 Task: Look for Airbnb properties in La Unión, Colombia from 12th  December, 2023 to 15th December, 2023 for 3 adults. Place can be entire room with 2 bedrooms having 3 beds and 1 bathroom. Property type can be flat. Amenities needed are: washing machine.
Action: Mouse moved to (455, 64)
Screenshot: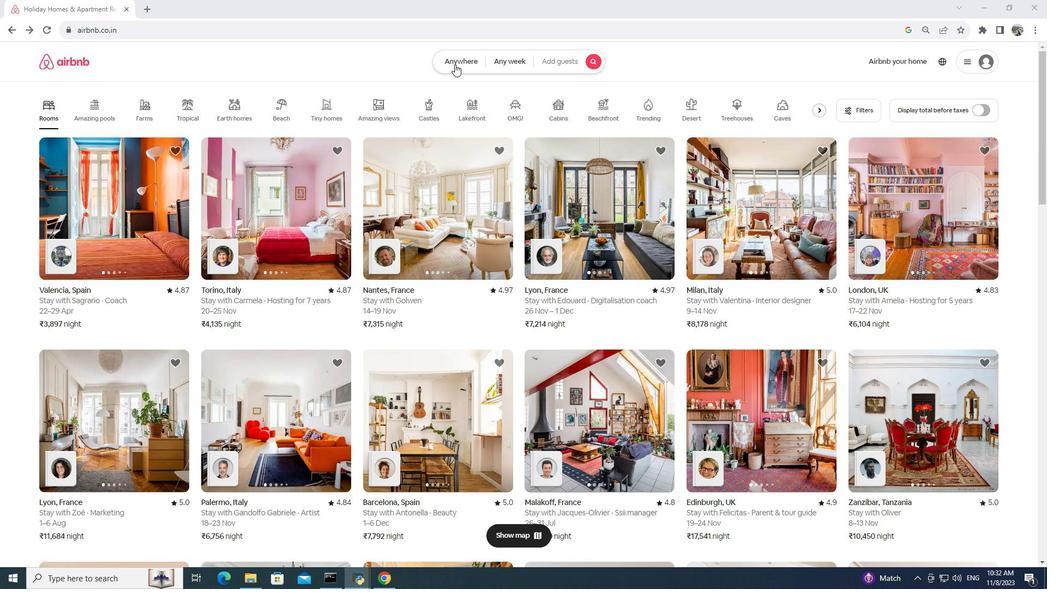 
Action: Mouse pressed left at (455, 64)
Screenshot: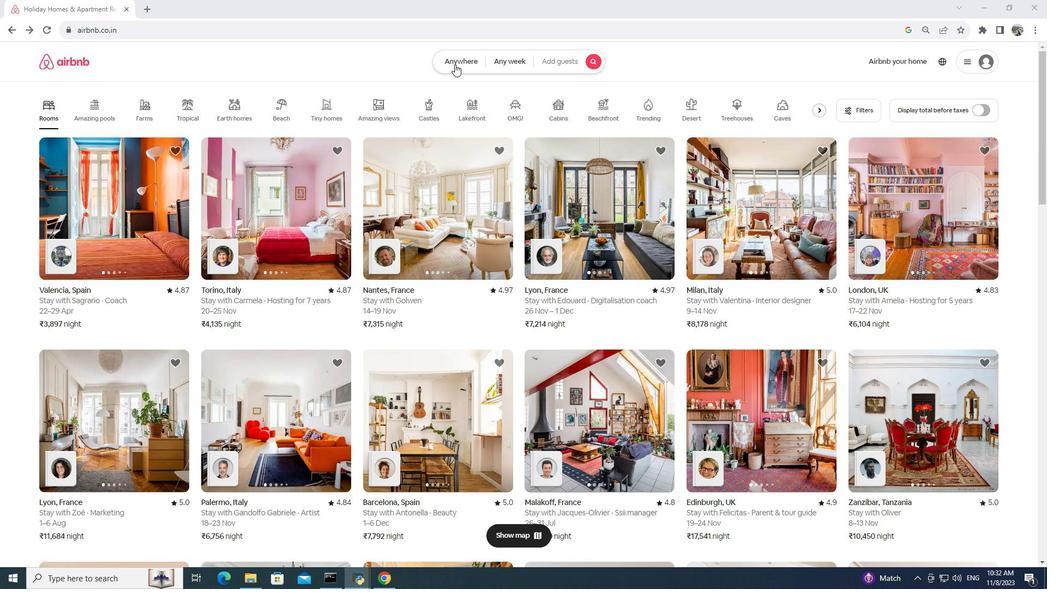 
Action: Mouse moved to (389, 105)
Screenshot: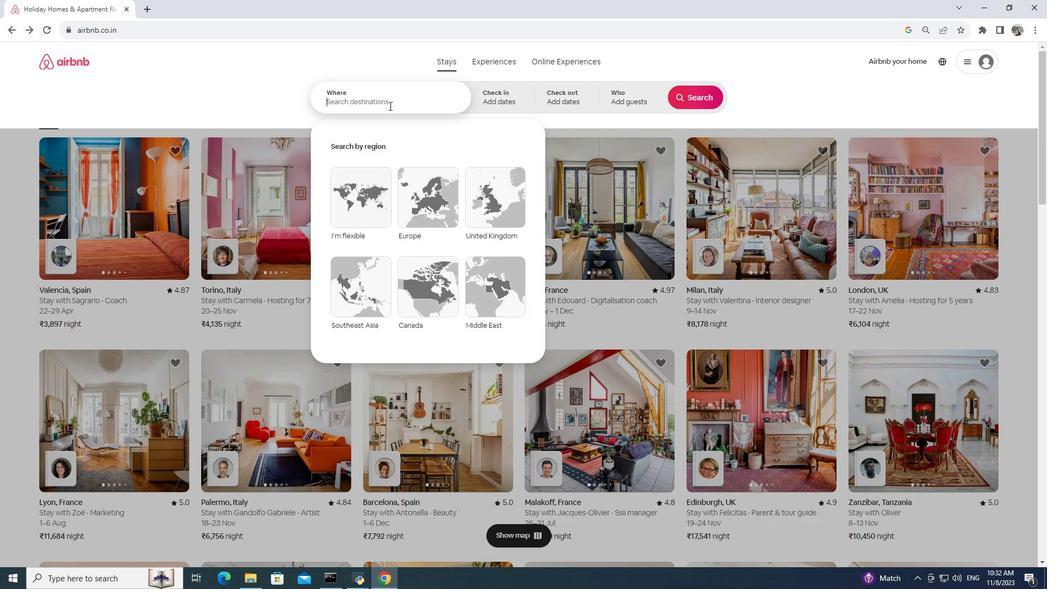 
Action: Mouse pressed left at (389, 105)
Screenshot: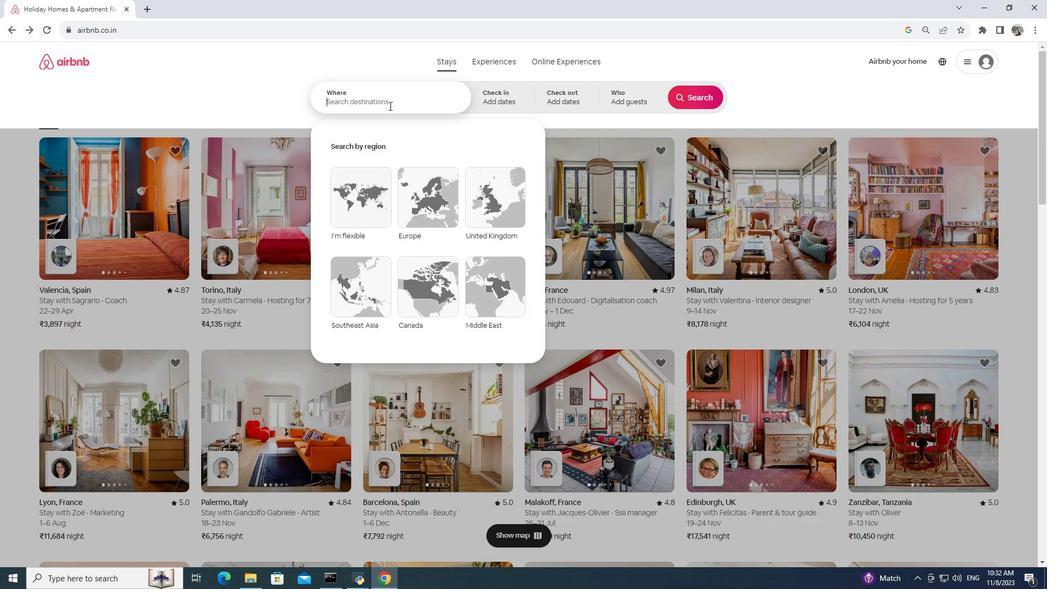 
Action: Mouse moved to (385, 105)
Screenshot: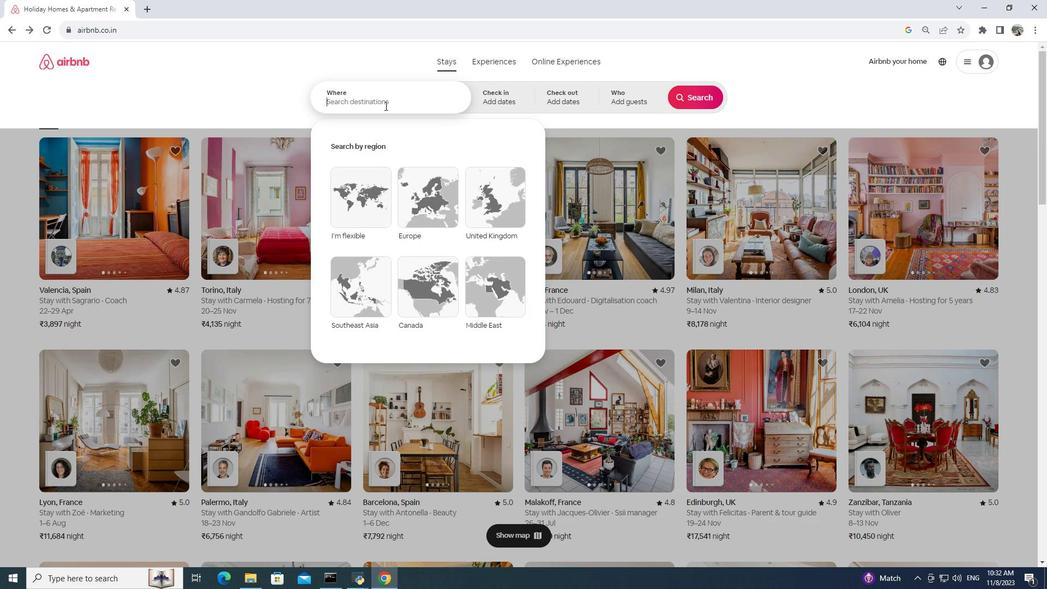 
Action: Key pressed la<Key.space>union,<Key.space>jcolombia
Screenshot: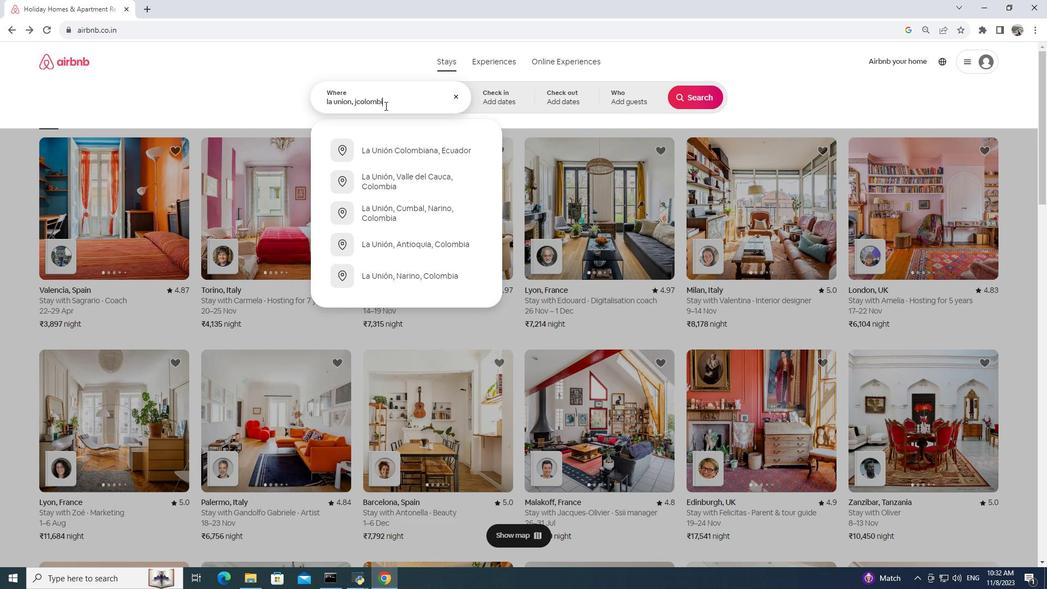 
Action: Mouse moved to (355, 100)
Screenshot: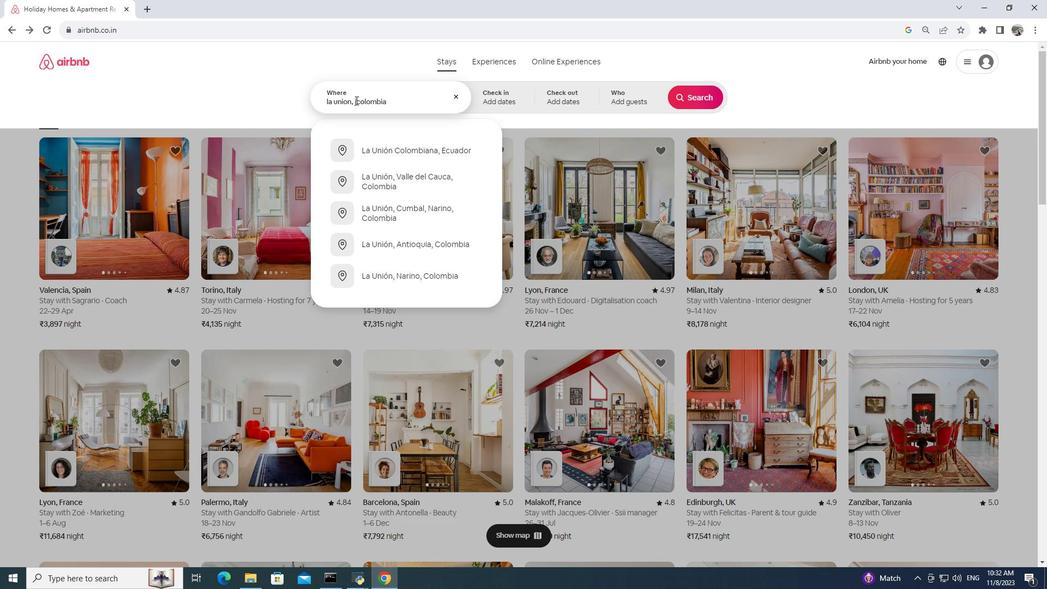 
Action: Mouse pressed left at (355, 100)
Screenshot: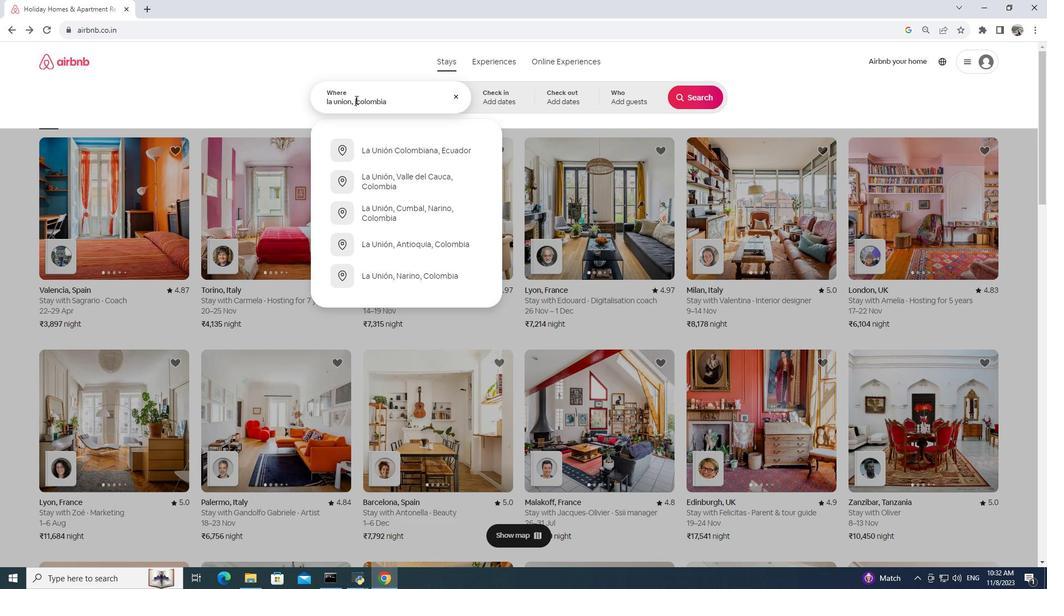 
Action: Mouse moved to (375, 122)
Screenshot: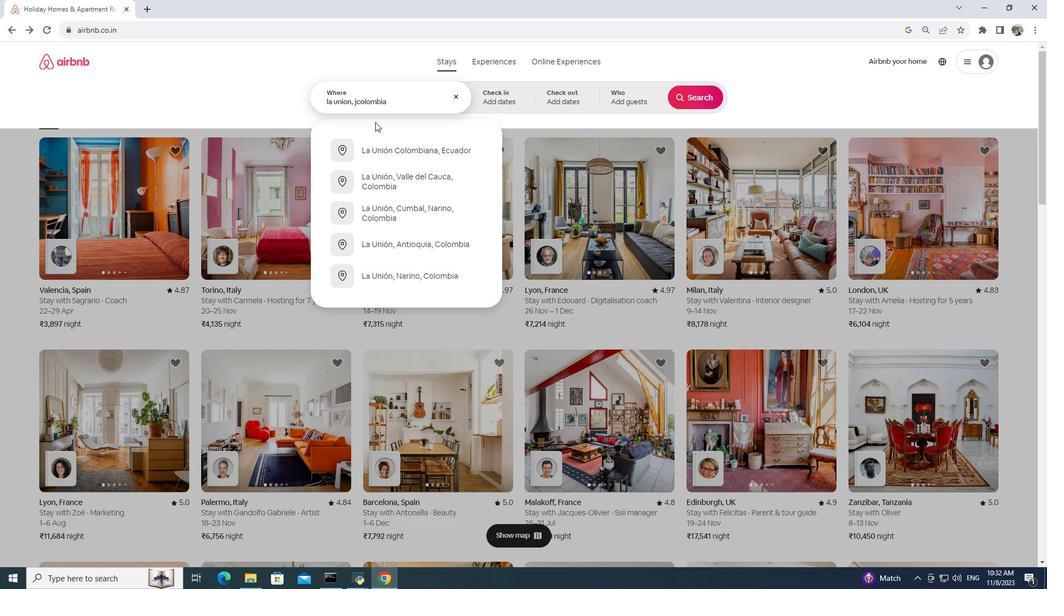 
Action: Key pressed <Key.backspace>
Screenshot: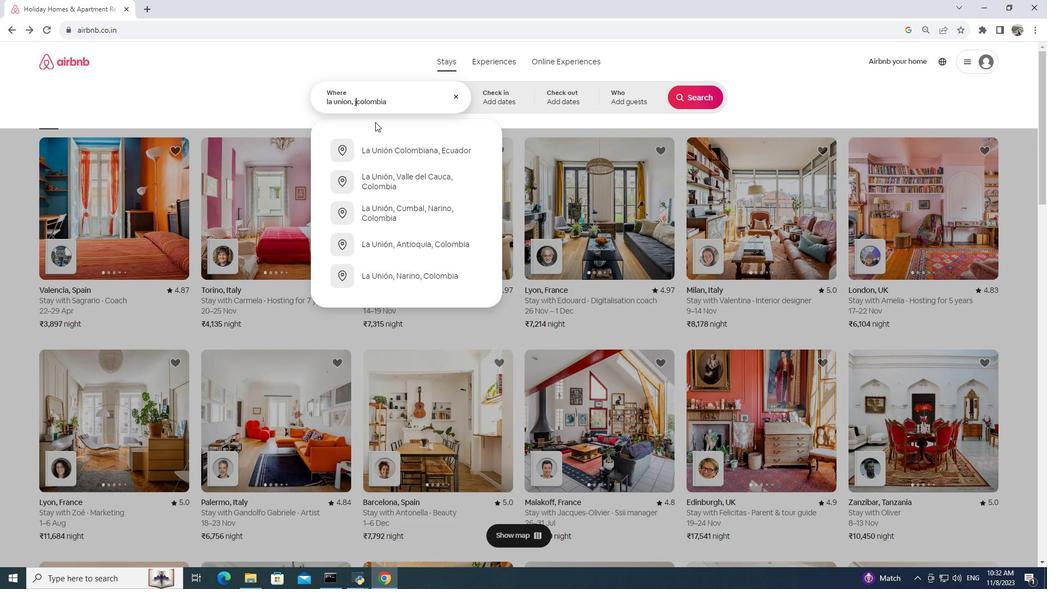 
Action: Mouse moved to (391, 102)
Screenshot: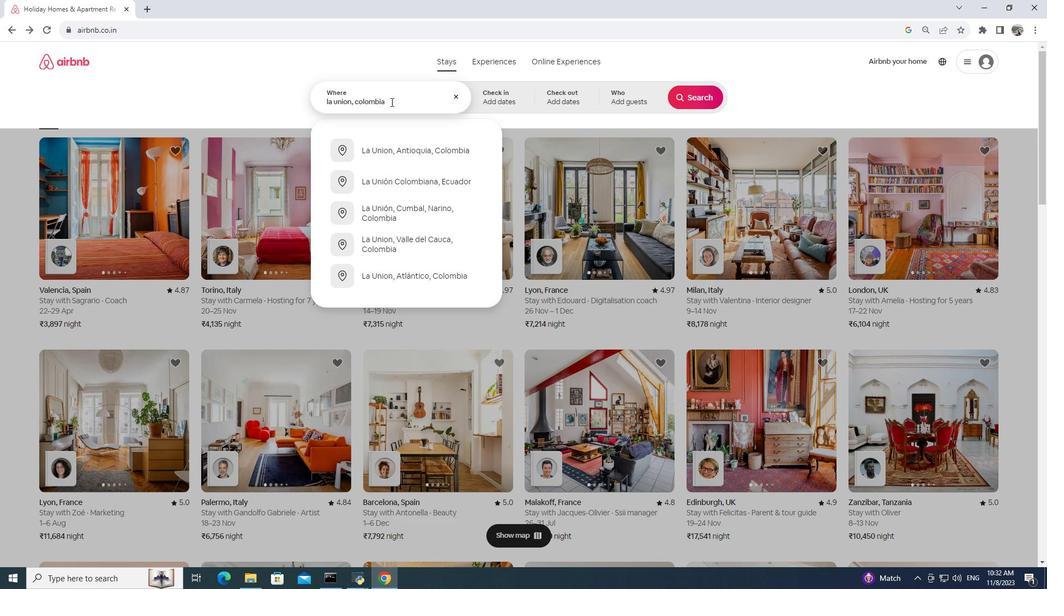 
Action: Mouse pressed left at (391, 102)
Screenshot: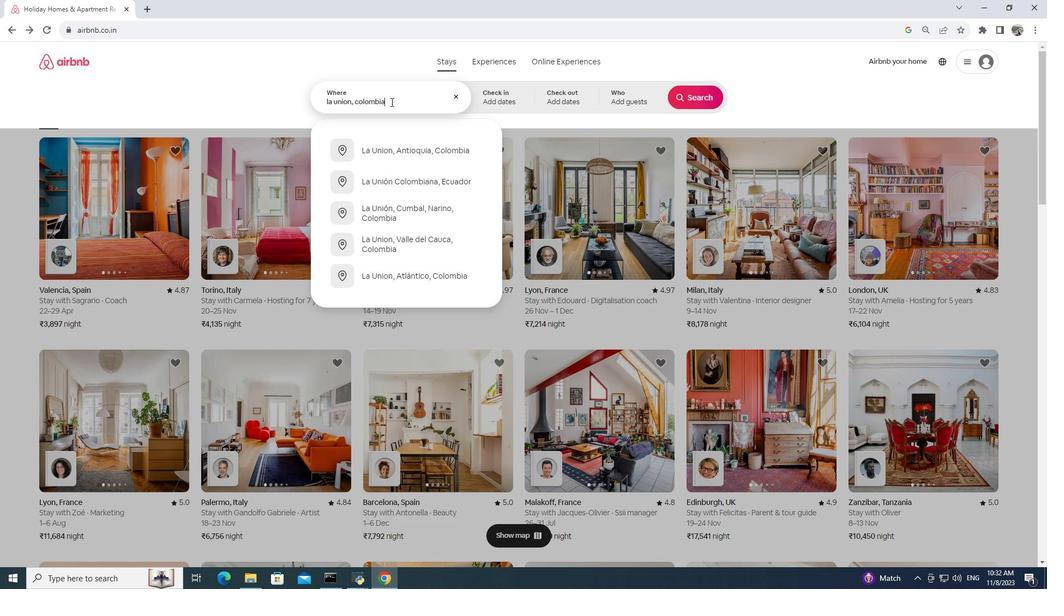 
Action: Mouse moved to (503, 86)
Screenshot: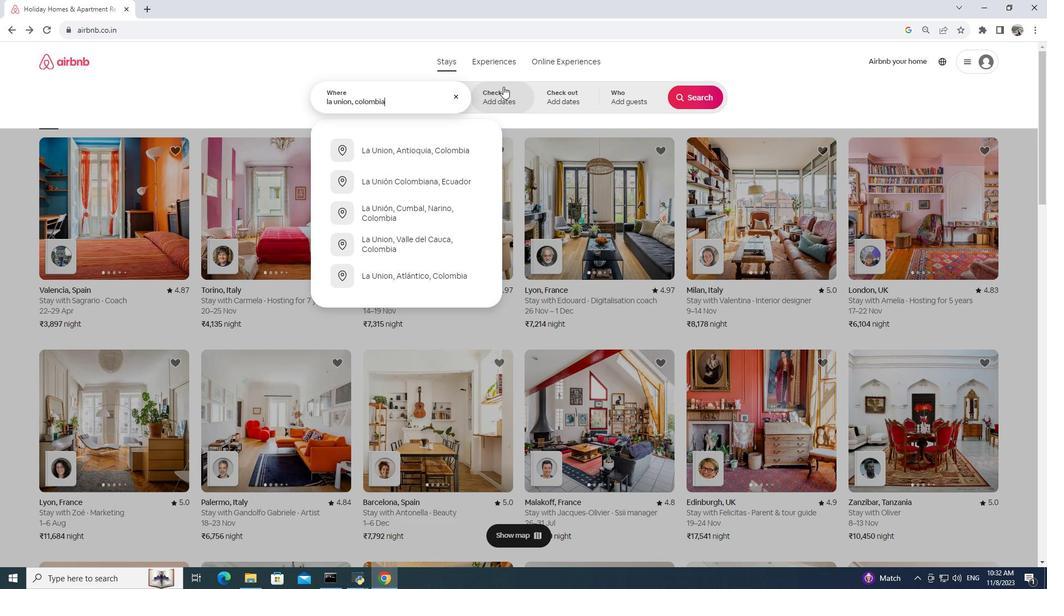 
Action: Mouse pressed left at (503, 86)
Screenshot: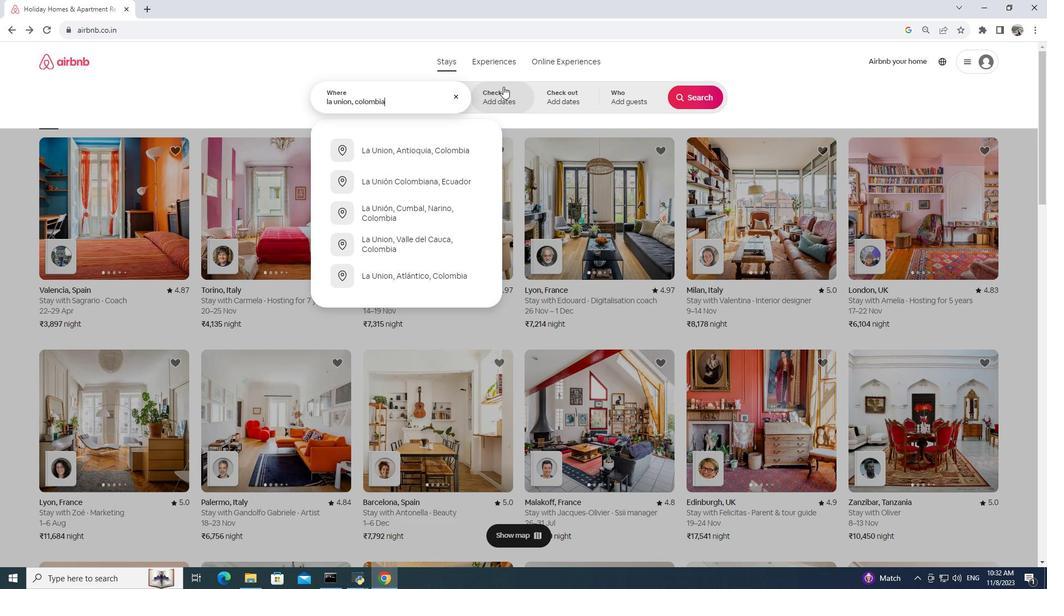 
Action: Mouse moved to (584, 265)
Screenshot: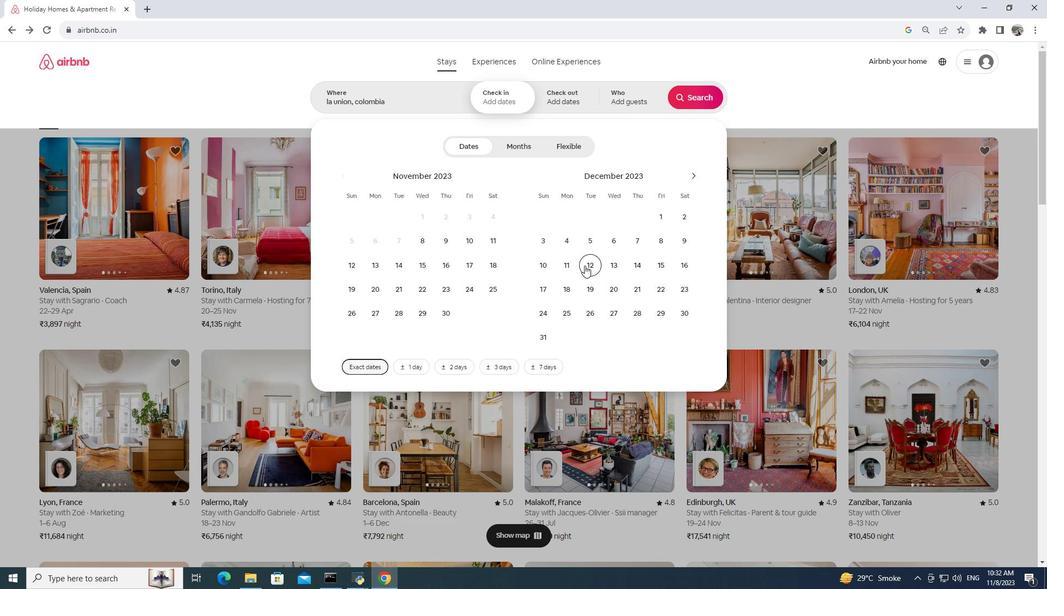 
Action: Mouse pressed left at (584, 265)
Screenshot: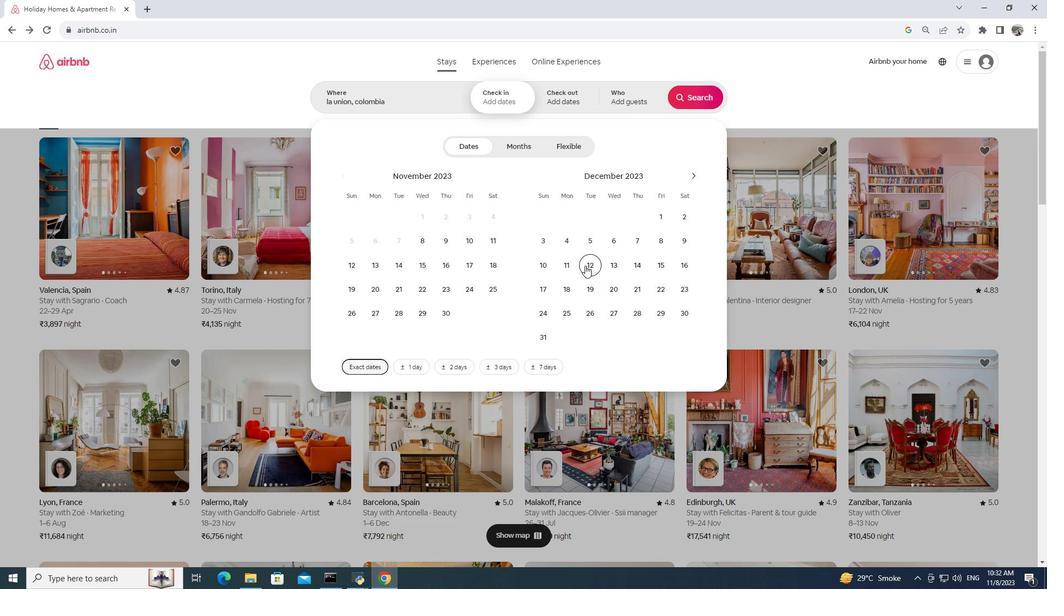
Action: Mouse moved to (665, 265)
Screenshot: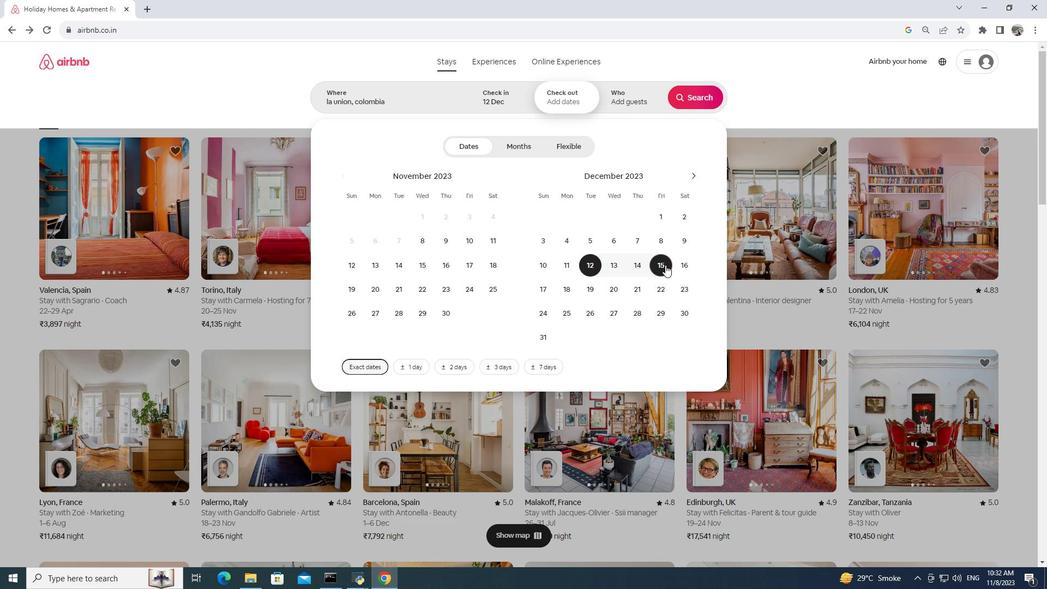 
Action: Mouse pressed left at (665, 265)
Screenshot: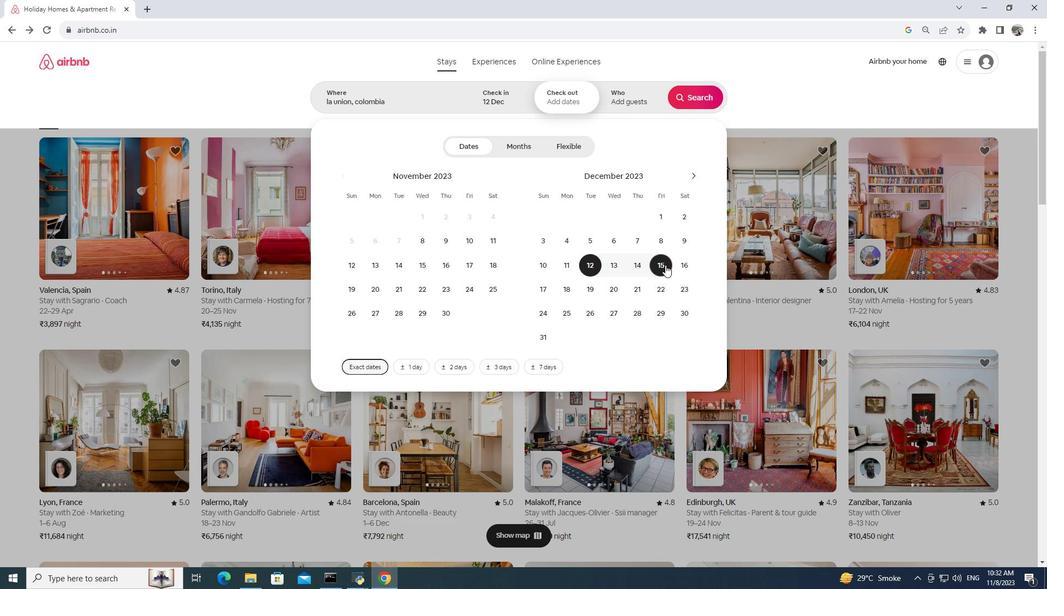 
Action: Mouse moved to (622, 94)
Screenshot: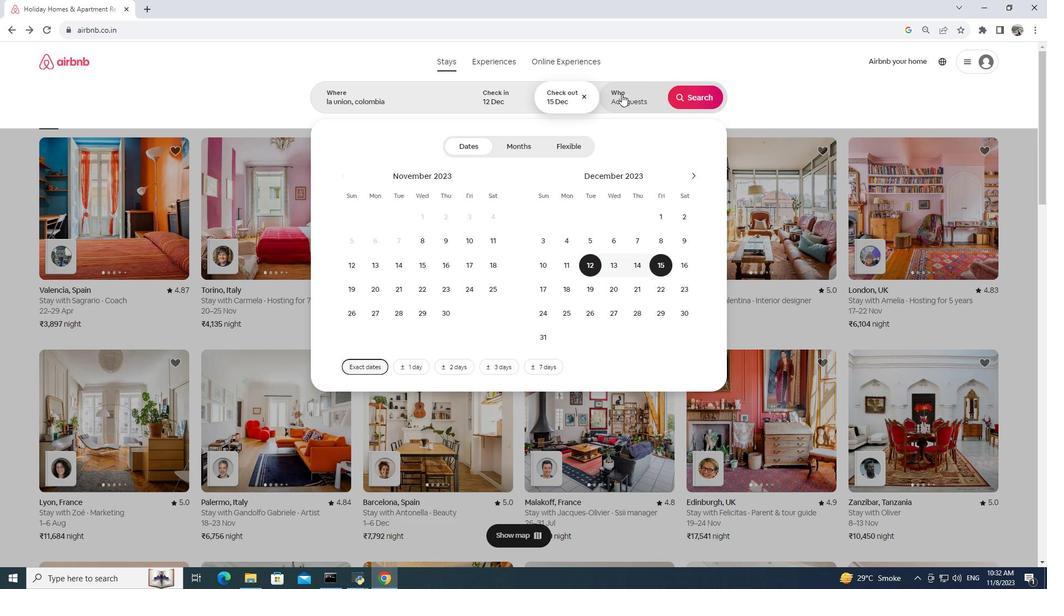 
Action: Mouse pressed left at (622, 94)
Screenshot: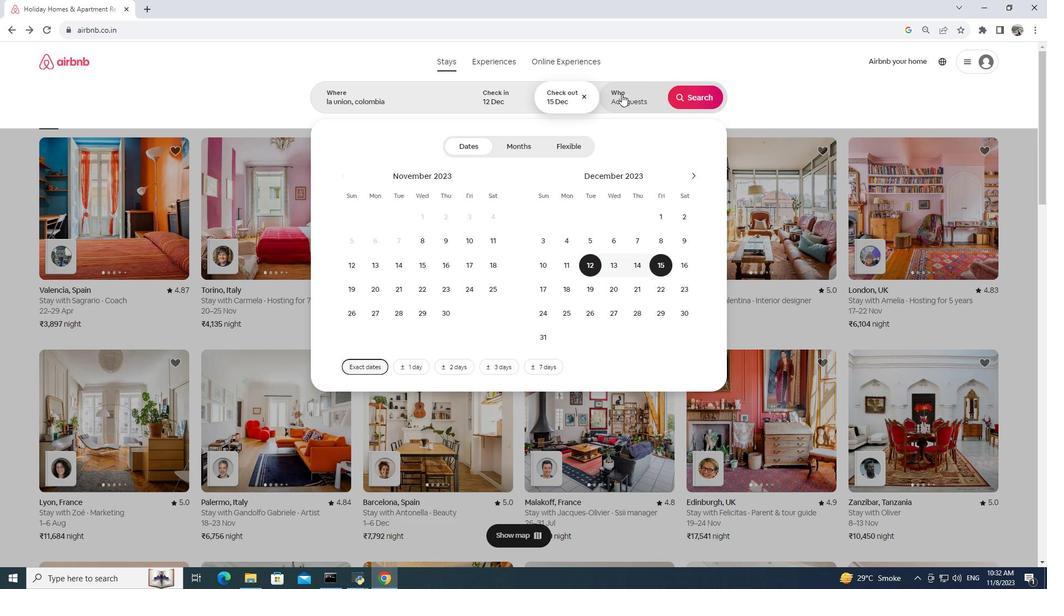 
Action: Mouse moved to (699, 145)
Screenshot: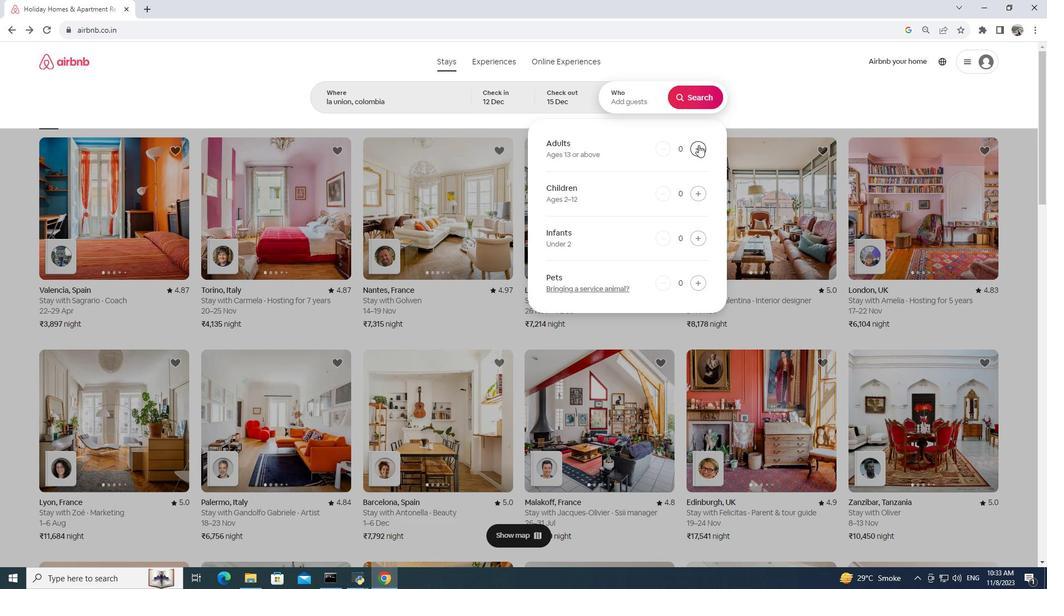 
Action: Mouse pressed left at (699, 145)
Screenshot: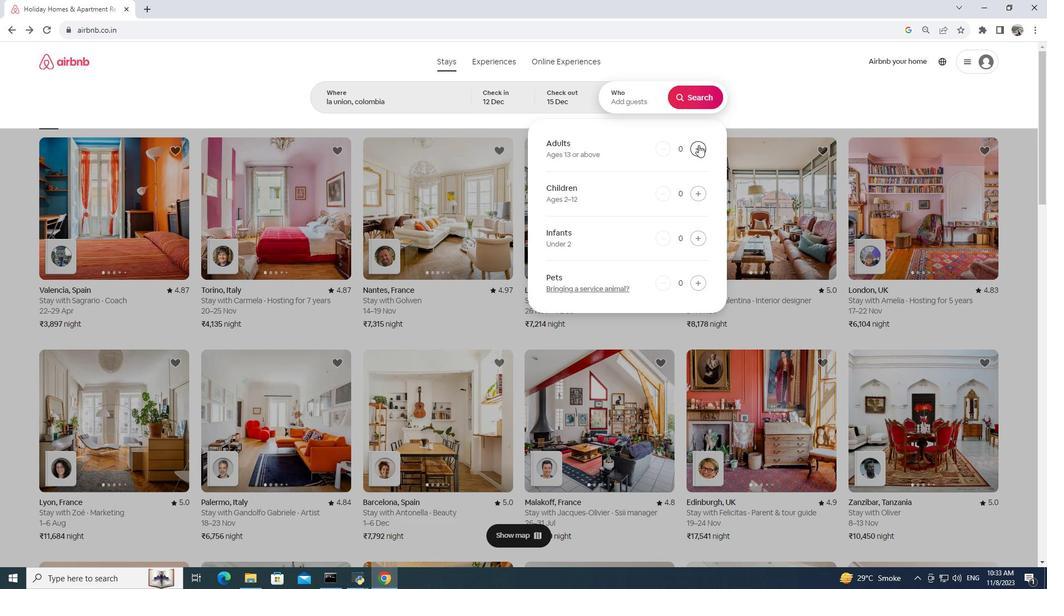 
Action: Mouse moved to (697, 147)
Screenshot: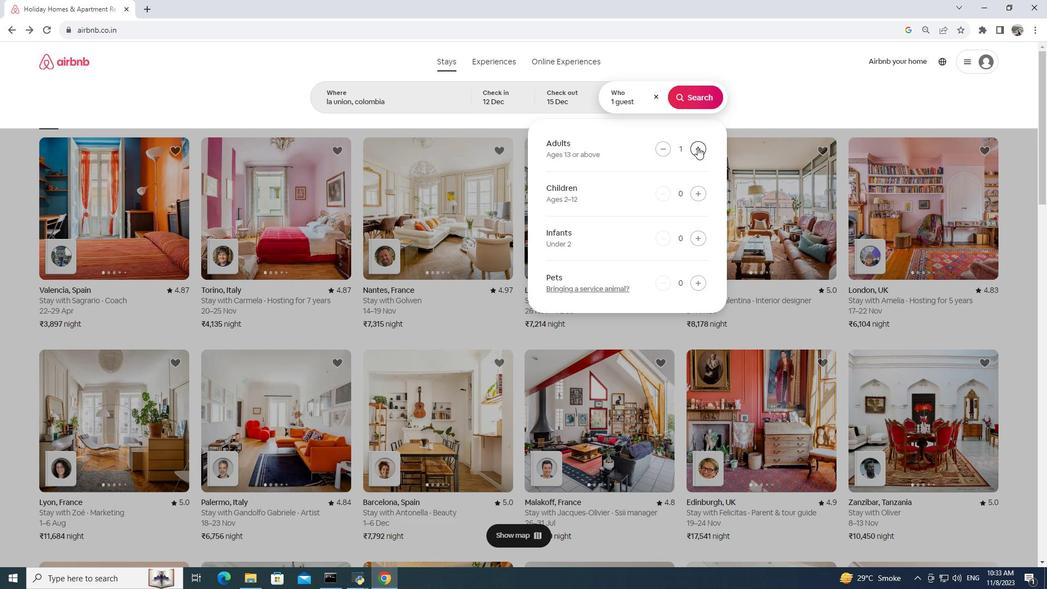 
Action: Mouse pressed left at (697, 147)
Screenshot: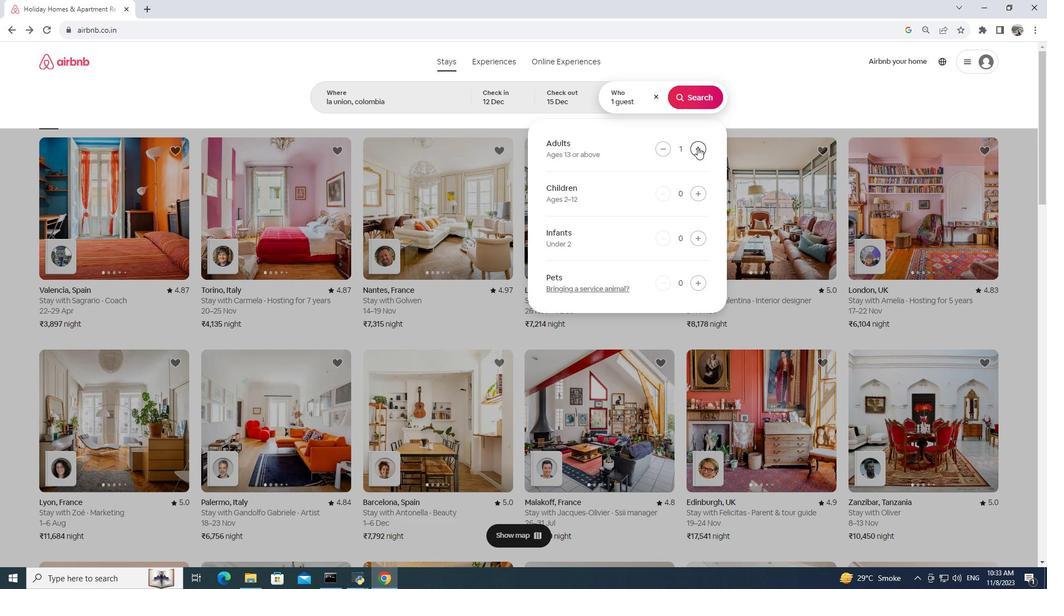 
Action: Mouse pressed left at (697, 147)
Screenshot: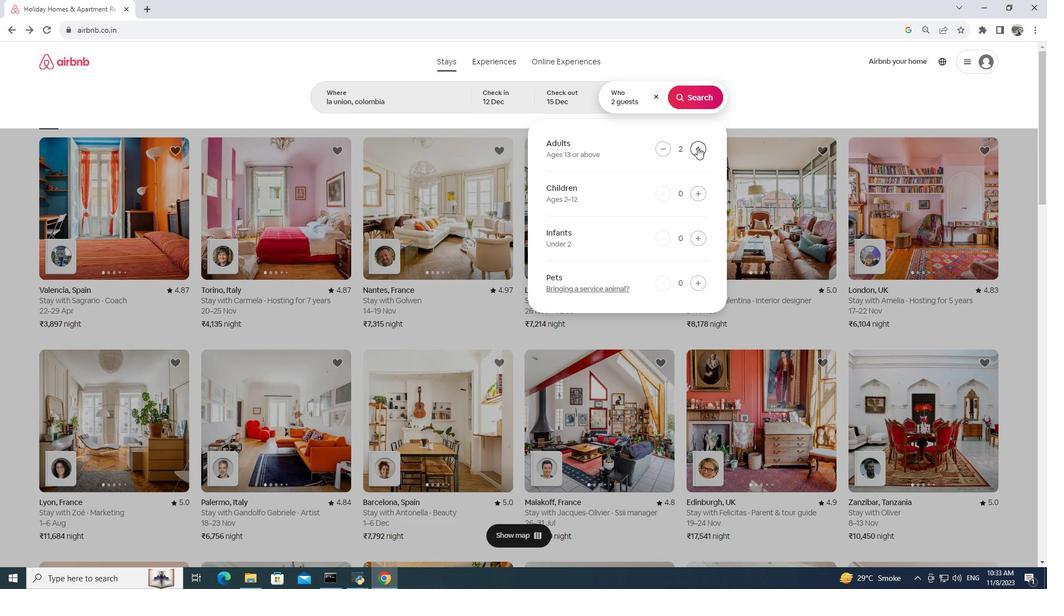 
Action: Mouse moved to (694, 99)
Screenshot: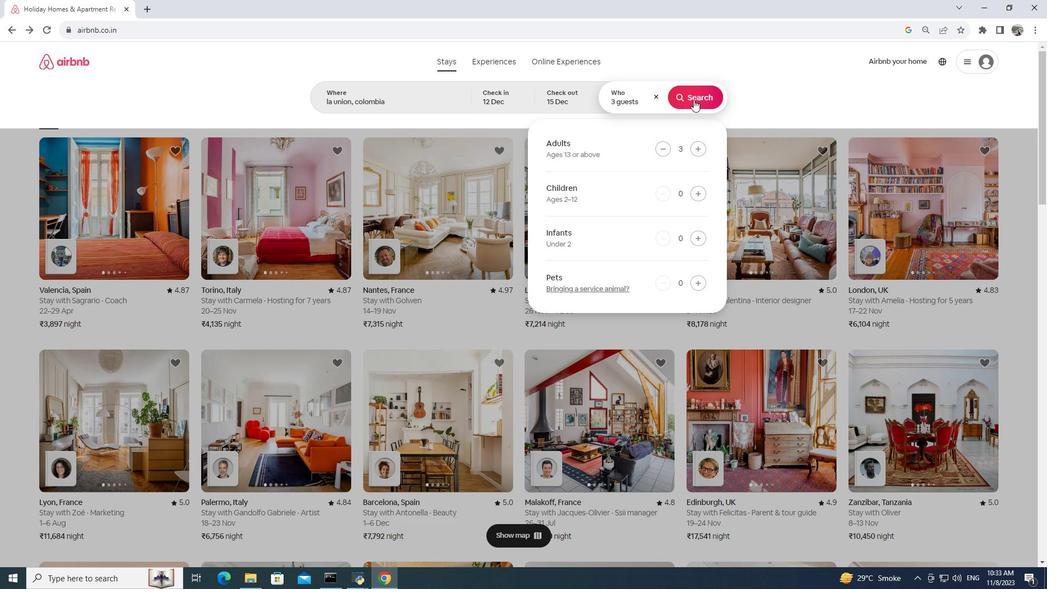 
Action: Mouse pressed left at (694, 99)
Screenshot: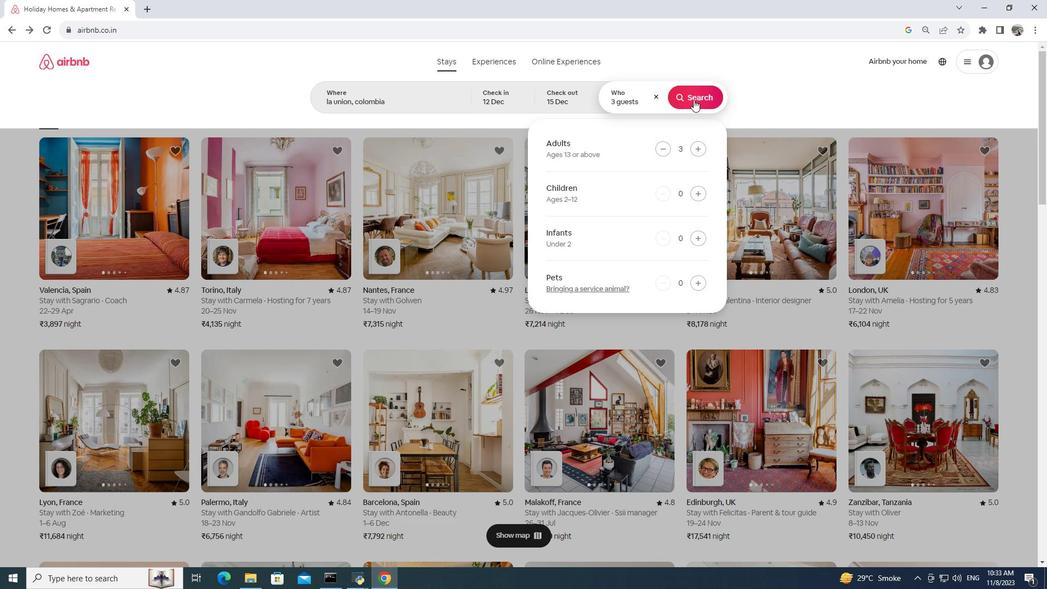 
Action: Mouse moved to (884, 97)
Screenshot: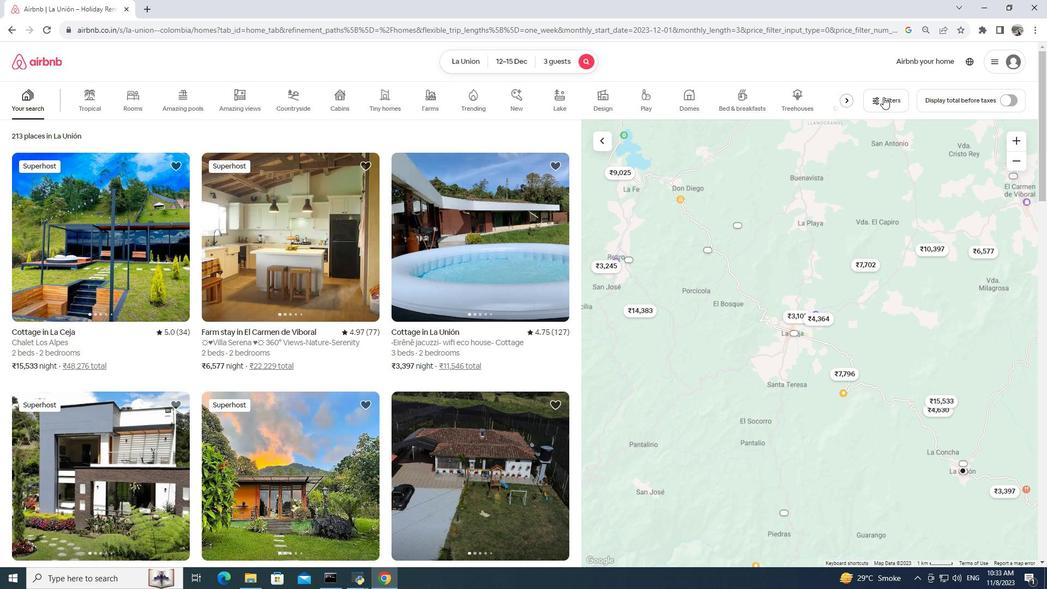 
Action: Mouse pressed left at (884, 97)
Screenshot: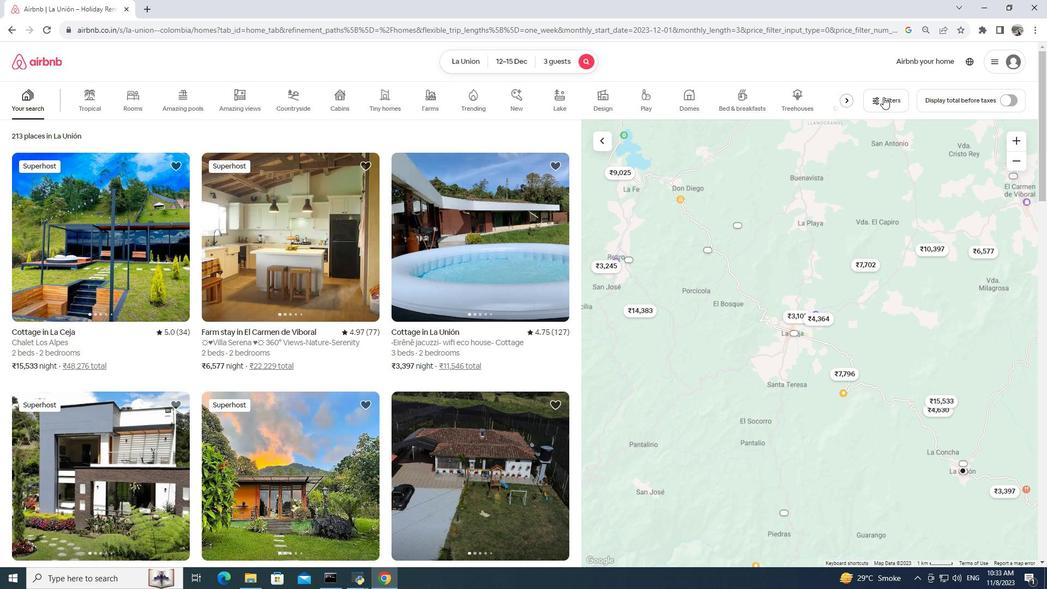
Action: Mouse moved to (508, 353)
Screenshot: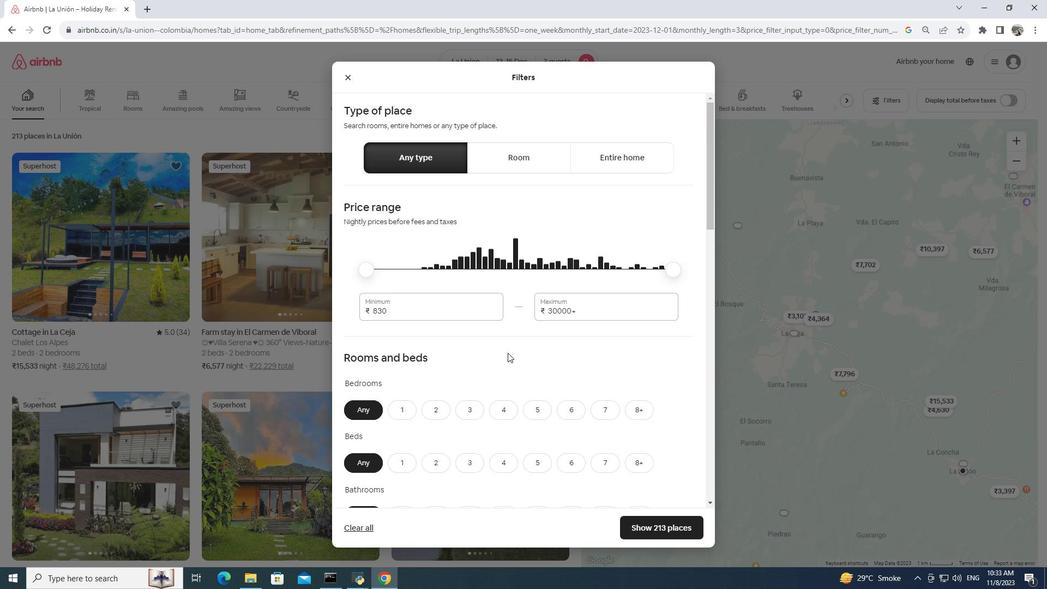 
Action: Mouse scrolled (508, 352) with delta (0, 0)
Screenshot: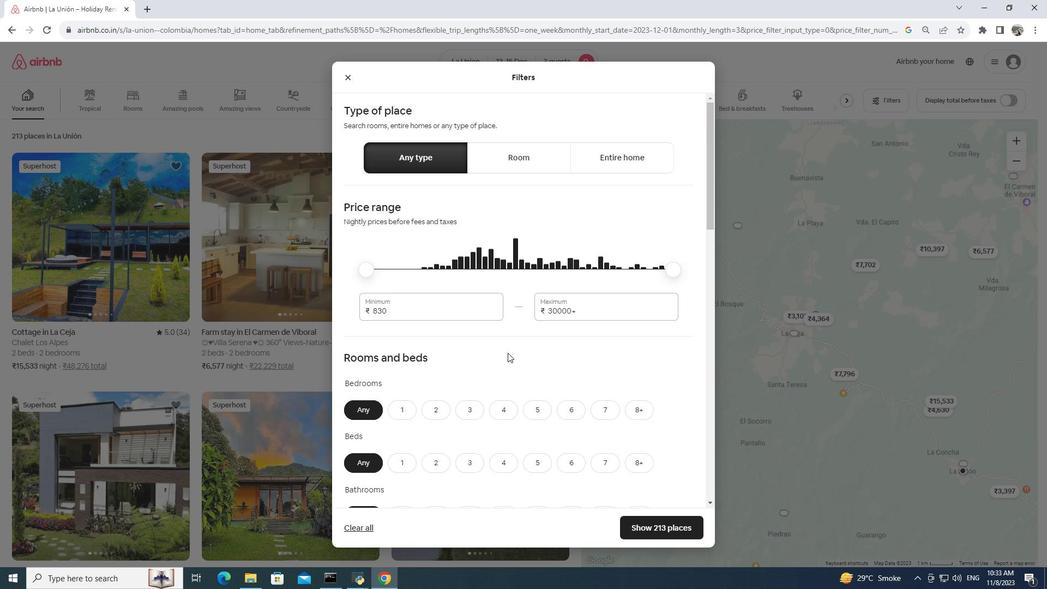 
Action: Mouse scrolled (508, 352) with delta (0, 0)
Screenshot: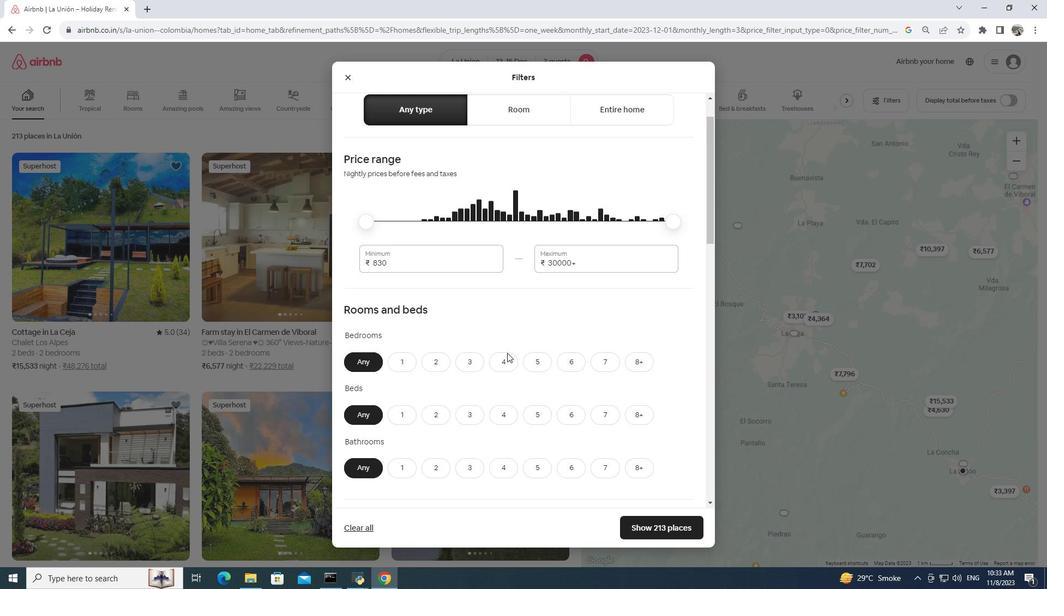 
Action: Mouse moved to (431, 301)
Screenshot: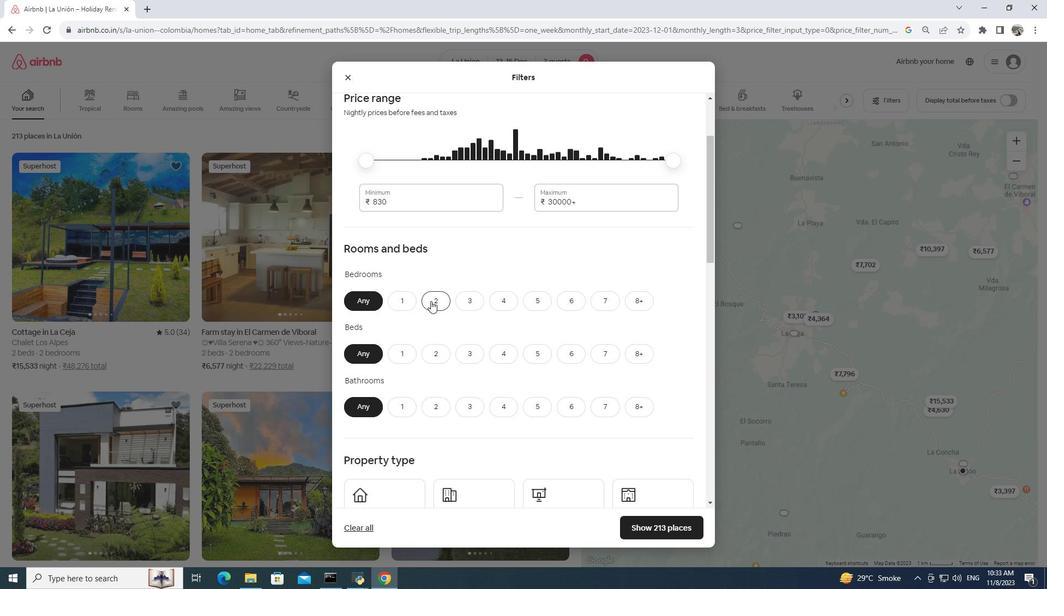 
Action: Mouse pressed left at (431, 301)
Screenshot: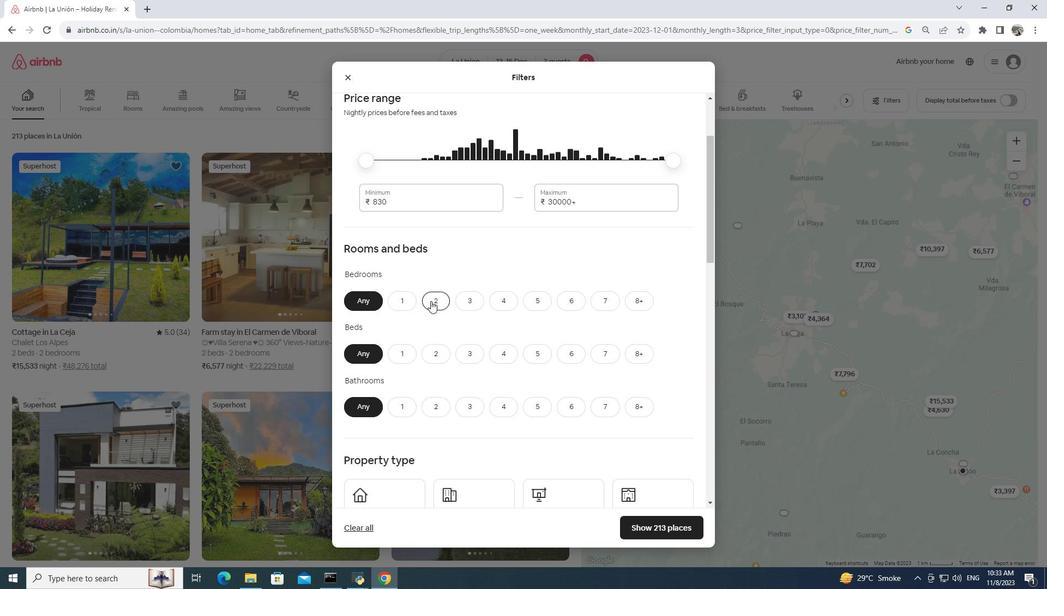 
Action: Mouse moved to (479, 347)
Screenshot: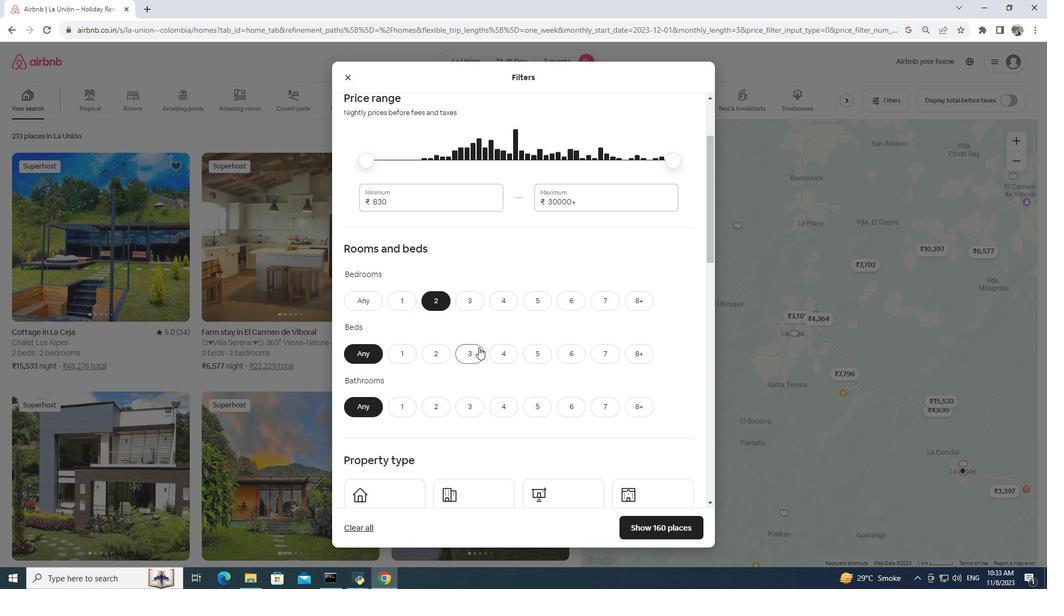 
Action: Mouse pressed left at (479, 347)
Screenshot: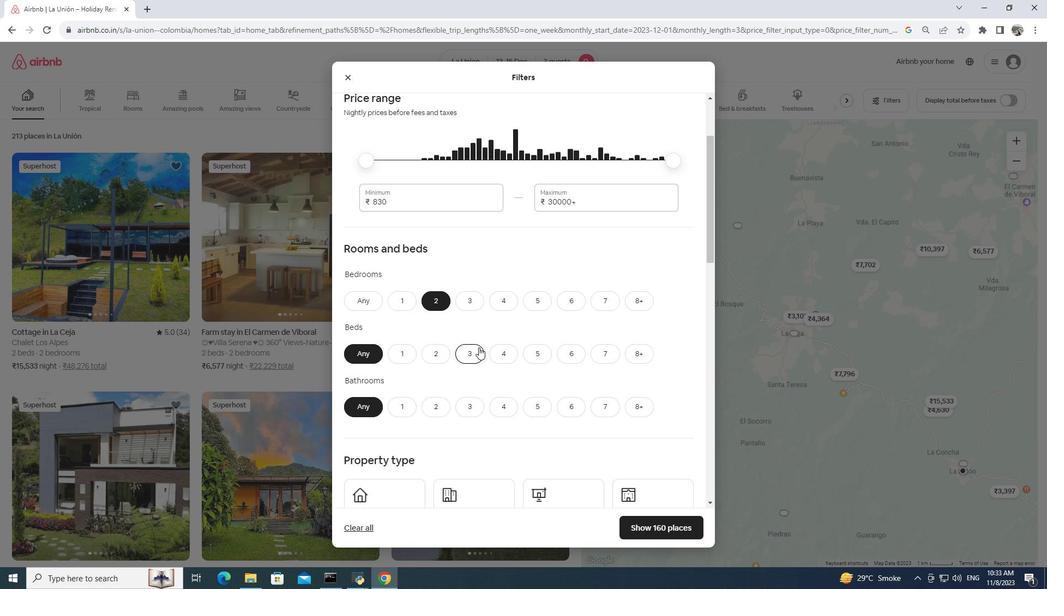 
Action: Mouse moved to (407, 402)
Screenshot: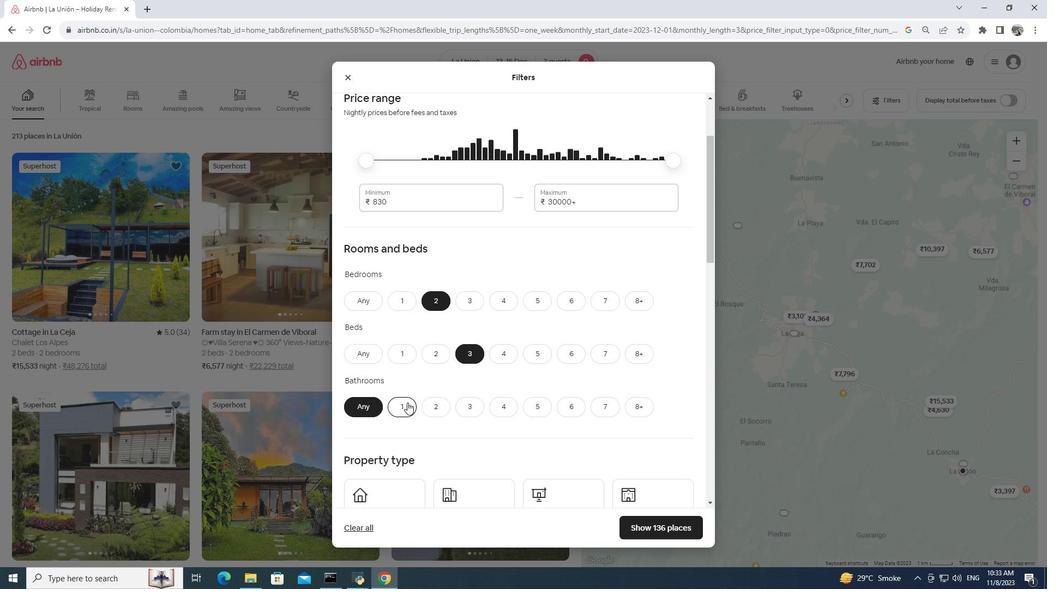 
Action: Mouse pressed left at (407, 402)
Screenshot: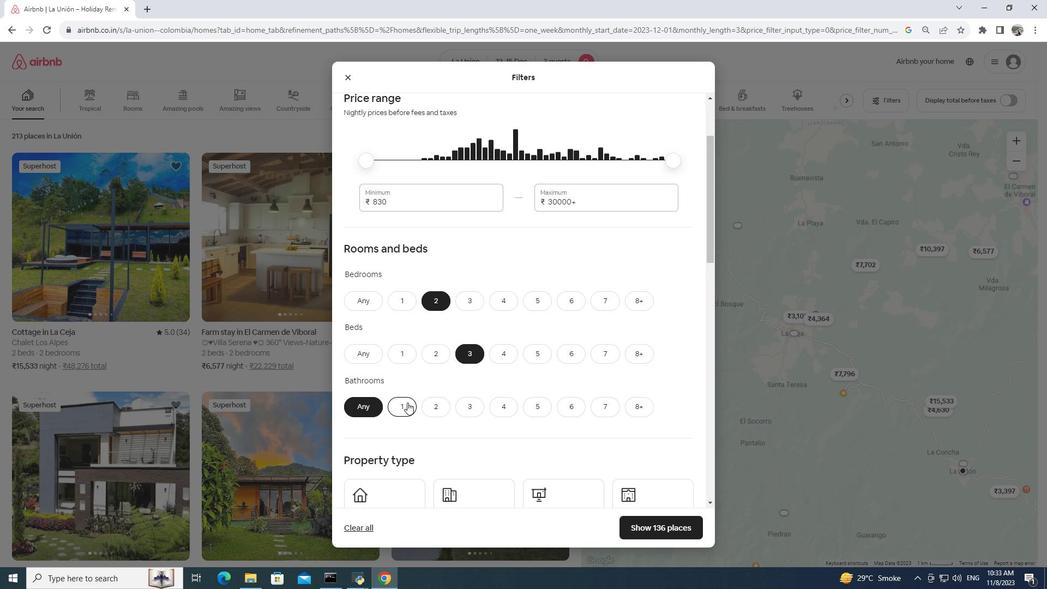 
Action: Mouse moved to (414, 403)
Screenshot: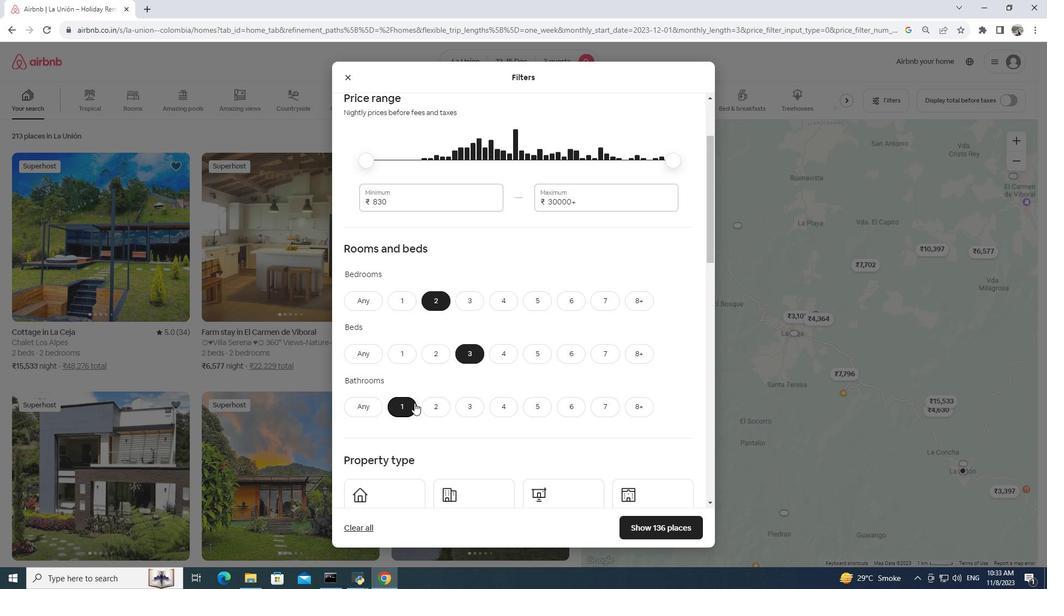 
Action: Mouse scrolled (414, 402) with delta (0, 0)
Screenshot: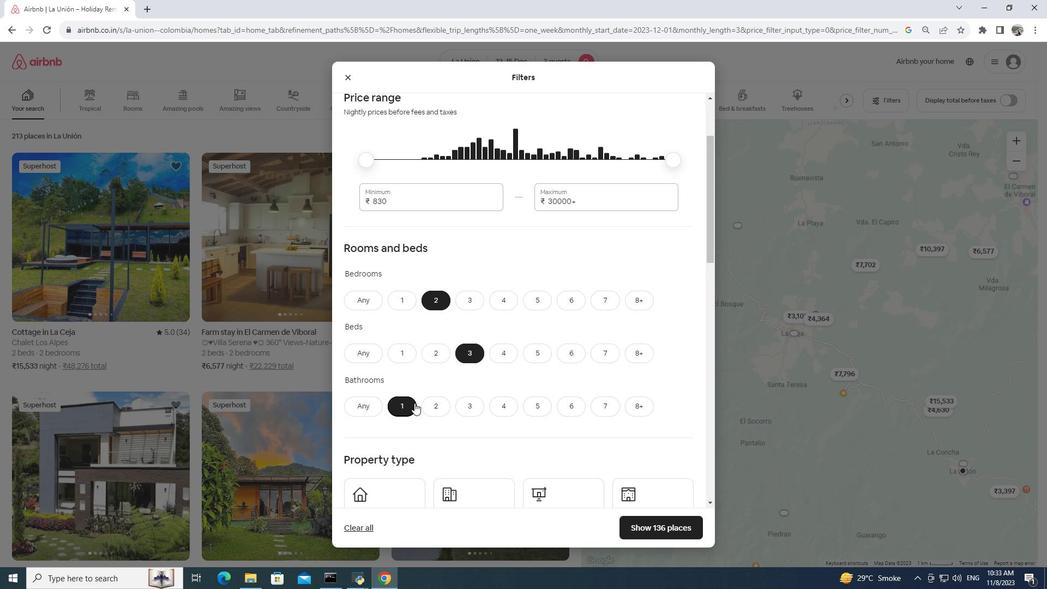 
Action: Mouse scrolled (414, 402) with delta (0, 0)
Screenshot: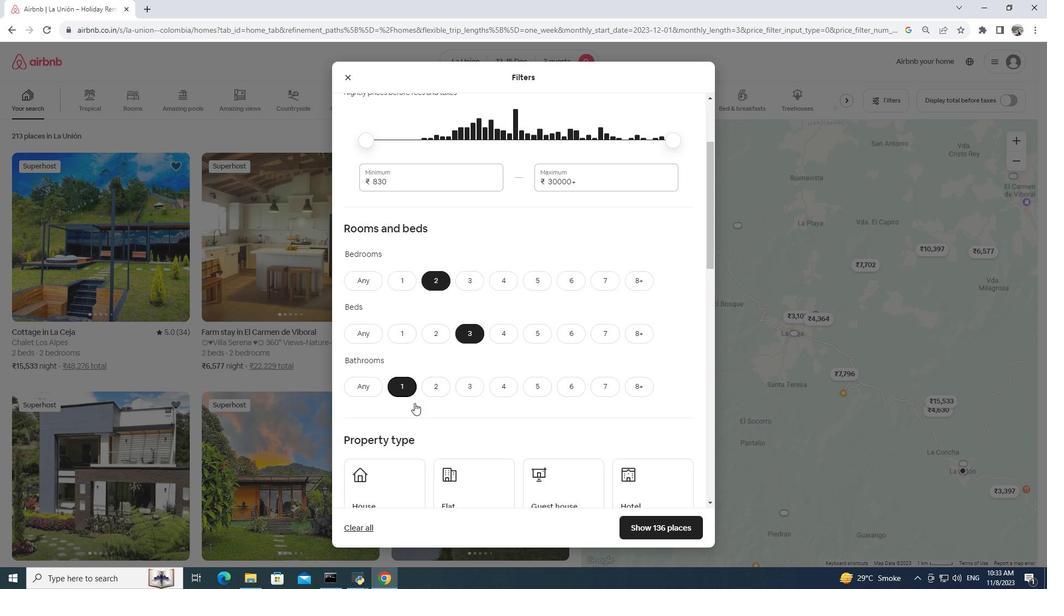 
Action: Mouse moved to (416, 401)
Screenshot: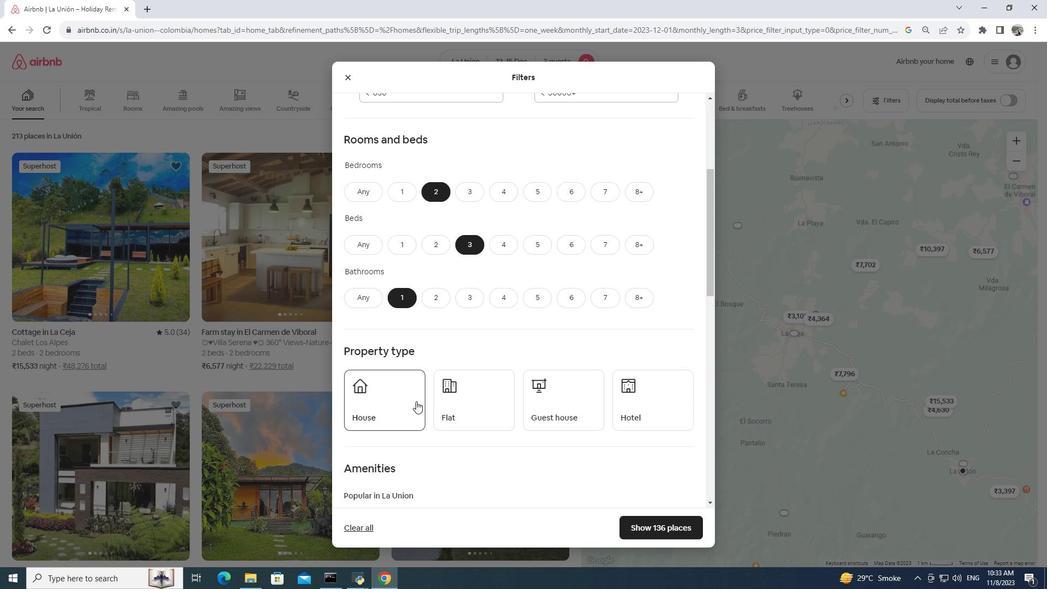 
Action: Mouse scrolled (416, 401) with delta (0, 0)
Screenshot: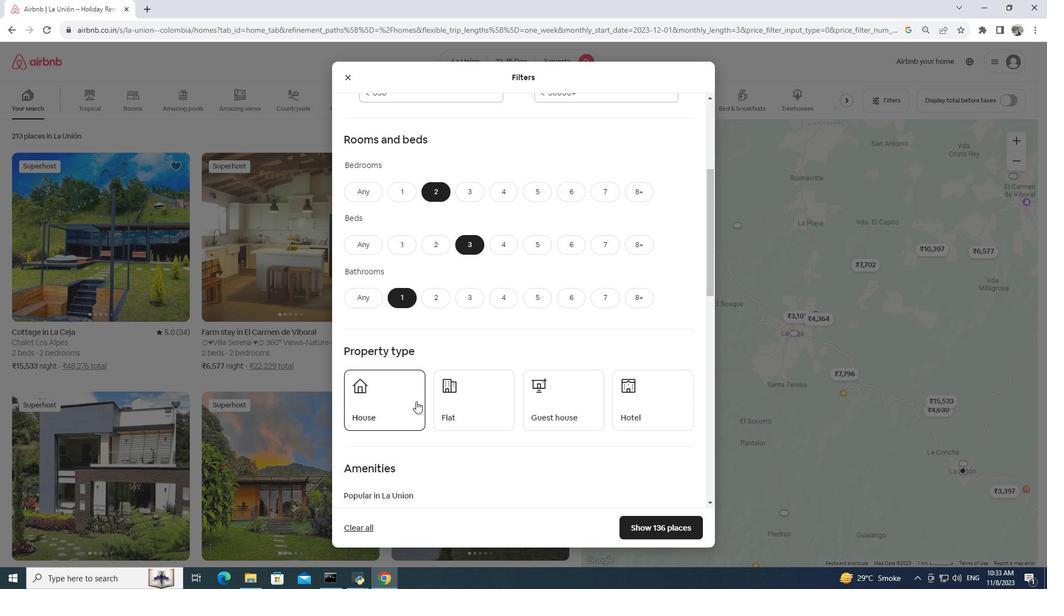 
Action: Mouse scrolled (416, 401) with delta (0, 0)
Screenshot: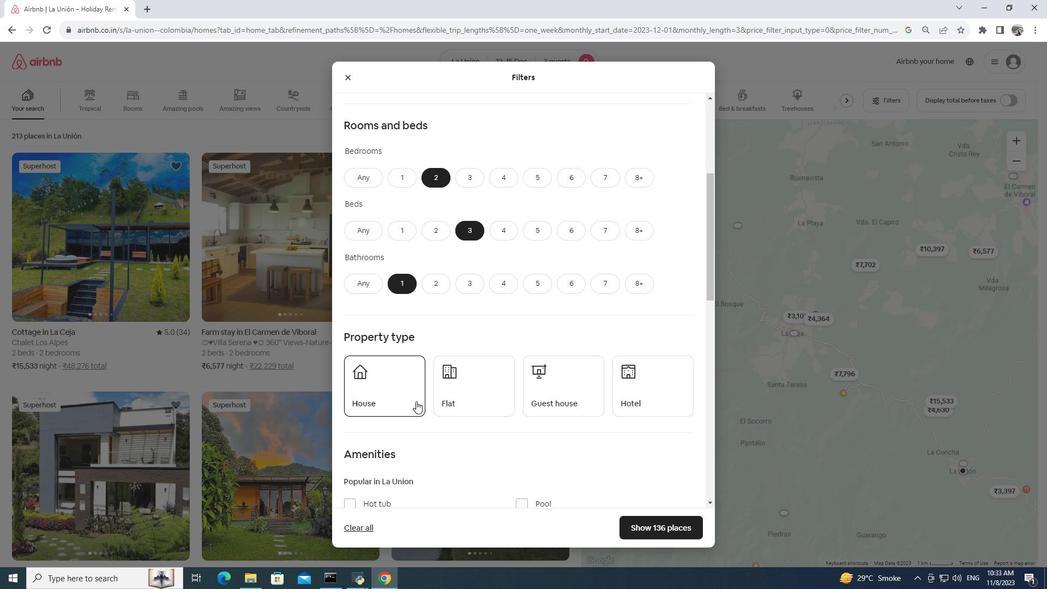 
Action: Mouse moved to (520, 457)
Screenshot: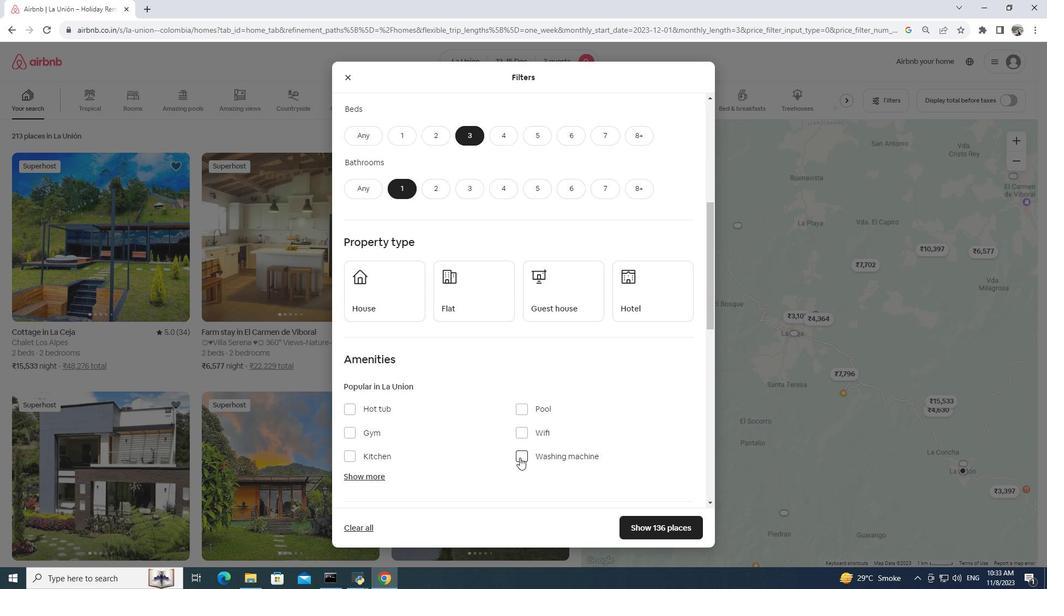 
Action: Mouse pressed left at (520, 457)
Screenshot: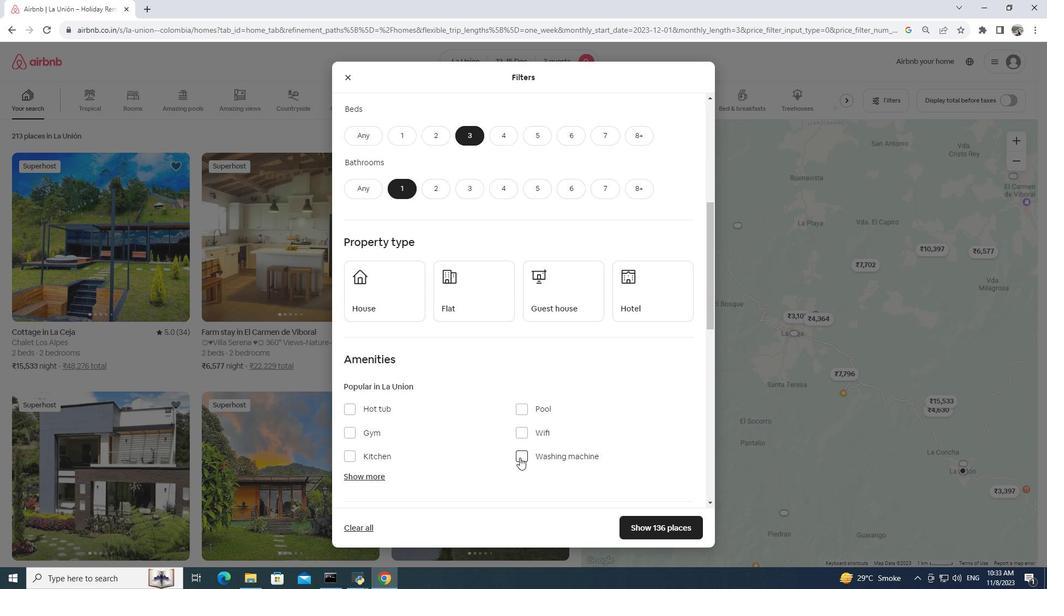 
Action: Mouse moved to (475, 293)
Screenshot: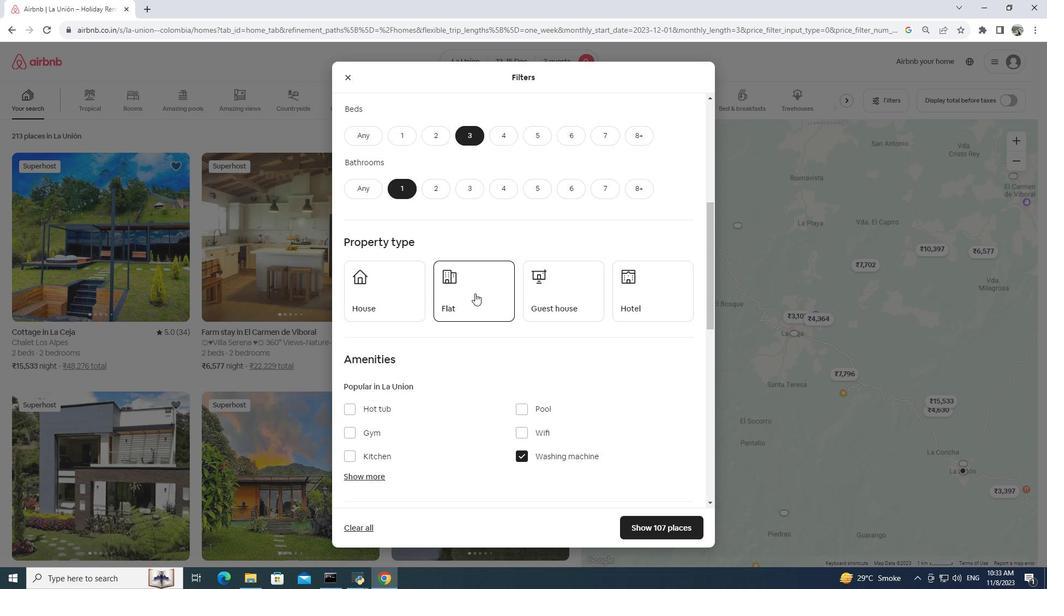 
Action: Mouse pressed left at (475, 293)
Screenshot: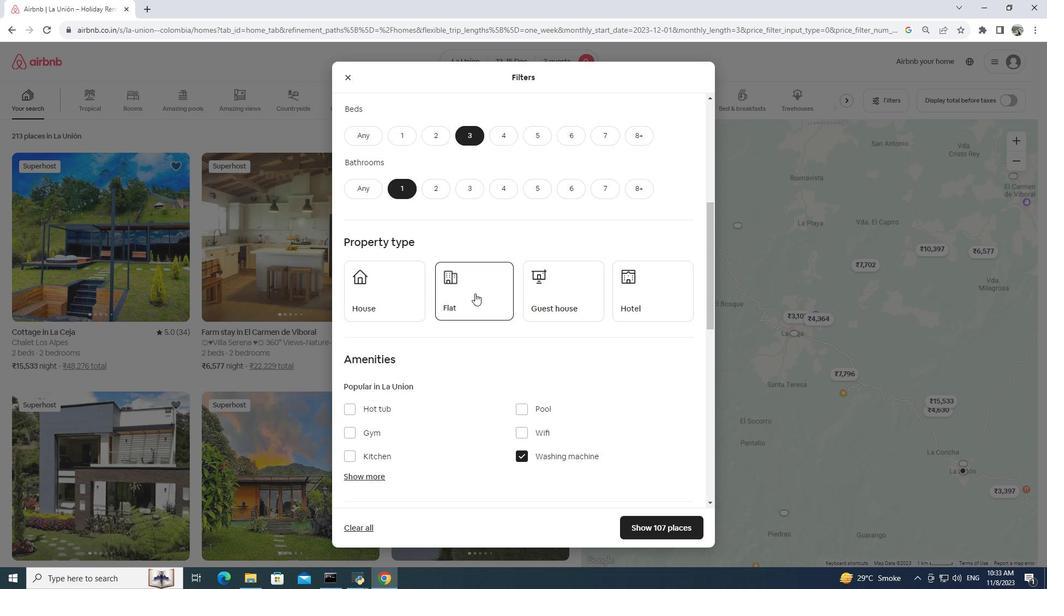 
Action: Mouse moved to (645, 526)
Screenshot: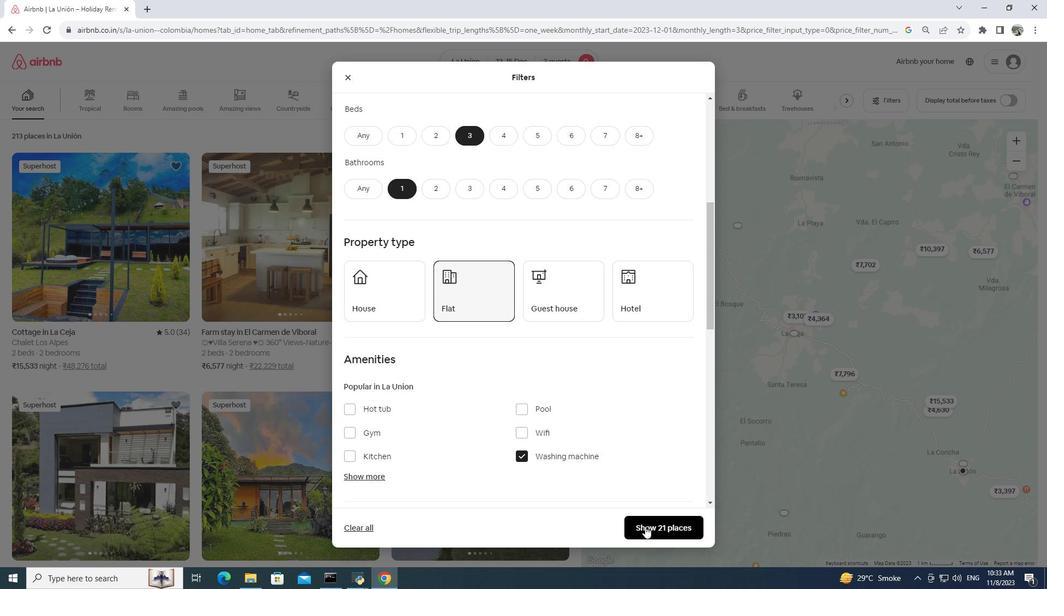 
Action: Mouse pressed left at (645, 526)
Screenshot: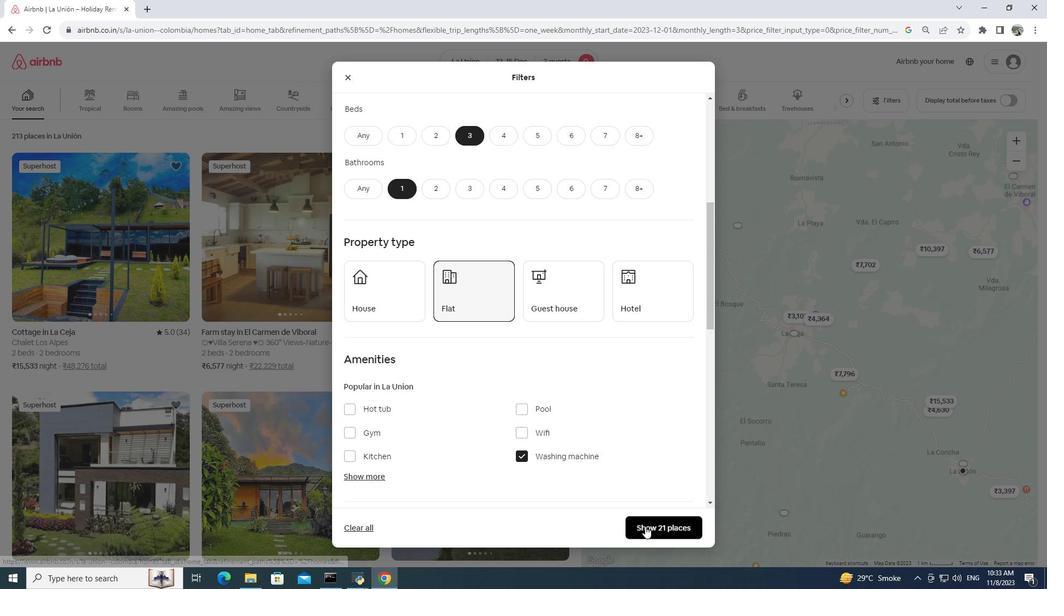 
Action: Mouse moved to (121, 271)
Screenshot: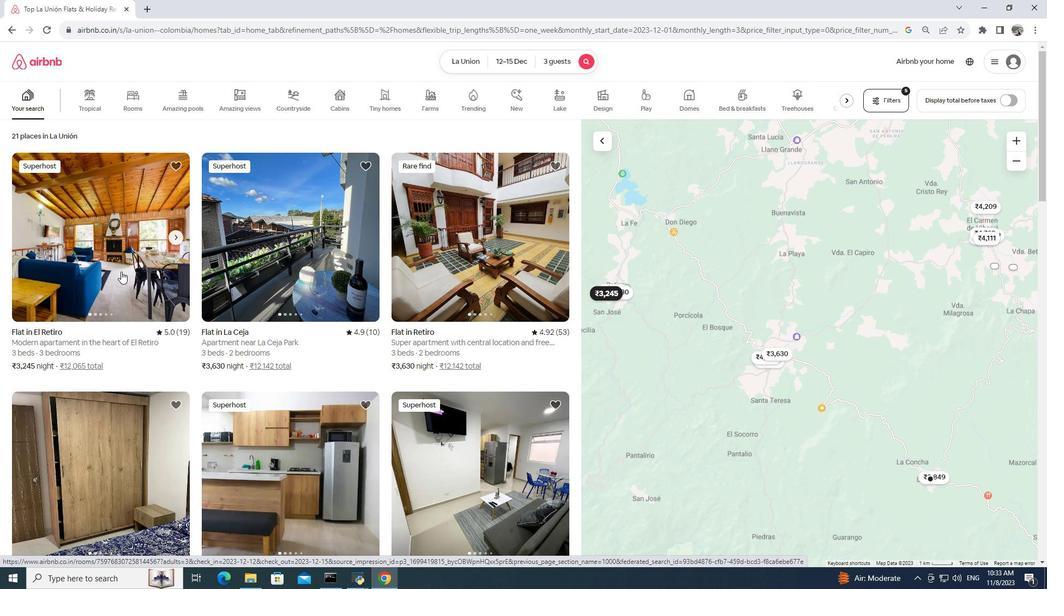 
Action: Mouse pressed left at (121, 271)
Screenshot: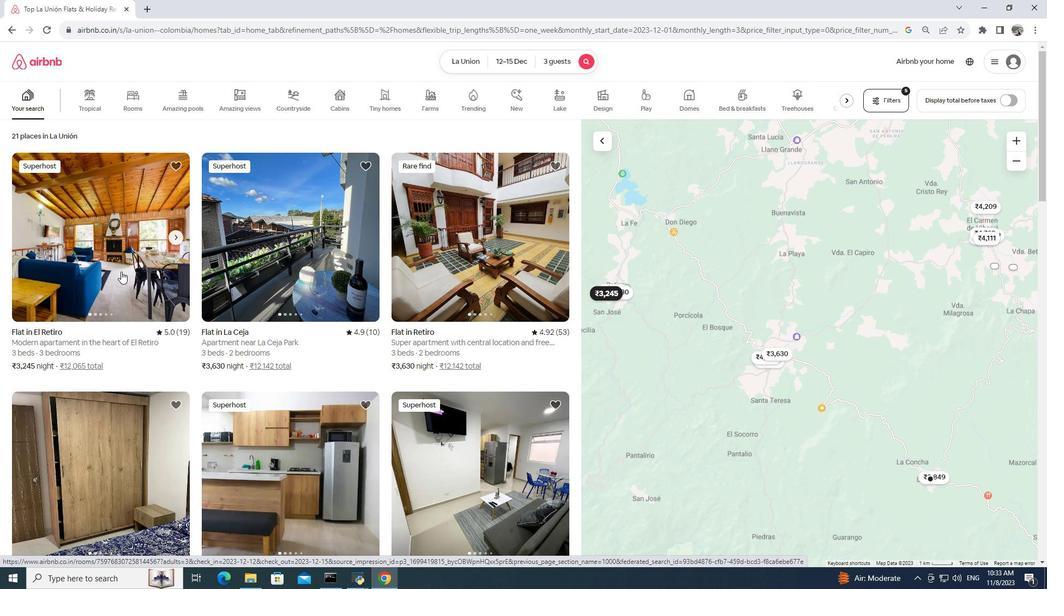 
Action: Mouse pressed left at (121, 271)
Screenshot: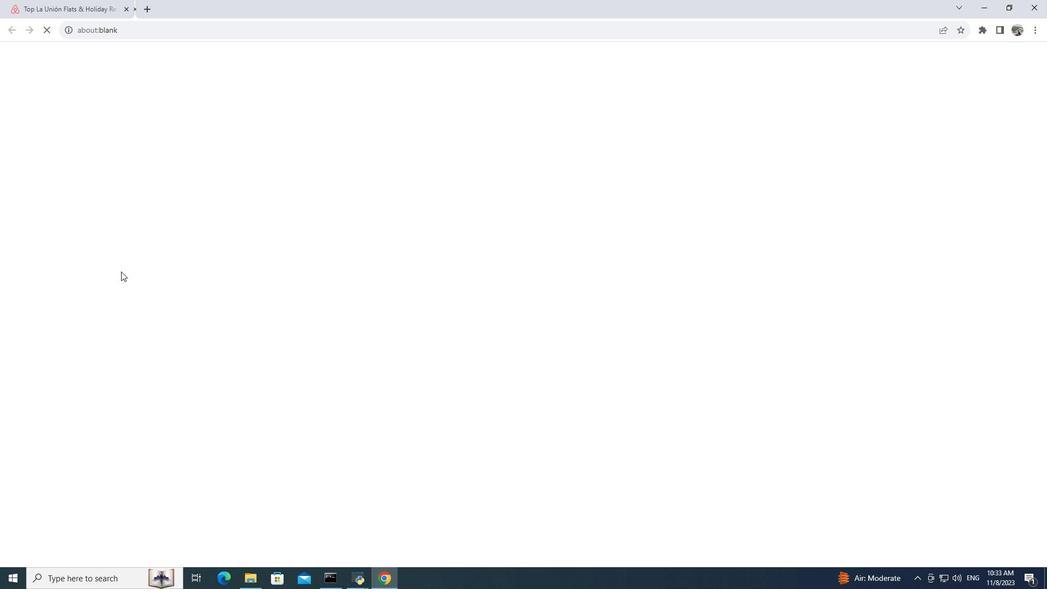 
Action: Mouse moved to (259, 9)
Screenshot: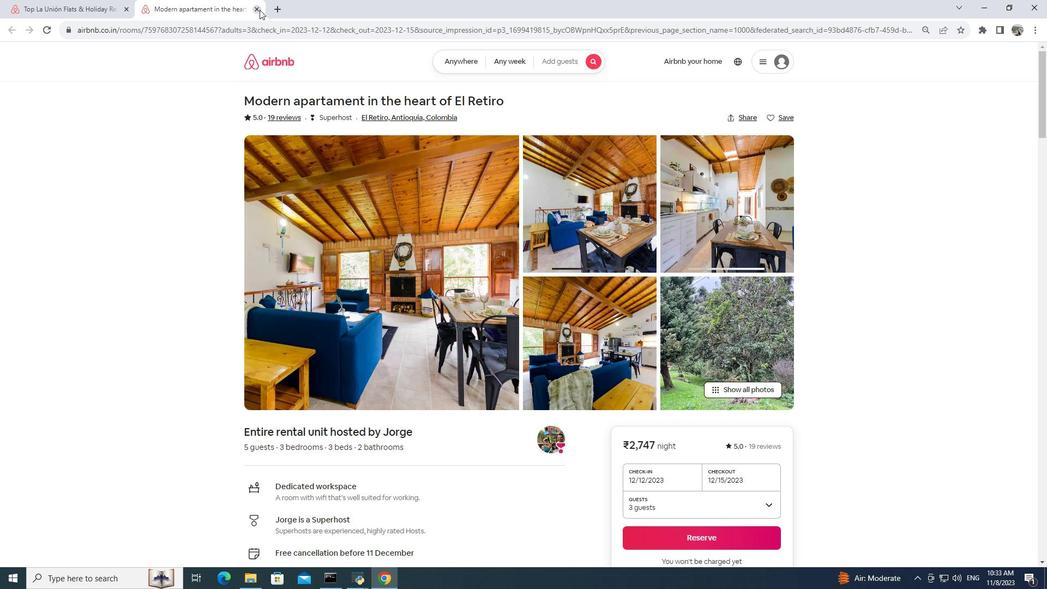 
Action: Mouse pressed left at (259, 9)
Screenshot: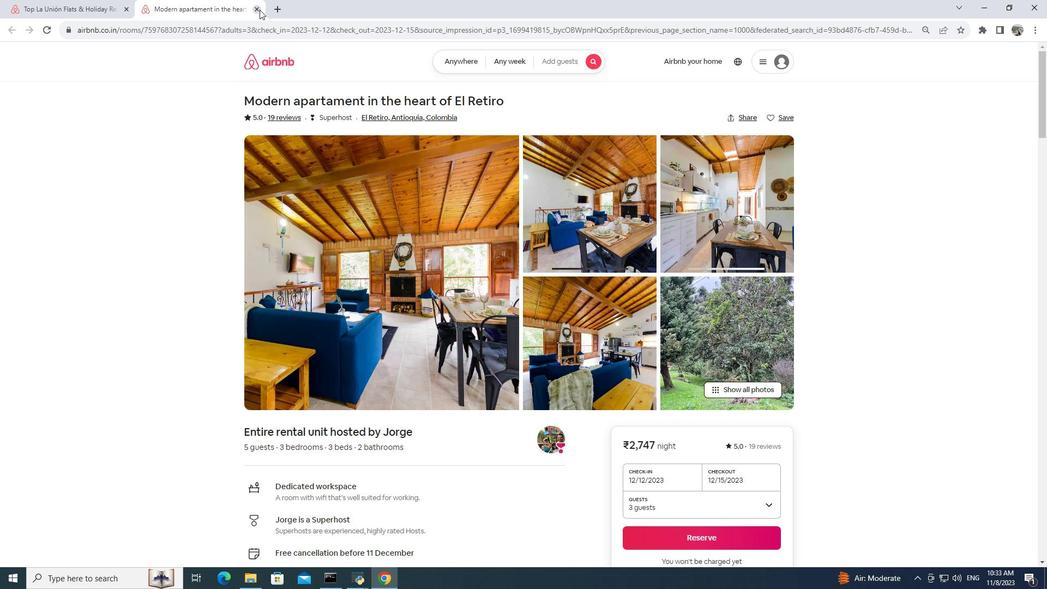 
Action: Mouse moved to (276, 228)
Screenshot: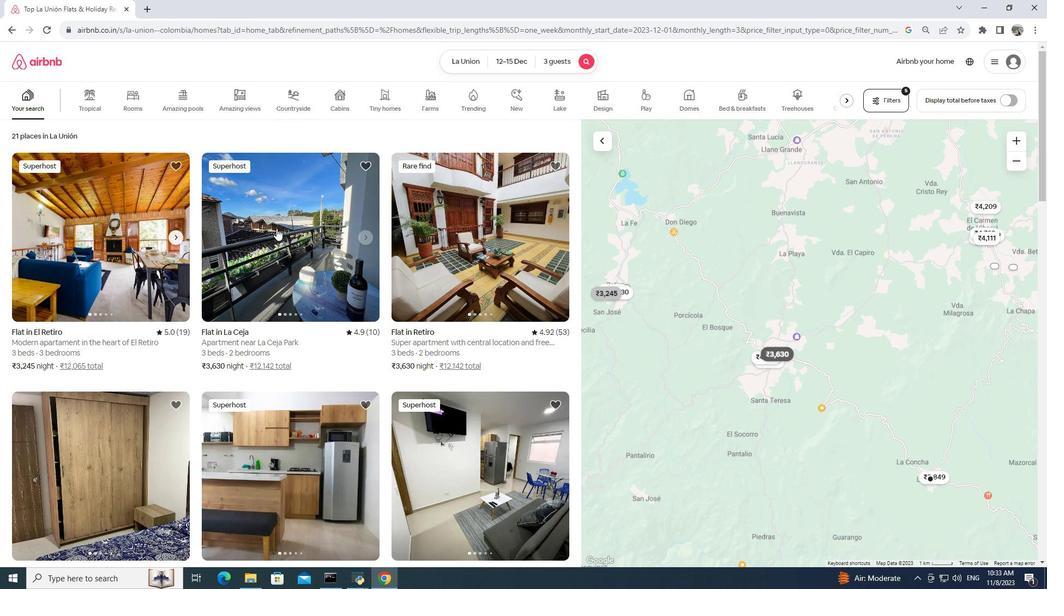 
Action: Mouse pressed left at (276, 228)
Screenshot: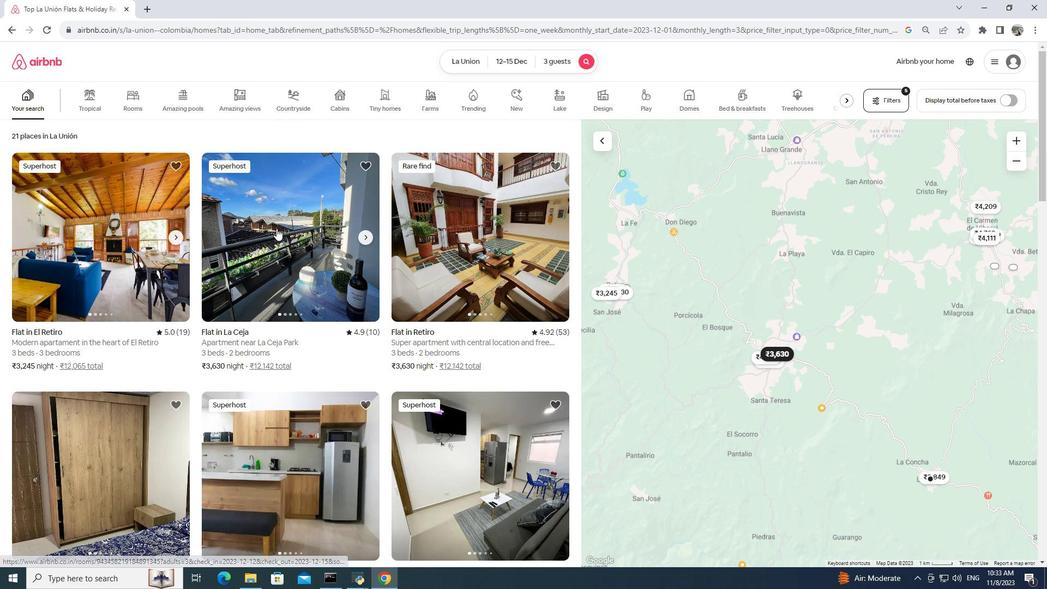 
Action: Mouse pressed left at (276, 228)
Screenshot: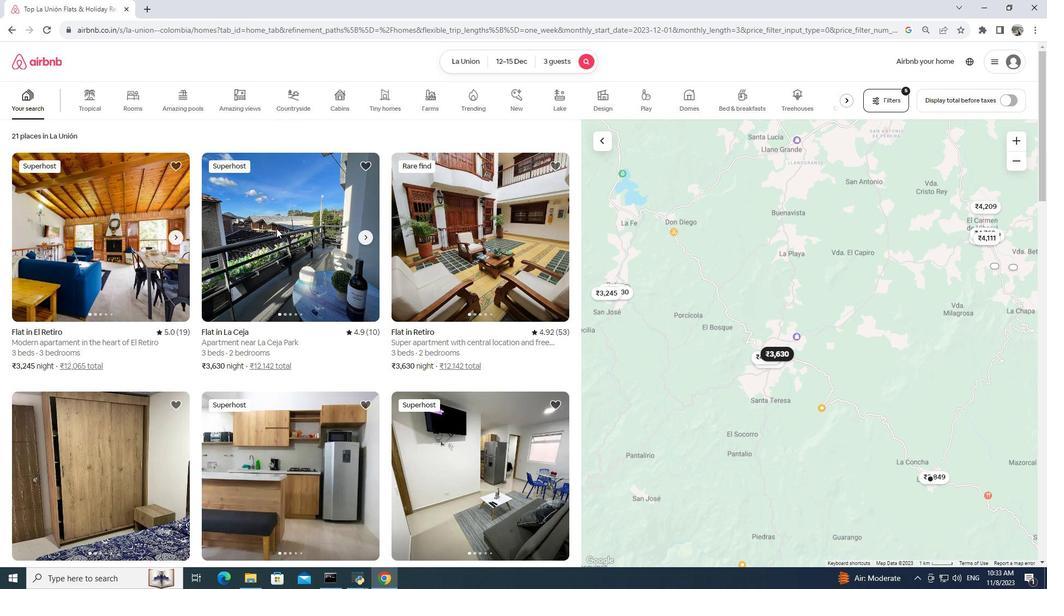
Action: Mouse moved to (738, 387)
Screenshot: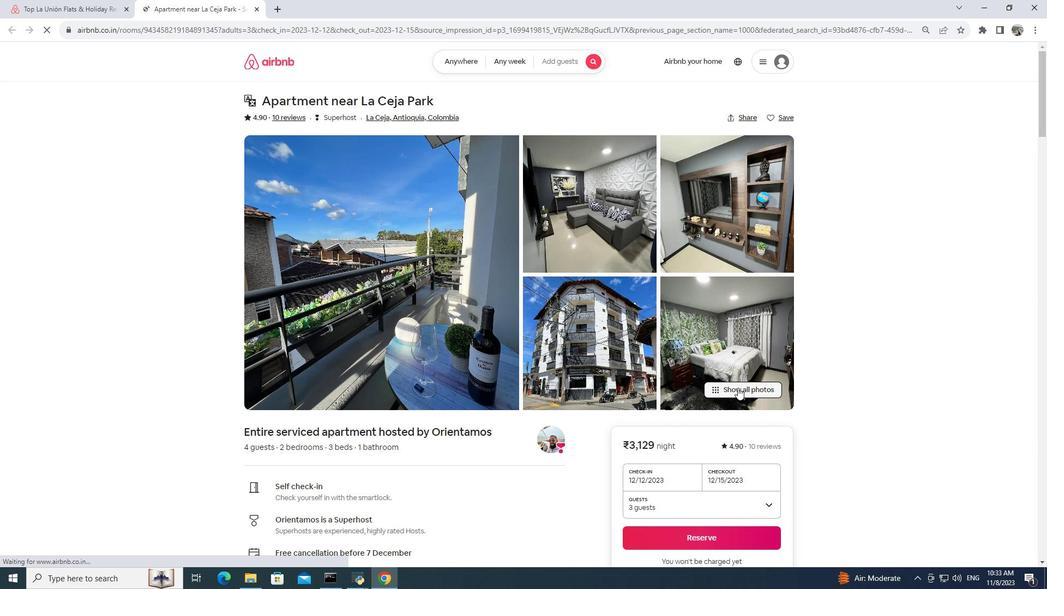
Action: Mouse pressed left at (738, 387)
Screenshot: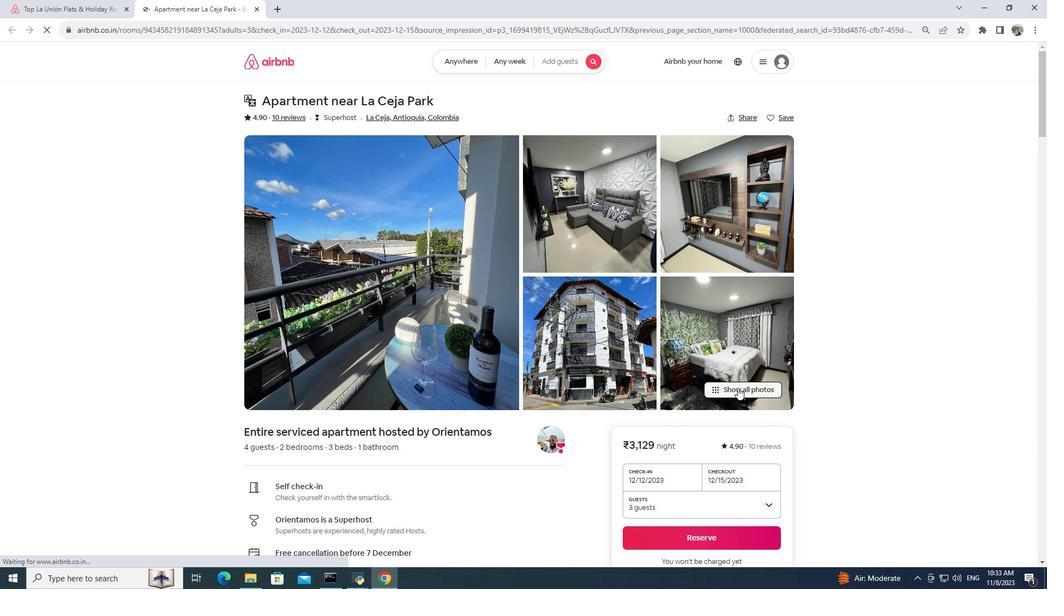 
Action: Mouse moved to (482, 326)
Screenshot: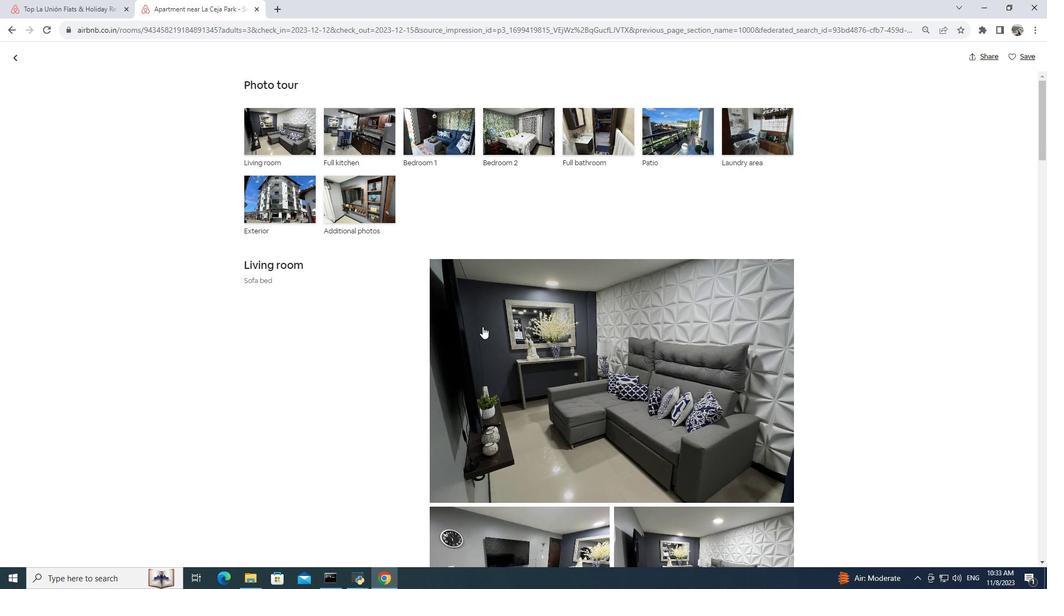 
Action: Mouse scrolled (482, 326) with delta (0, 0)
Screenshot: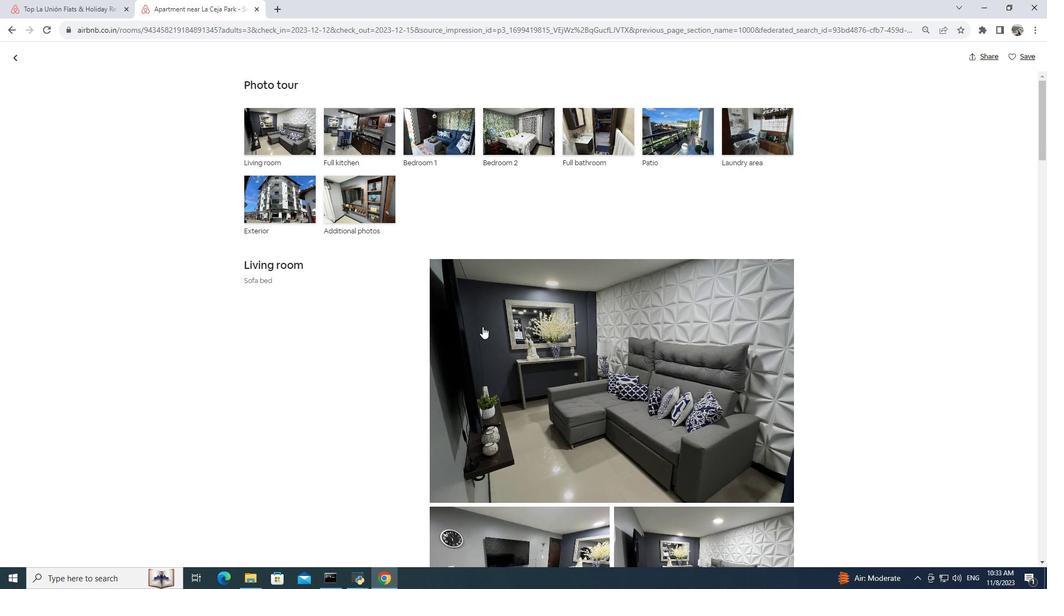 
Action: Mouse scrolled (482, 326) with delta (0, 0)
Screenshot: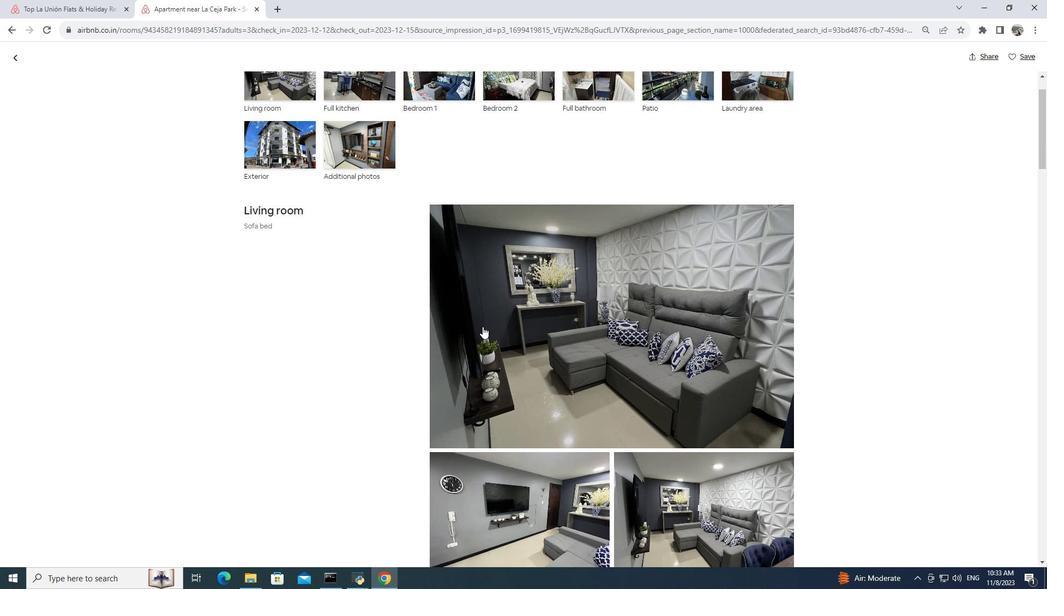 
Action: Mouse scrolled (482, 326) with delta (0, 0)
Screenshot: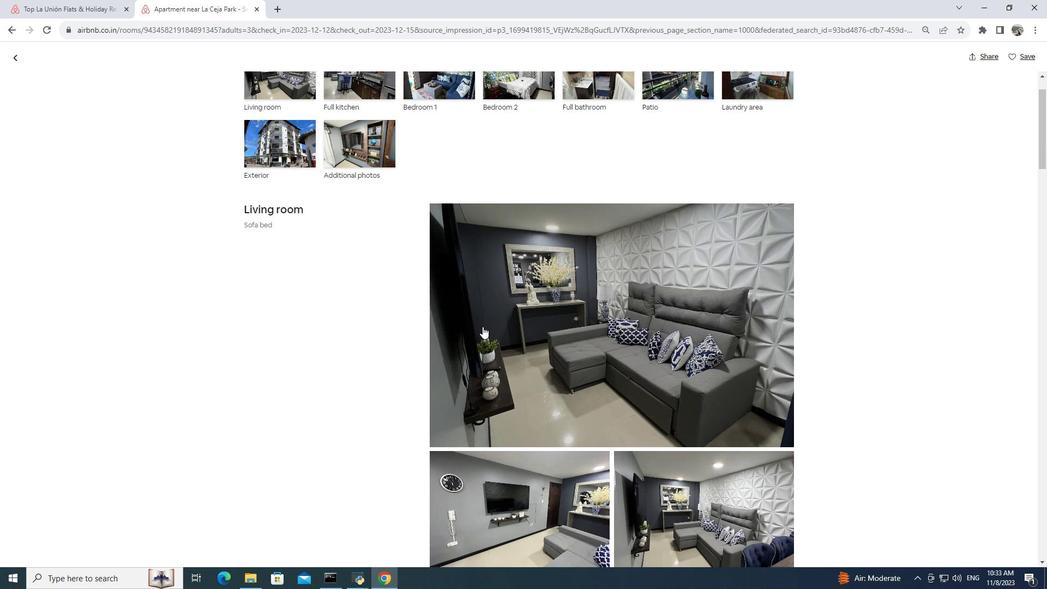 
Action: Mouse scrolled (482, 326) with delta (0, 0)
Screenshot: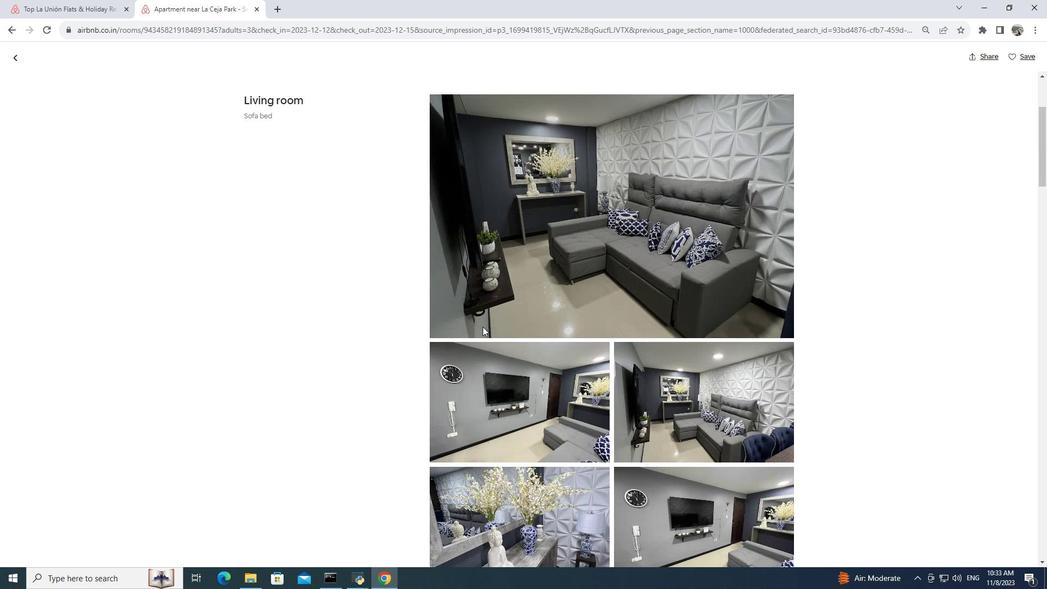 
Action: Mouse moved to (482, 326)
Screenshot: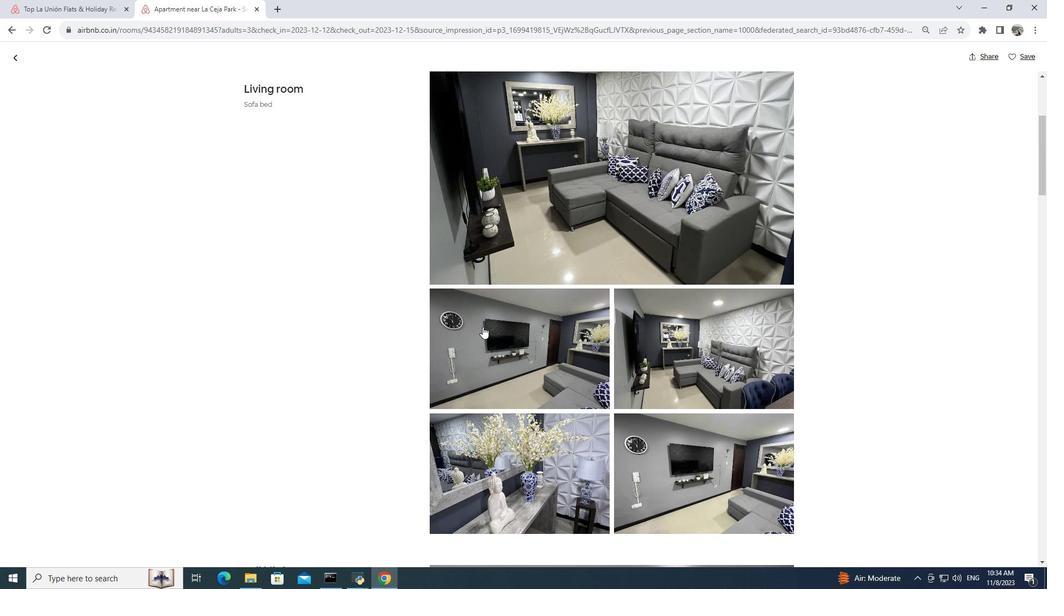 
Action: Mouse scrolled (482, 326) with delta (0, 0)
Screenshot: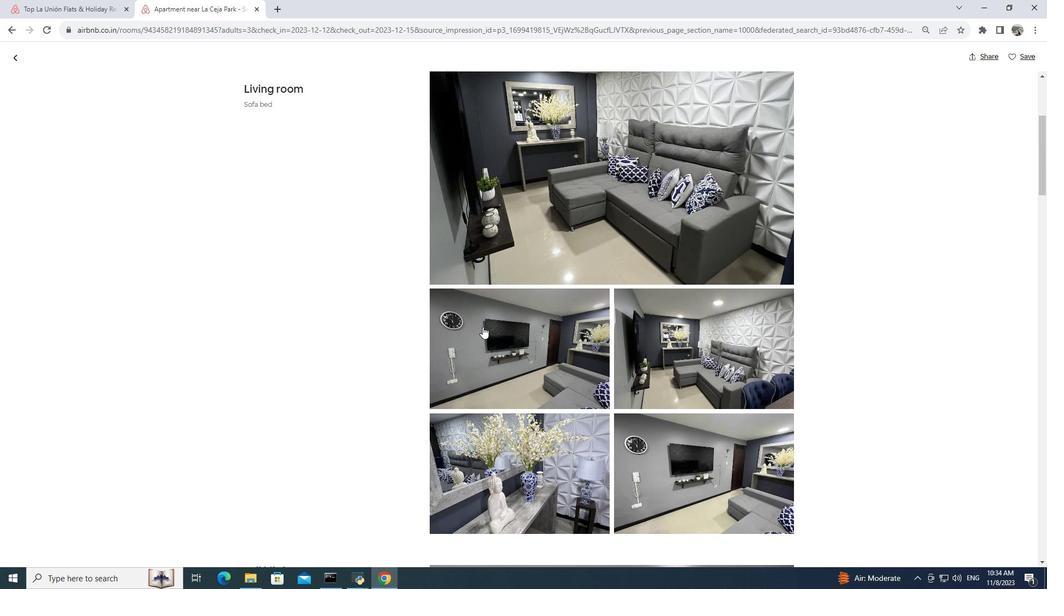 
Action: Mouse scrolled (482, 326) with delta (0, 0)
Screenshot: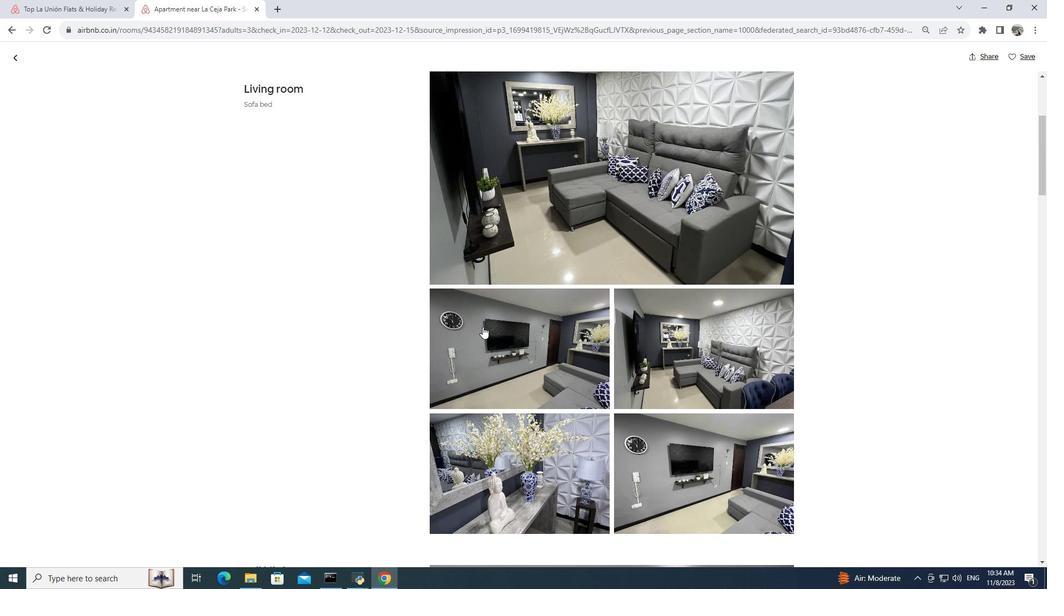 
Action: Mouse moved to (482, 327)
Screenshot: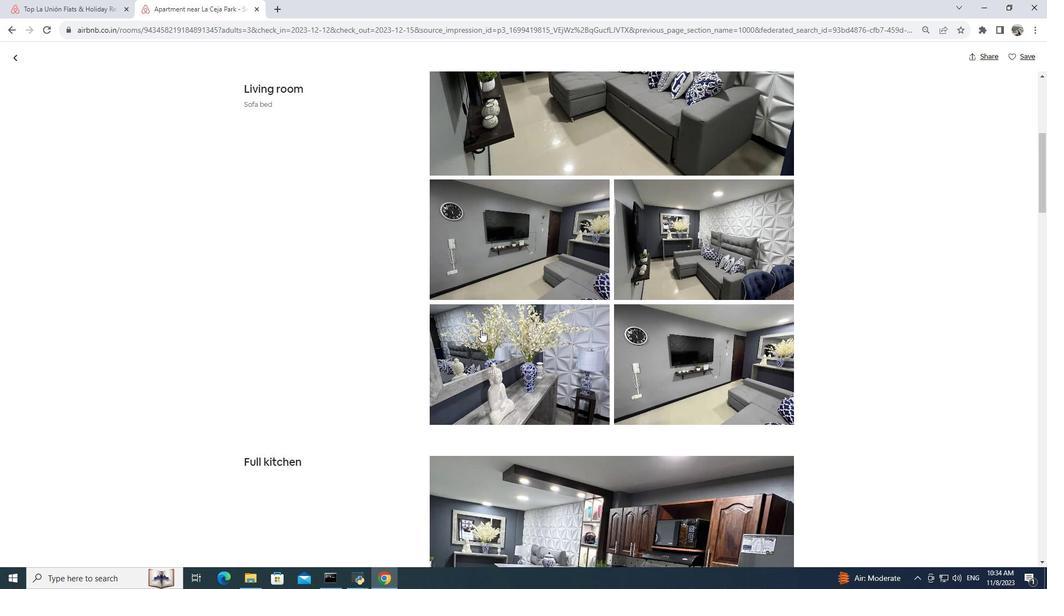 
Action: Mouse scrolled (482, 326) with delta (0, 0)
Screenshot: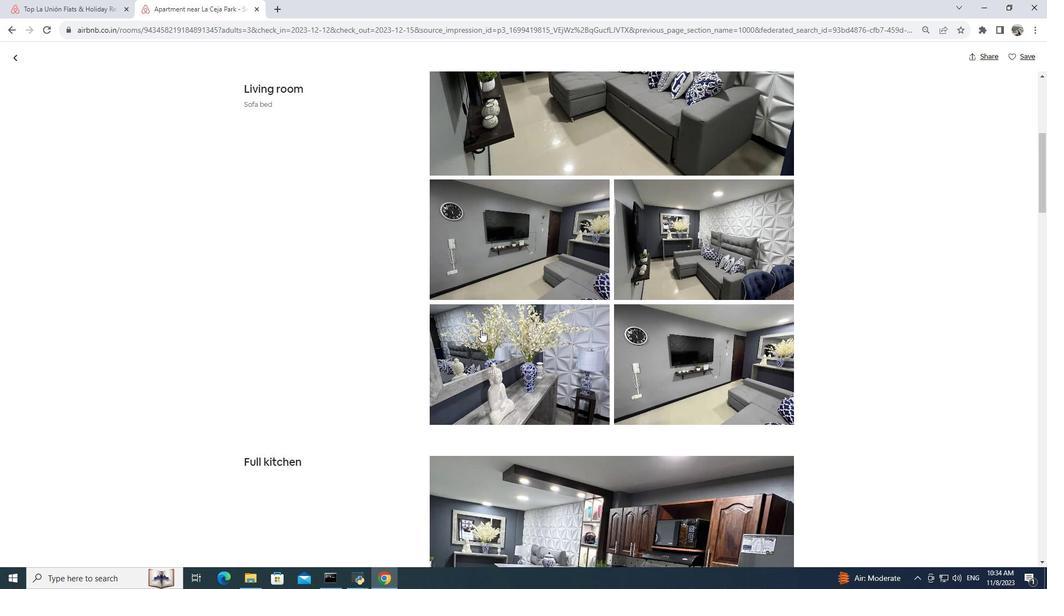 
Action: Mouse moved to (481, 330)
Screenshot: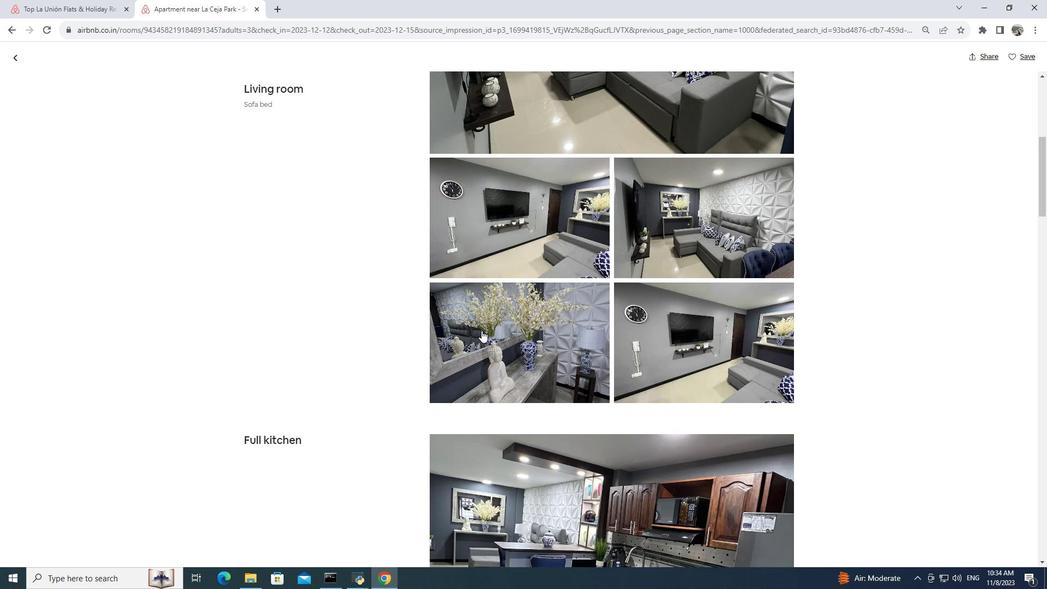 
Action: Mouse scrolled (481, 330) with delta (0, 0)
Screenshot: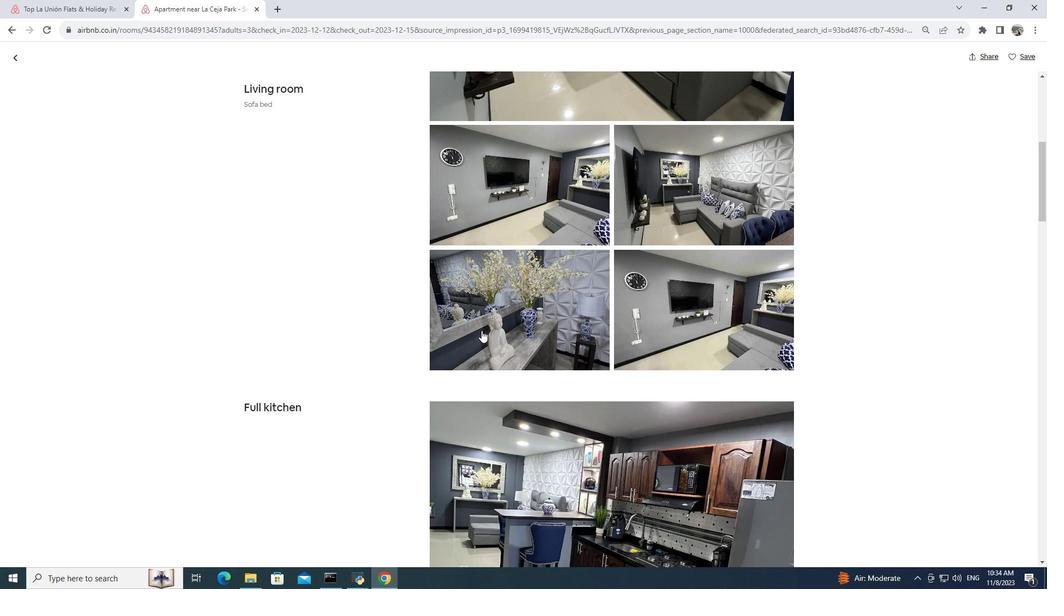 
Action: Mouse moved to (481, 331)
Screenshot: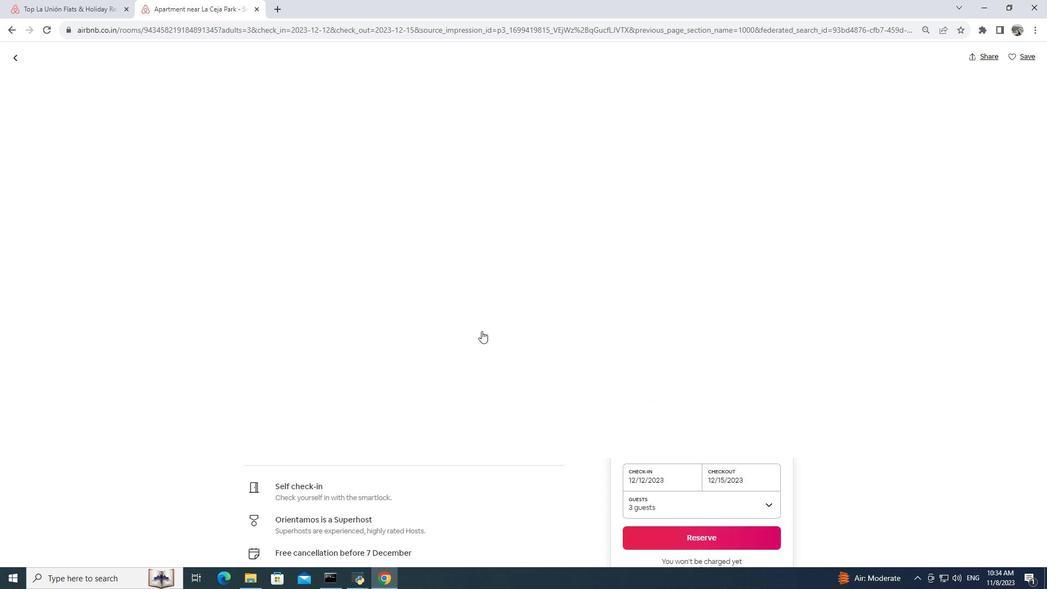 
Action: Mouse scrolled (481, 330) with delta (0, 0)
Screenshot: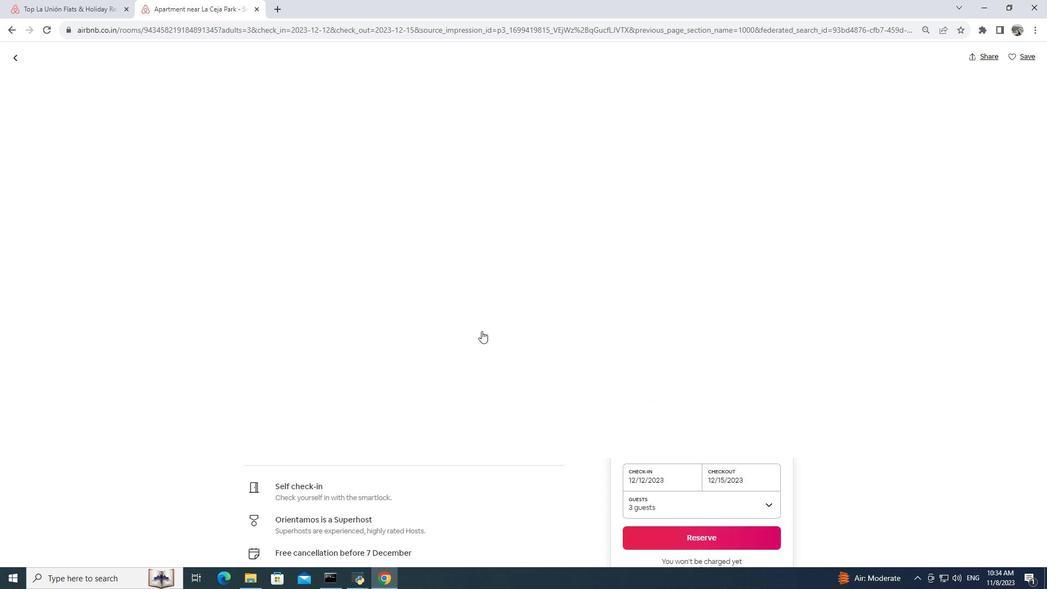 
Action: Mouse scrolled (481, 330) with delta (0, 0)
Screenshot: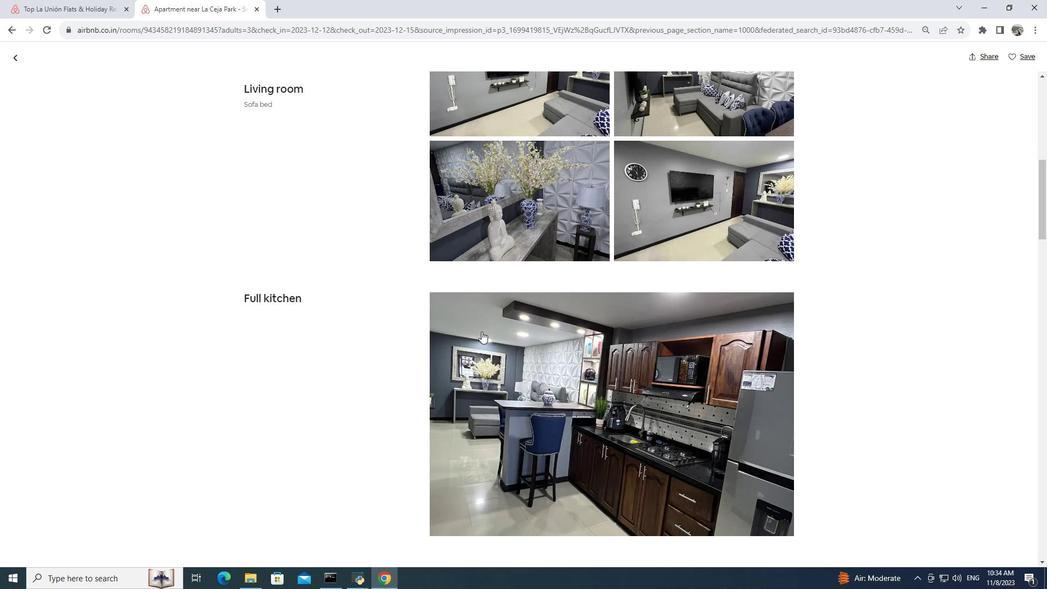 
Action: Mouse moved to (481, 331)
Screenshot: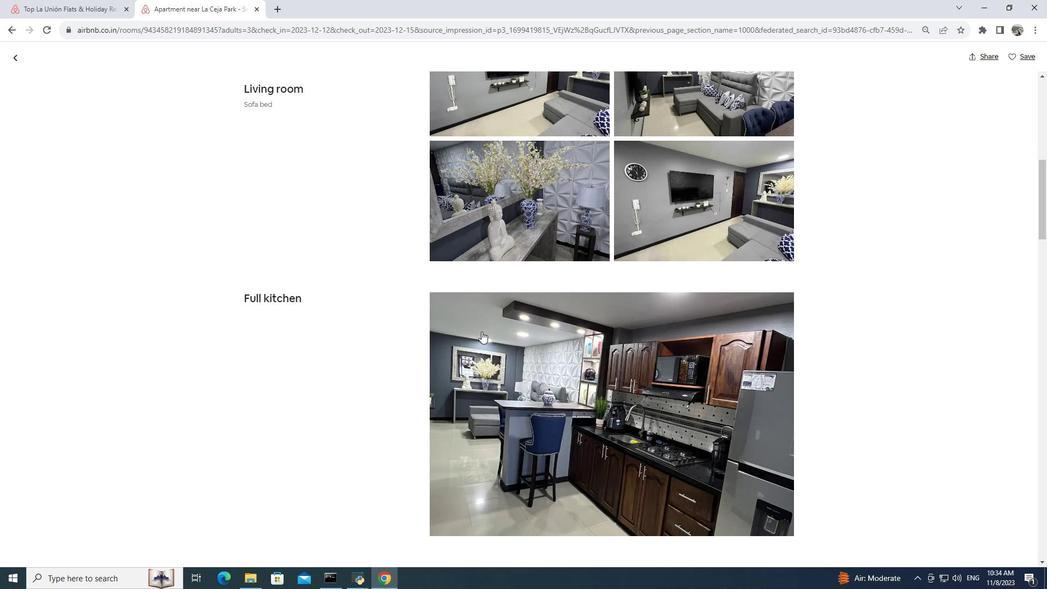 
Action: Mouse scrolled (481, 331) with delta (0, 0)
Screenshot: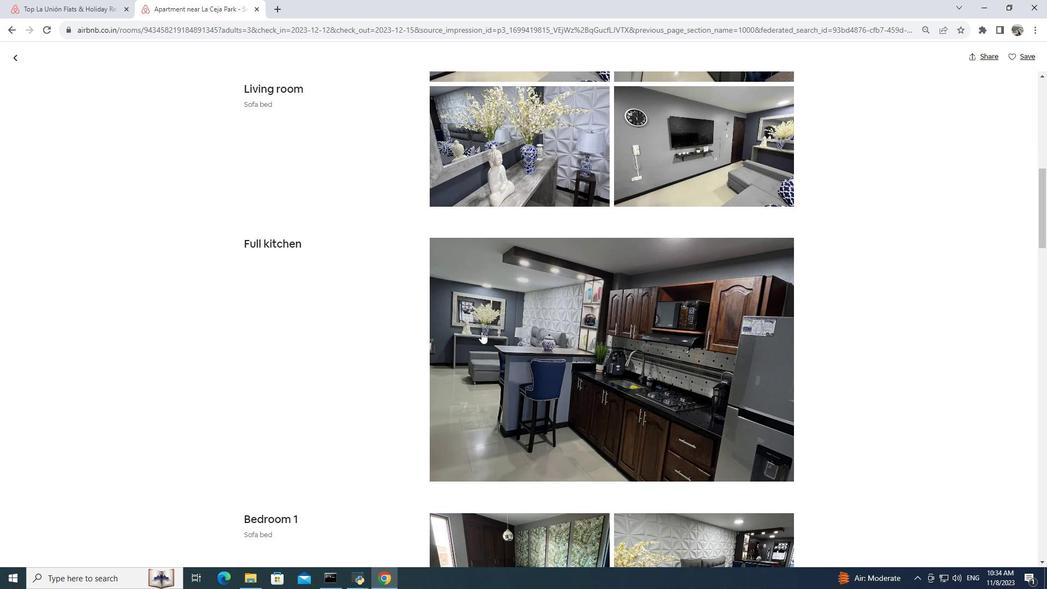 
Action: Mouse scrolled (481, 331) with delta (0, 0)
Screenshot: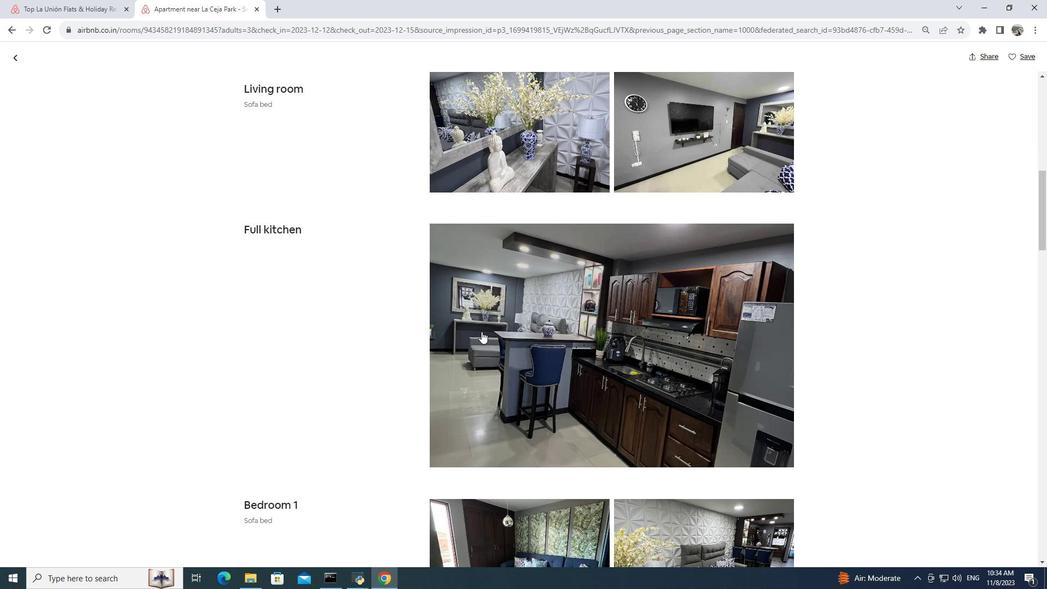 
Action: Mouse scrolled (481, 331) with delta (0, 0)
Screenshot: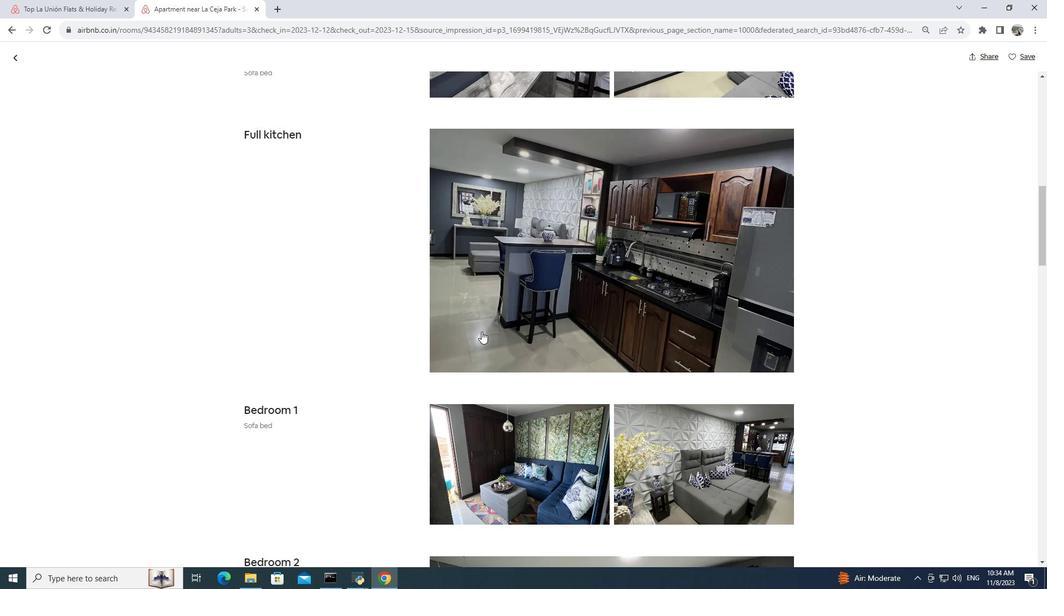
Action: Mouse moved to (479, 330)
Screenshot: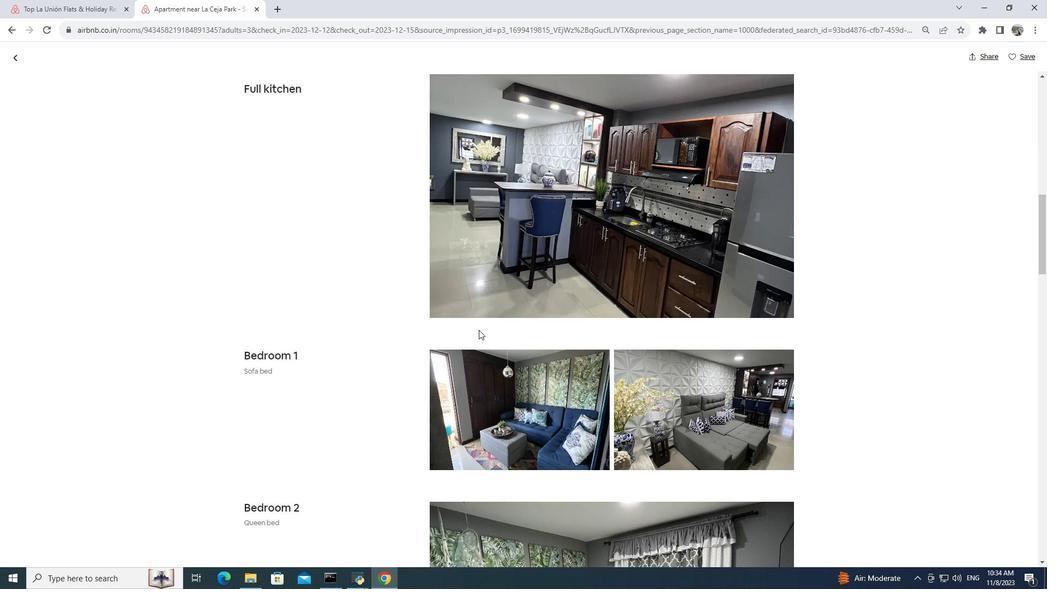 
Action: Mouse scrolled (479, 329) with delta (0, 0)
Screenshot: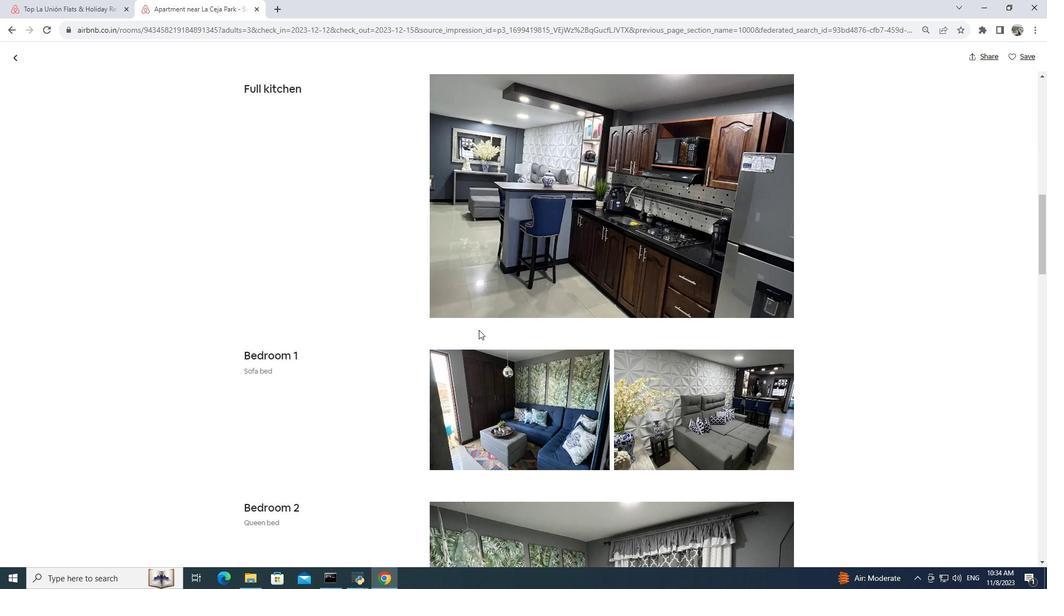 
Action: Mouse scrolled (479, 329) with delta (0, 0)
Screenshot: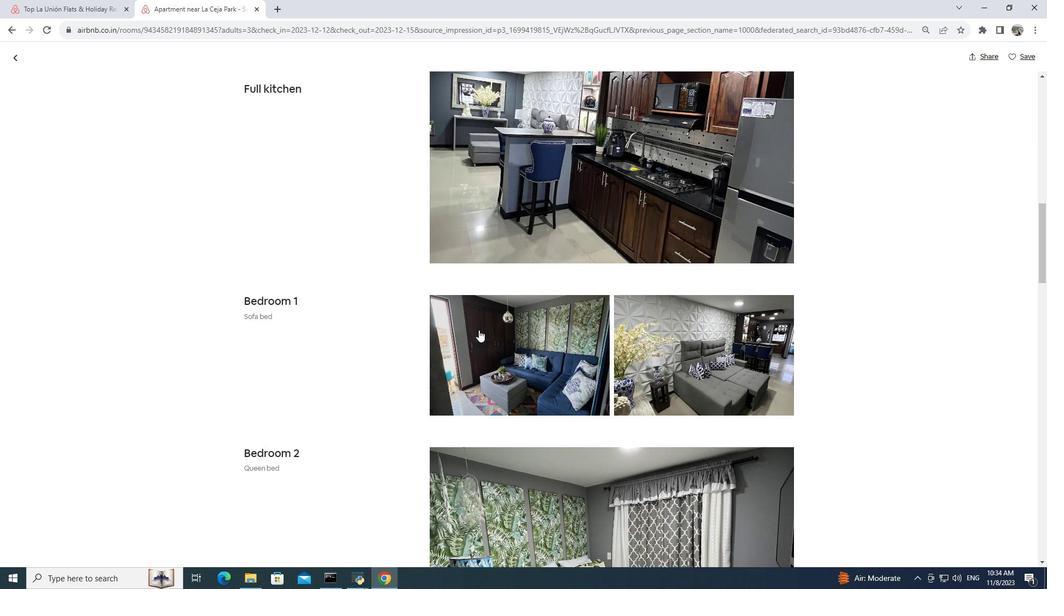 
Action: Mouse scrolled (479, 329) with delta (0, 0)
Screenshot: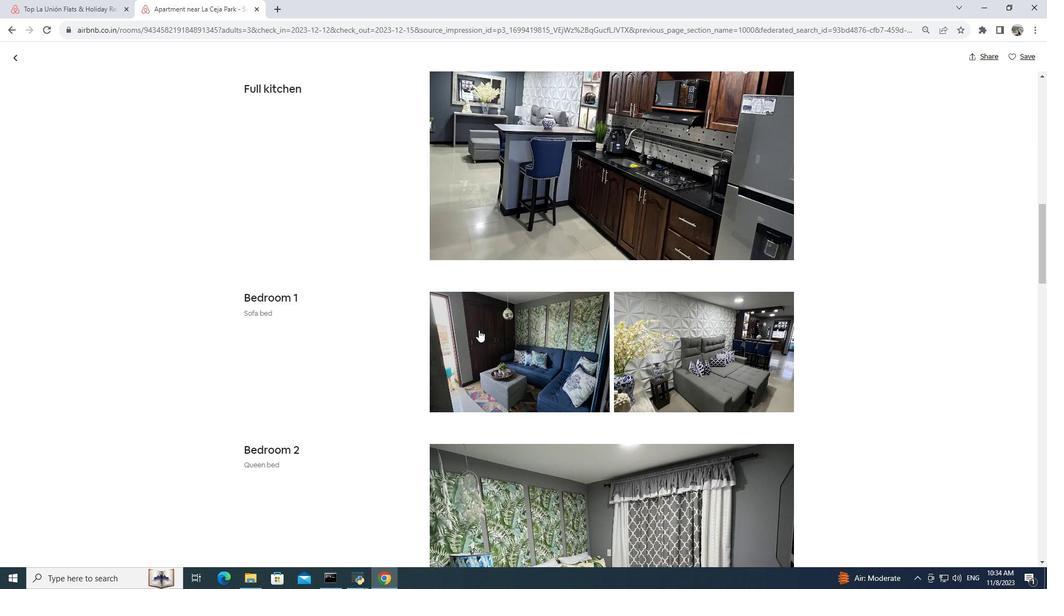 
Action: Mouse scrolled (479, 329) with delta (0, 0)
Screenshot: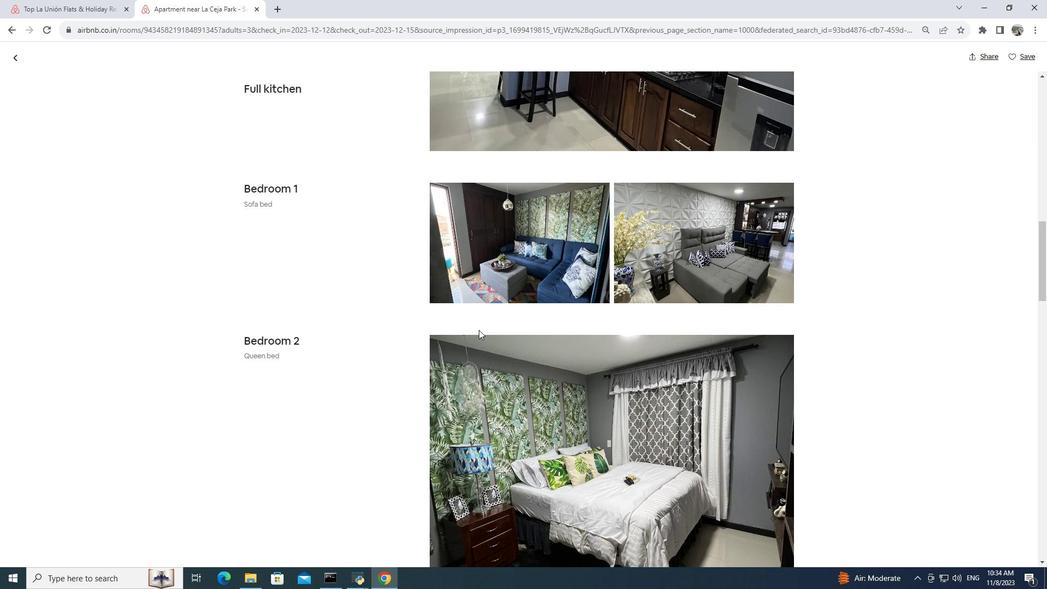 
Action: Mouse moved to (479, 331)
Screenshot: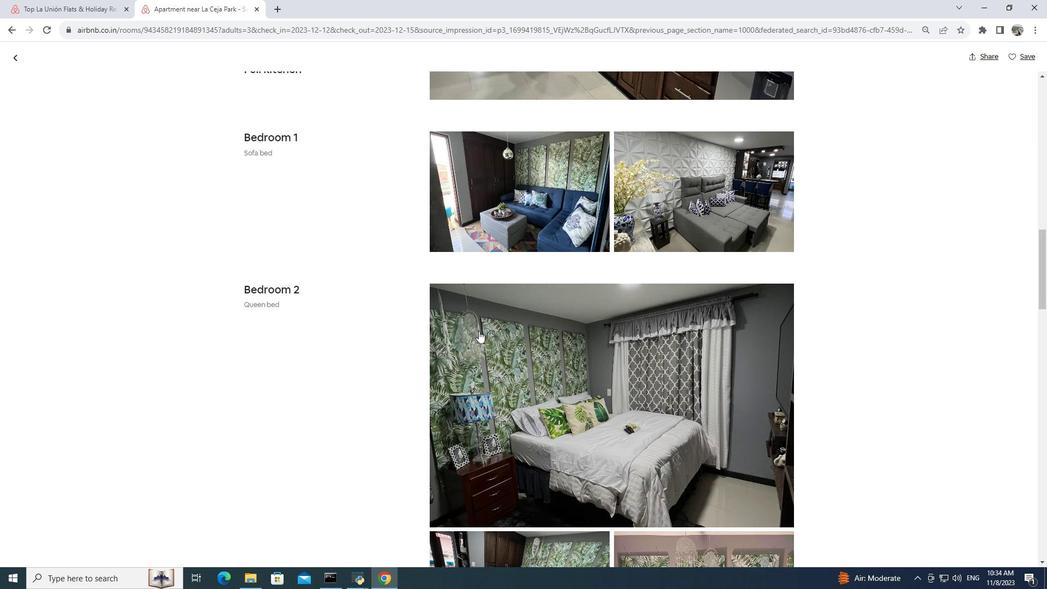
Action: Mouse scrolled (479, 330) with delta (0, 0)
Screenshot: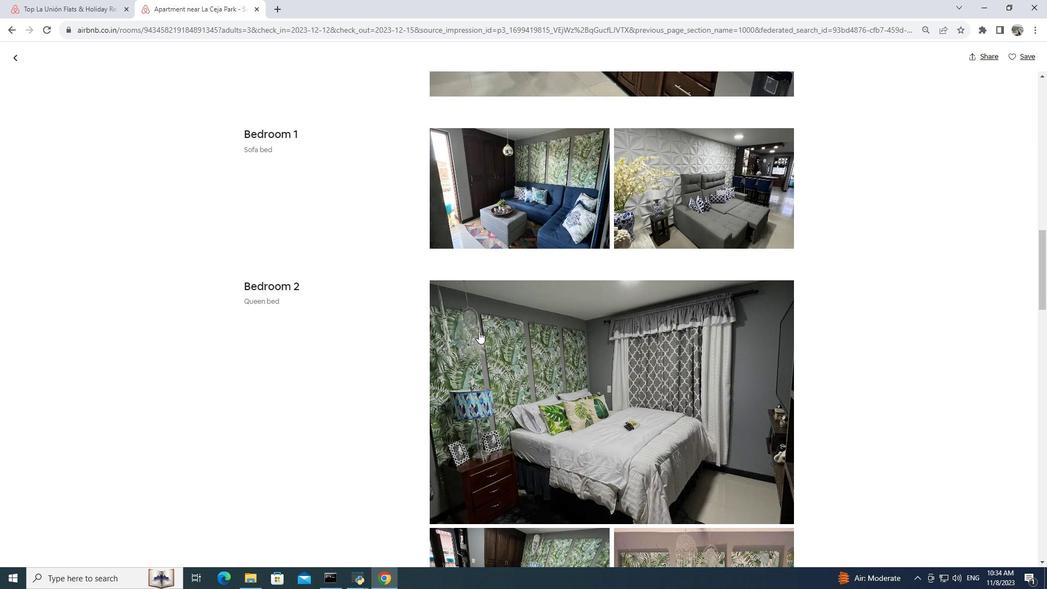 
Action: Mouse moved to (479, 331)
Screenshot: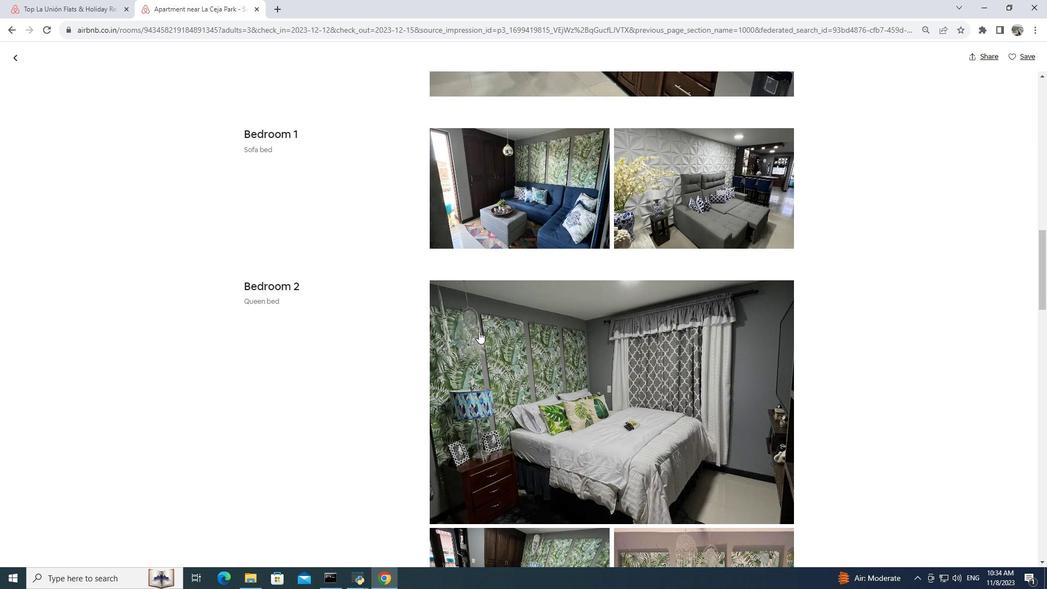 
Action: Mouse scrolled (479, 331) with delta (0, 0)
Screenshot: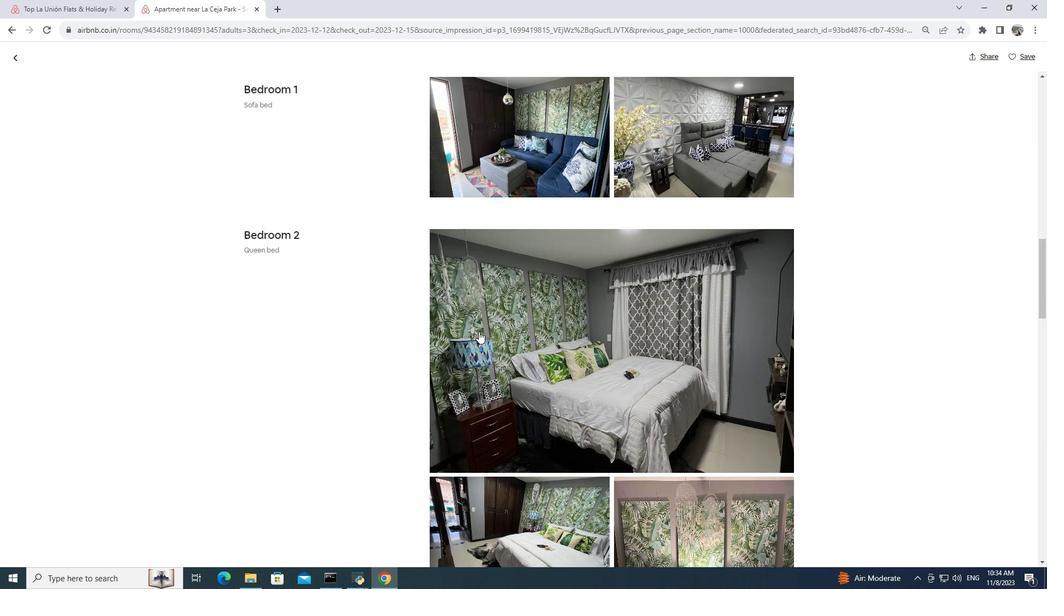 
Action: Mouse scrolled (479, 331) with delta (0, 0)
Screenshot: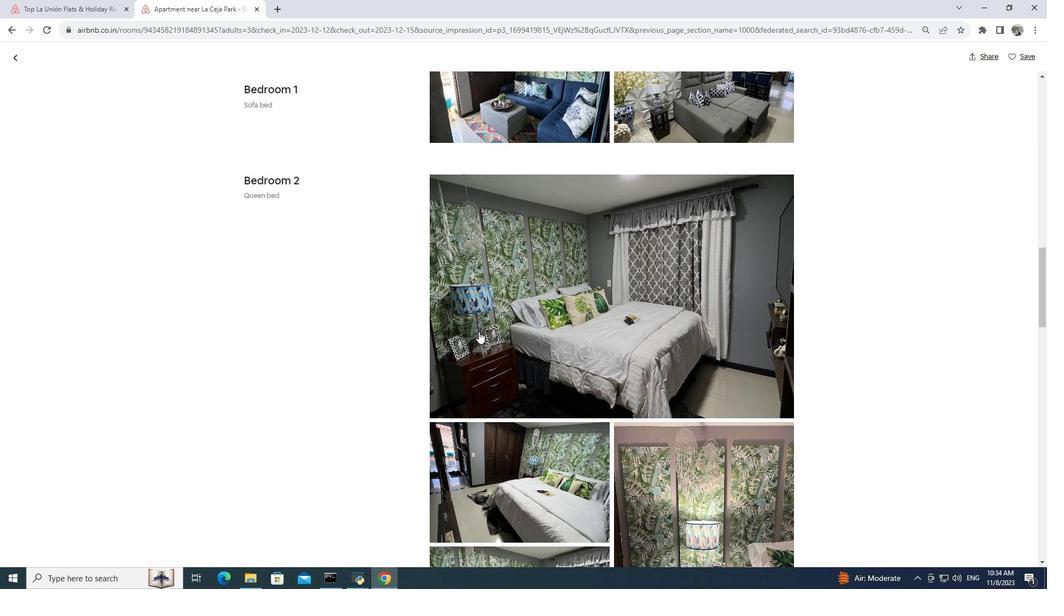 
Action: Mouse scrolled (479, 331) with delta (0, 0)
Screenshot: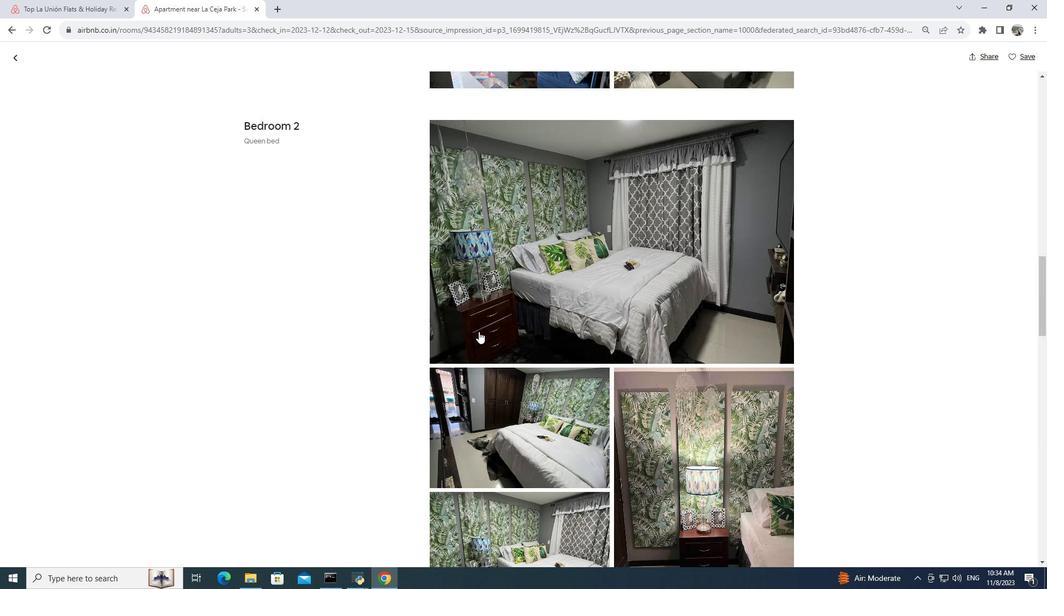 
Action: Mouse moved to (476, 332)
Screenshot: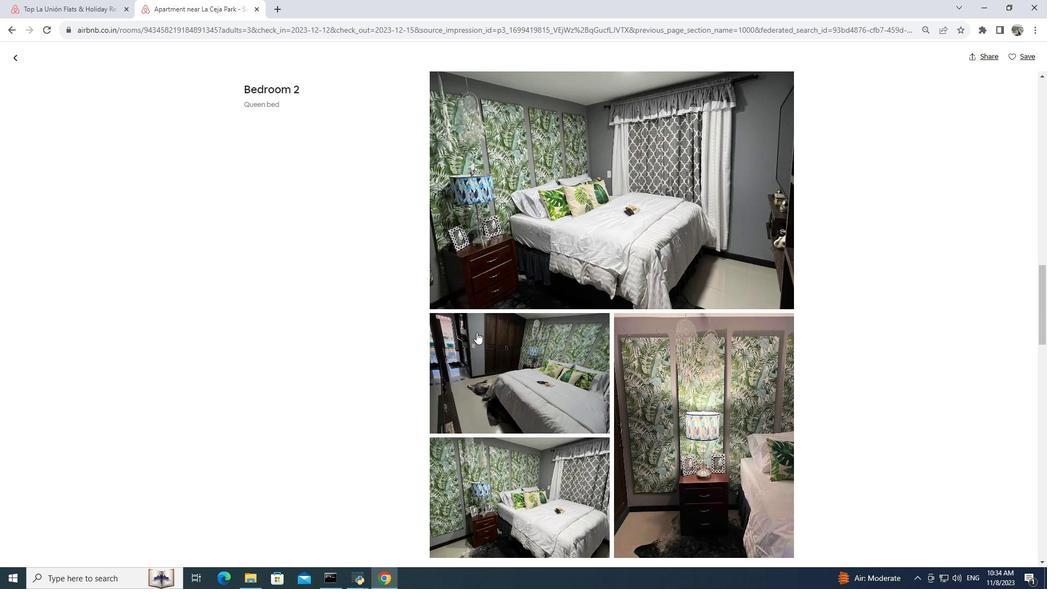 
Action: Mouse scrolled (476, 331) with delta (0, 0)
Screenshot: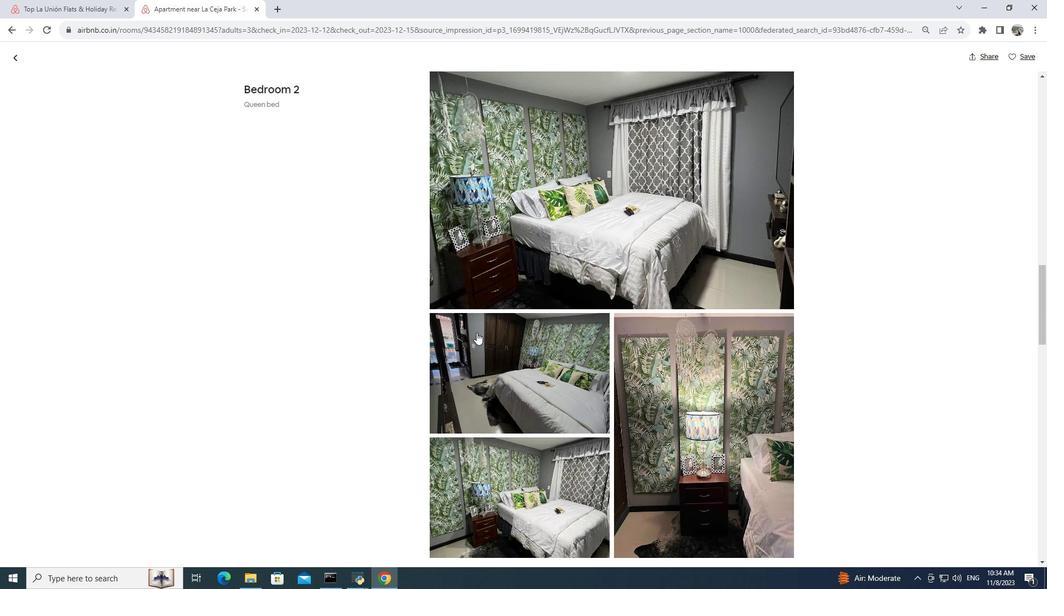 
Action: Mouse moved to (476, 333)
Screenshot: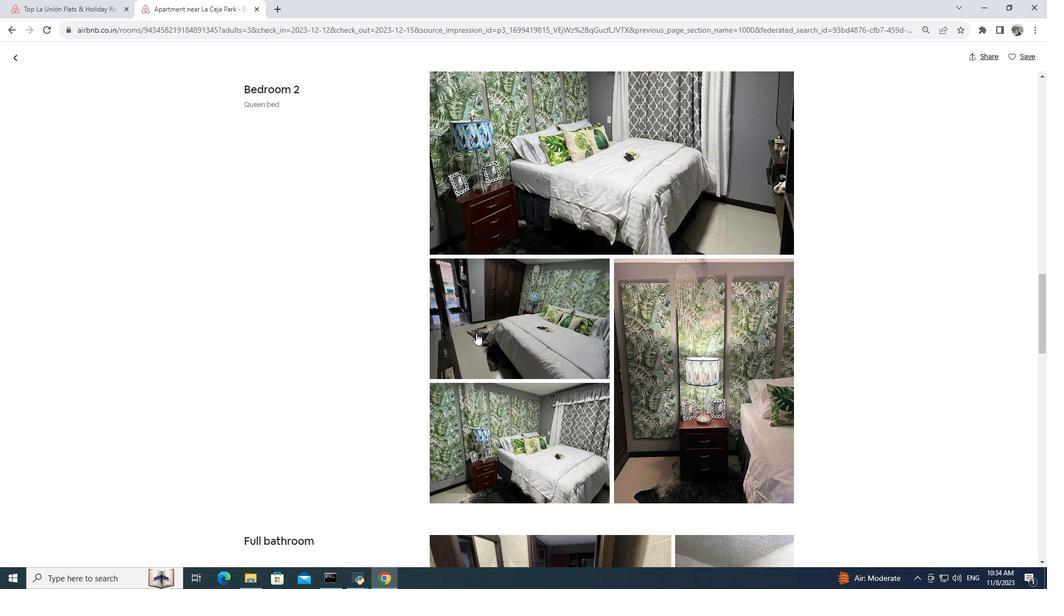 
Action: Mouse scrolled (476, 332) with delta (0, 0)
Screenshot: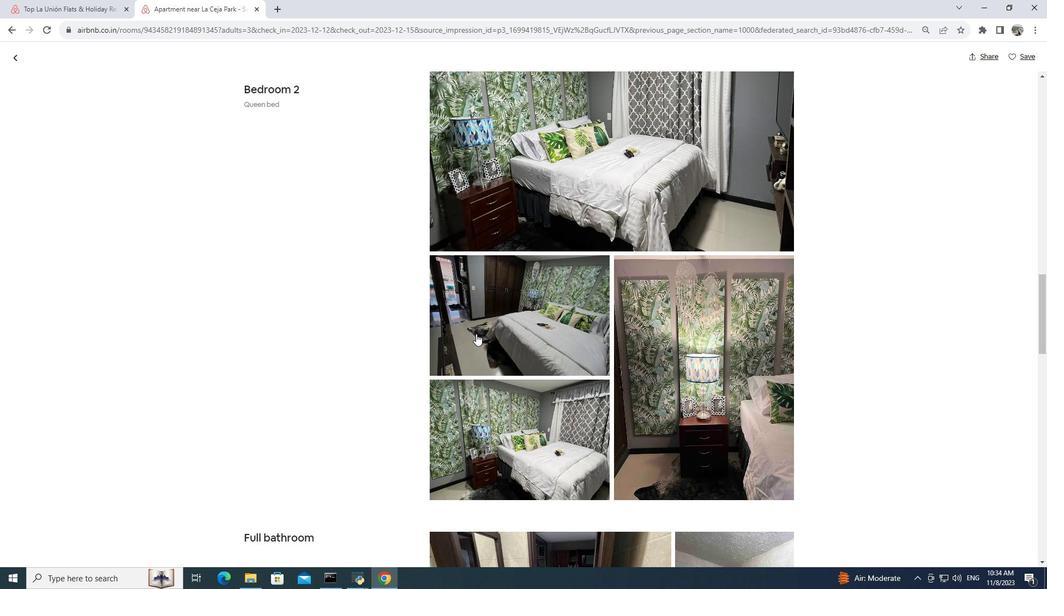
Action: Mouse scrolled (476, 332) with delta (0, 0)
Screenshot: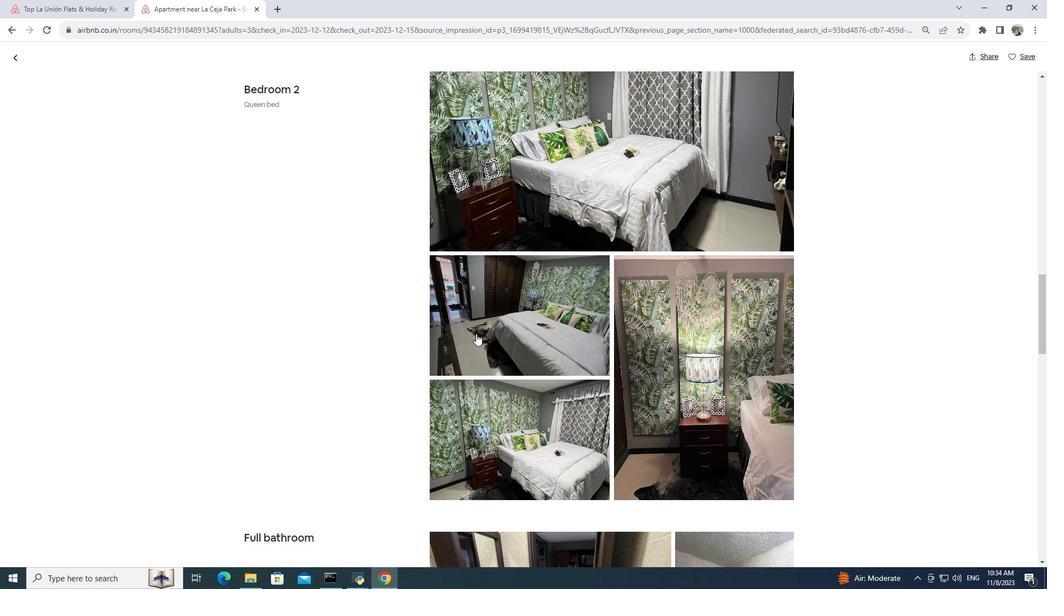 
Action: Mouse moved to (475, 334)
Screenshot: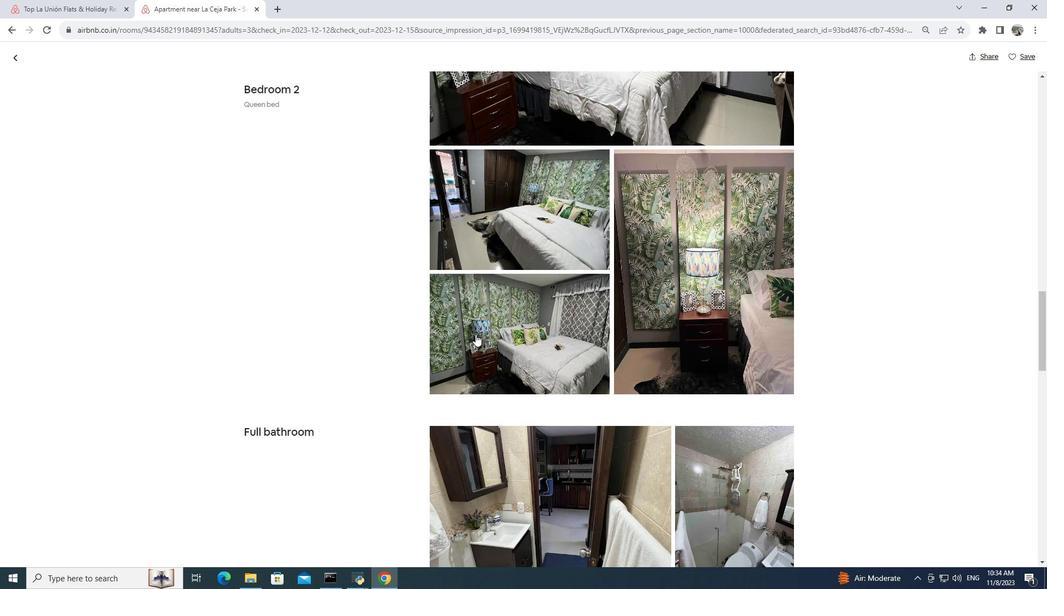 
Action: Mouse scrolled (475, 333) with delta (0, 0)
Screenshot: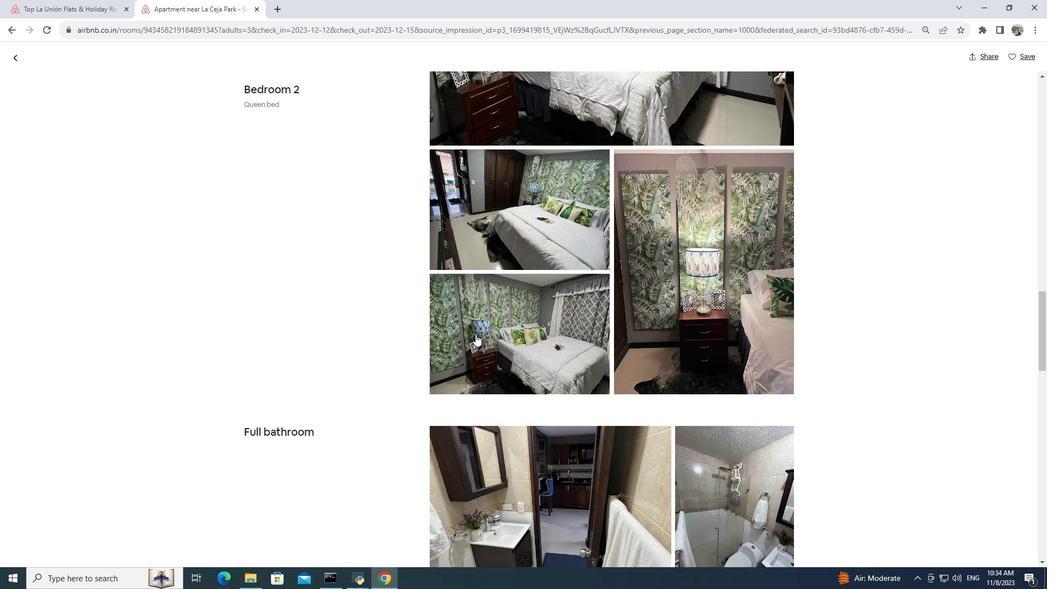 
Action: Mouse moved to (474, 336)
Screenshot: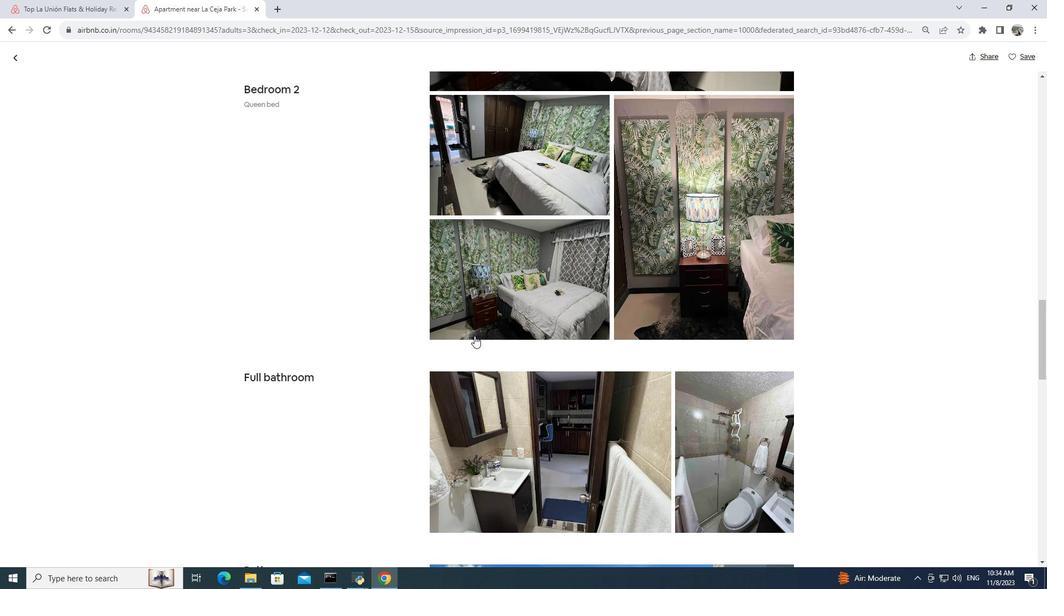 
Action: Mouse scrolled (474, 335) with delta (0, 0)
Screenshot: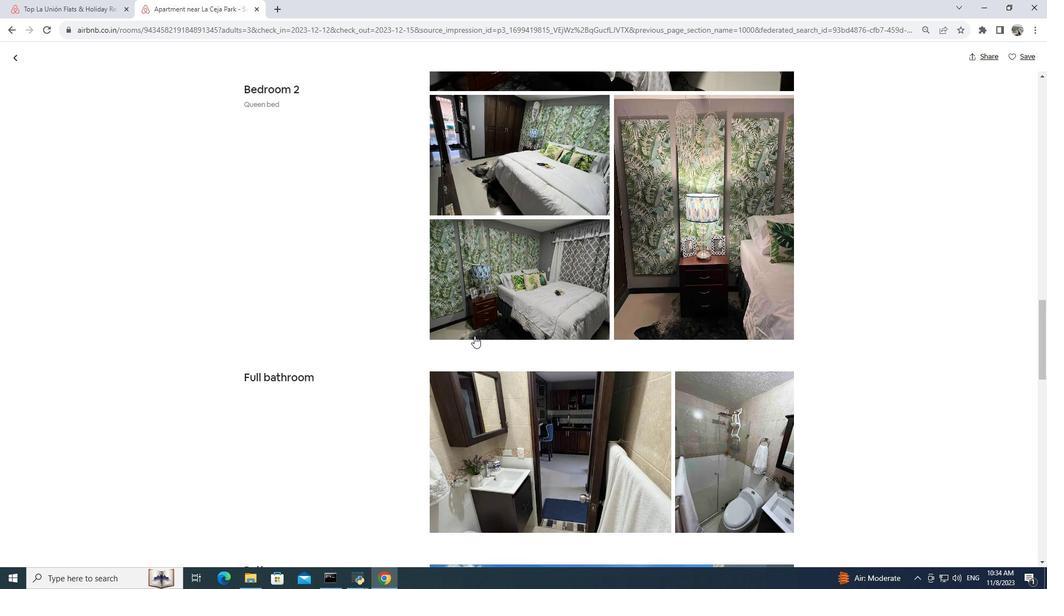 
Action: Mouse scrolled (474, 335) with delta (0, 0)
Screenshot: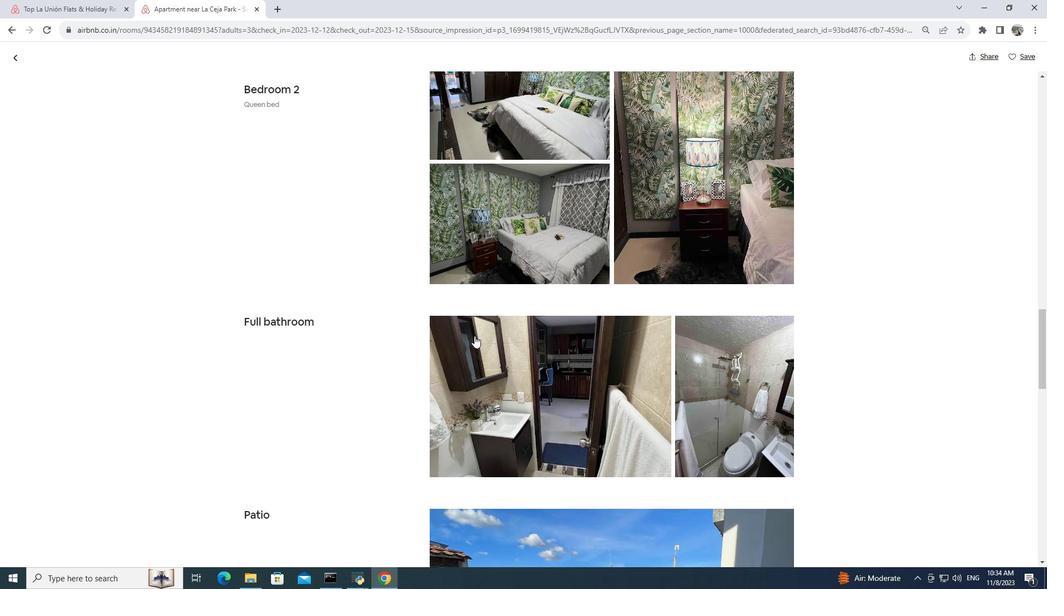 
Action: Mouse scrolled (474, 335) with delta (0, 0)
Screenshot: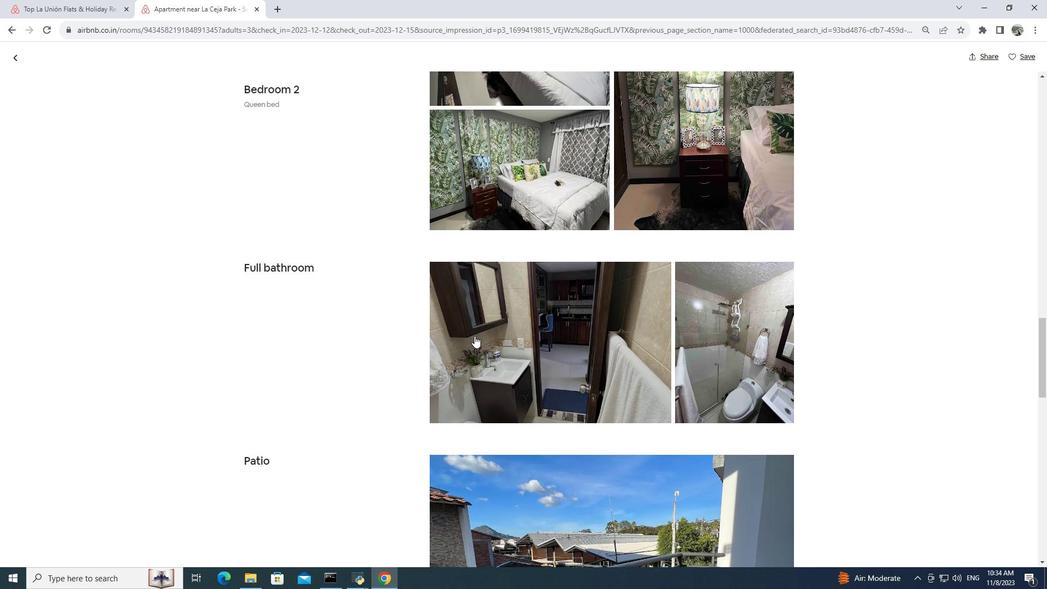 
Action: Mouse scrolled (474, 335) with delta (0, 0)
Screenshot: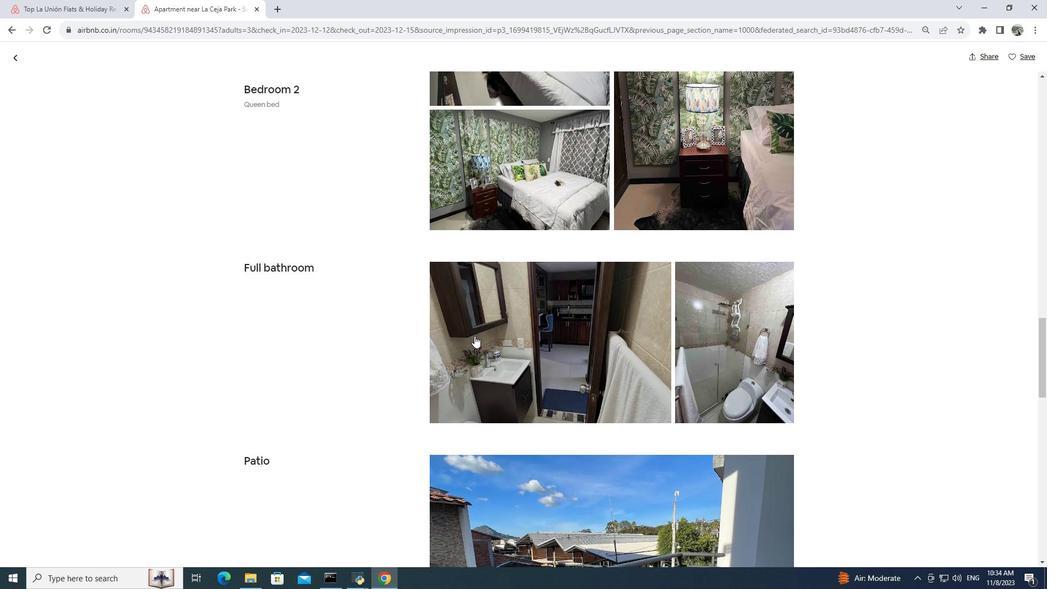 
Action: Mouse moved to (474, 336)
Screenshot: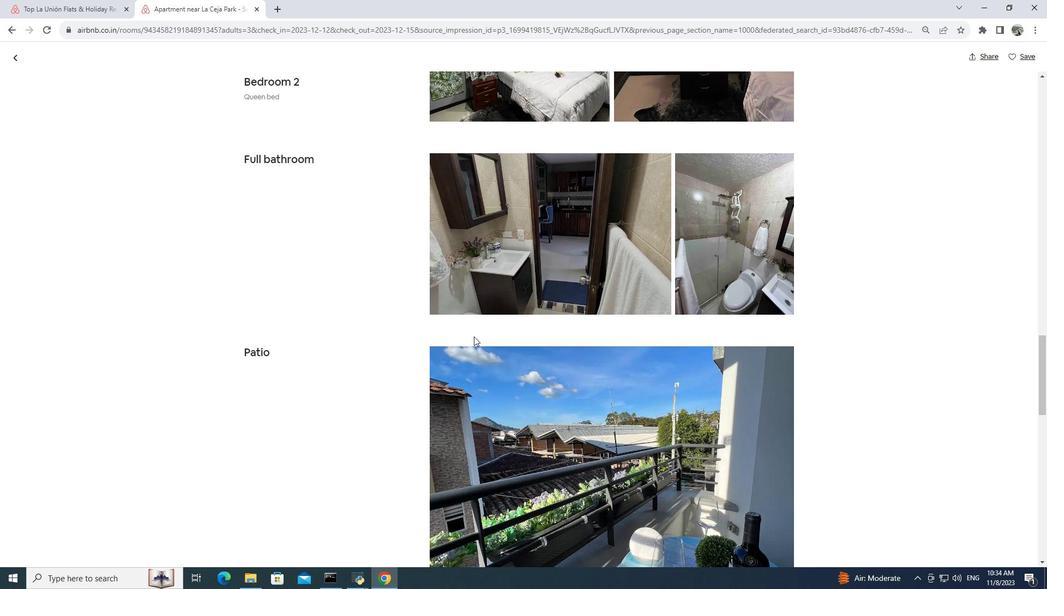 
Action: Mouse scrolled (474, 336) with delta (0, 0)
Screenshot: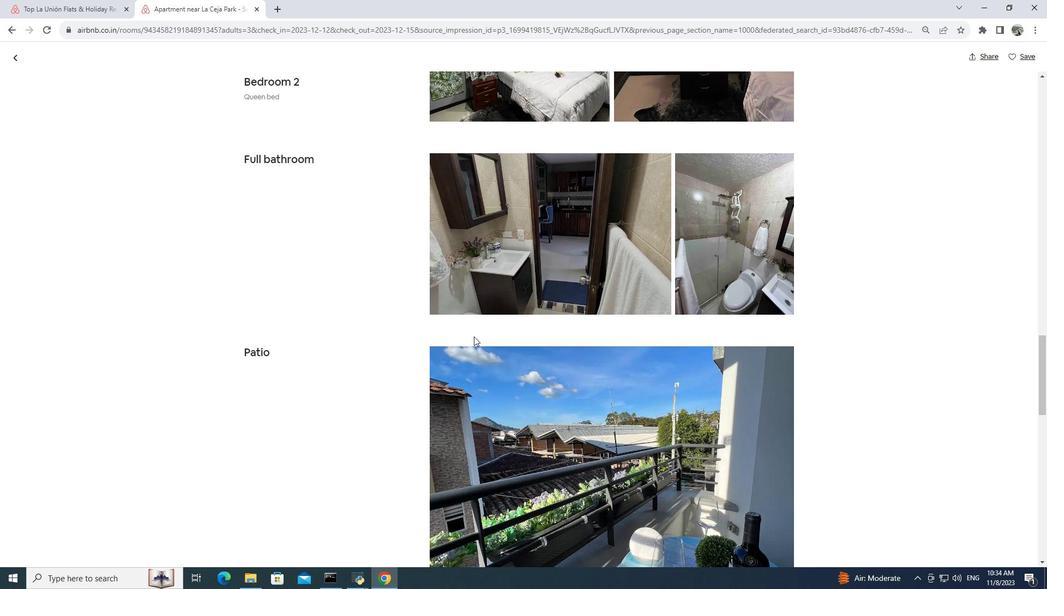 
Action: Mouse scrolled (474, 336) with delta (0, 0)
Screenshot: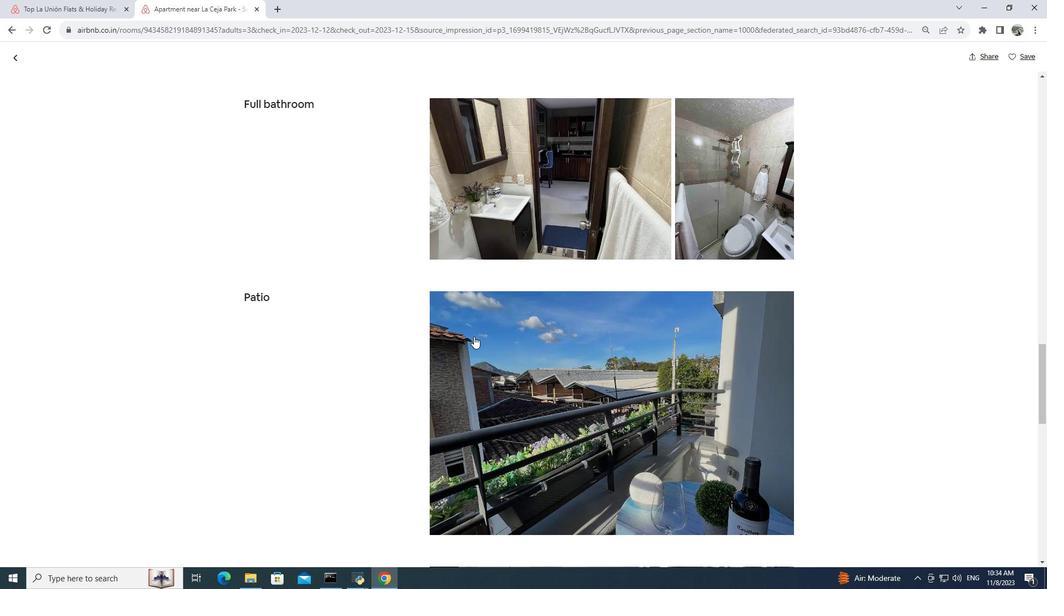 
Action: Mouse scrolled (474, 336) with delta (0, 0)
Screenshot: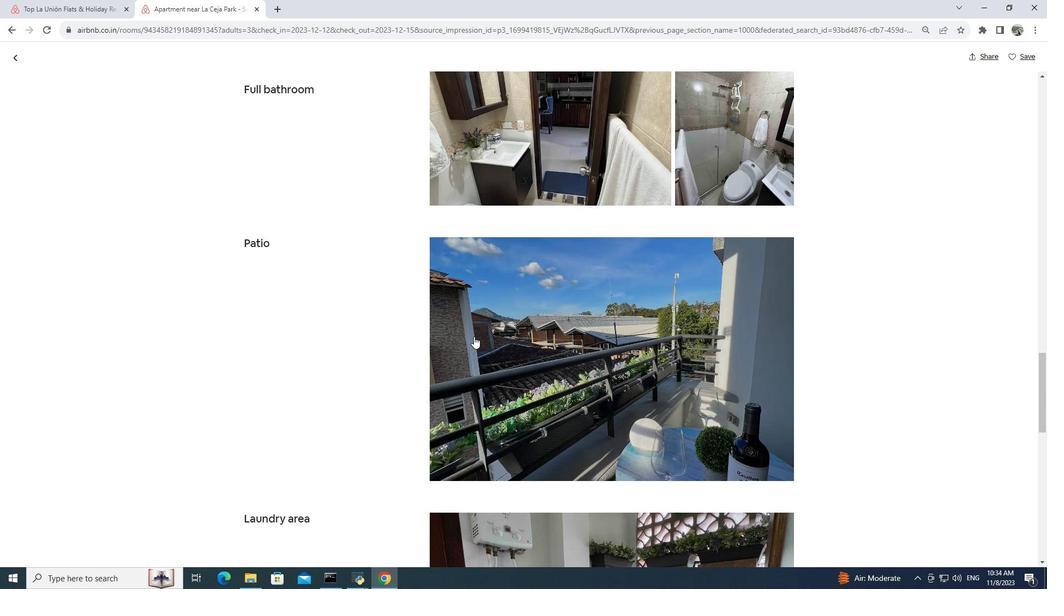 
Action: Mouse scrolled (474, 336) with delta (0, 0)
Screenshot: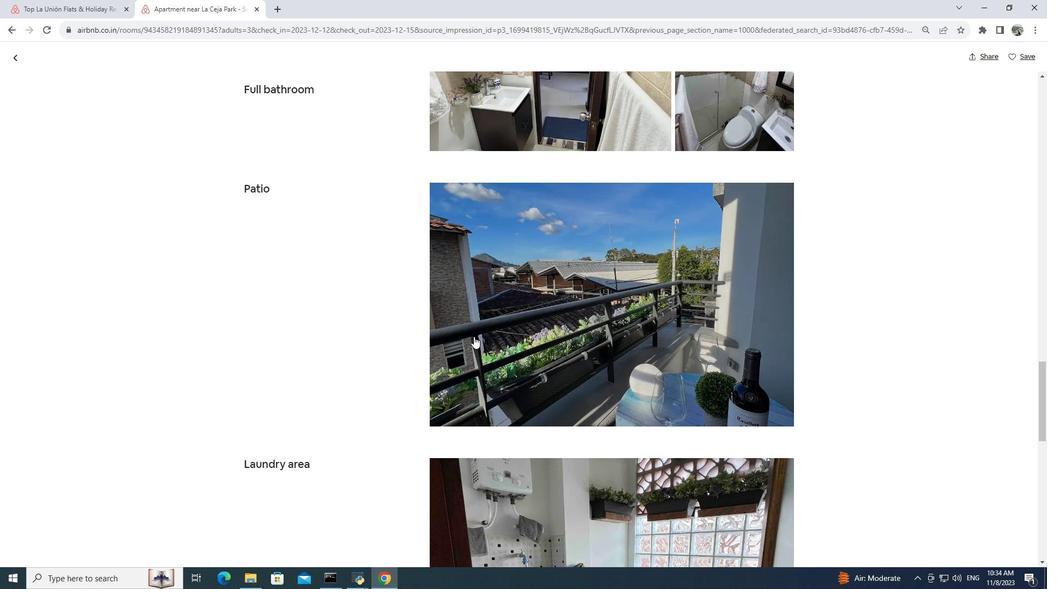 
Action: Mouse moved to (475, 336)
Screenshot: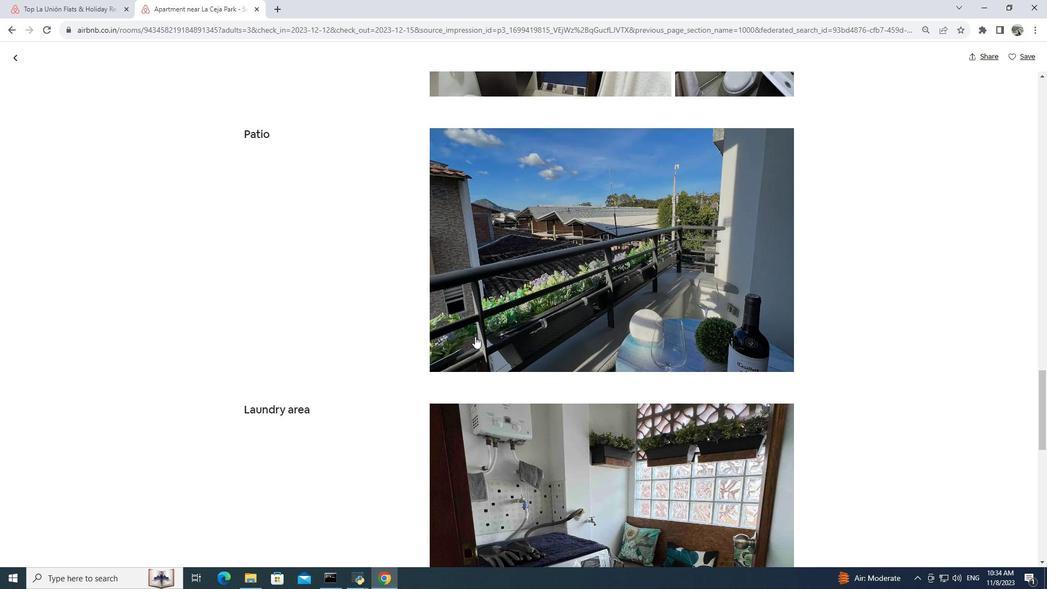 
Action: Mouse scrolled (475, 336) with delta (0, 0)
Screenshot: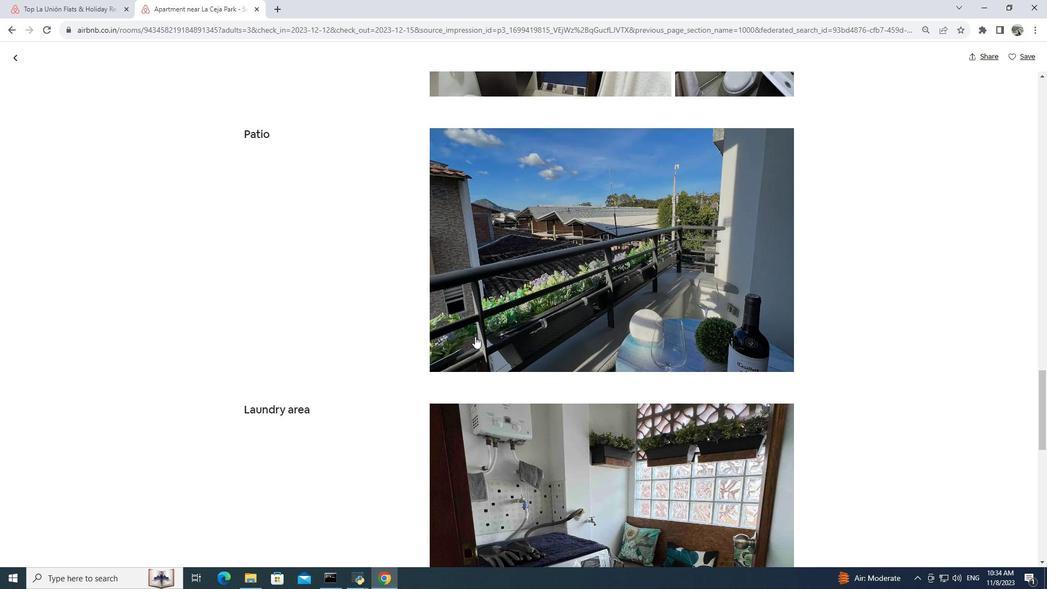 
Action: Mouse moved to (475, 338)
Screenshot: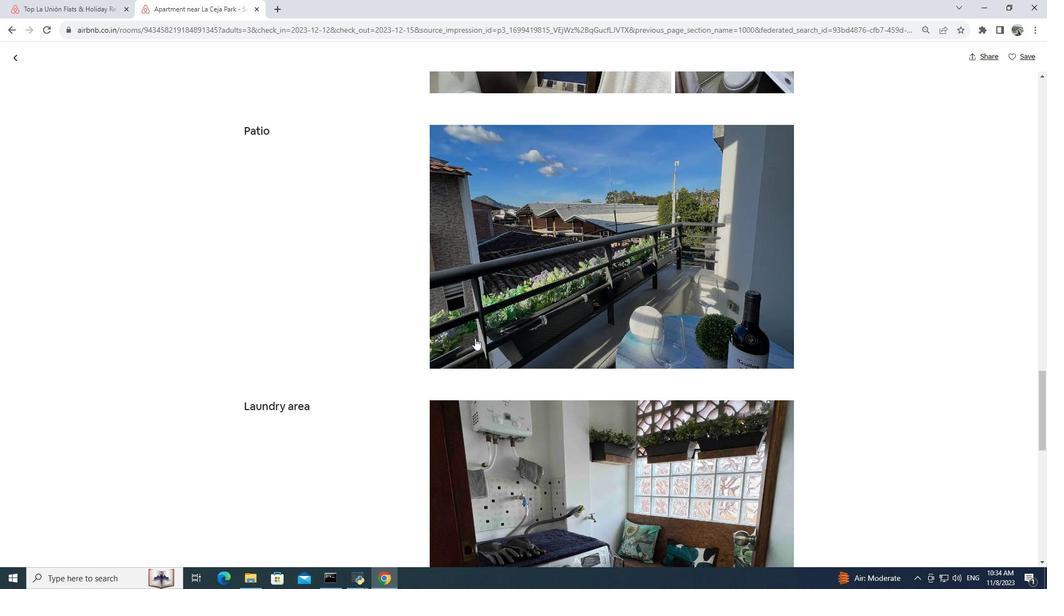 
Action: Mouse scrolled (475, 337) with delta (0, 0)
Screenshot: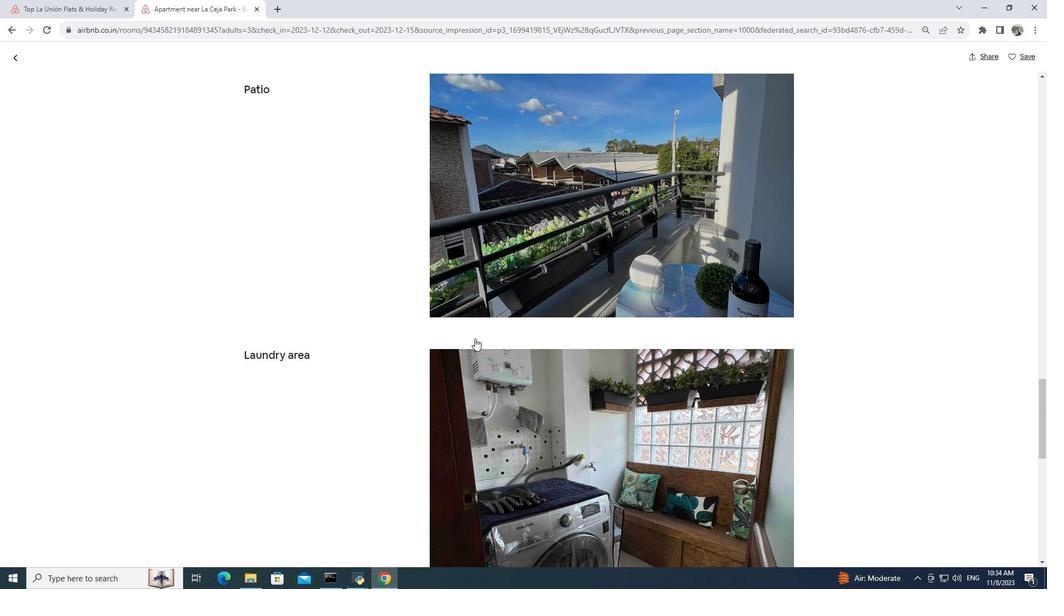 
Action: Mouse moved to (475, 339)
Screenshot: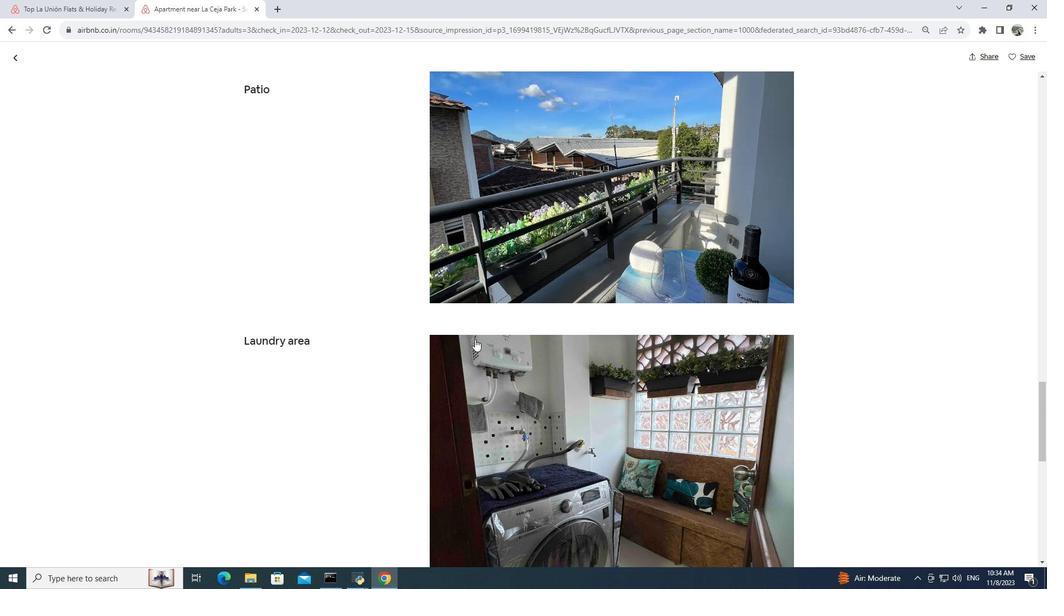 
Action: Mouse scrolled (475, 338) with delta (0, 0)
Screenshot: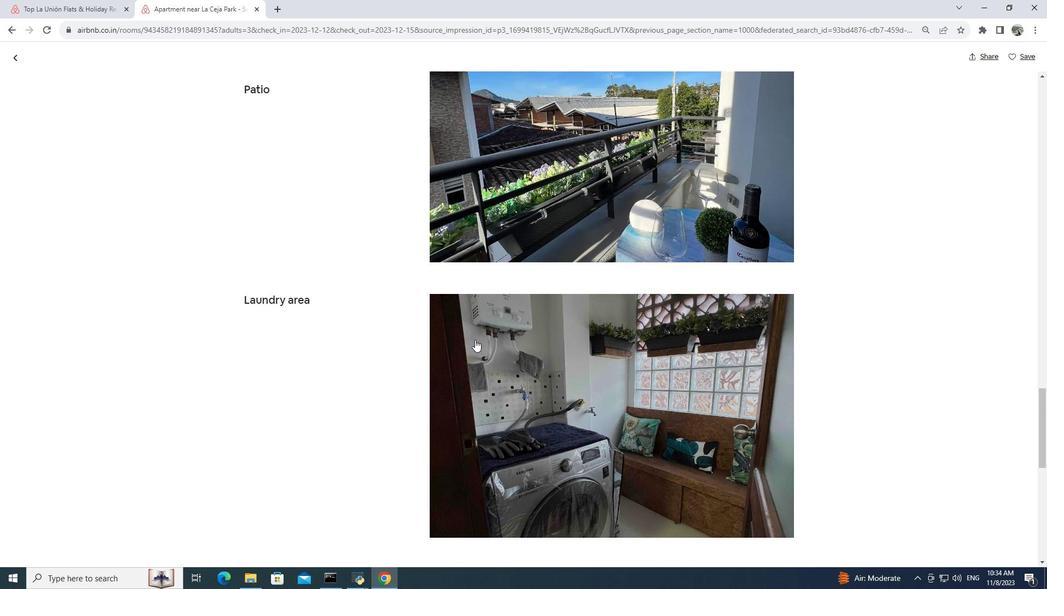 
Action: Mouse moved to (475, 342)
Screenshot: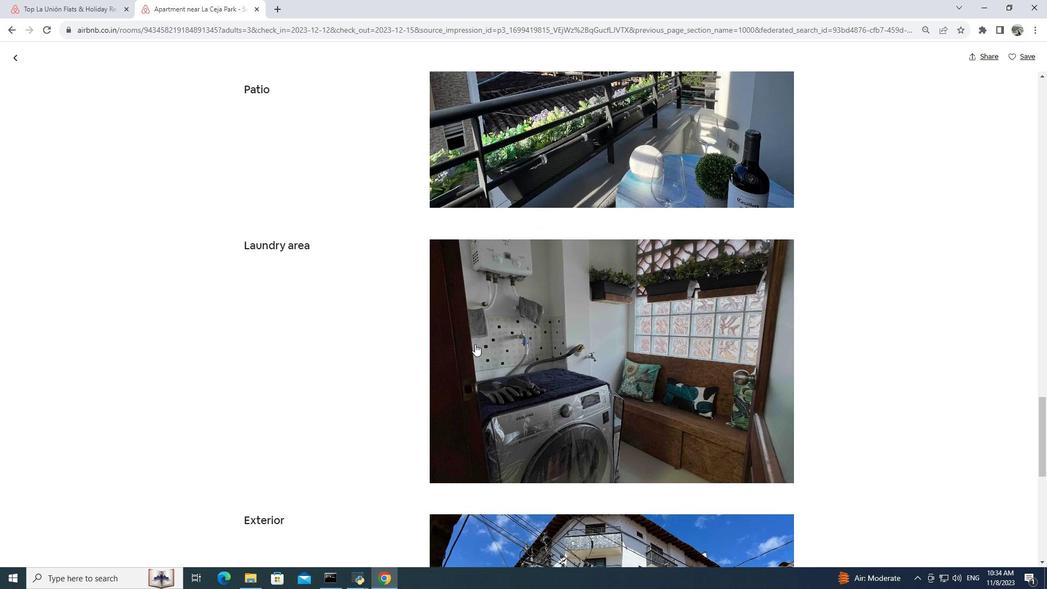 
Action: Mouse scrolled (475, 342) with delta (0, 0)
Screenshot: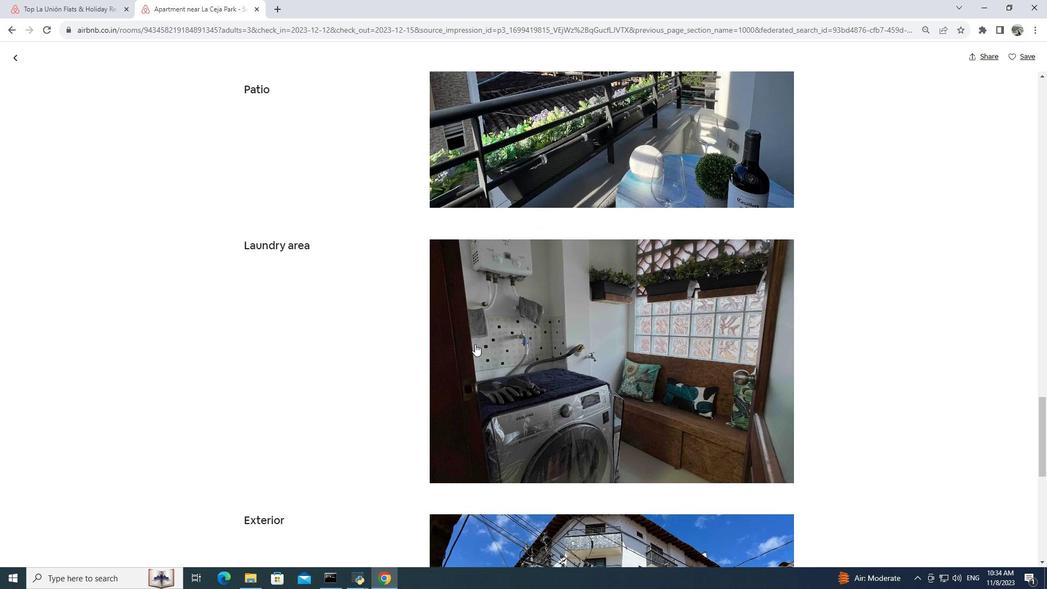 
Action: Mouse moved to (475, 344)
Screenshot: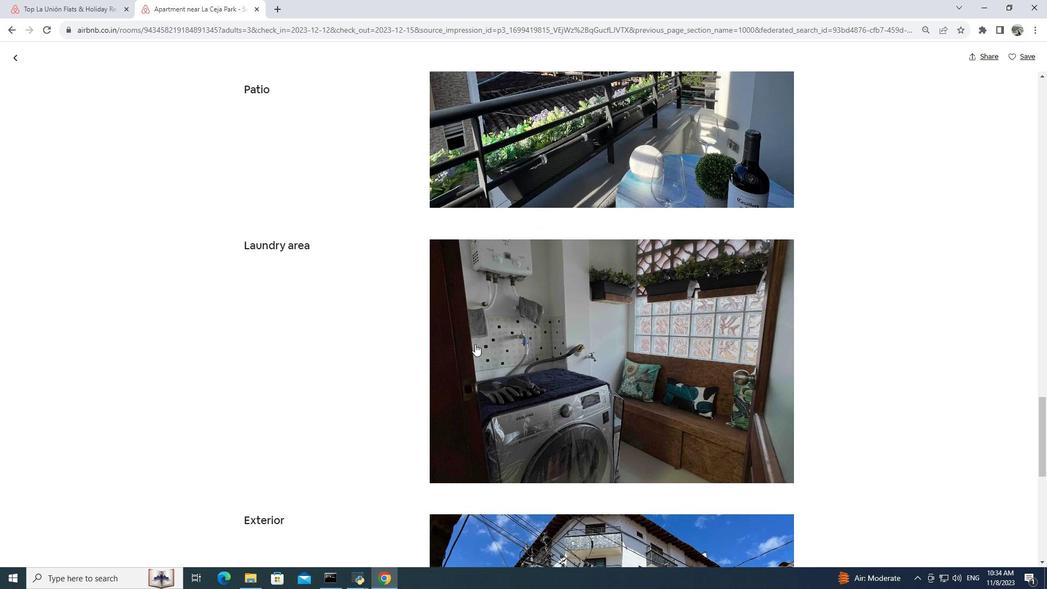 
Action: Mouse scrolled (475, 343) with delta (0, 0)
Screenshot: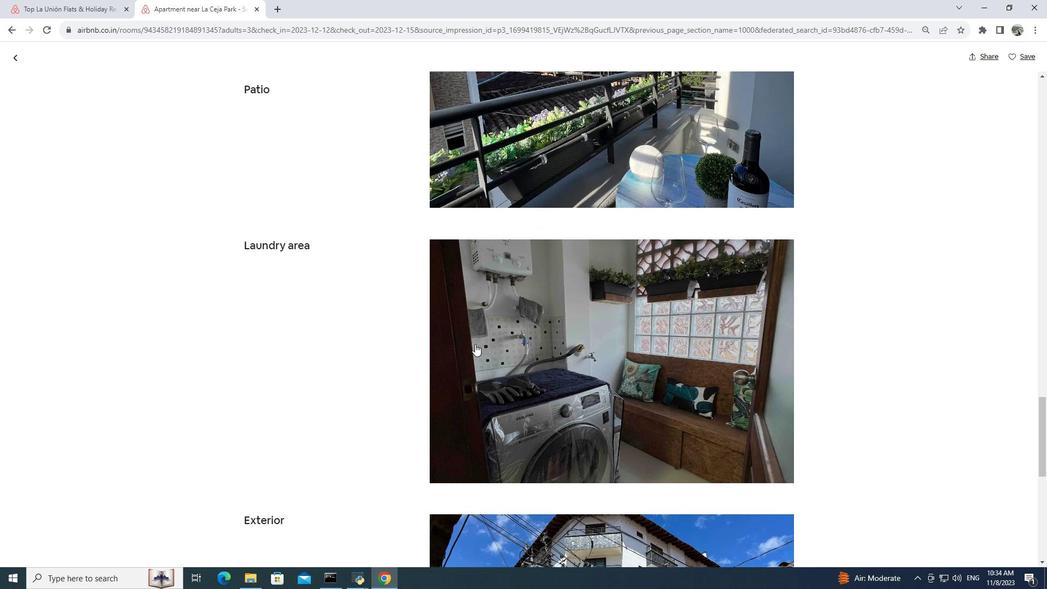 
Action: Mouse moved to (475, 345)
Screenshot: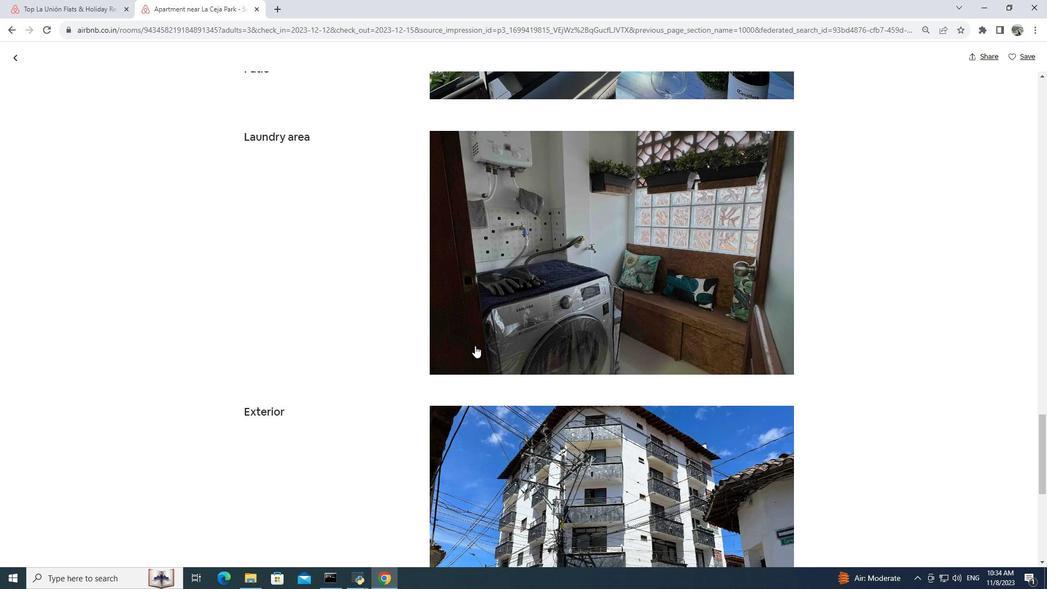 
Action: Mouse scrolled (475, 345) with delta (0, 0)
Screenshot: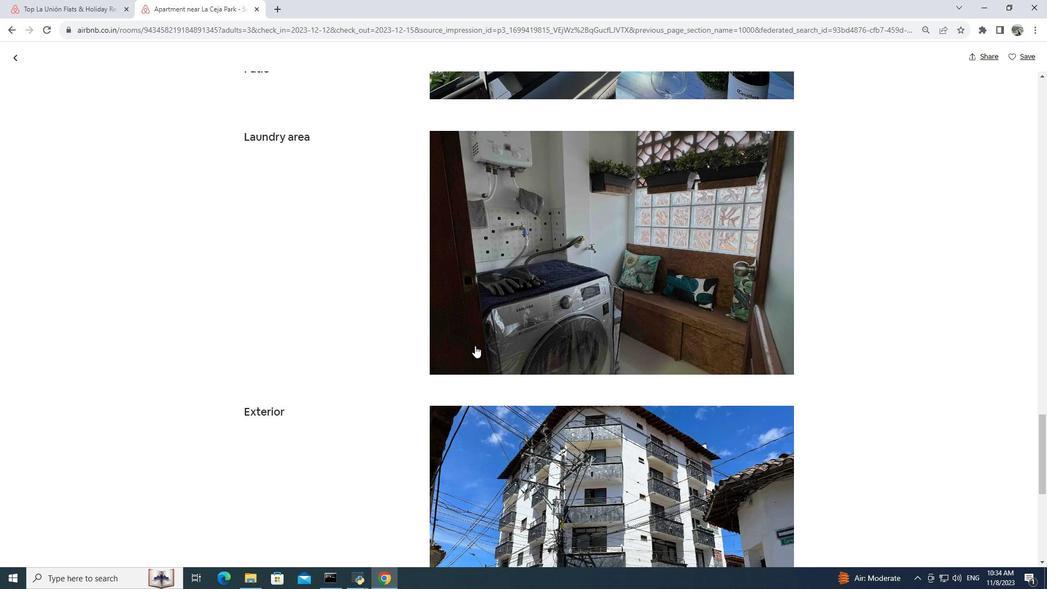 
Action: Mouse moved to (477, 347)
Screenshot: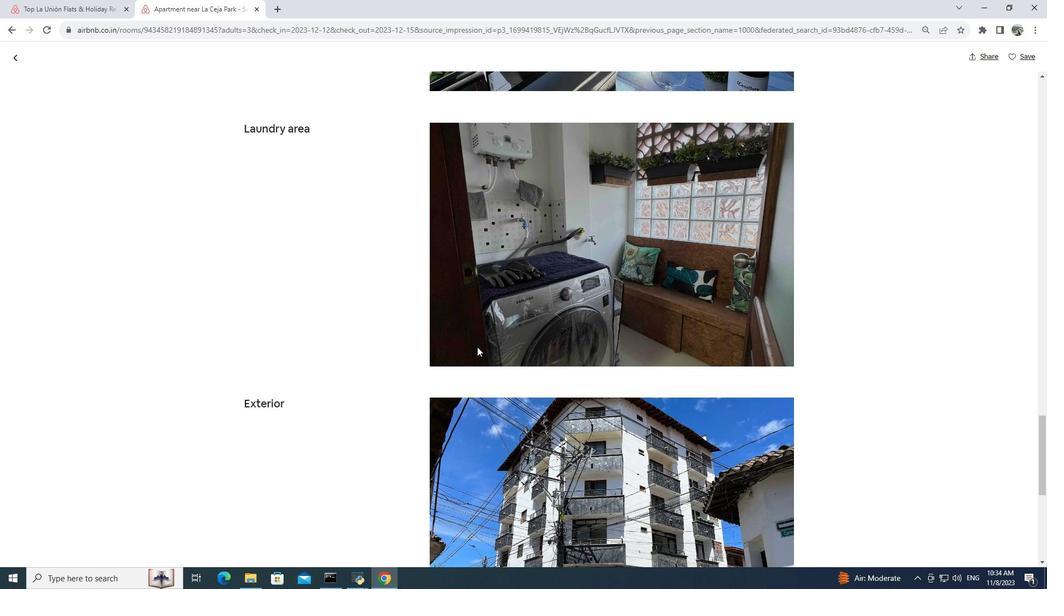 
Action: Mouse scrolled (477, 346) with delta (0, 0)
Screenshot: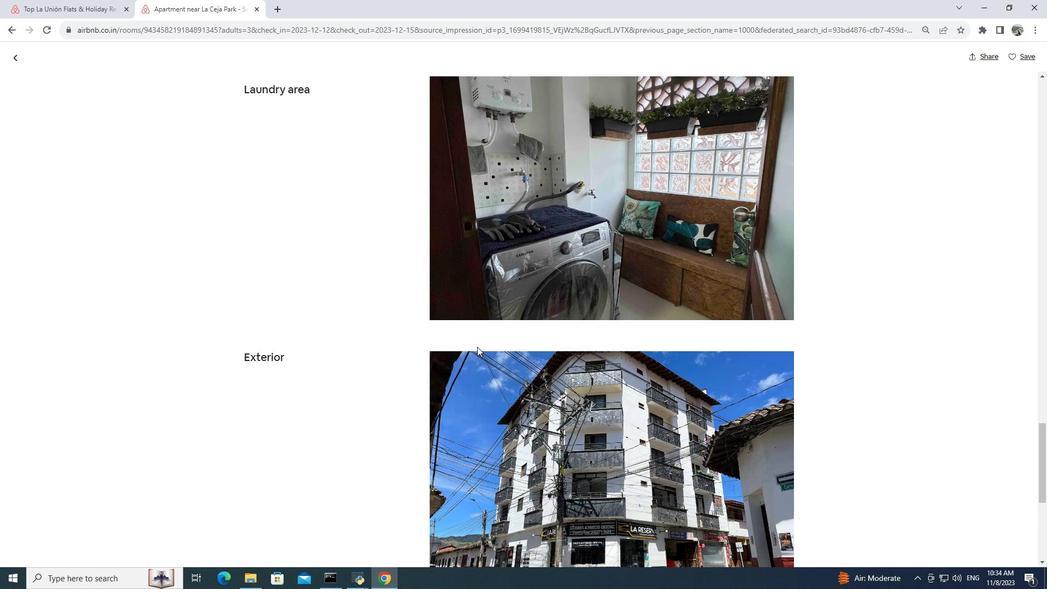 
Action: Mouse scrolled (477, 346) with delta (0, 0)
Screenshot: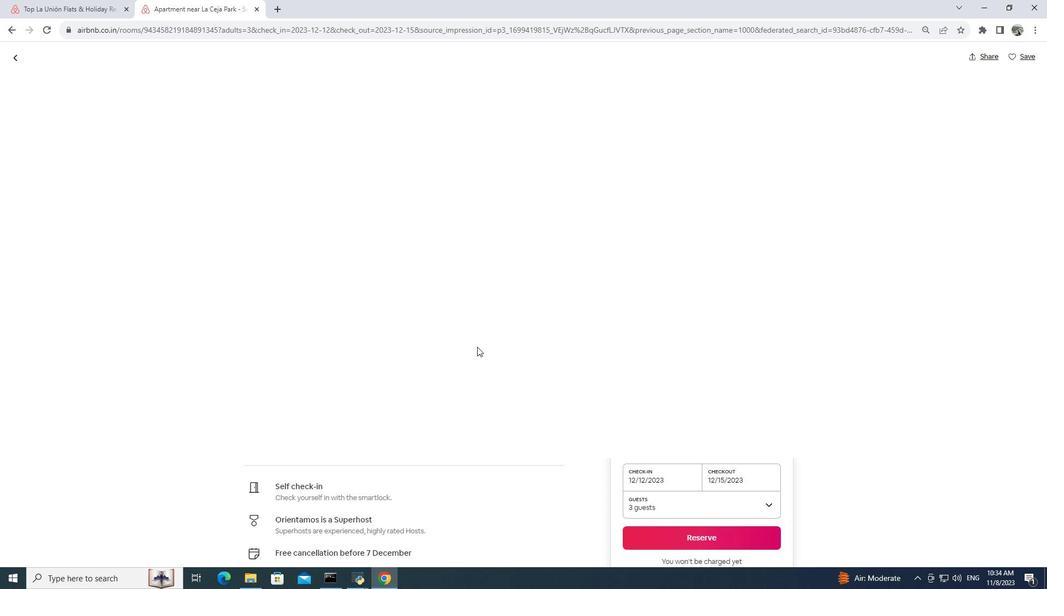 
Action: Mouse moved to (477, 347)
Screenshot: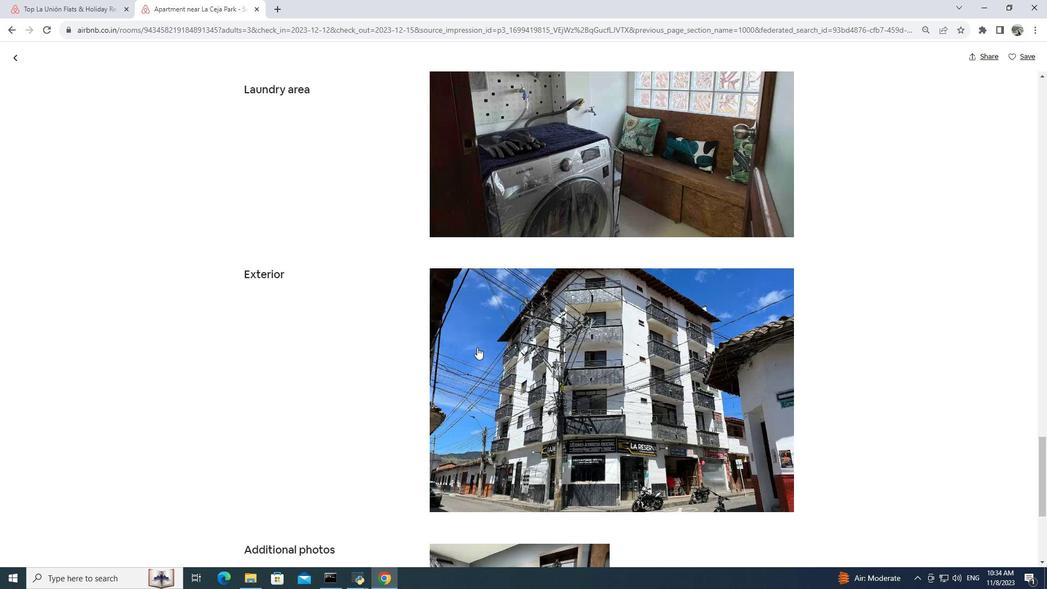 
Action: Mouse scrolled (477, 347) with delta (0, 0)
Screenshot: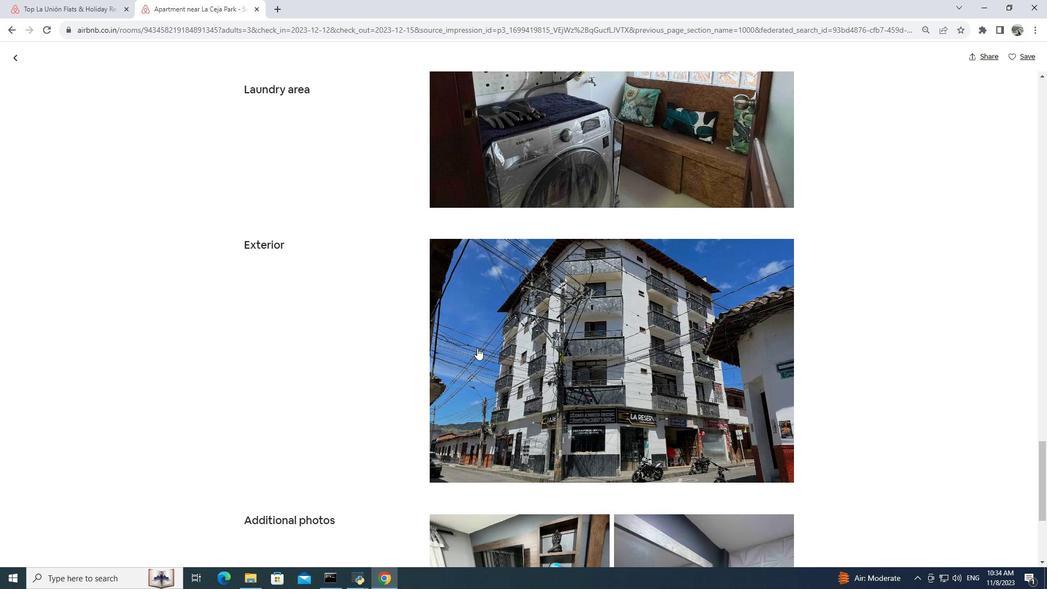 
Action: Mouse moved to (477, 348)
Screenshot: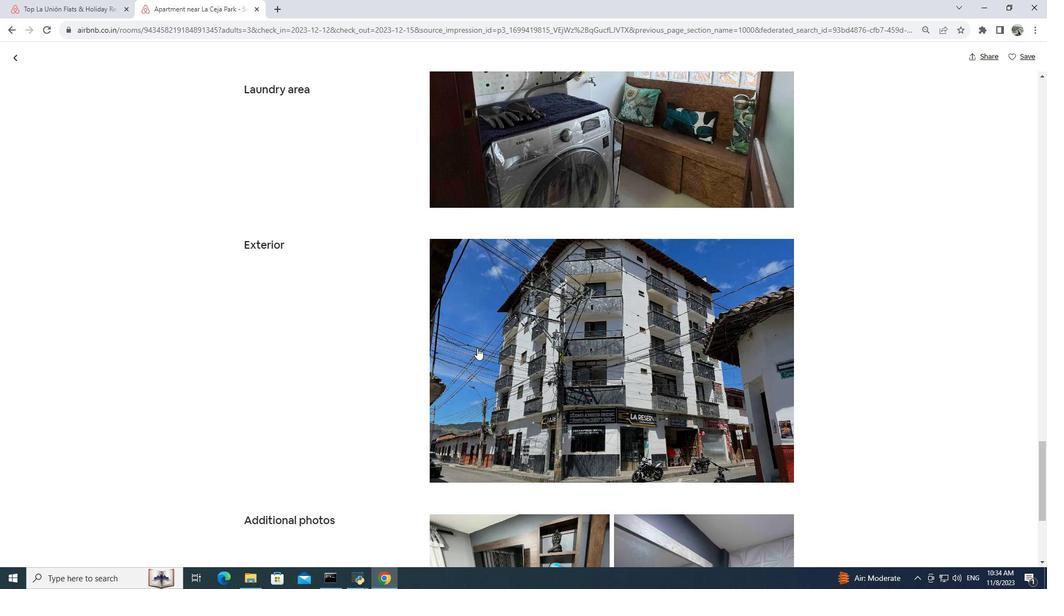
Action: Mouse scrolled (477, 347) with delta (0, 0)
Screenshot: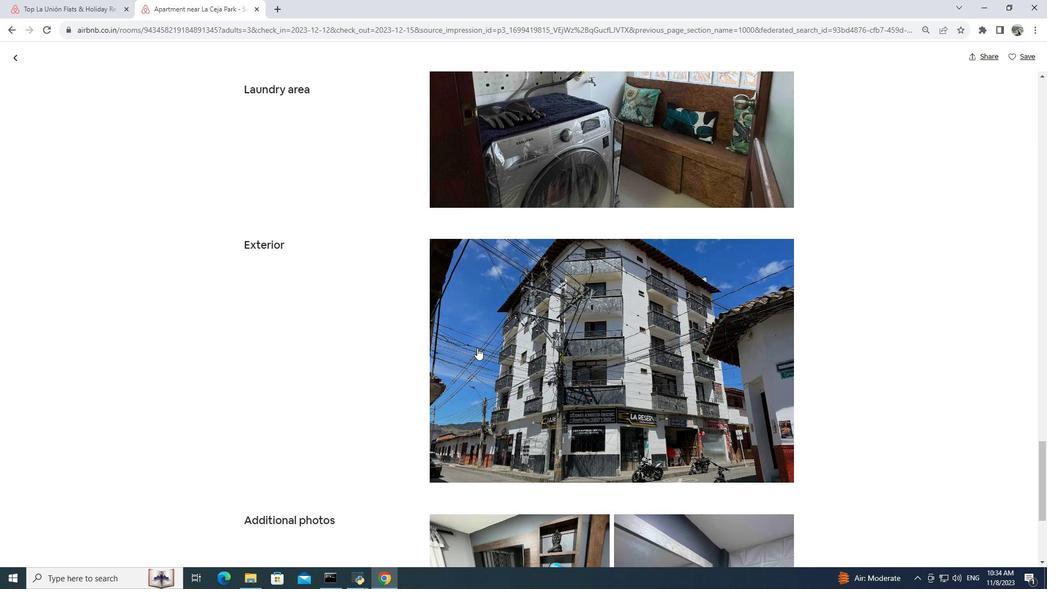 
Action: Mouse moved to (477, 348)
Screenshot: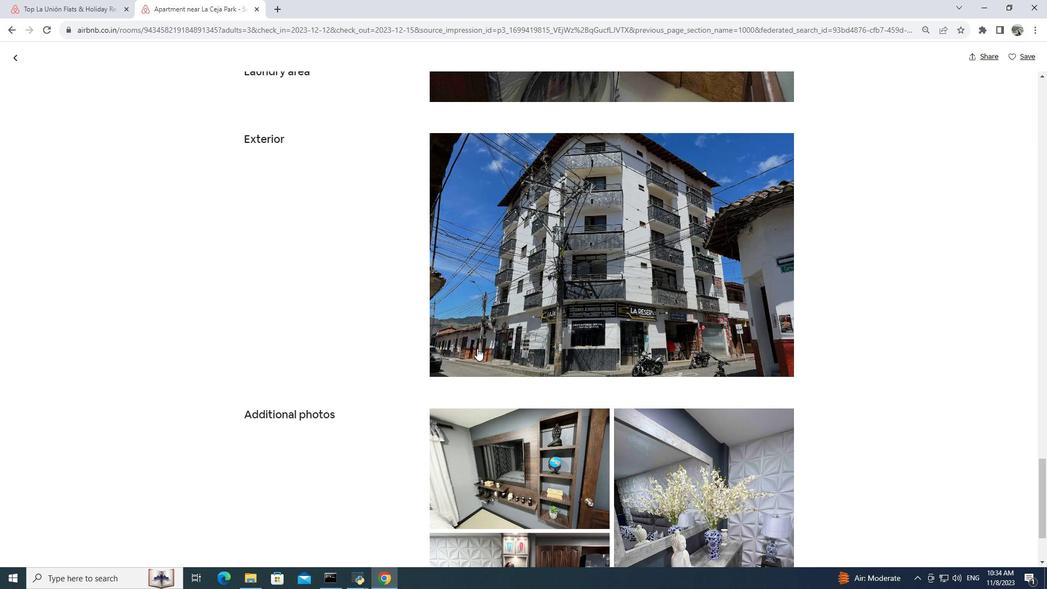 
Action: Mouse scrolled (477, 348) with delta (0, 0)
Screenshot: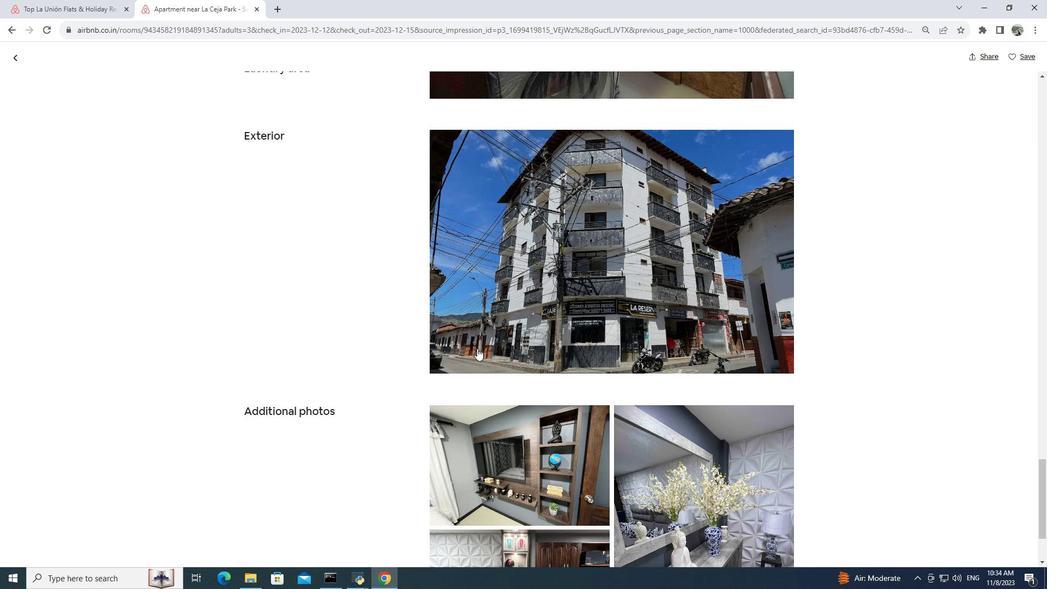 
Action: Mouse moved to (473, 342)
Screenshot: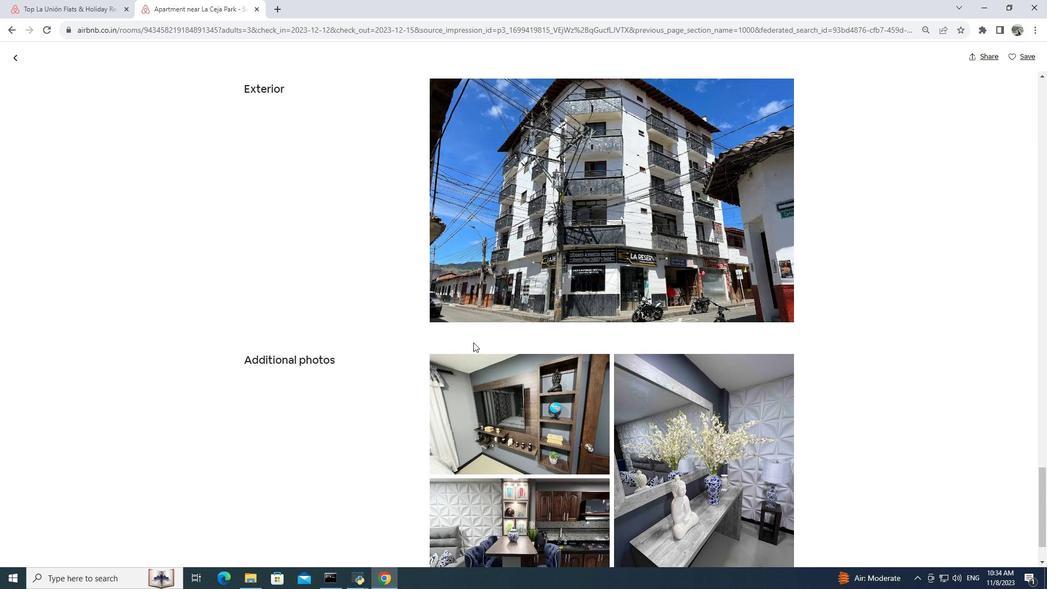 
Action: Mouse scrolled (473, 342) with delta (0, 0)
Screenshot: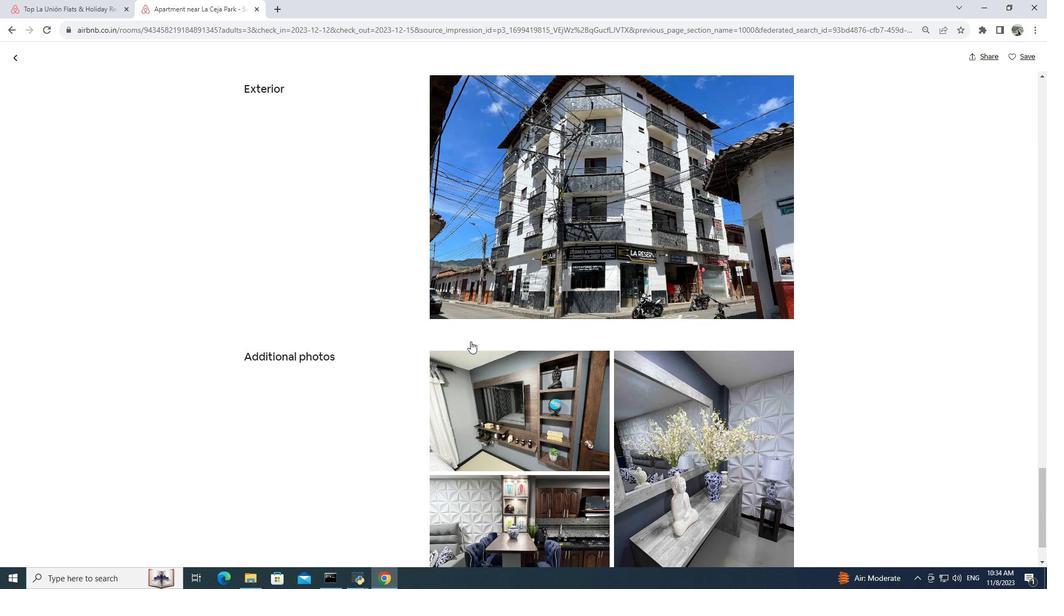 
Action: Mouse moved to (469, 333)
Screenshot: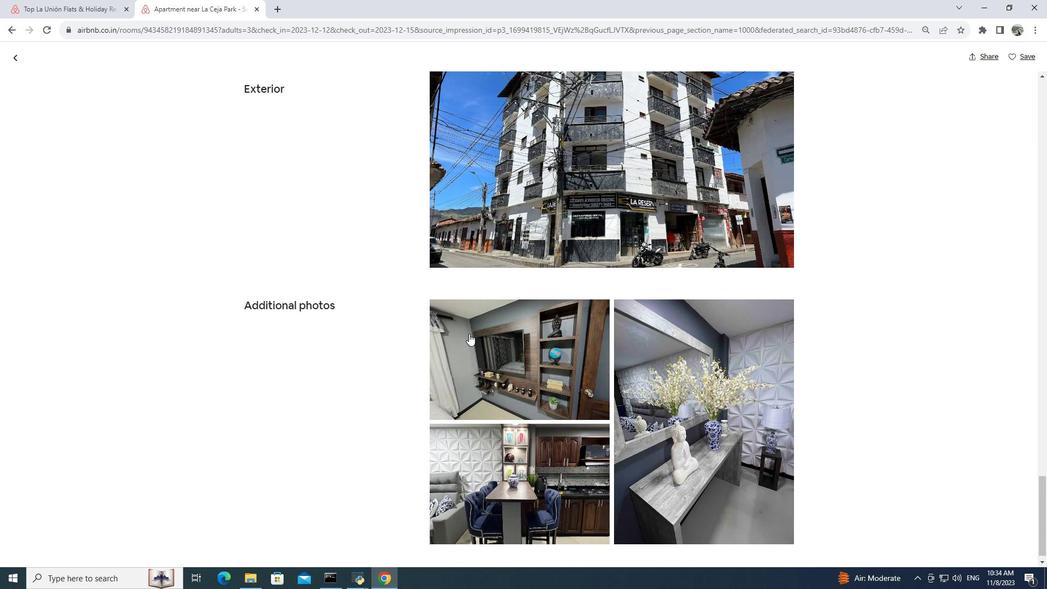 
Action: Mouse scrolled (469, 333) with delta (0, 0)
Screenshot: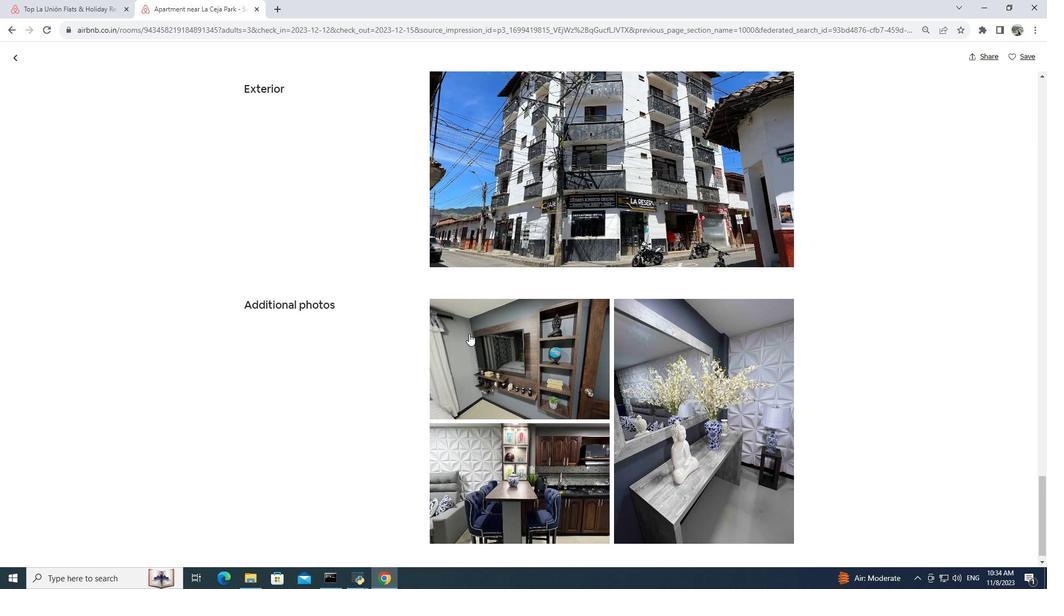 
Action: Mouse moved to (469, 333)
Screenshot: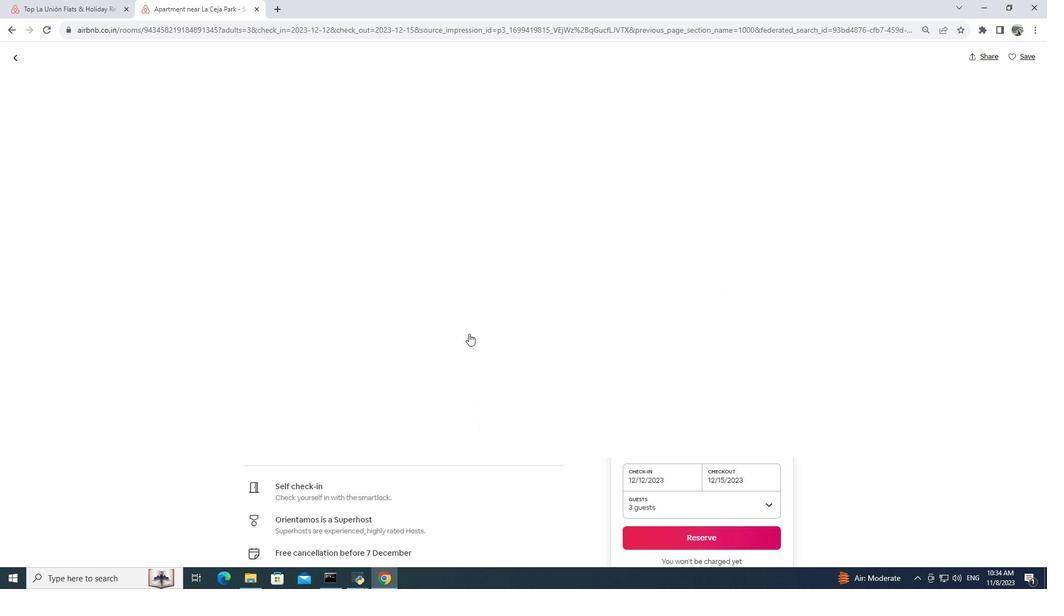
Action: Mouse scrolled (469, 333) with delta (0, 0)
Screenshot: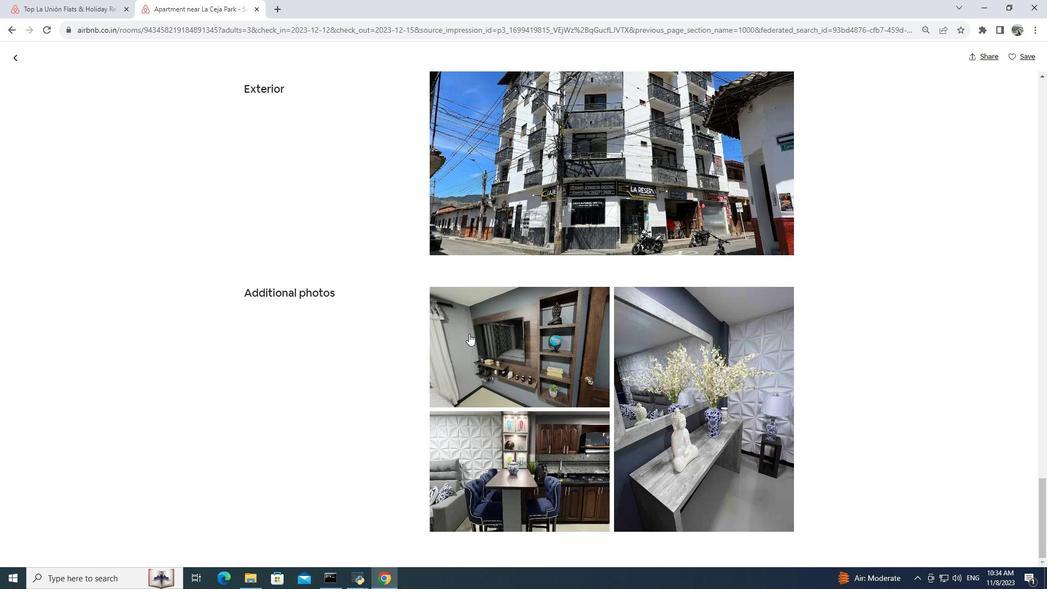 
Action: Mouse moved to (469, 321)
Screenshot: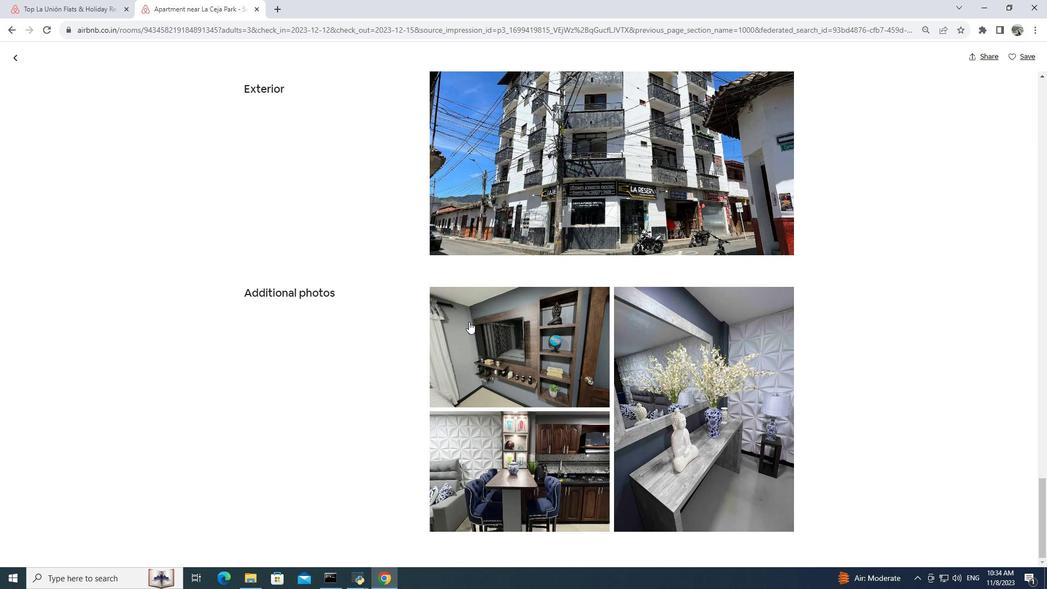 
Action: Mouse scrolled (469, 321) with delta (0, 0)
Screenshot: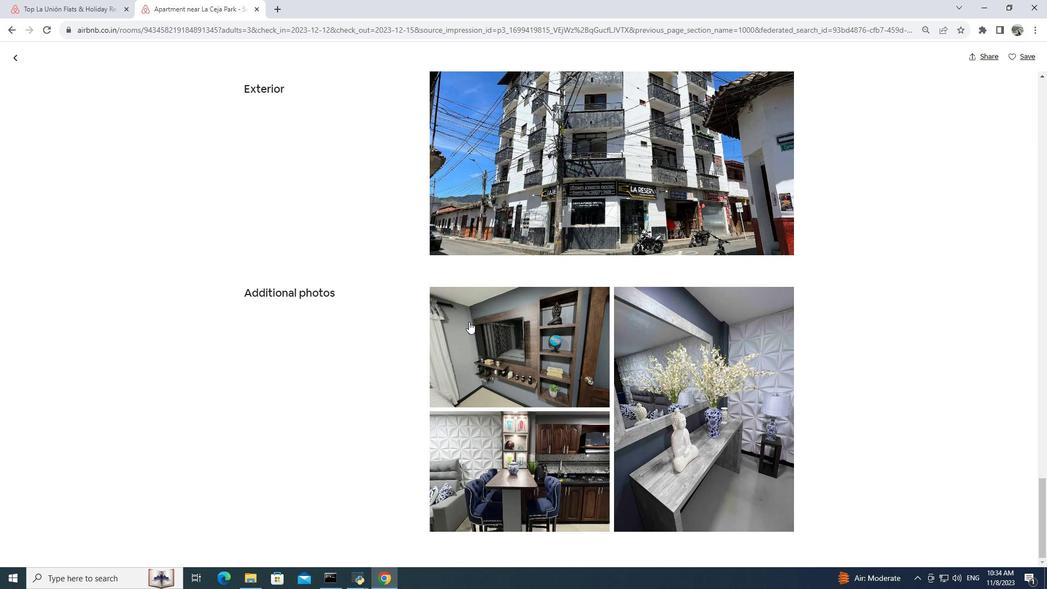 
Action: Mouse scrolled (469, 321) with delta (0, 0)
Screenshot: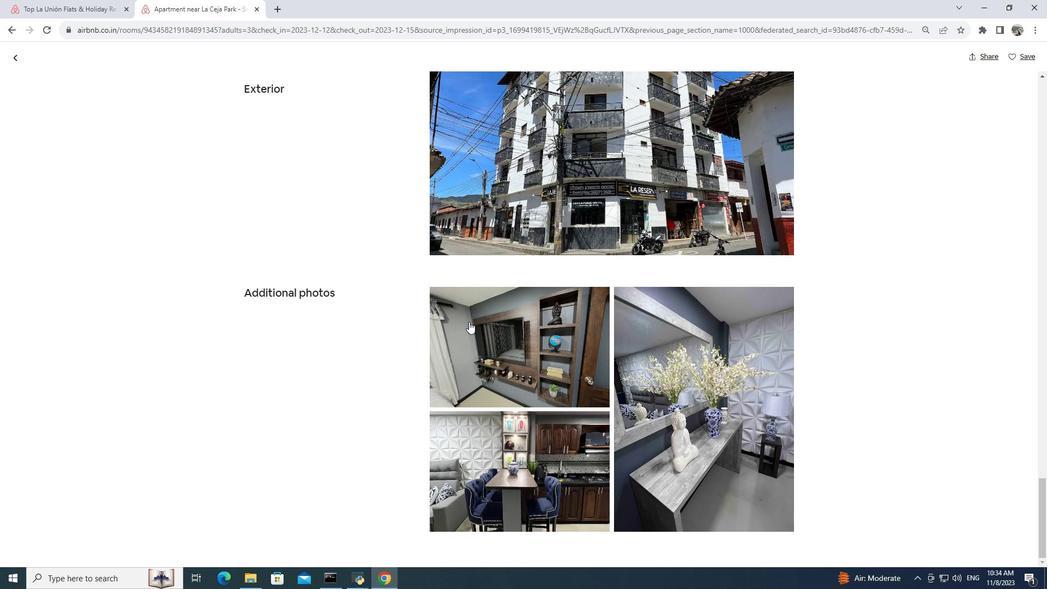 
Action: Mouse moved to (467, 317)
Screenshot: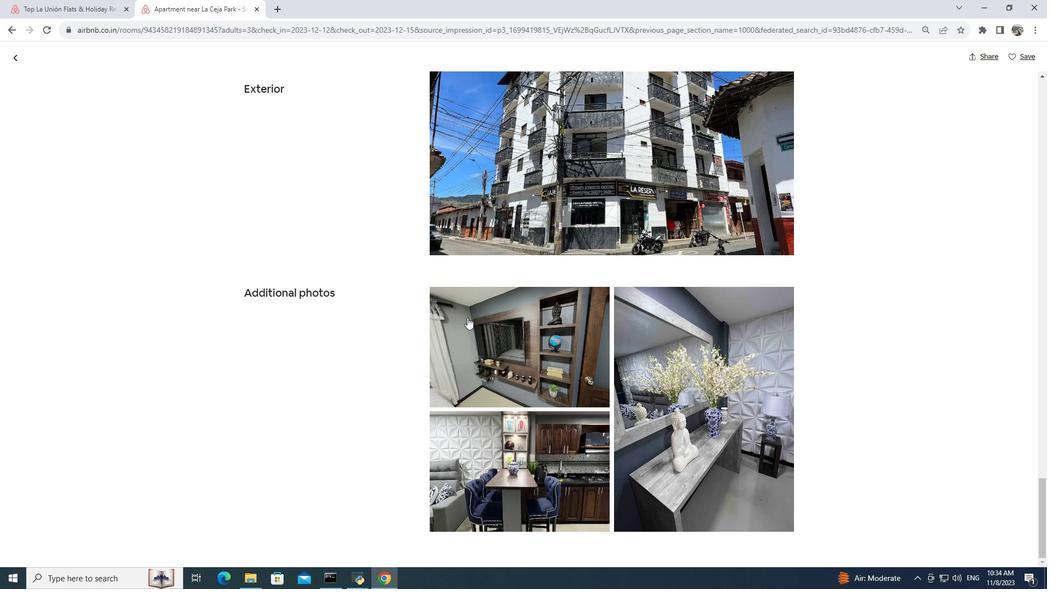 
Action: Mouse scrolled (467, 317) with delta (0, 0)
Screenshot: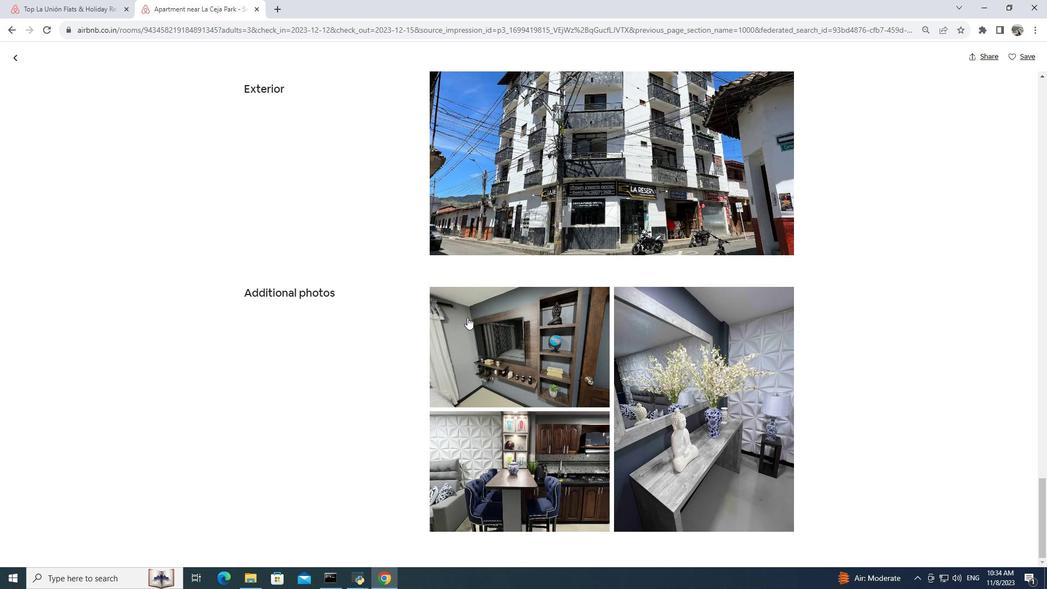 
Action: Mouse scrolled (467, 317) with delta (0, 0)
Screenshot: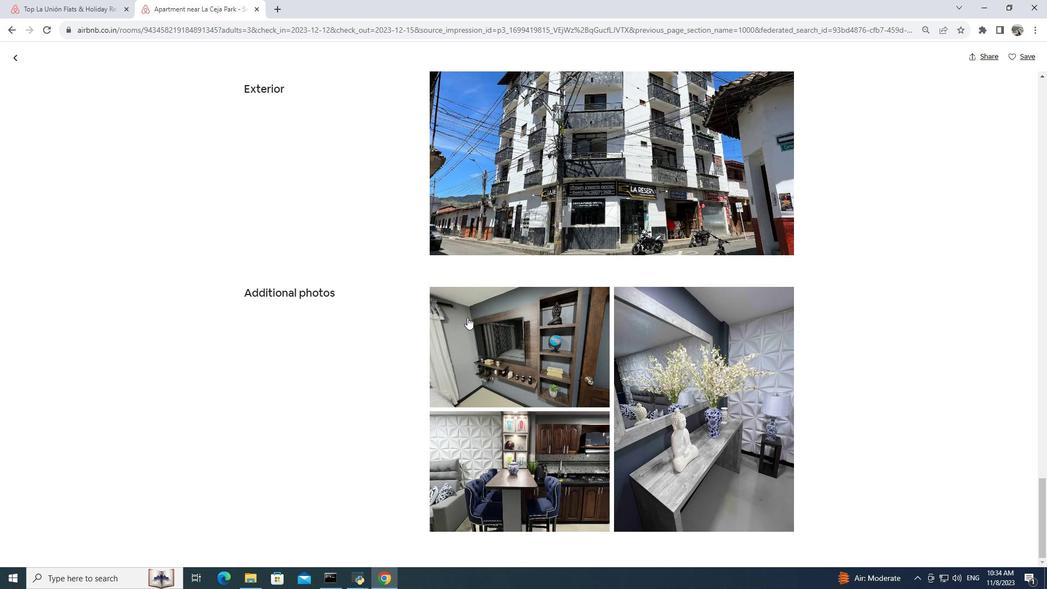 
Action: Mouse moved to (426, 323)
Screenshot: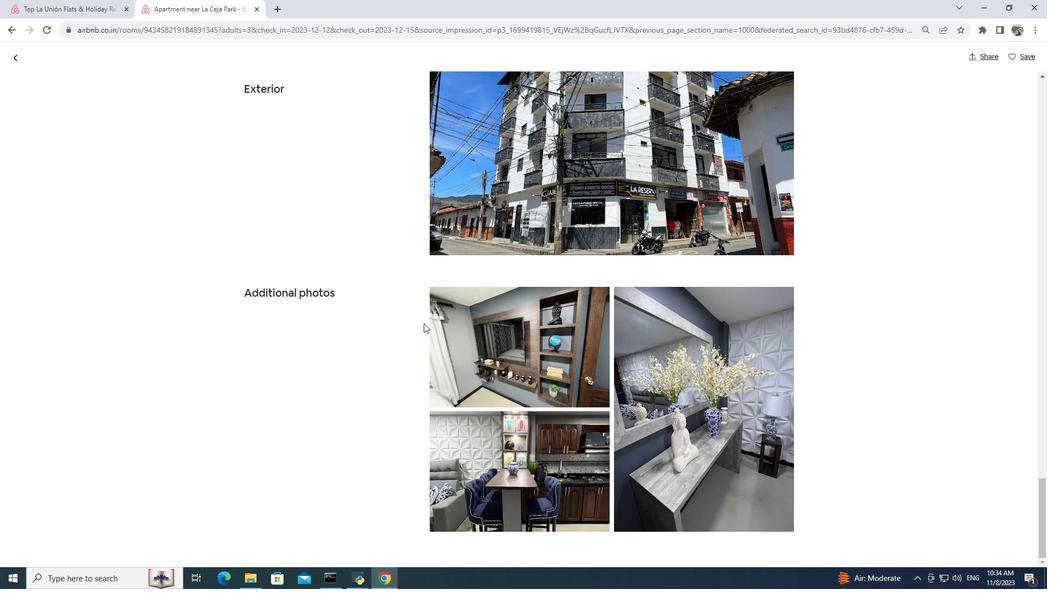 
Action: Mouse scrolled (426, 323) with delta (0, 0)
Screenshot: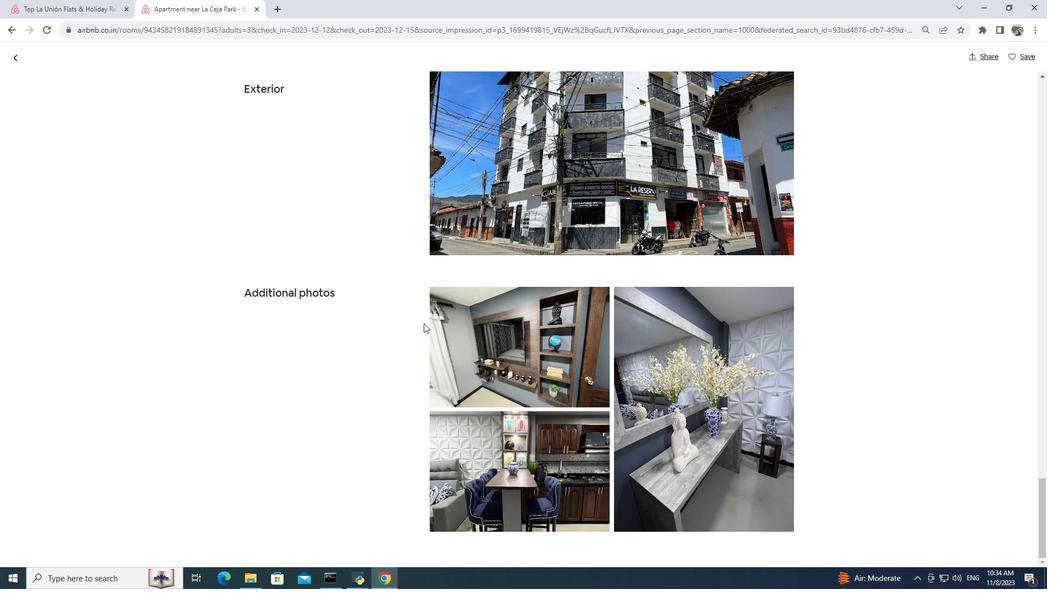 
Action: Mouse moved to (424, 323)
Screenshot: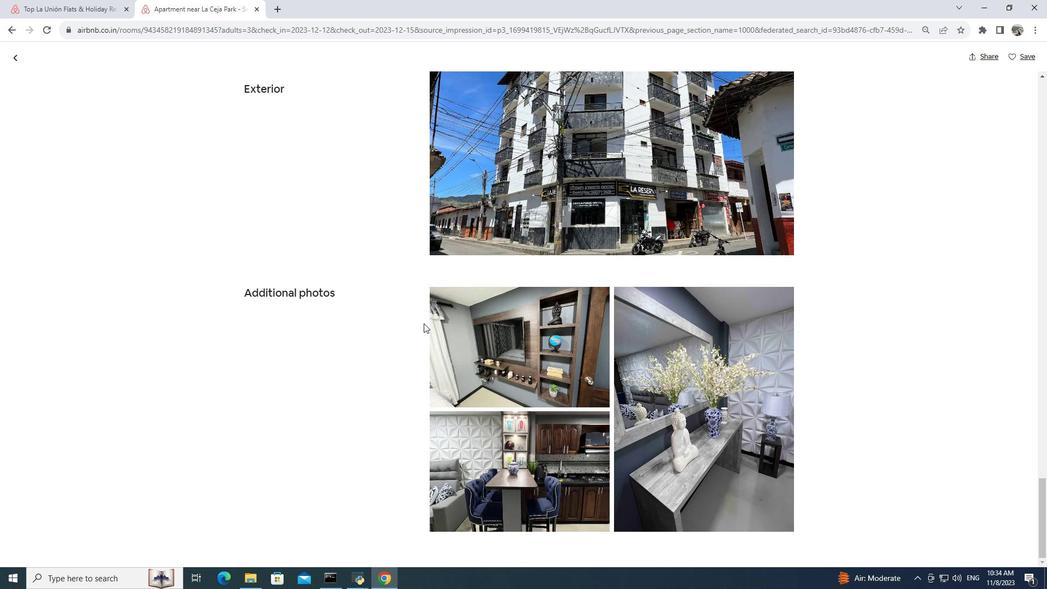 
Action: Mouse scrolled (424, 323) with delta (0, 0)
Screenshot: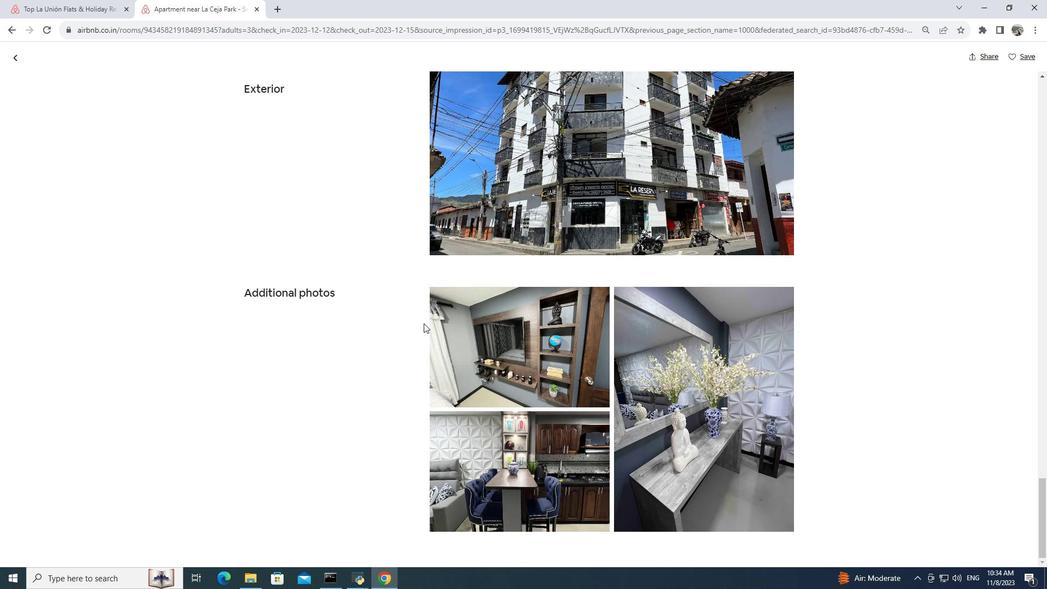
Action: Mouse moved to (424, 323)
Screenshot: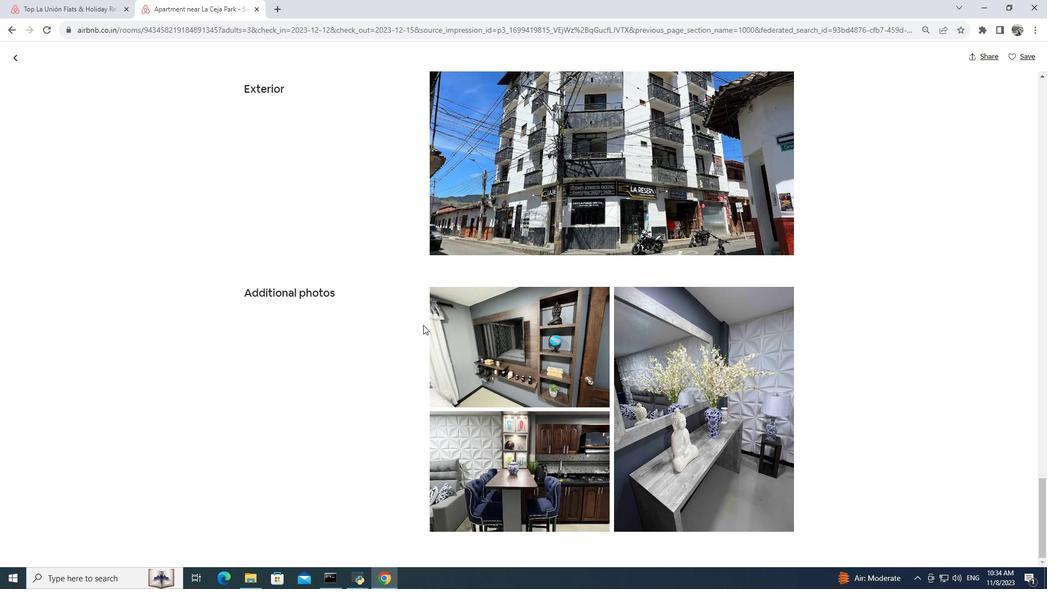 
Action: Mouse scrolled (424, 323) with delta (0, 0)
Screenshot: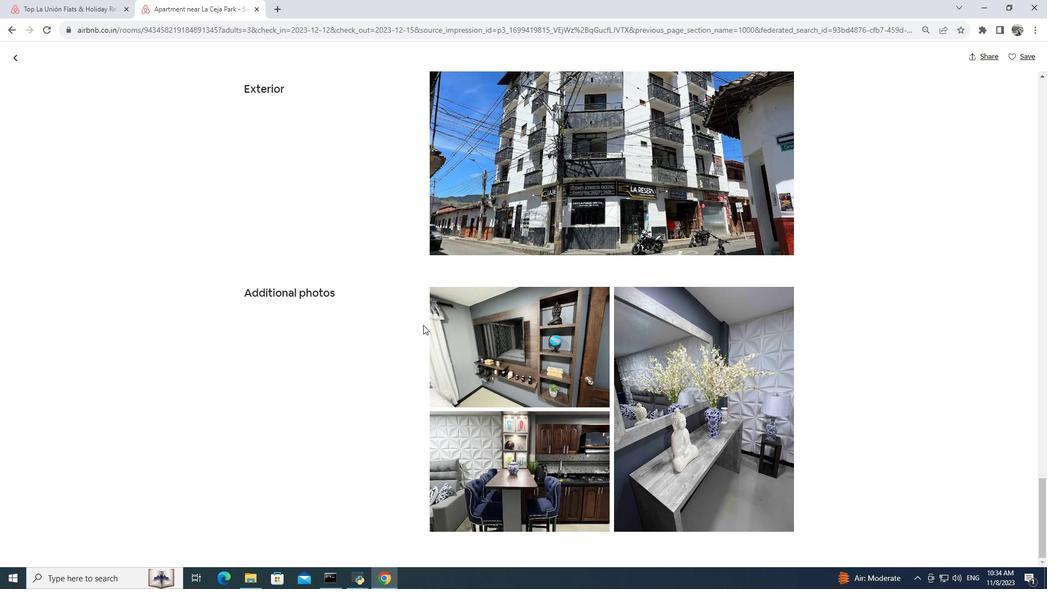 
Action: Mouse moved to (422, 323)
Screenshot: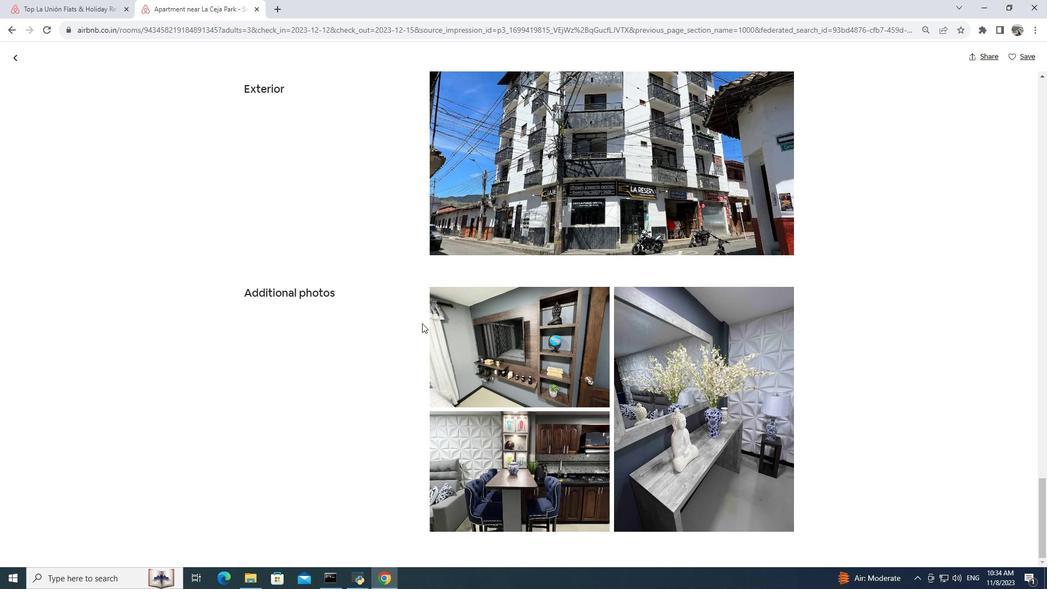 
Action: Mouse scrolled (422, 323) with delta (0, 0)
Screenshot: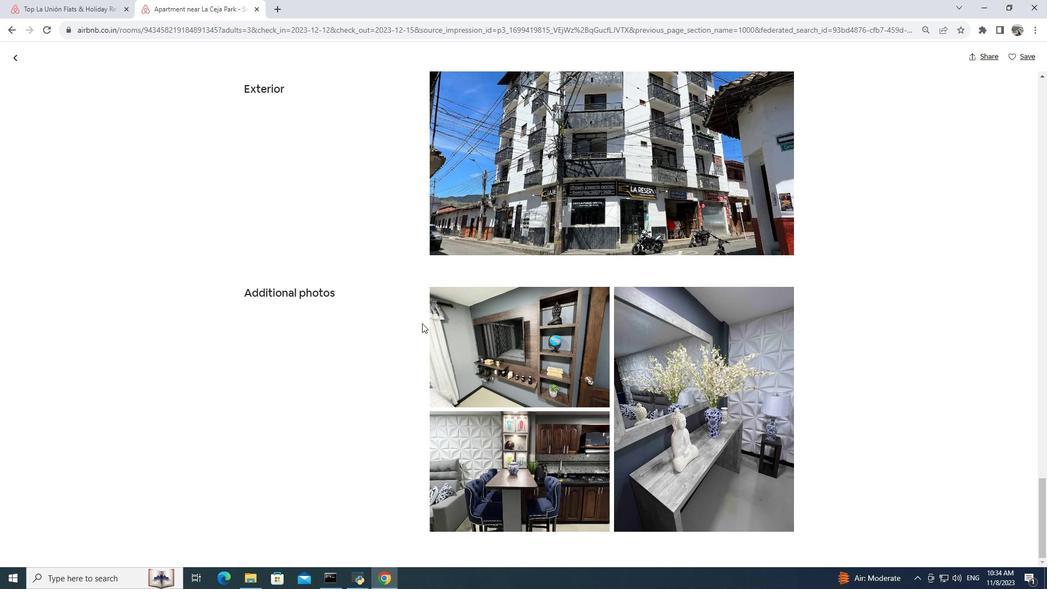 
Action: Mouse scrolled (422, 323) with delta (0, 0)
Screenshot: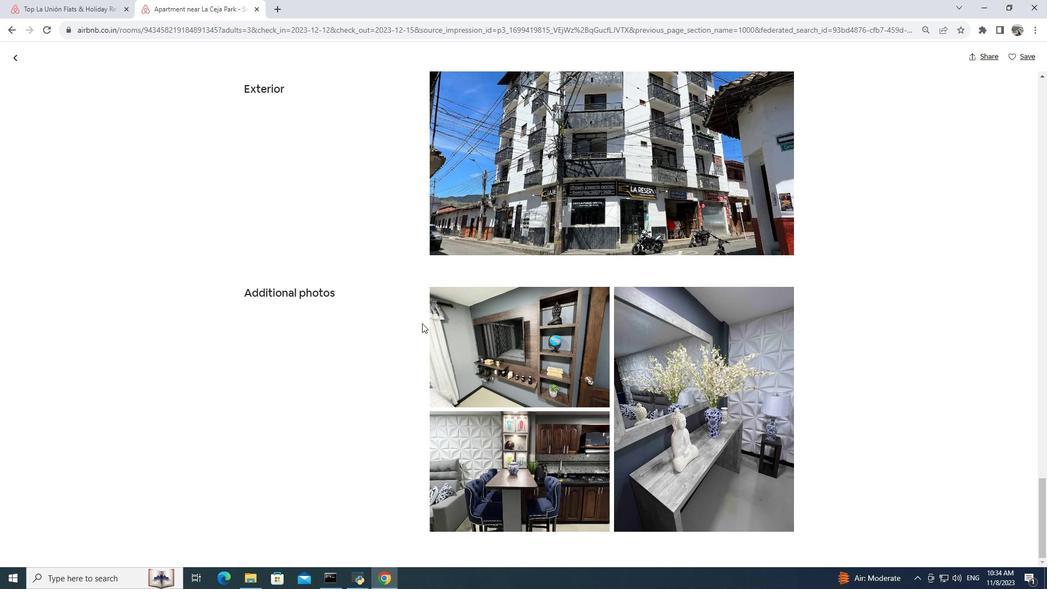 
Action: Mouse scrolled (422, 323) with delta (0, 0)
Screenshot: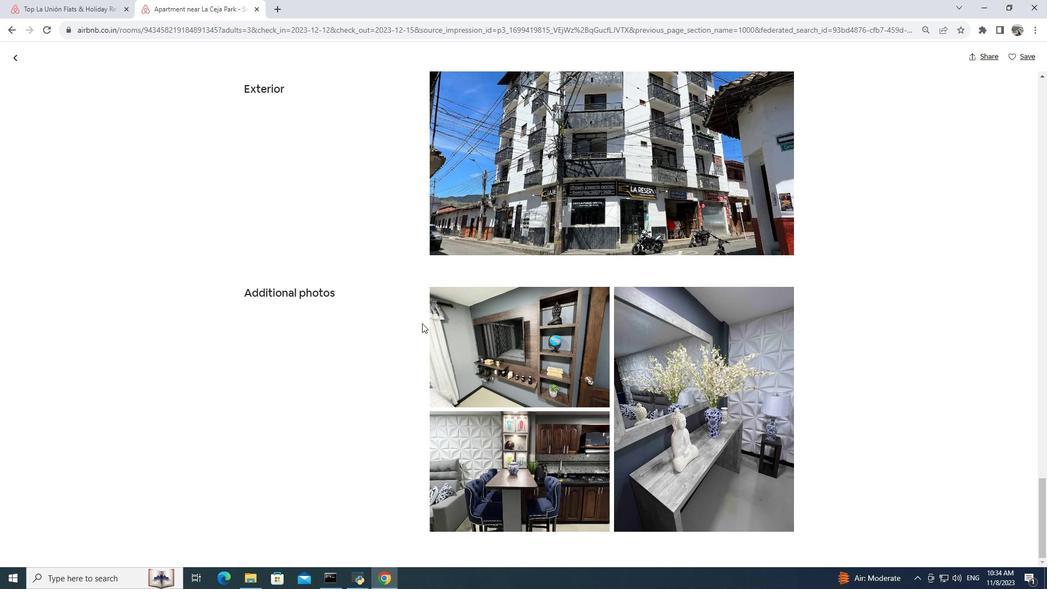 
Action: Mouse moved to (11, 52)
Screenshot: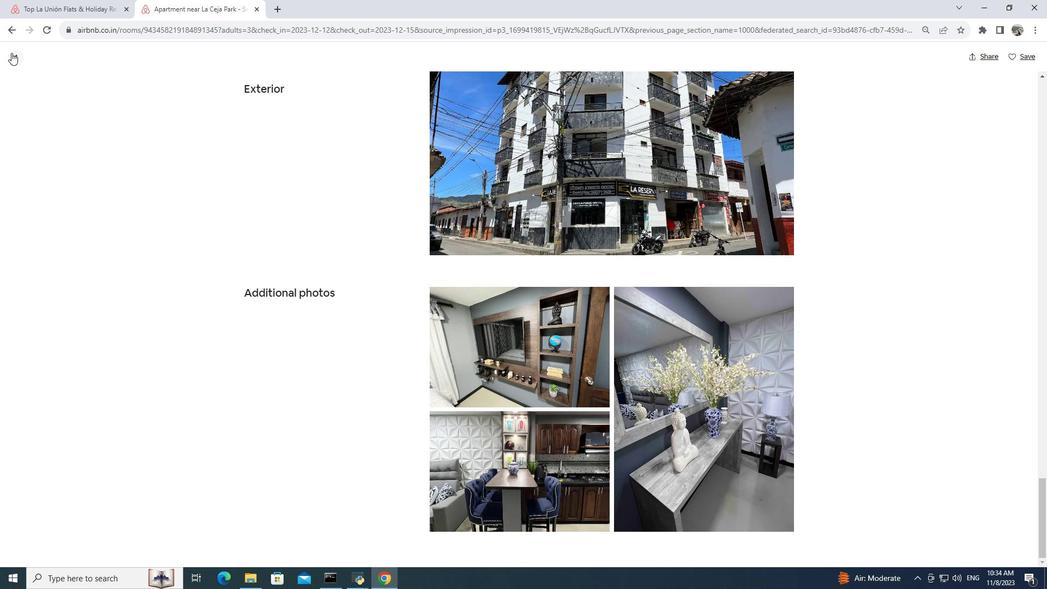 
Action: Mouse pressed left at (11, 52)
Screenshot: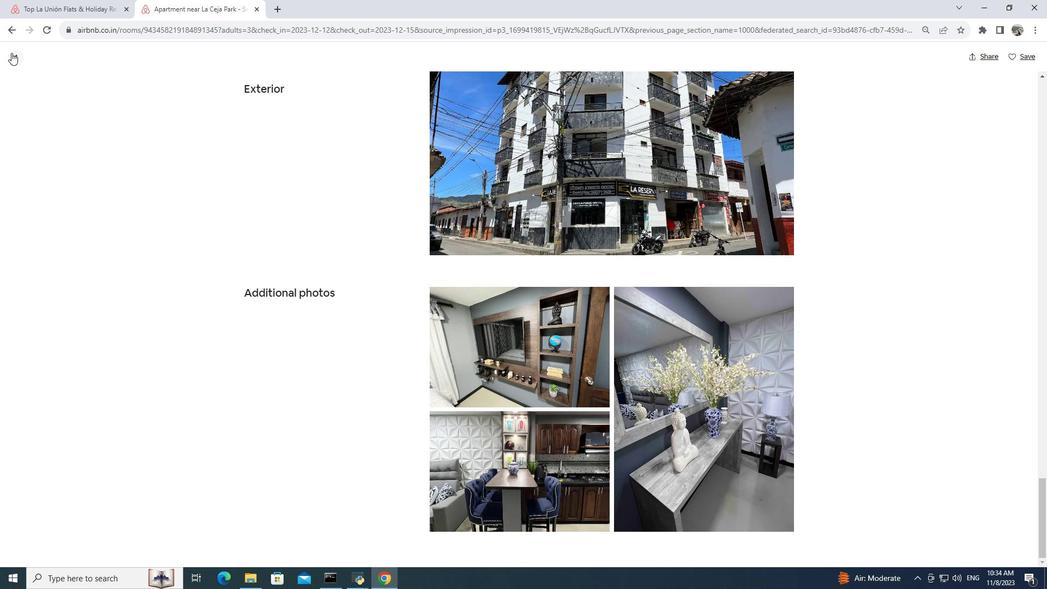 
Action: Mouse moved to (162, 196)
Screenshot: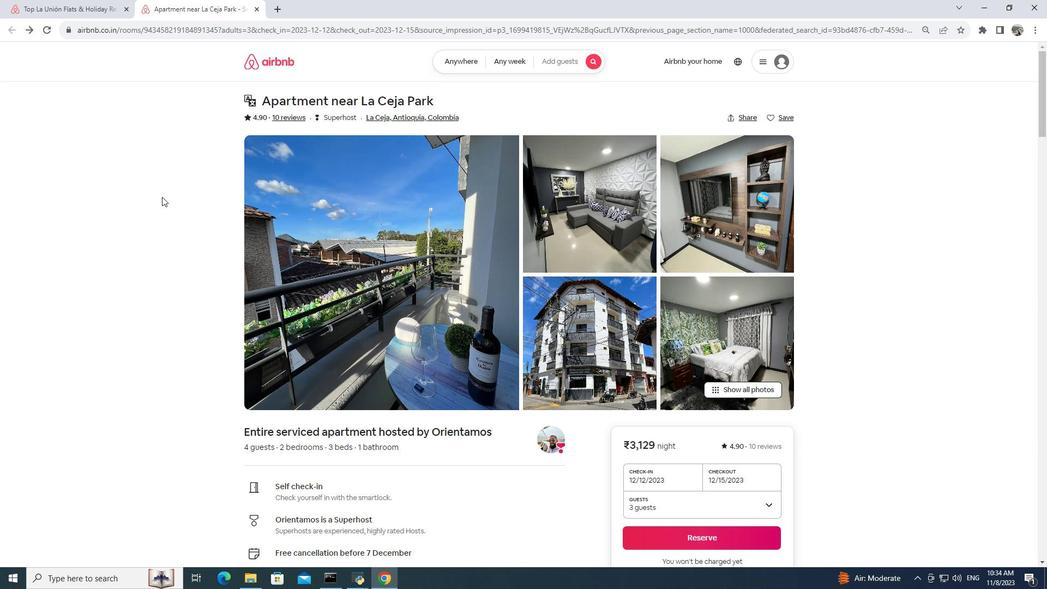
Action: Mouse scrolled (162, 196) with delta (0, 0)
Screenshot: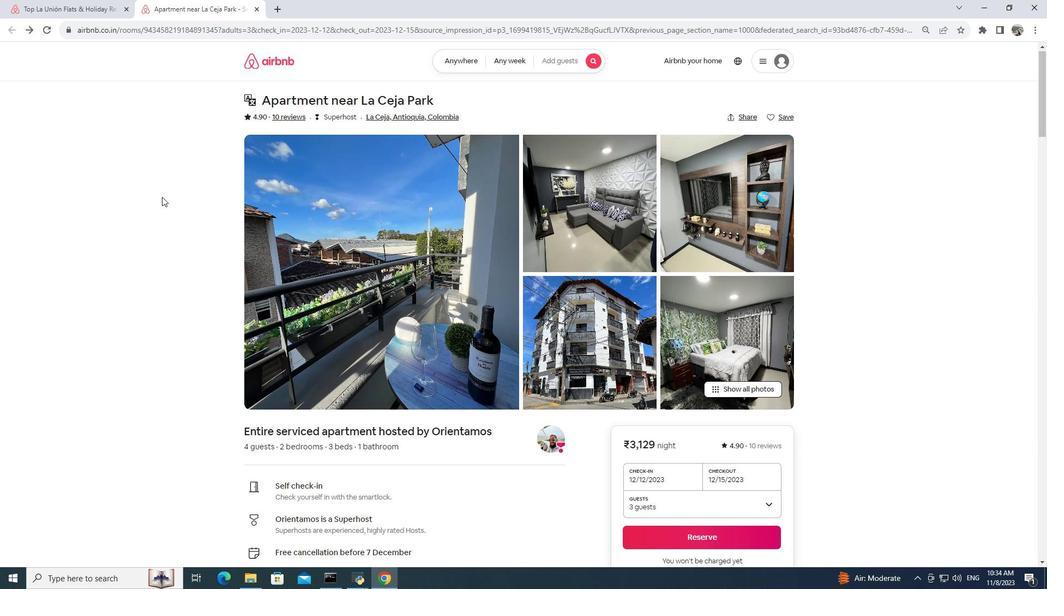 
Action: Mouse scrolled (162, 196) with delta (0, 0)
Screenshot: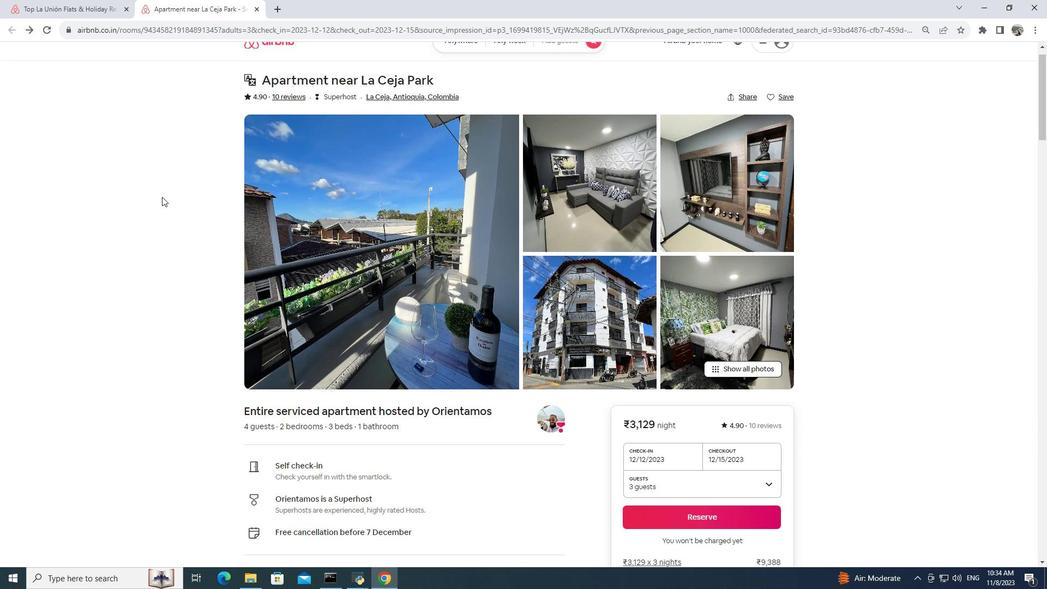 
Action: Mouse moved to (162, 197)
Screenshot: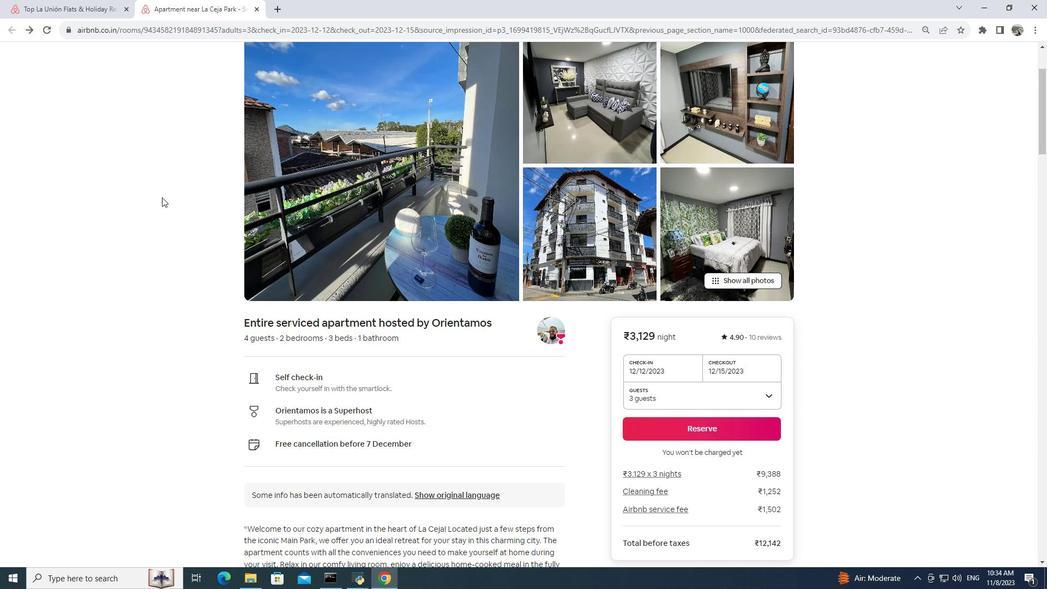 
Action: Mouse scrolled (162, 196) with delta (0, 0)
Screenshot: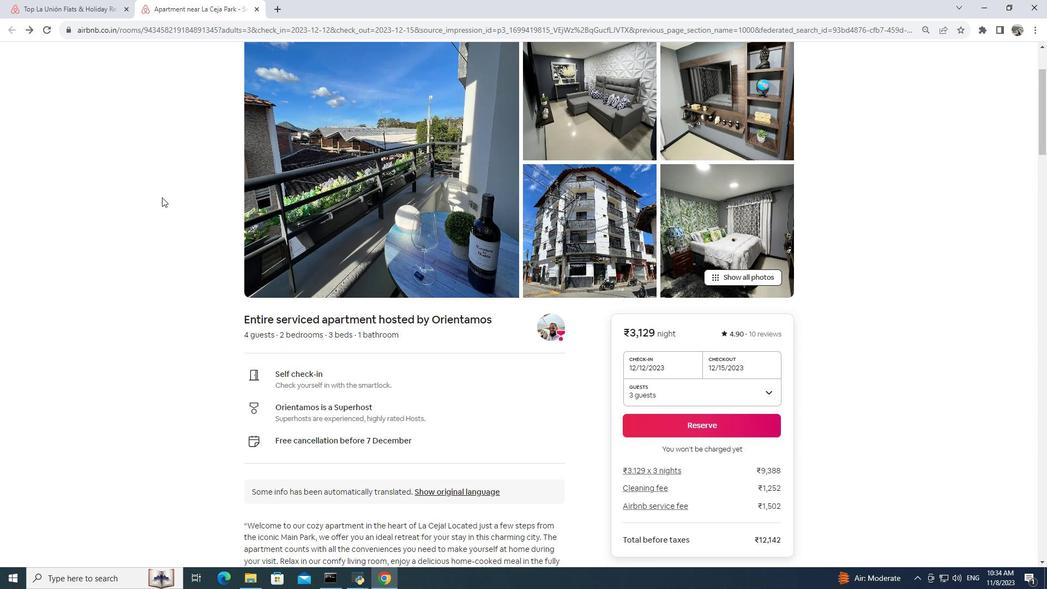 
Action: Mouse scrolled (162, 196) with delta (0, 0)
Screenshot: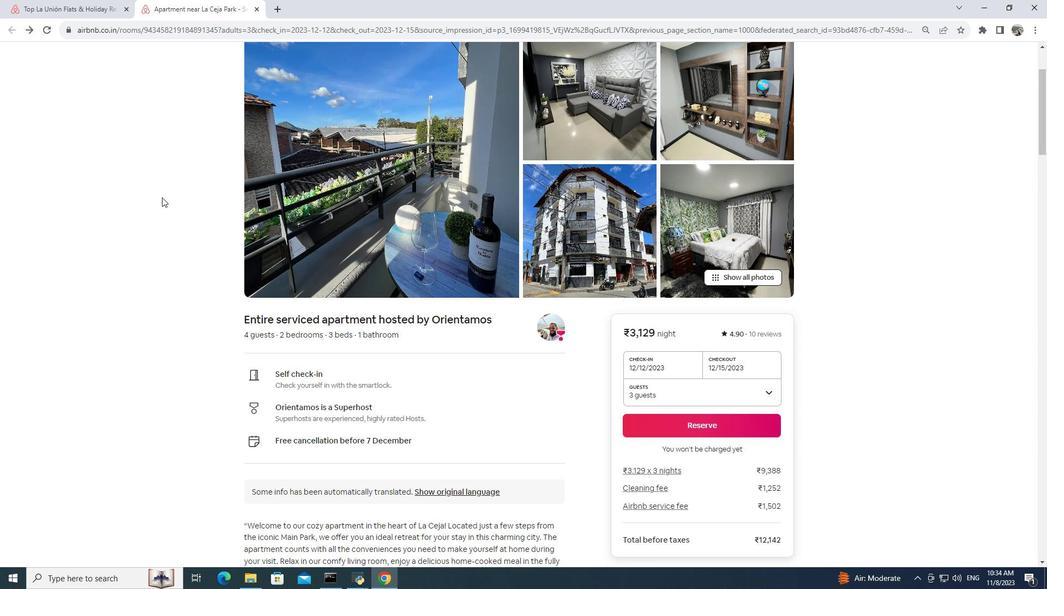 
Action: Mouse moved to (161, 196)
Screenshot: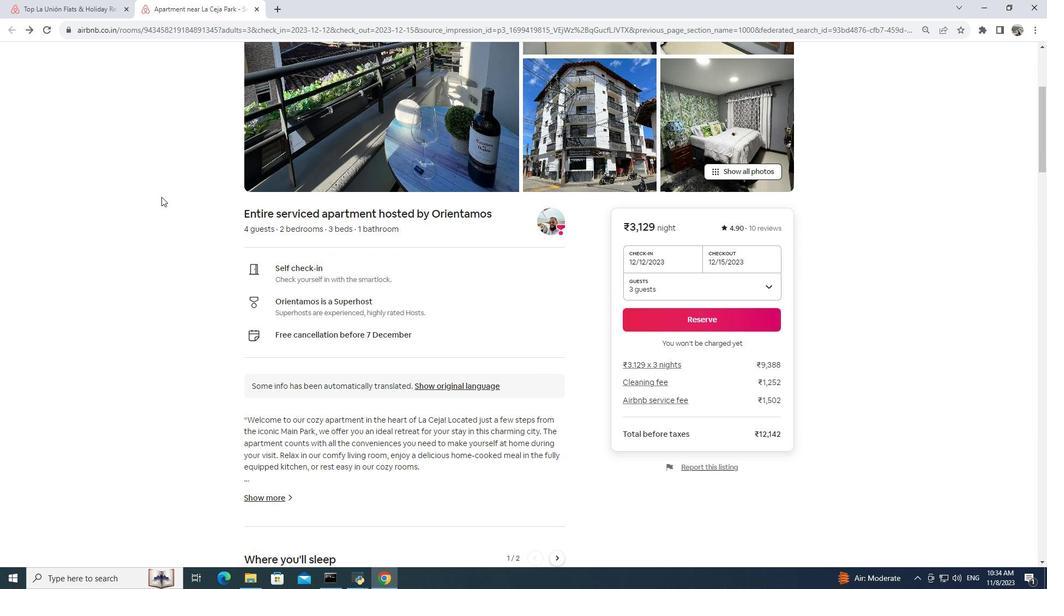 
Action: Mouse scrolled (161, 196) with delta (0, 0)
Screenshot: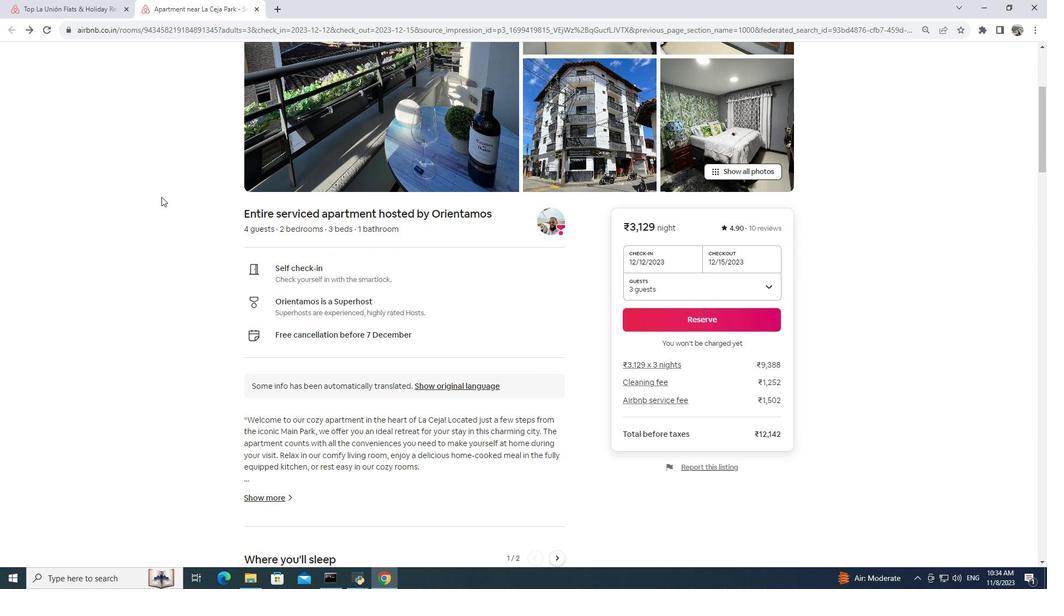 
Action: Mouse scrolled (161, 196) with delta (0, 0)
Screenshot: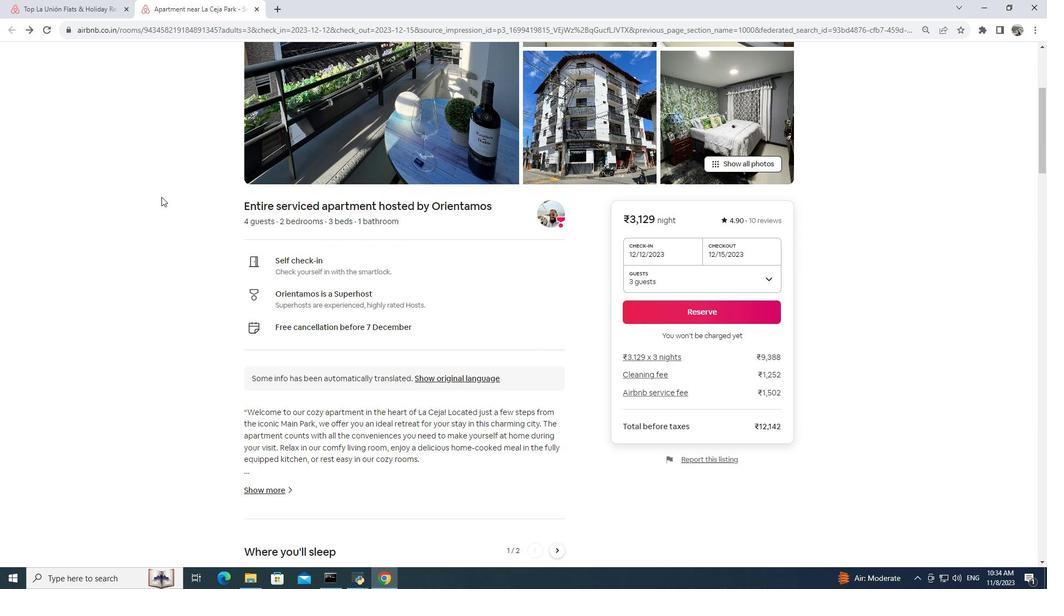 
Action: Mouse moved to (275, 390)
Screenshot: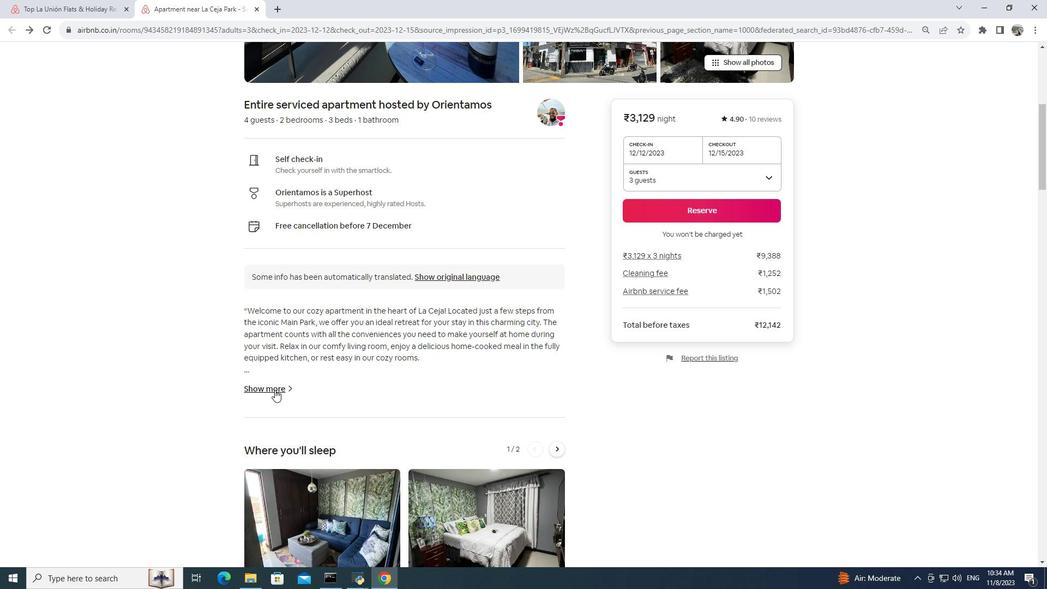 
Action: Mouse pressed left at (275, 390)
Screenshot: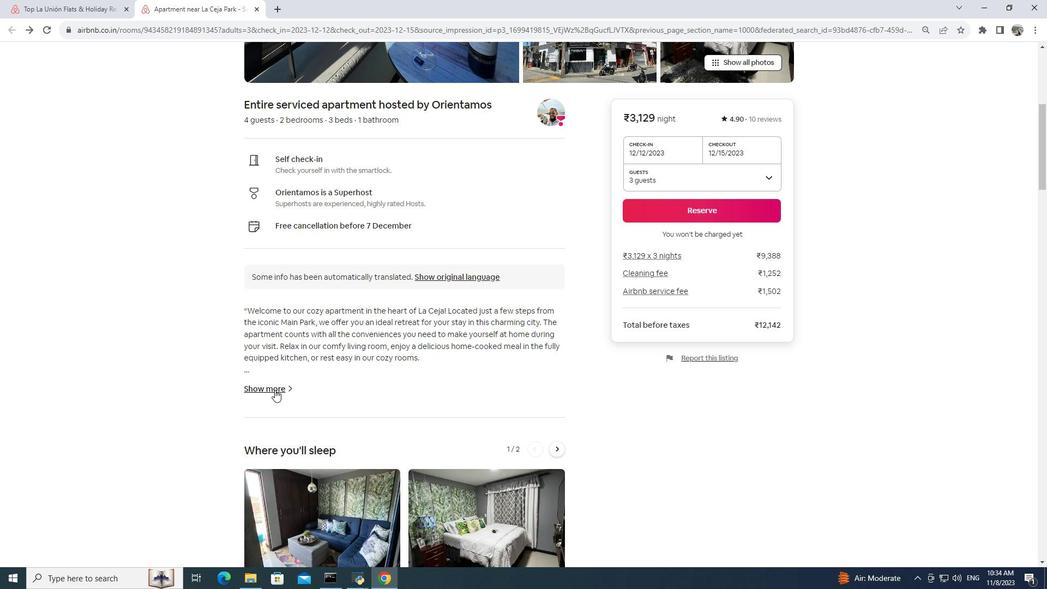 
Action: Mouse moved to (401, 337)
Screenshot: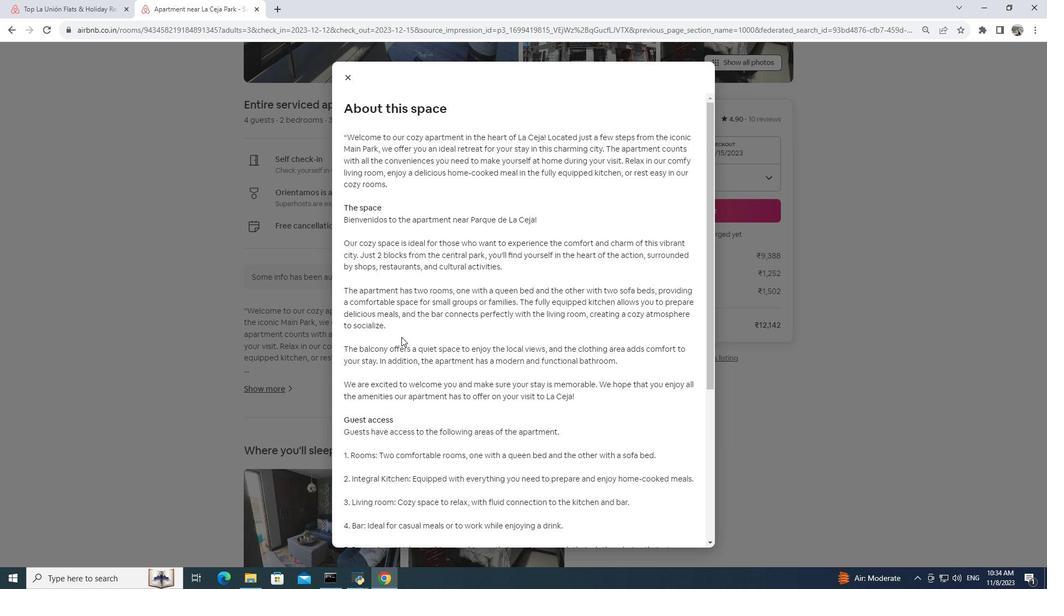 
Action: Mouse scrolled (401, 336) with delta (0, 0)
Screenshot: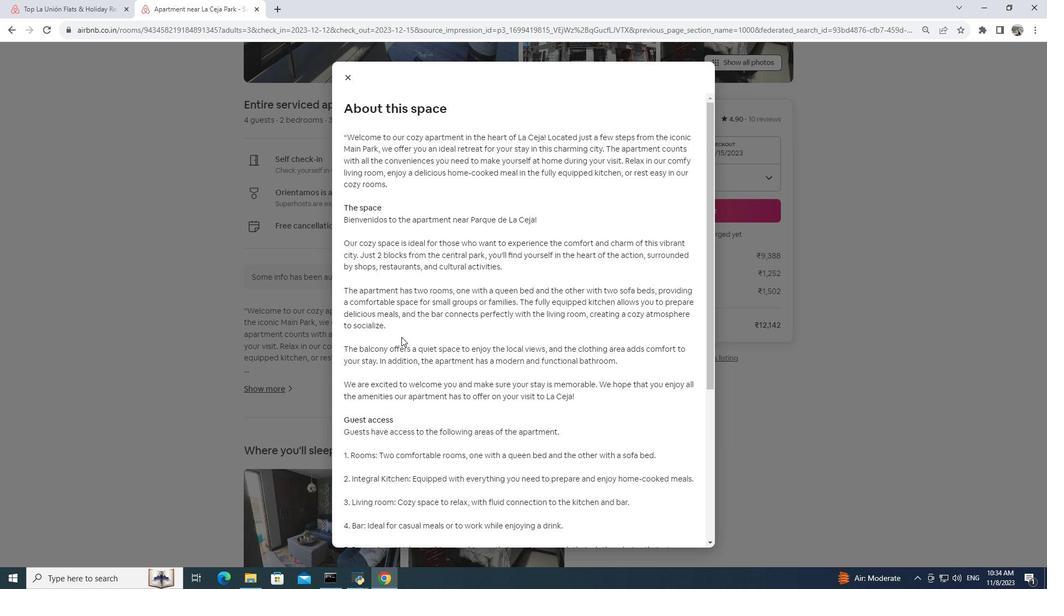 
Action: Mouse scrolled (401, 336) with delta (0, 0)
Screenshot: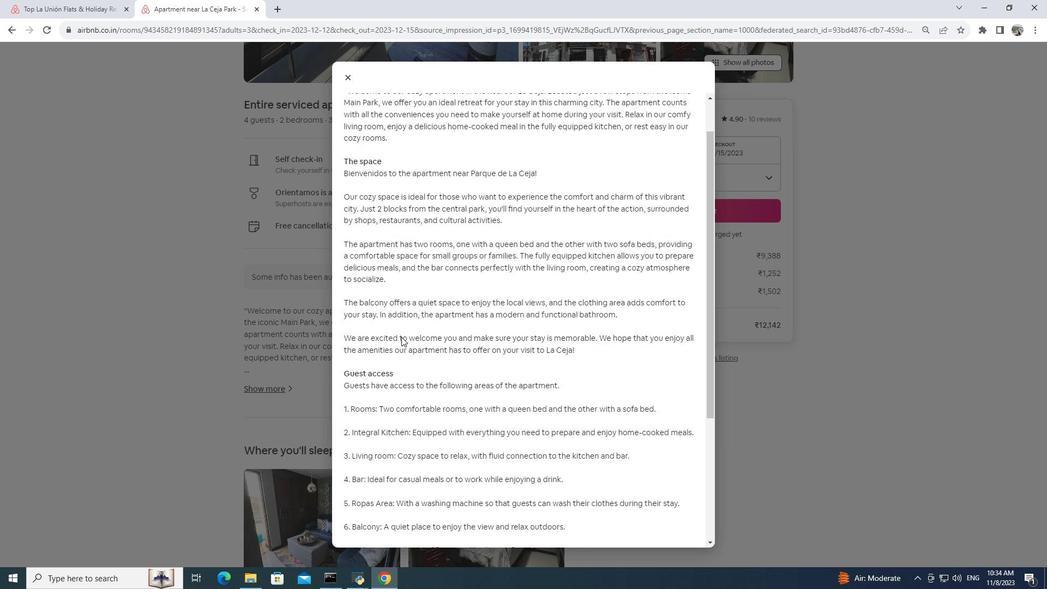 
Action: Mouse moved to (399, 337)
Screenshot: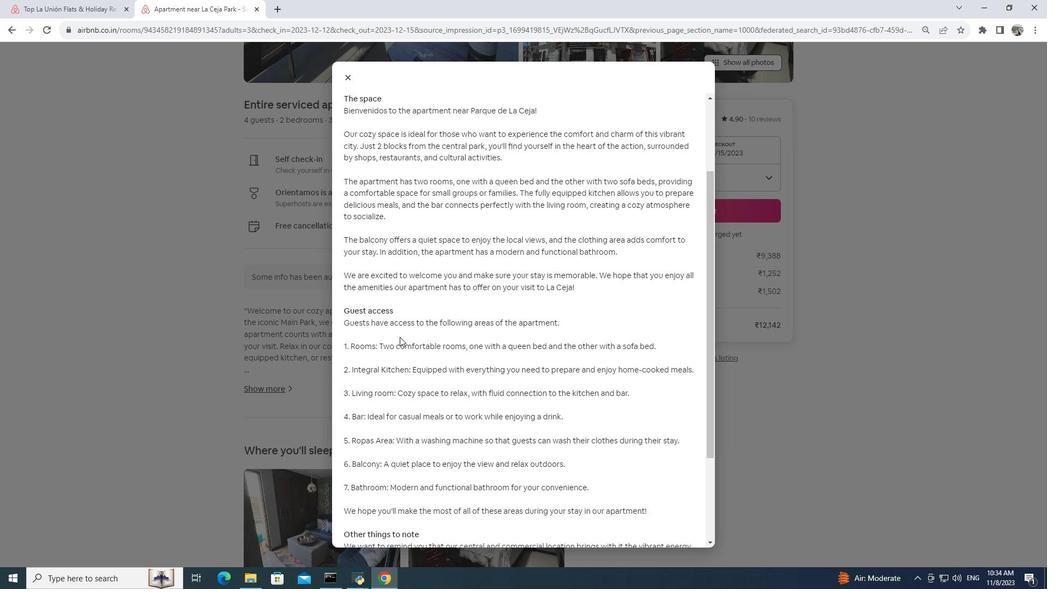 
Action: Mouse scrolled (399, 336) with delta (0, 0)
Screenshot: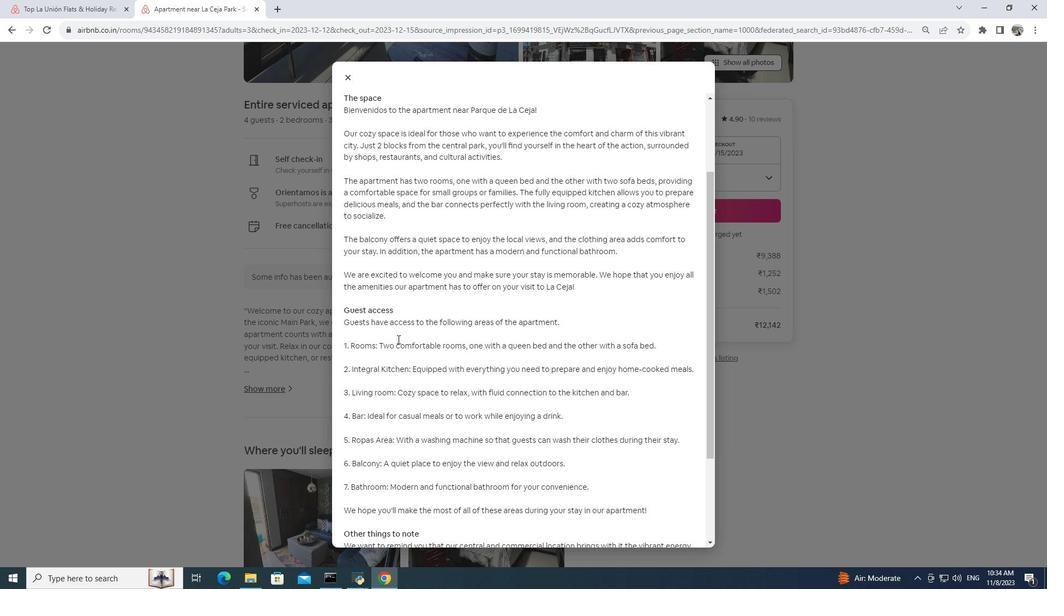 
Action: Mouse moved to (397, 339)
Screenshot: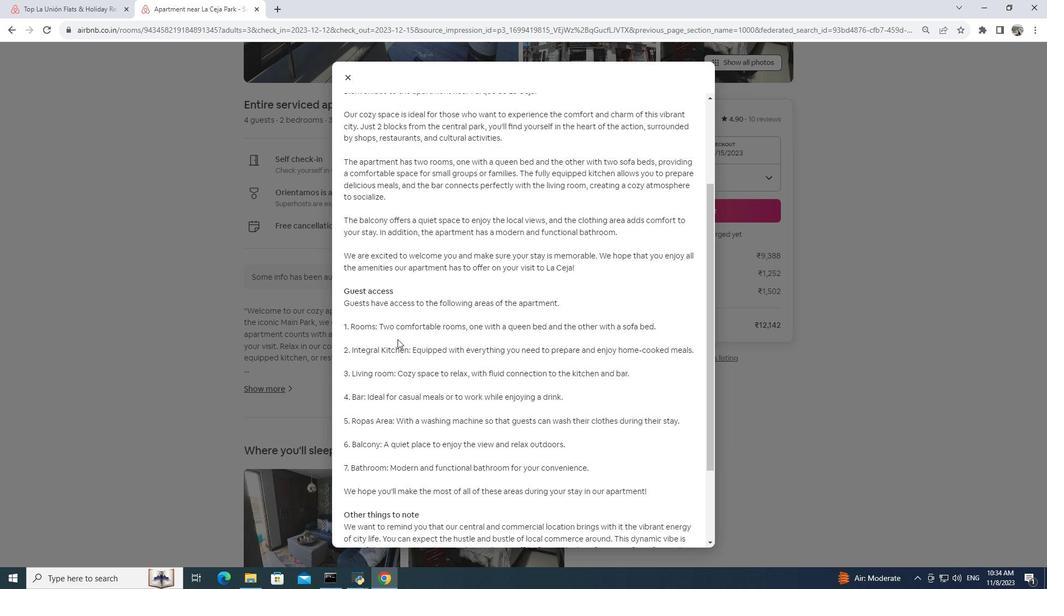 
Action: Mouse scrolled (397, 338) with delta (0, 0)
Screenshot: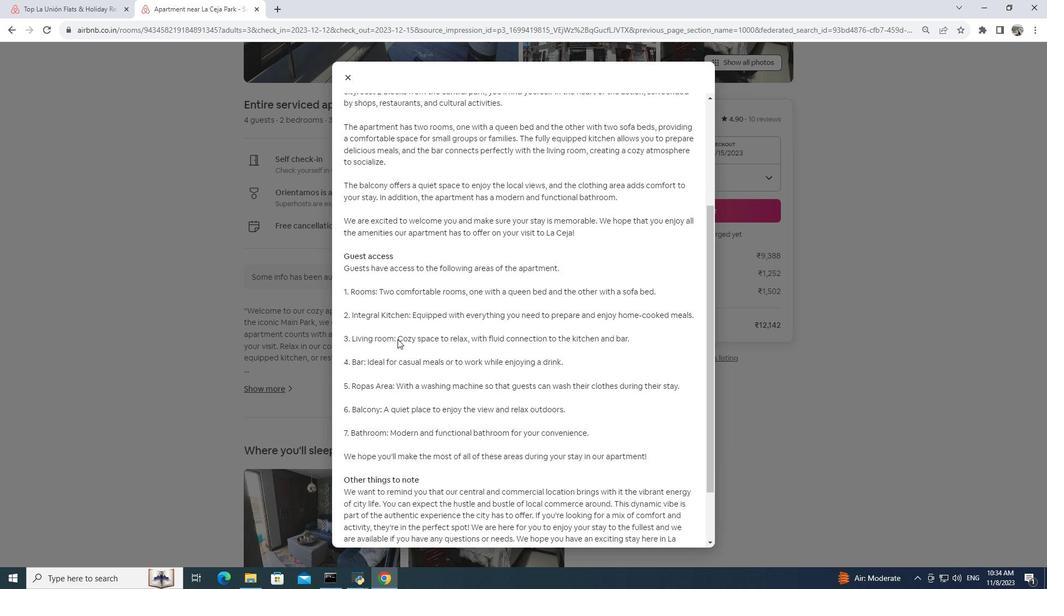 
Action: Mouse scrolled (397, 338) with delta (0, 0)
Screenshot: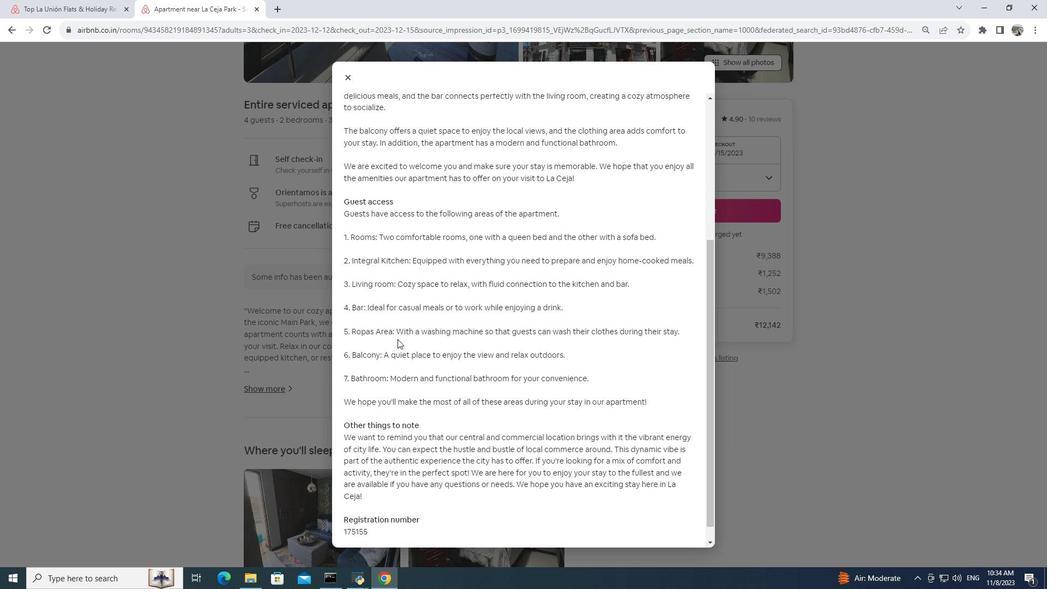 
Action: Mouse moved to (396, 342)
Screenshot: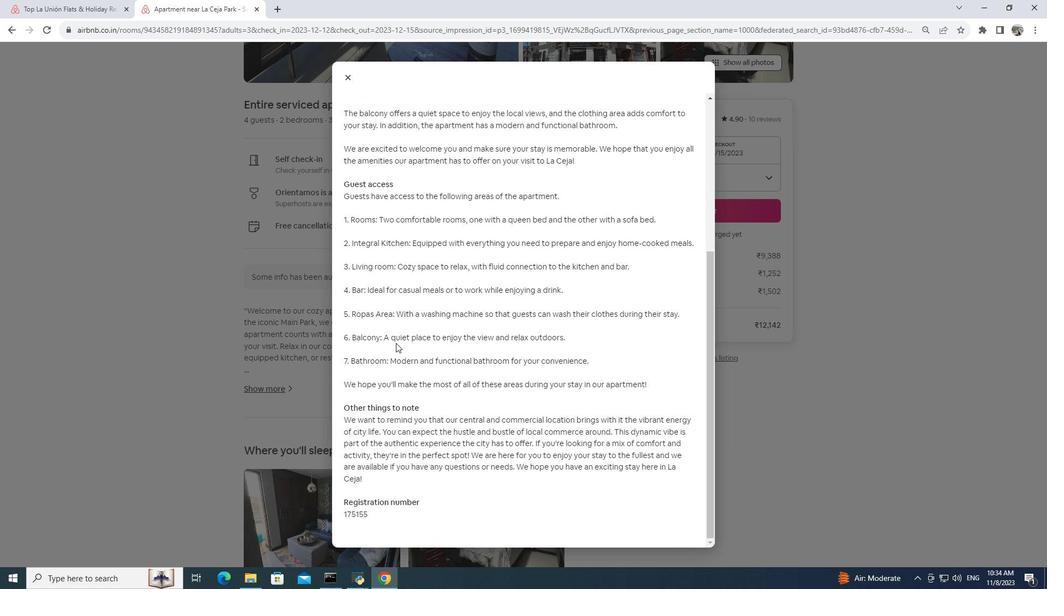 
Action: Mouse scrolled (396, 342) with delta (0, 0)
Screenshot: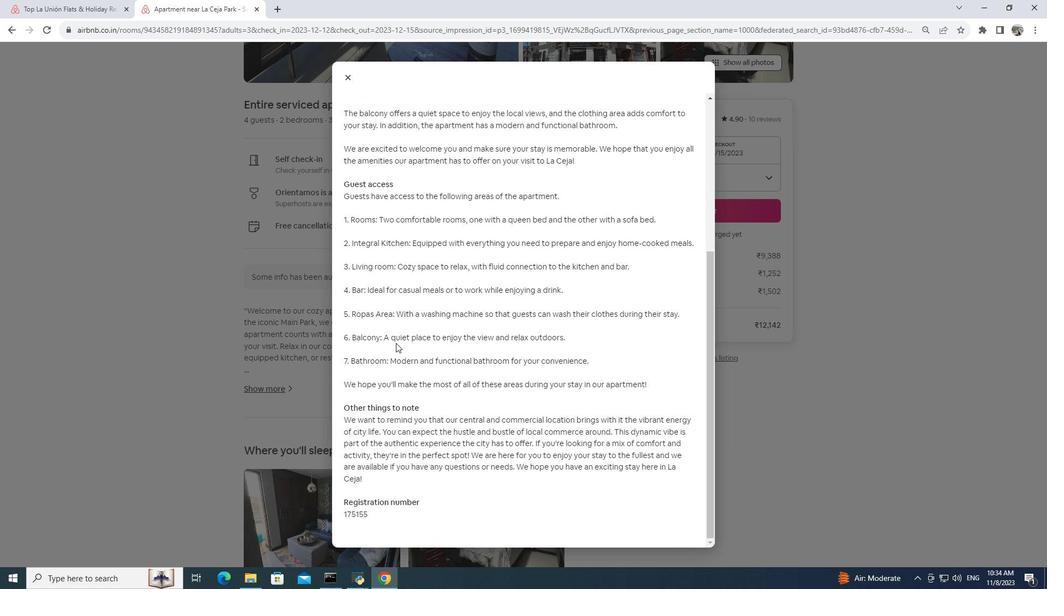 
Action: Mouse moved to (395, 345)
Screenshot: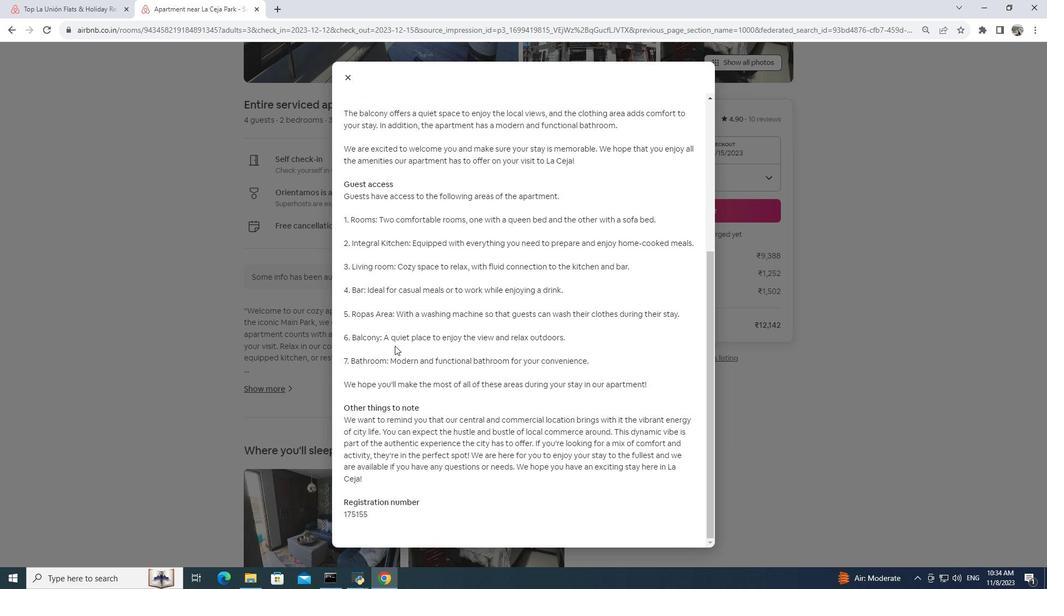
Action: Mouse scrolled (395, 345) with delta (0, 0)
Screenshot: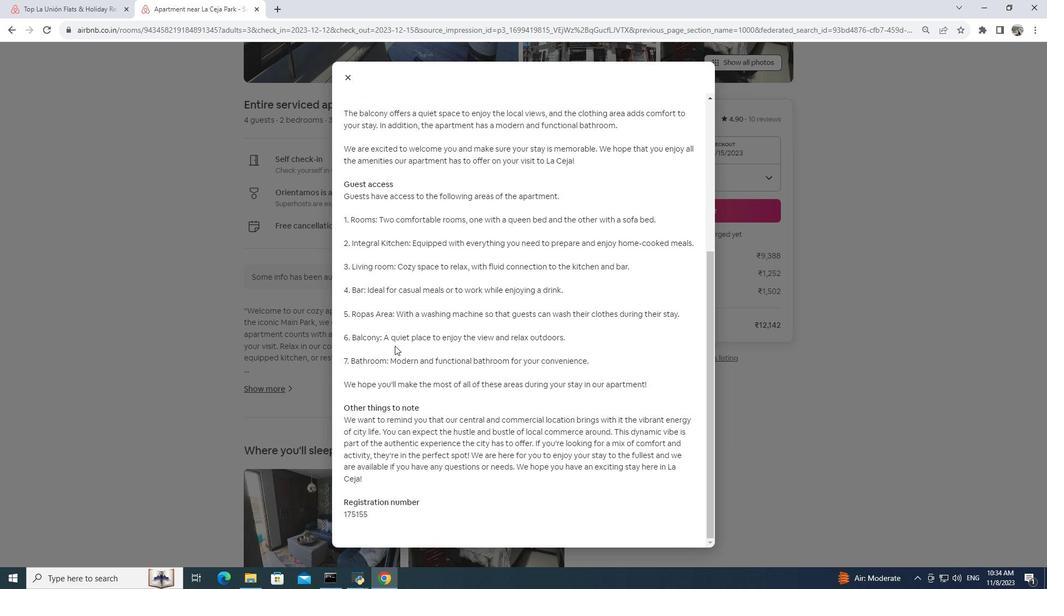 
Action: Mouse scrolled (395, 345) with delta (0, 0)
Screenshot: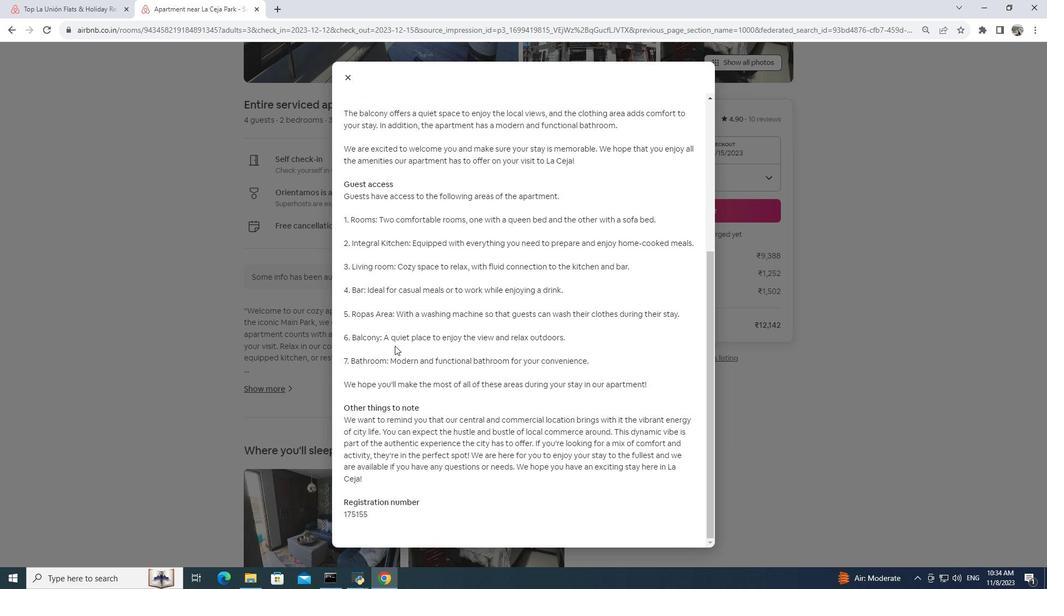 
Action: Mouse scrolled (395, 345) with delta (0, 0)
Screenshot: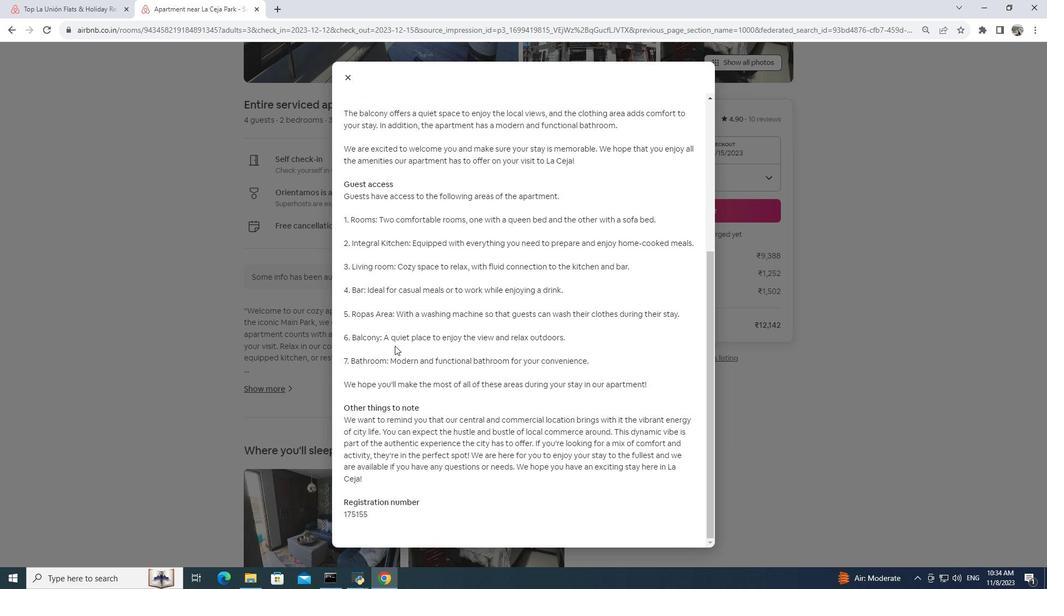 
Action: Mouse moved to (395, 345)
Screenshot: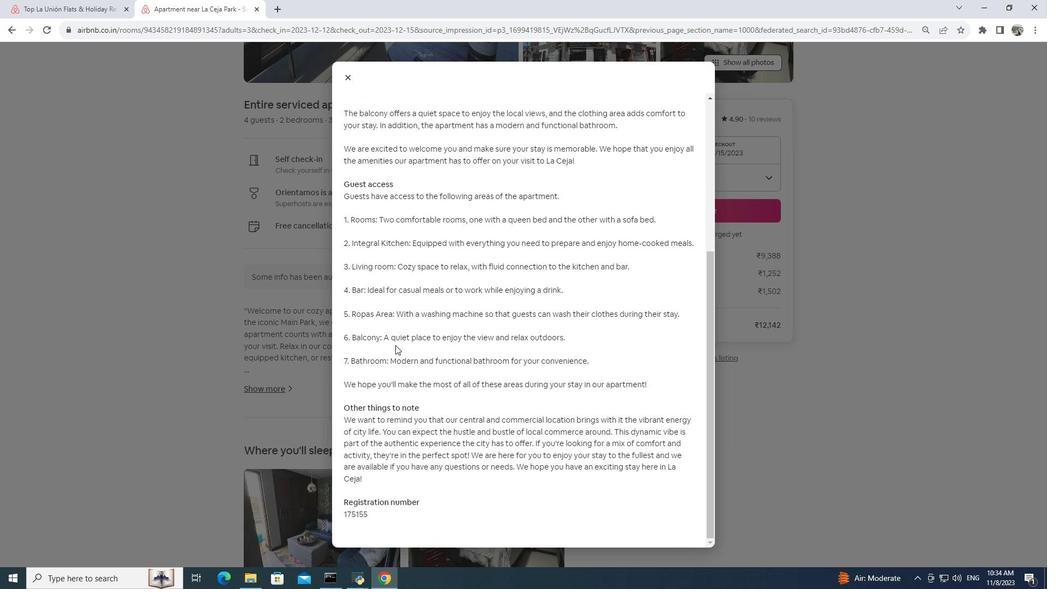 
Action: Mouse scrolled (395, 344) with delta (0, 0)
Screenshot: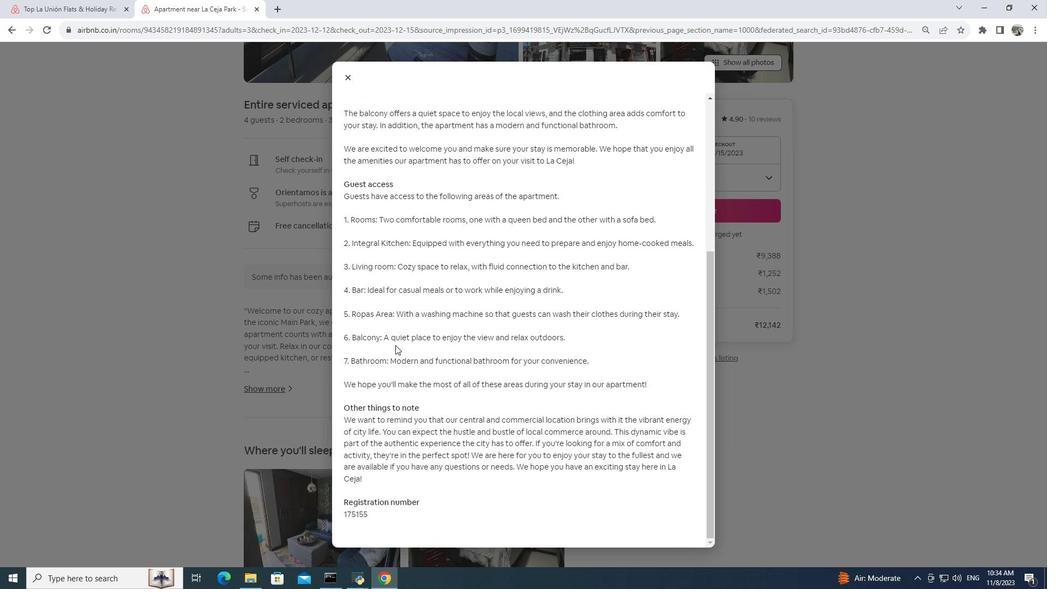 
Action: Mouse scrolled (395, 344) with delta (0, 0)
Screenshot: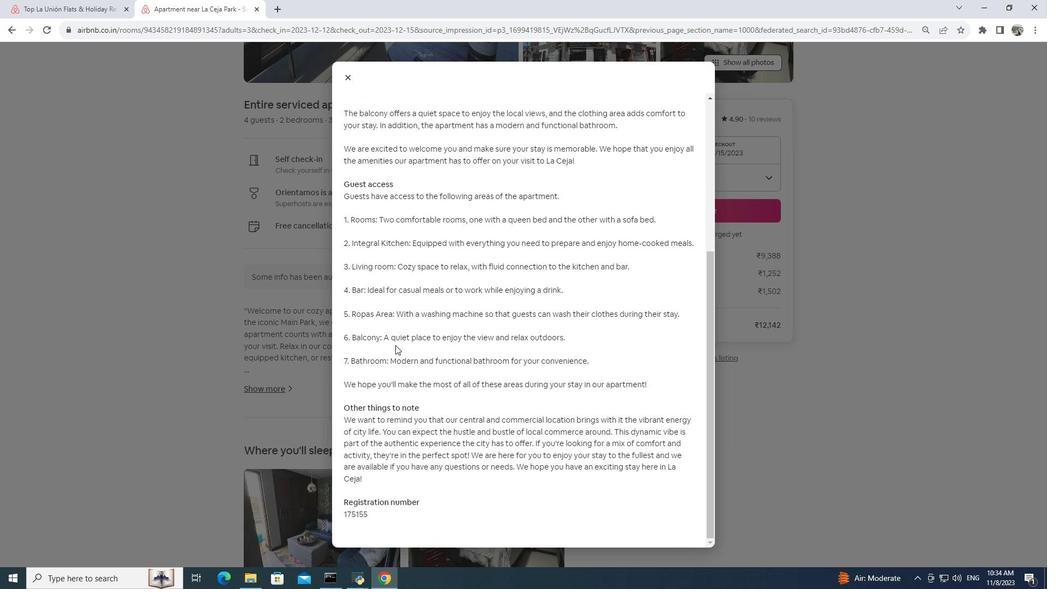 
Action: Mouse moved to (348, 75)
Screenshot: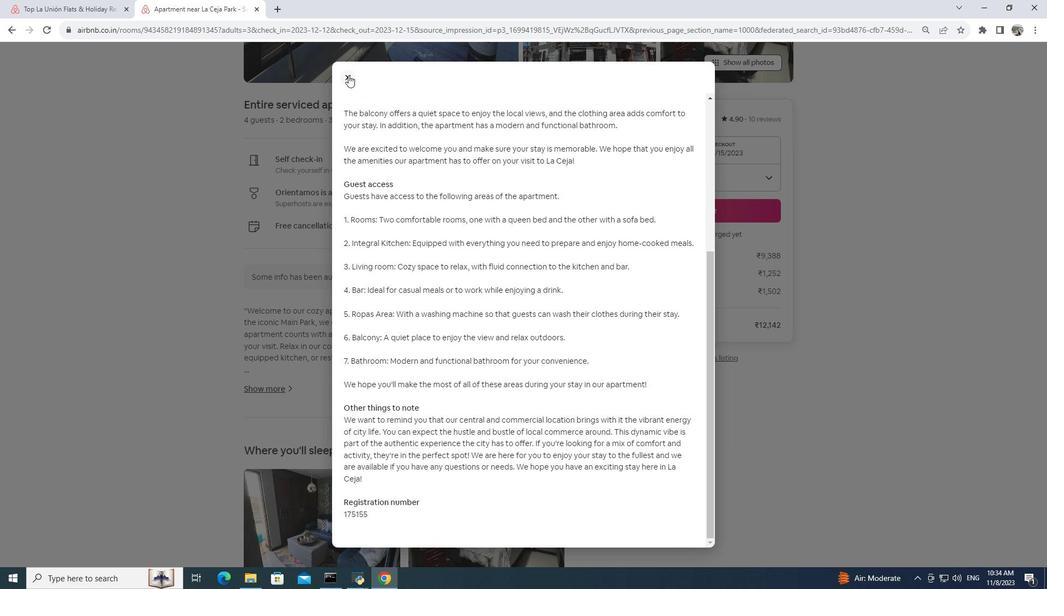 
Action: Mouse pressed left at (348, 75)
Screenshot: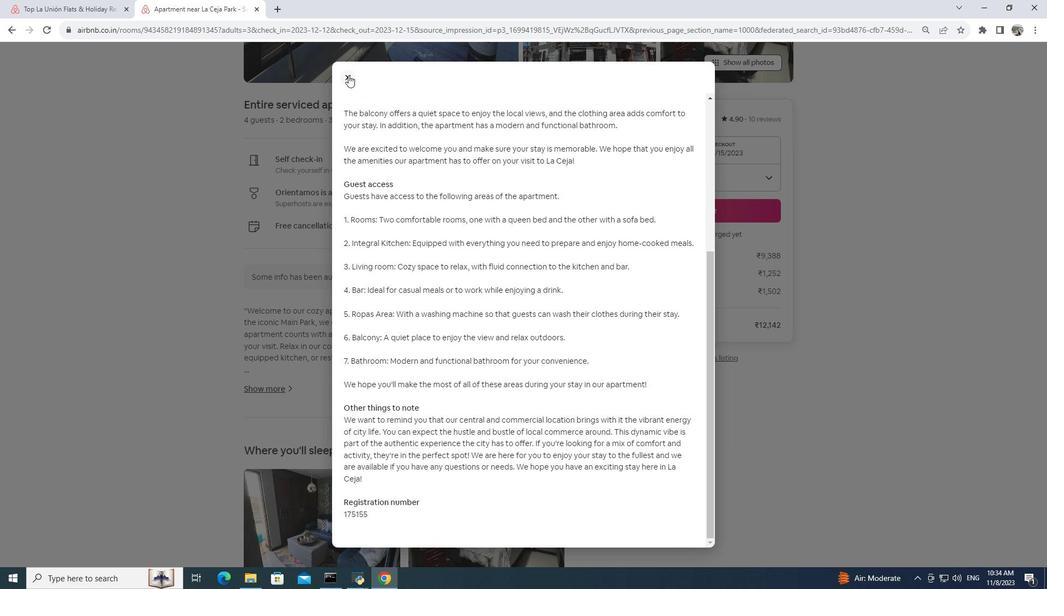 
Action: Mouse moved to (506, 236)
Screenshot: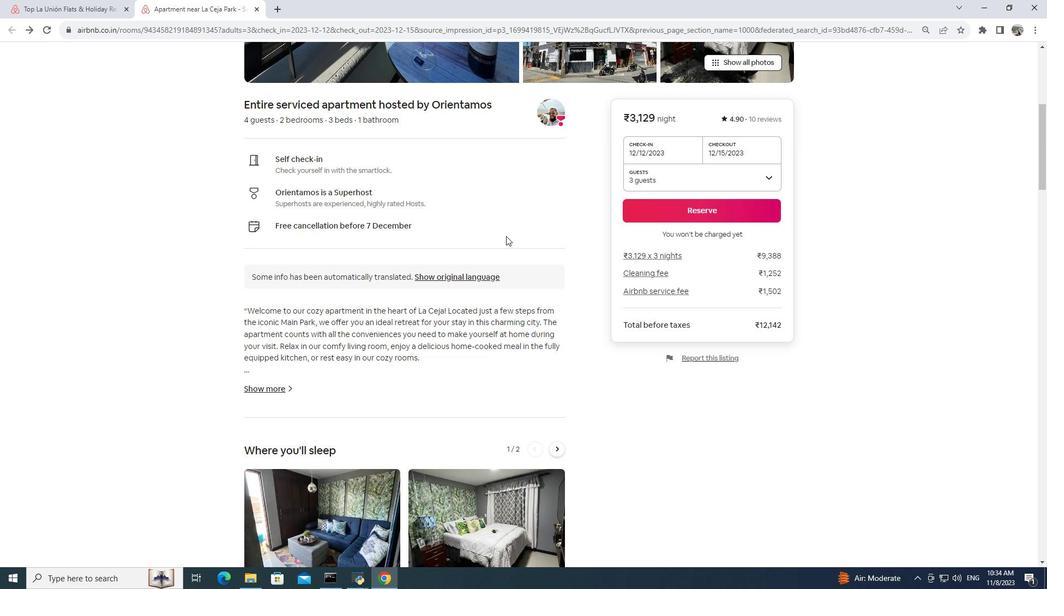
Action: Mouse scrolled (506, 235) with delta (0, 0)
Screenshot: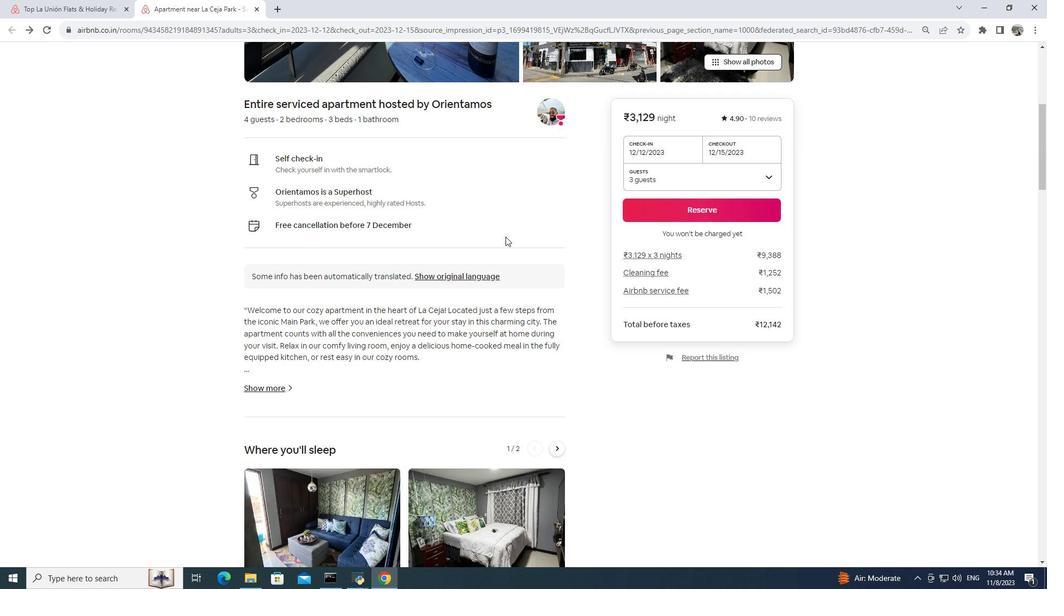 
Action: Mouse moved to (505, 236)
Screenshot: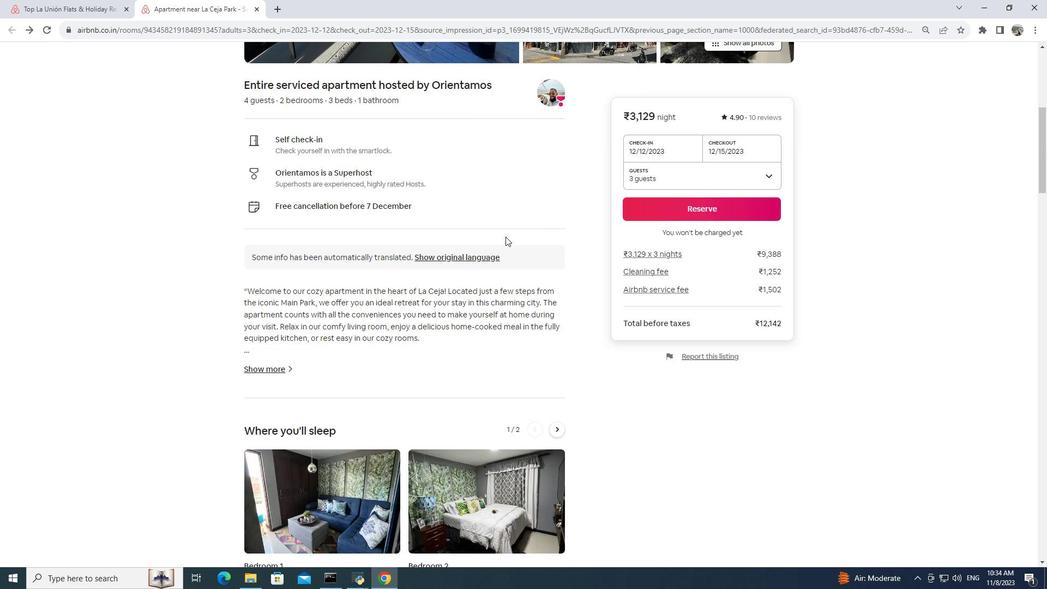 
Action: Mouse scrolled (505, 236) with delta (0, 0)
Screenshot: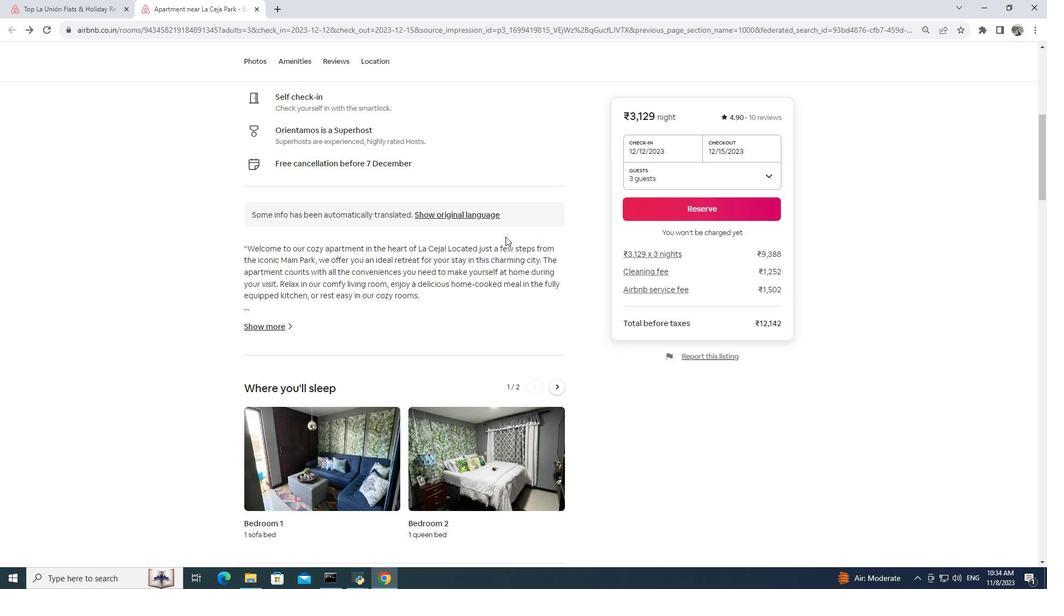 
Action: Mouse scrolled (505, 236) with delta (0, 0)
Screenshot: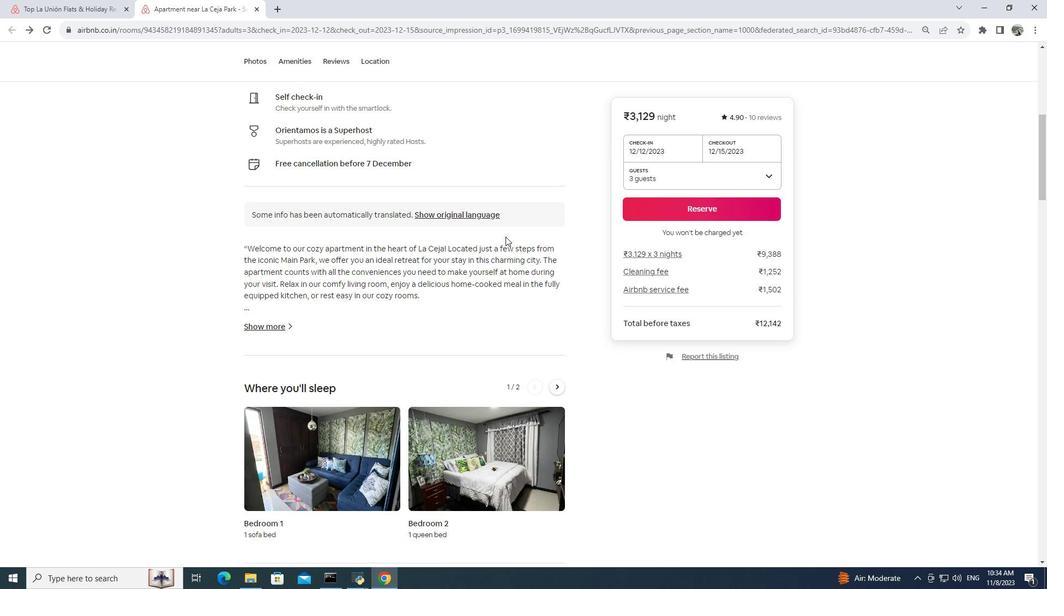 
Action: Mouse scrolled (505, 236) with delta (0, 0)
Screenshot: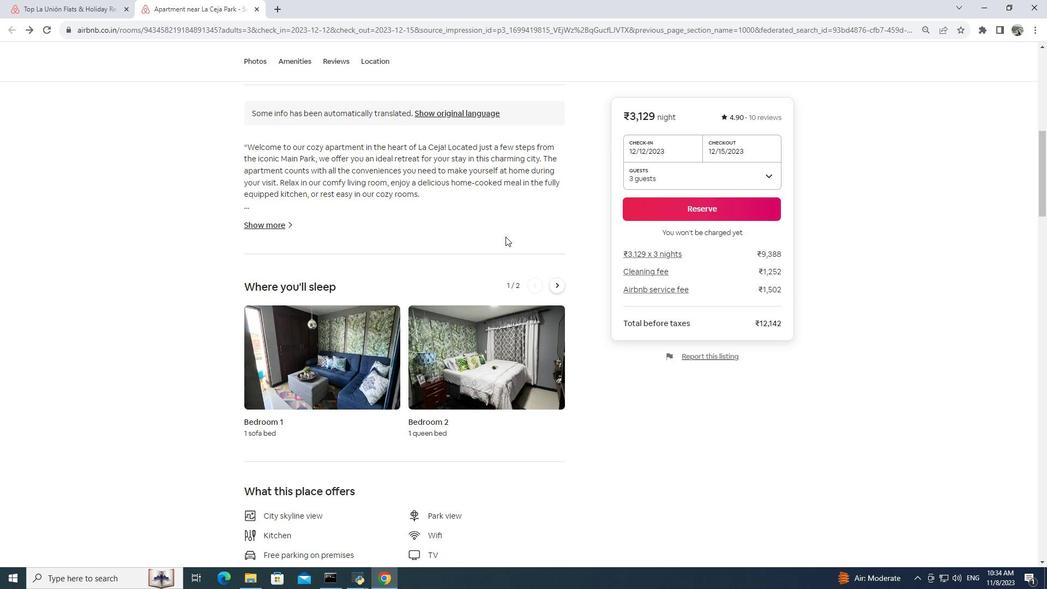
Action: Mouse scrolled (505, 236) with delta (0, 0)
Screenshot: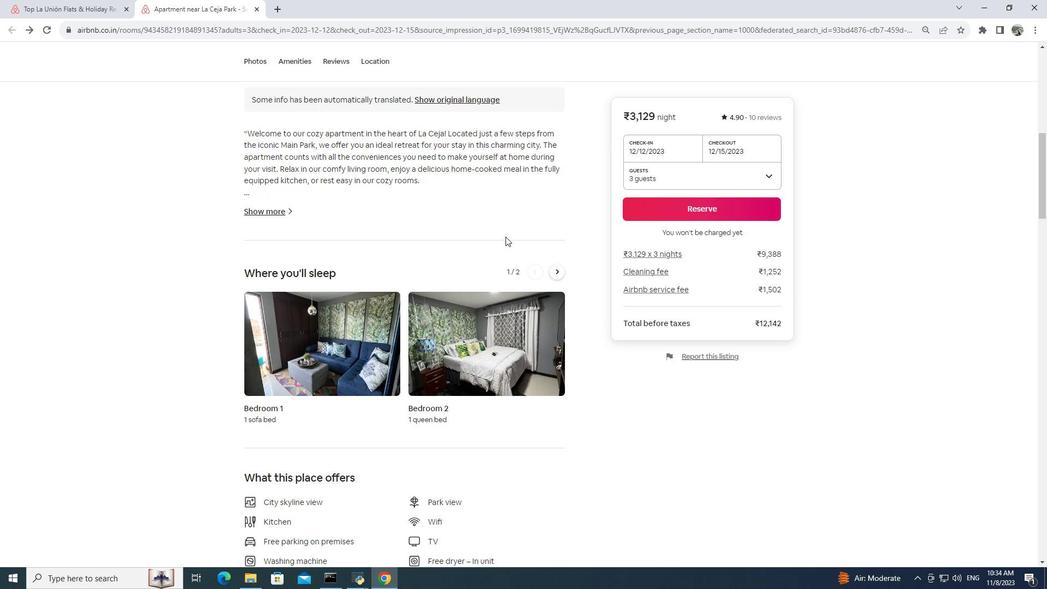 
Action: Mouse moved to (487, 240)
Screenshot: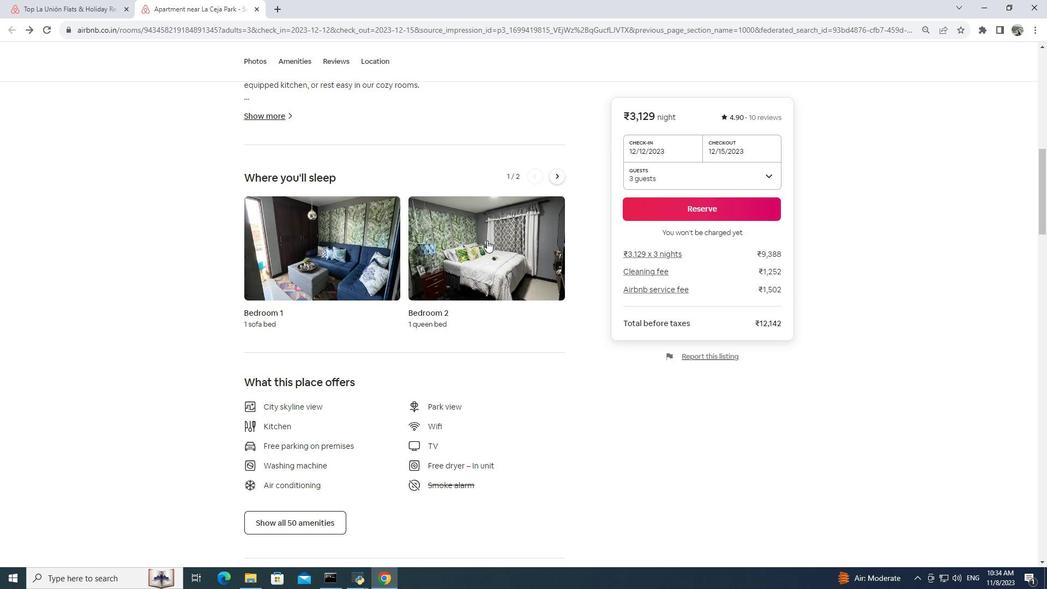 
Action: Mouse scrolled (487, 240) with delta (0, 0)
Screenshot: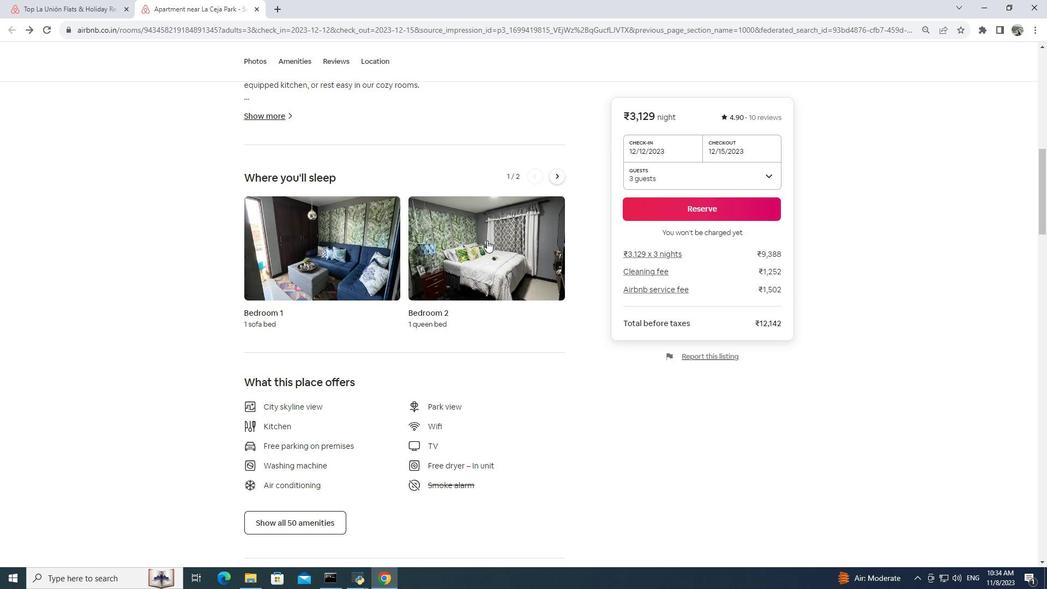 
Action: Mouse moved to (486, 241)
Screenshot: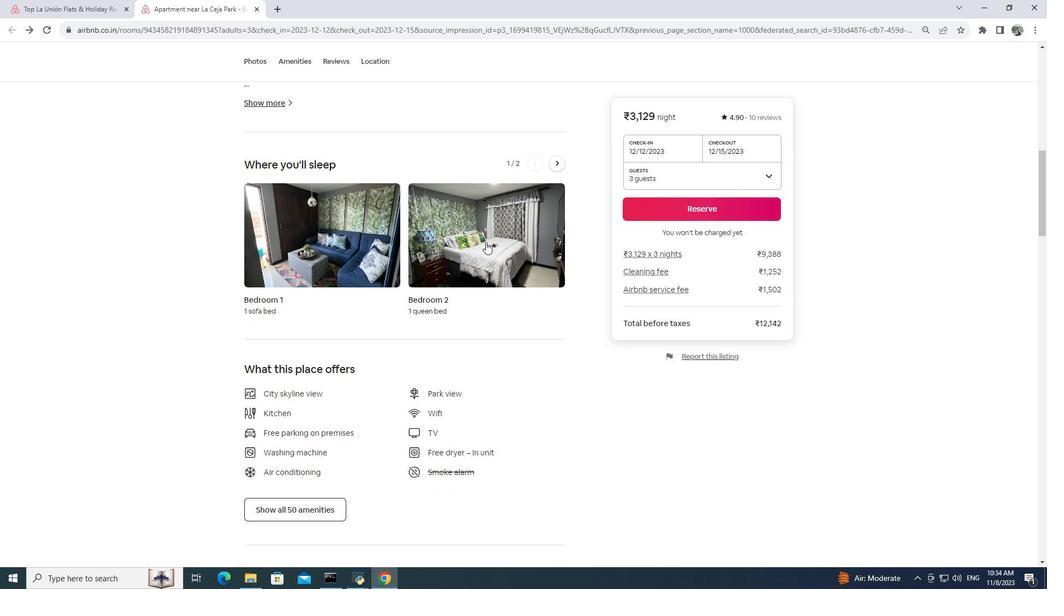 
Action: Mouse scrolled (486, 241) with delta (0, 0)
Screenshot: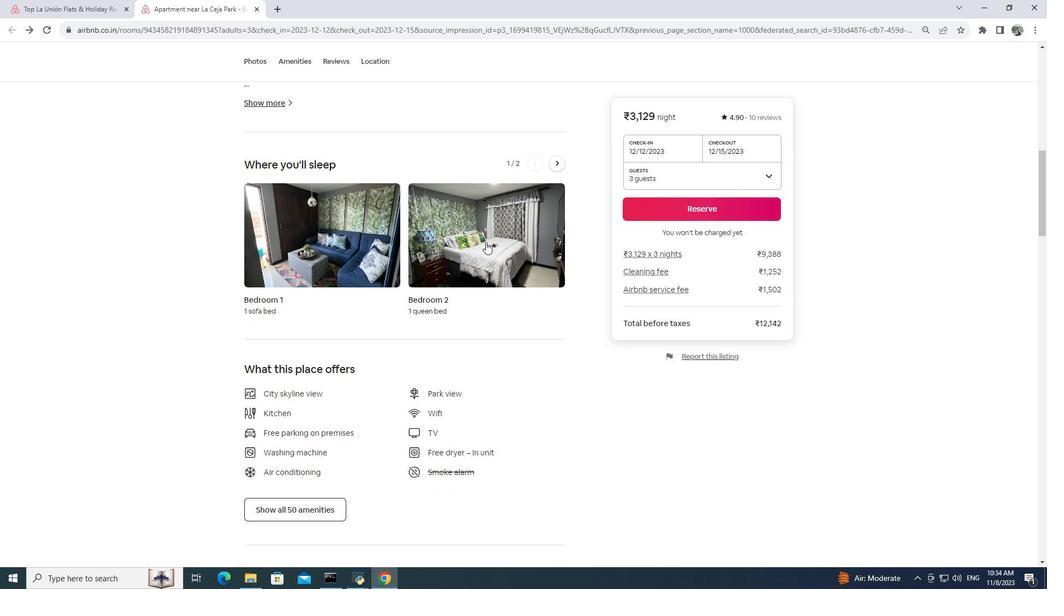 
Action: Mouse moved to (465, 255)
Screenshot: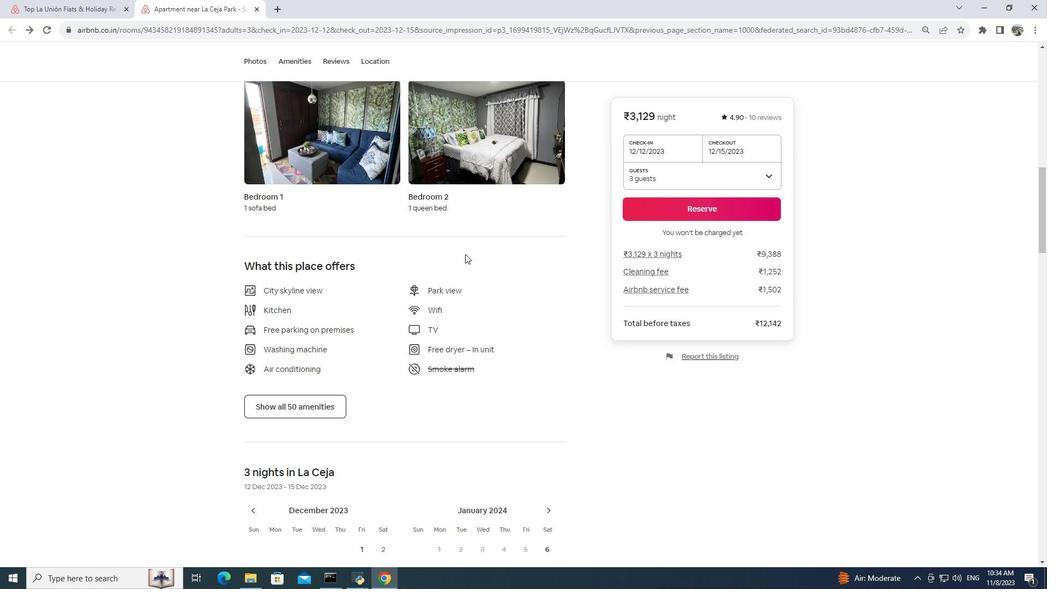 
Action: Mouse scrolled (465, 254) with delta (0, 0)
Screenshot: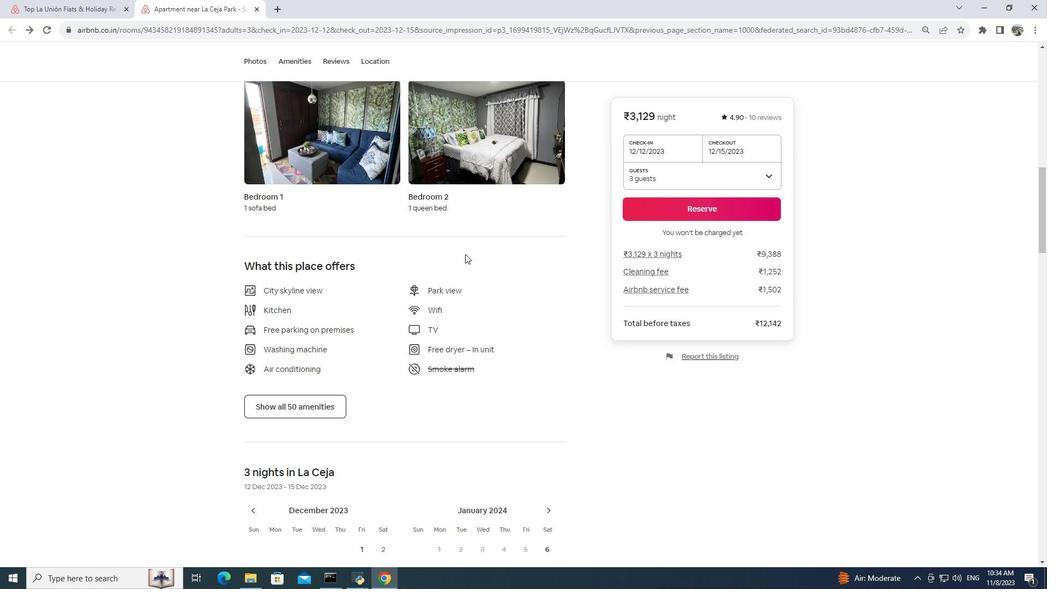 
Action: Mouse moved to (465, 254)
Screenshot: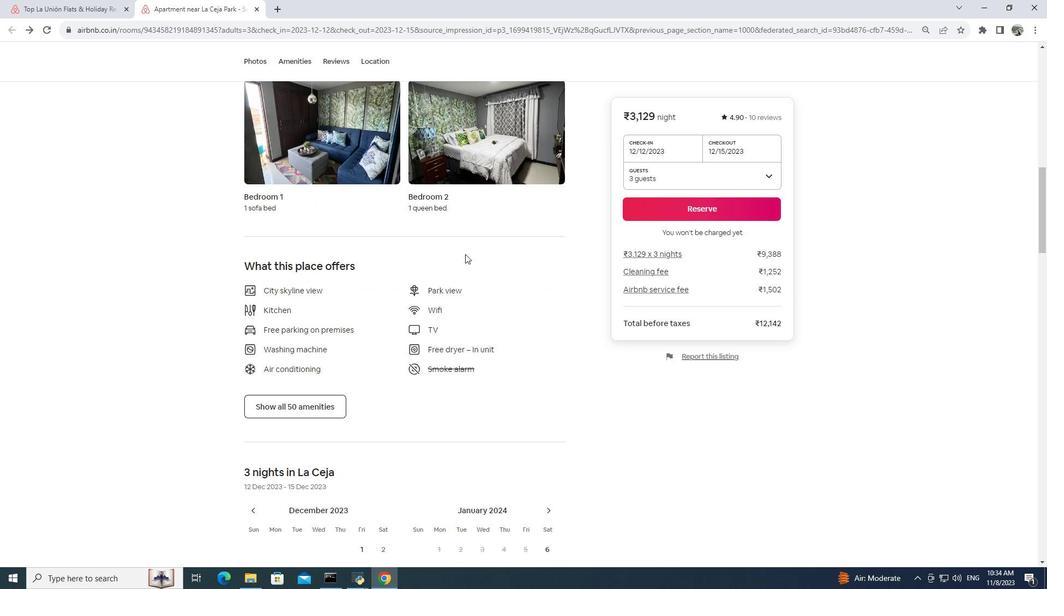 
Action: Mouse scrolled (465, 253) with delta (0, 0)
Screenshot: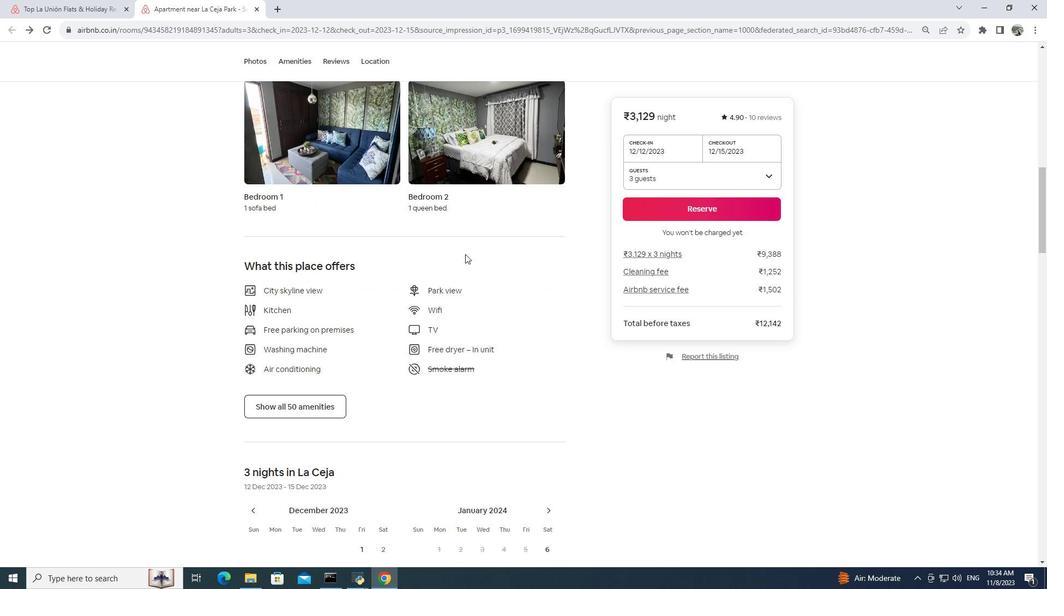 
Action: Mouse moved to (281, 305)
Screenshot: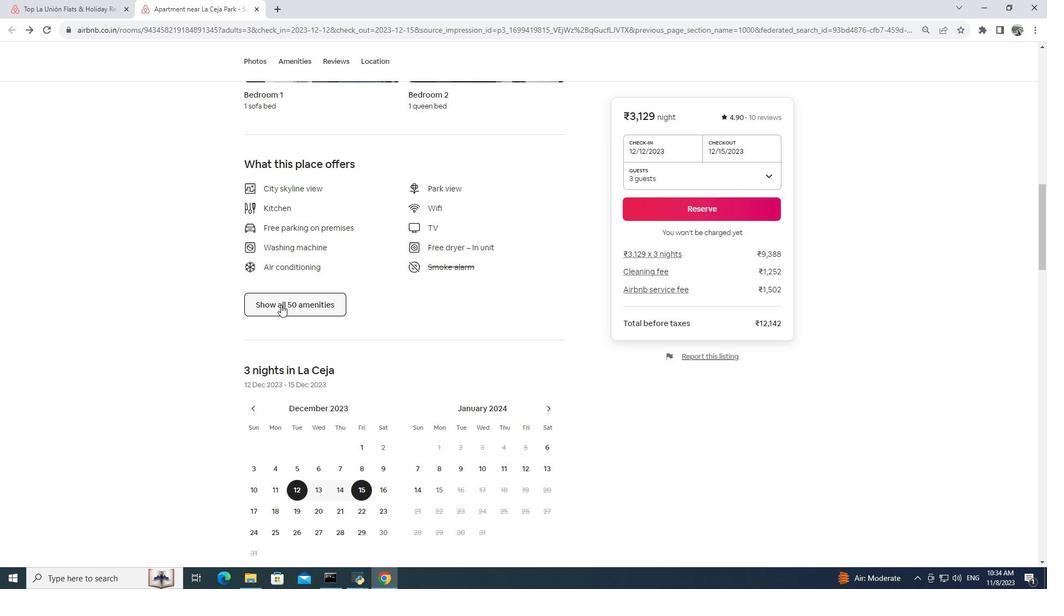 
Action: Mouse pressed left at (281, 305)
Screenshot: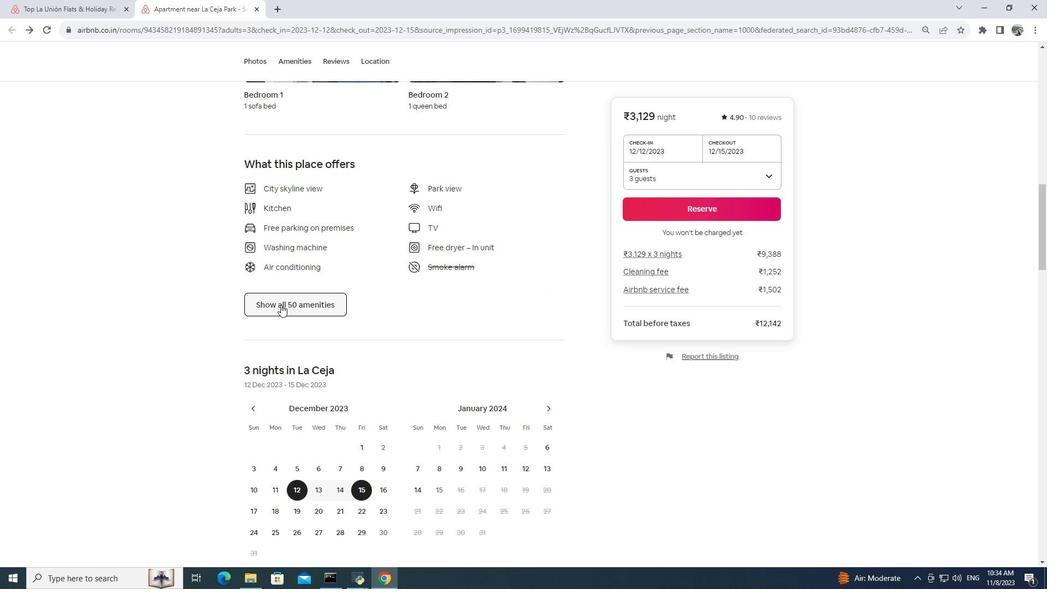 
Action: Mouse moved to (424, 267)
Screenshot: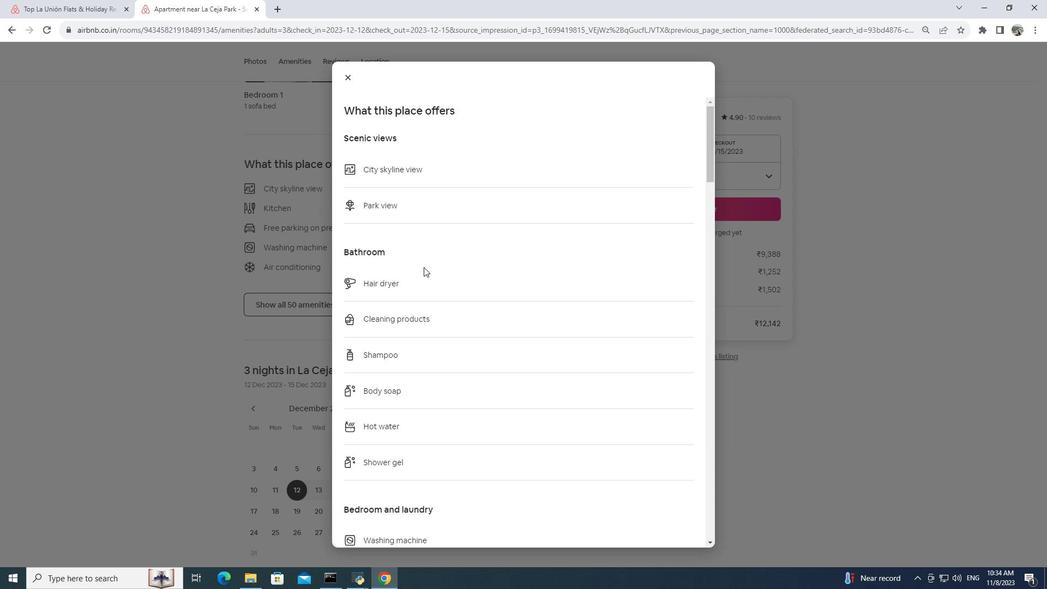 
Action: Mouse scrolled (424, 266) with delta (0, 0)
Screenshot: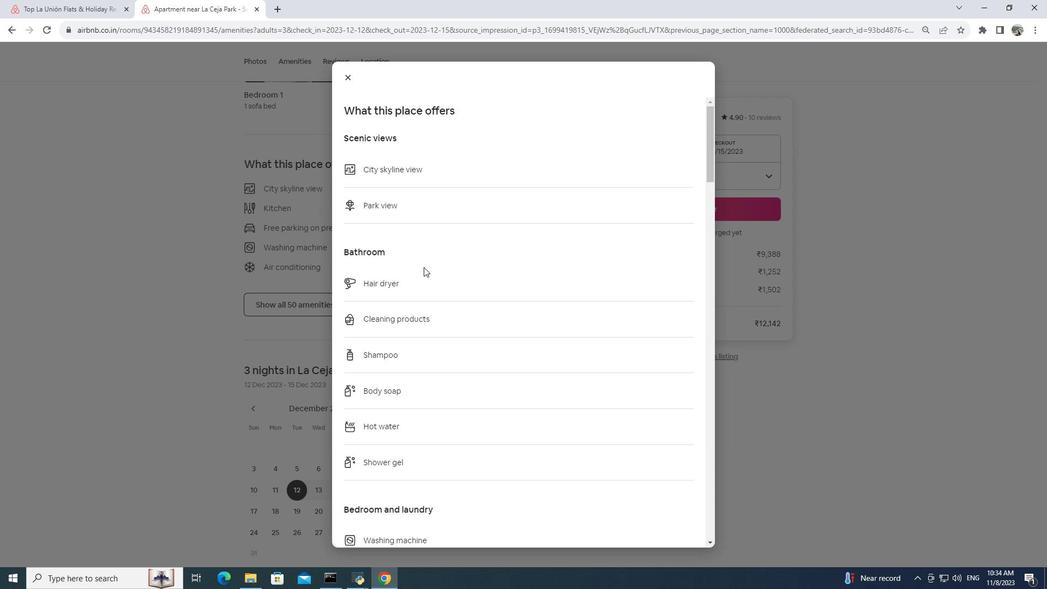 
Action: Mouse moved to (434, 256)
Screenshot: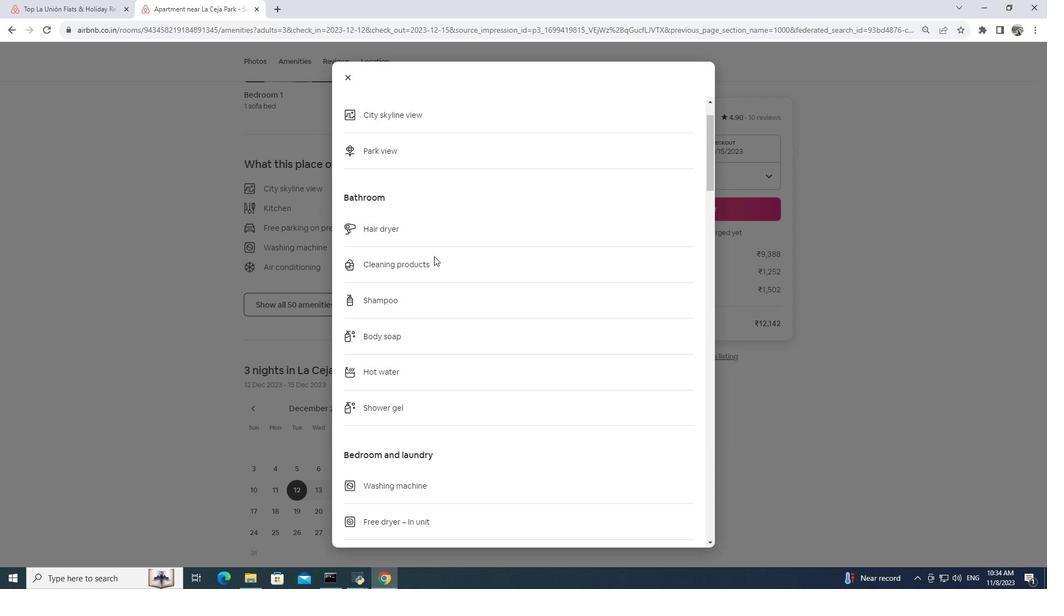 
Action: Mouse scrolled (434, 255) with delta (0, 0)
Screenshot: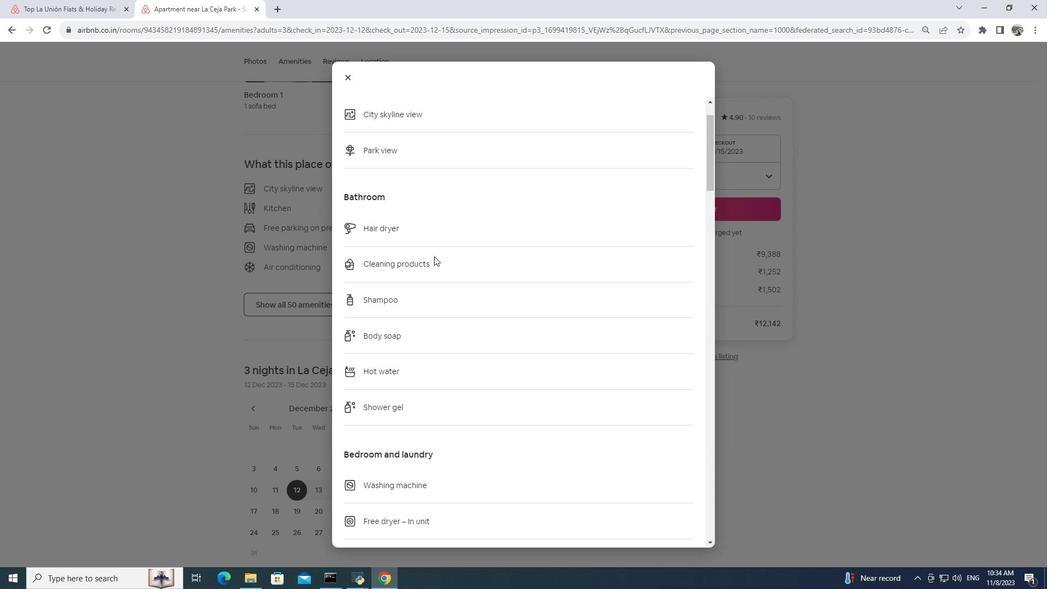 
Action: Mouse moved to (429, 258)
Screenshot: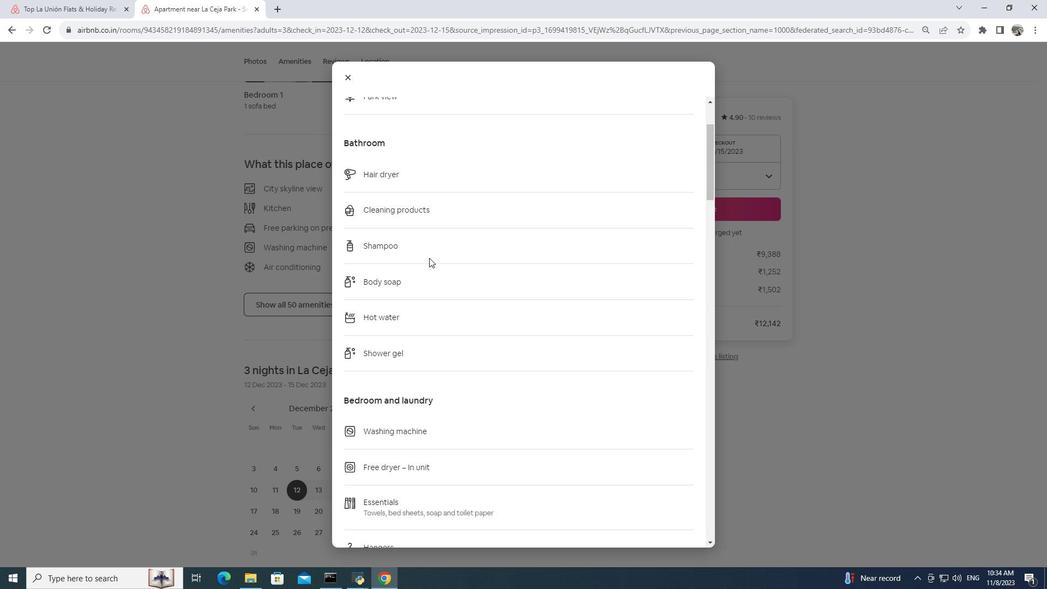 
Action: Mouse scrolled (429, 257) with delta (0, 0)
Screenshot: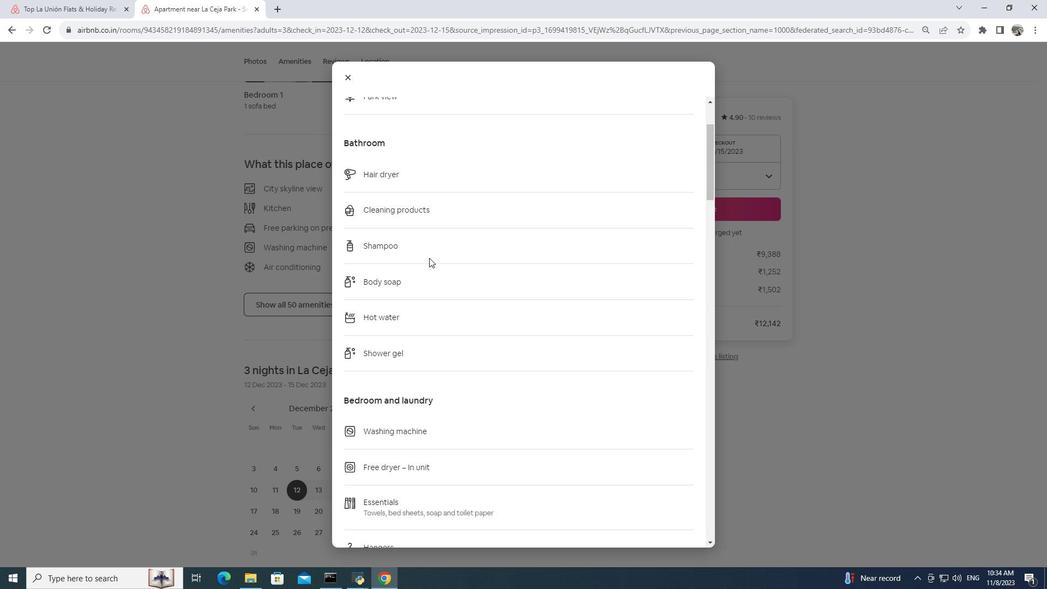 
Action: Mouse scrolled (429, 257) with delta (0, 0)
Screenshot: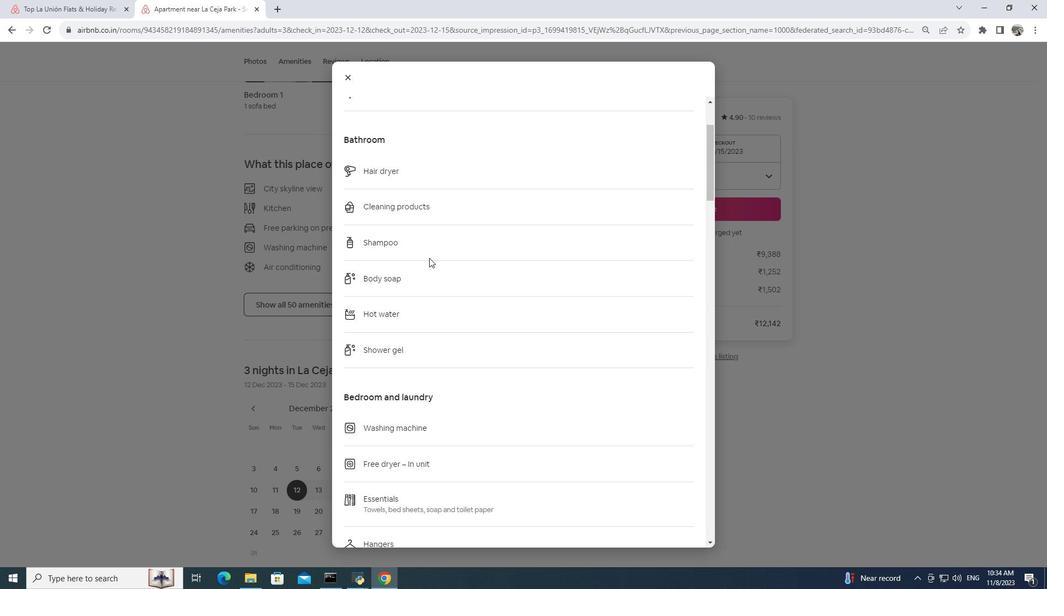 
Action: Mouse scrolled (429, 257) with delta (0, 0)
Screenshot: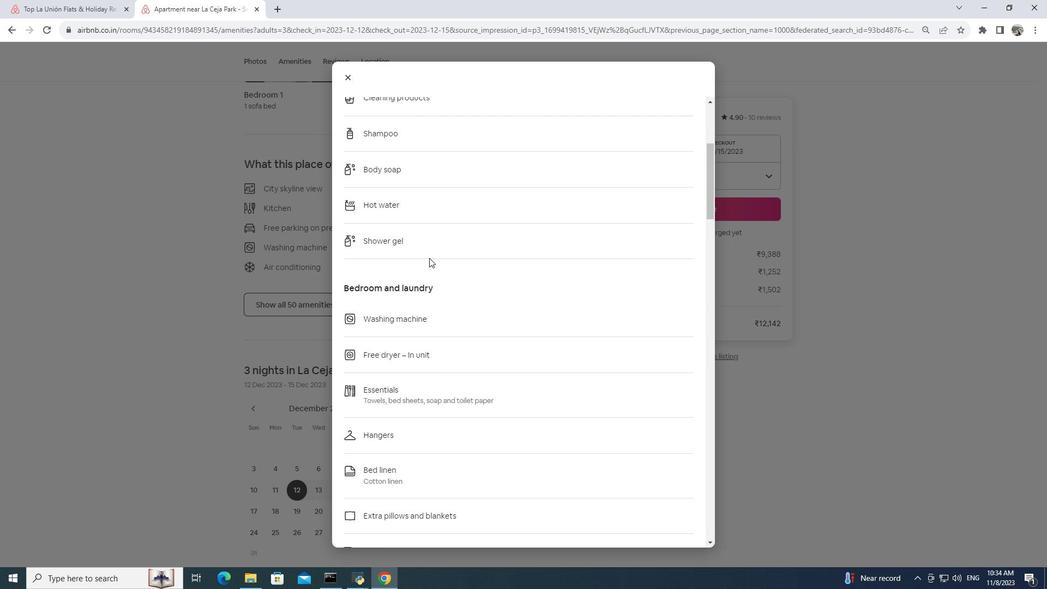 
Action: Mouse moved to (430, 258)
Screenshot: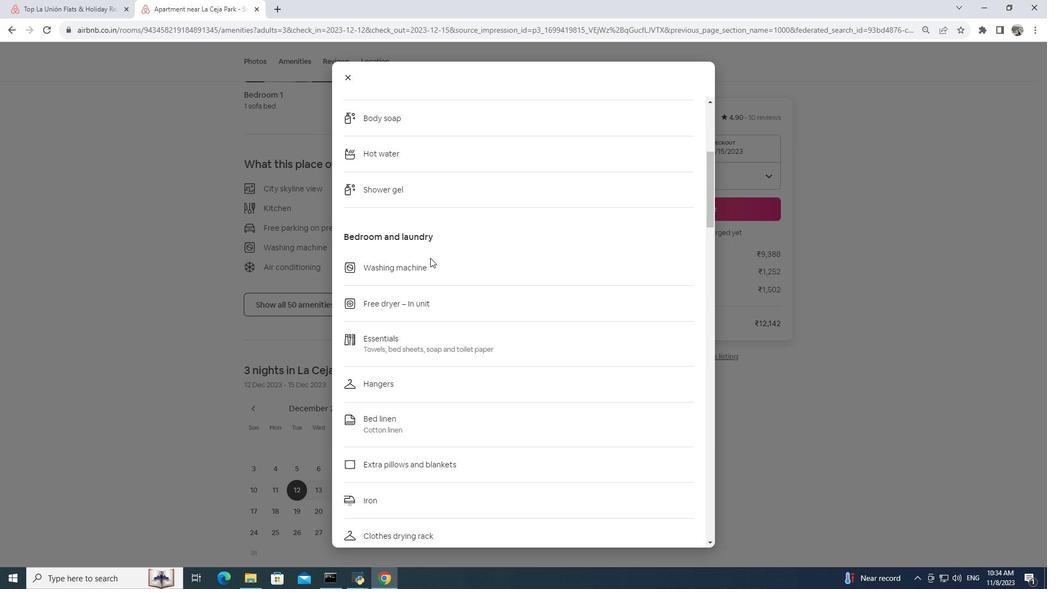 
Action: Mouse scrolled (430, 257) with delta (0, 0)
Screenshot: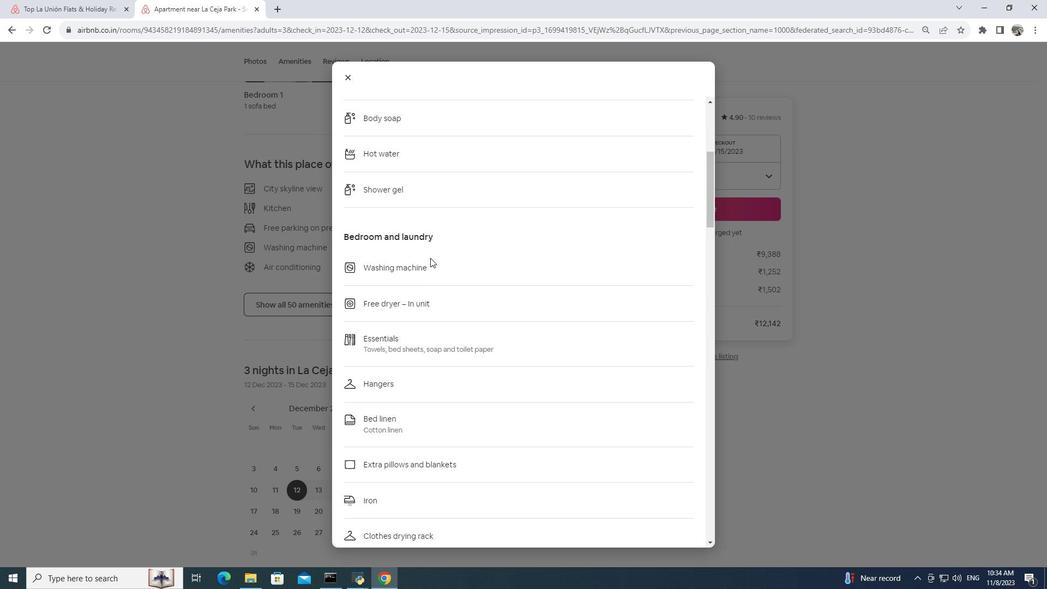 
Action: Mouse moved to (428, 255)
Screenshot: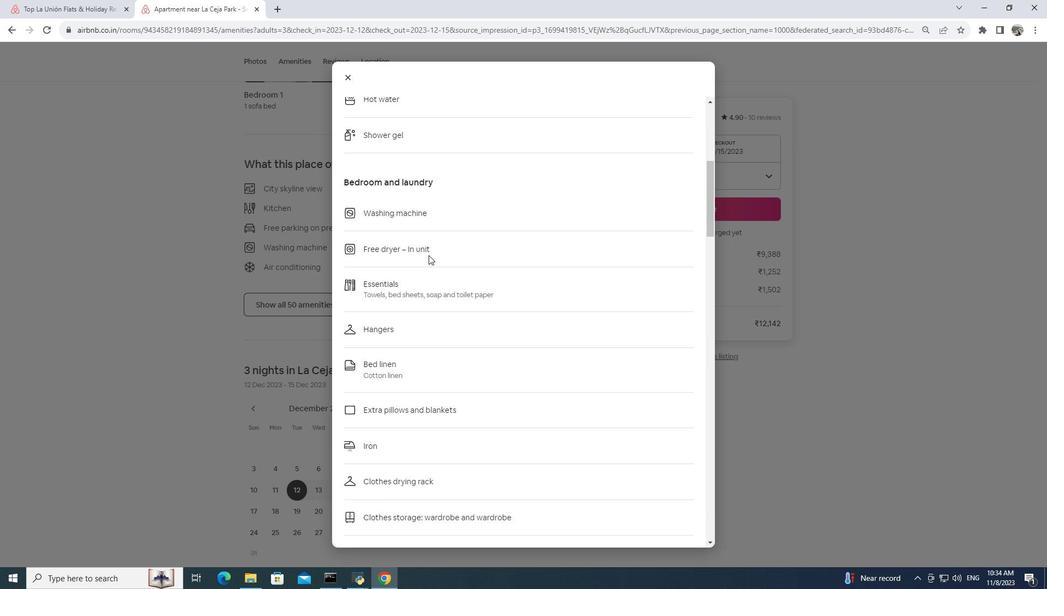 
Action: Mouse scrolled (428, 254) with delta (0, 0)
Screenshot: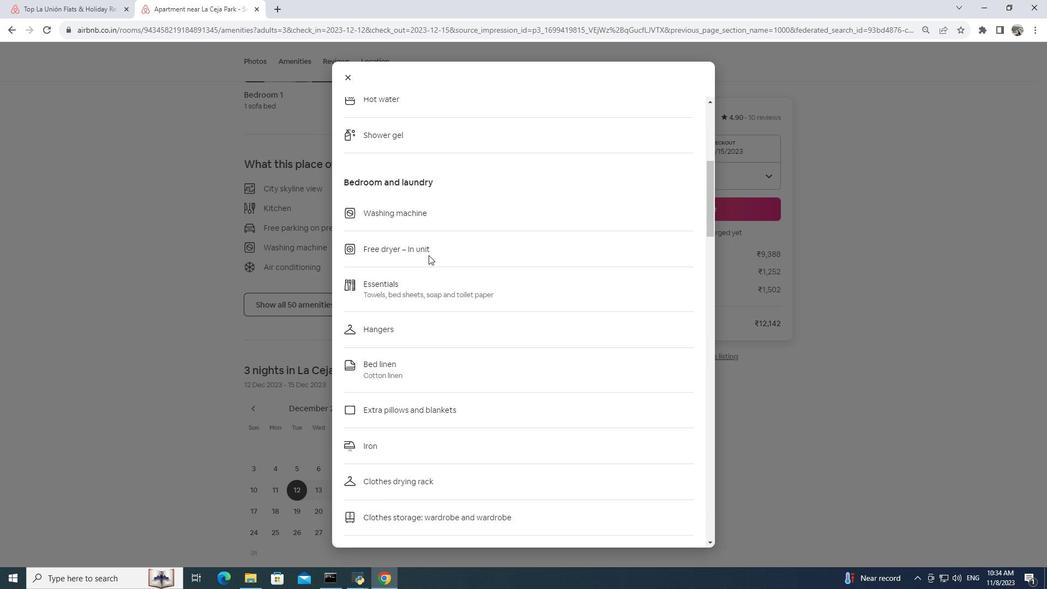 
Action: Mouse moved to (427, 253)
Screenshot: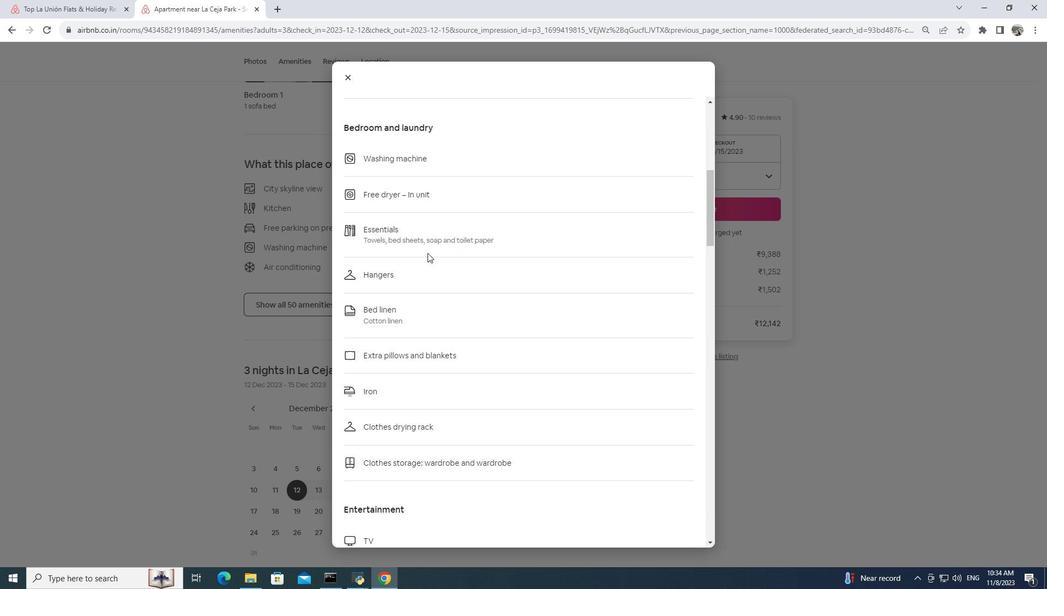 
Action: Mouse scrolled (427, 252) with delta (0, 0)
Screenshot: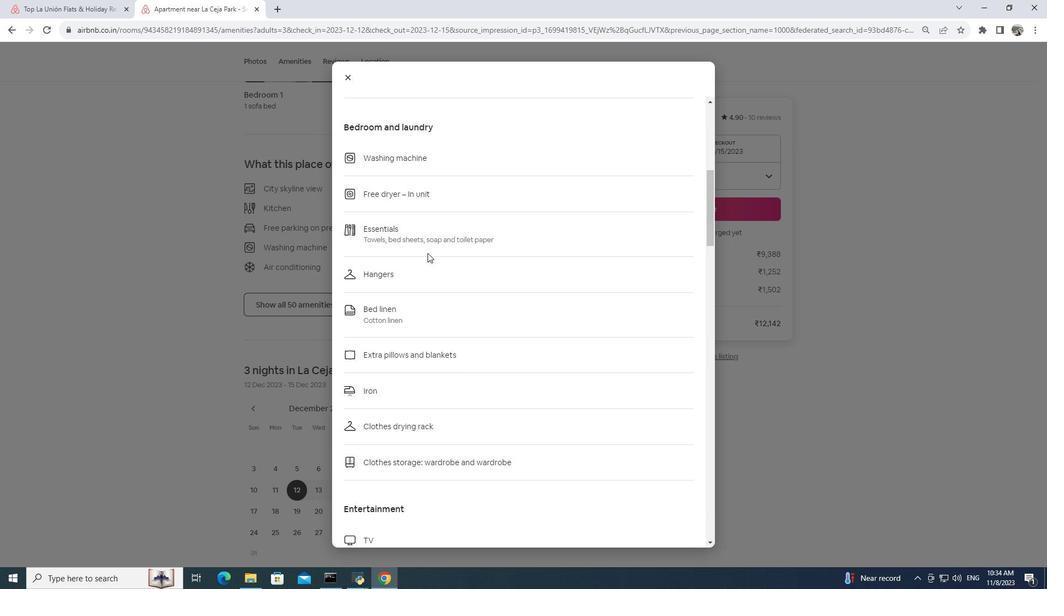 
Action: Mouse moved to (424, 274)
Screenshot: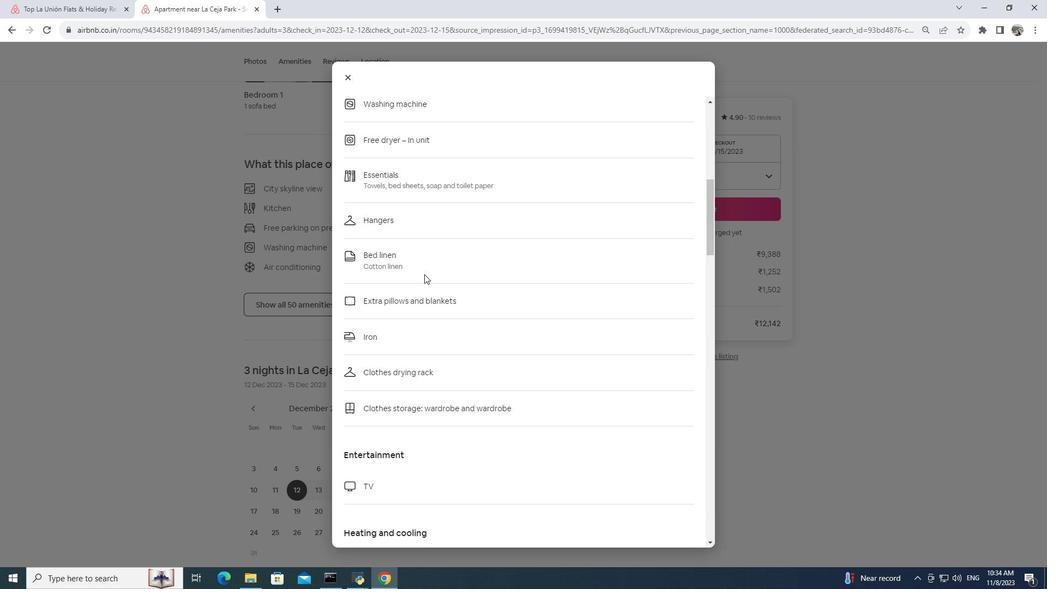 
Action: Mouse scrolled (424, 273) with delta (0, 0)
Screenshot: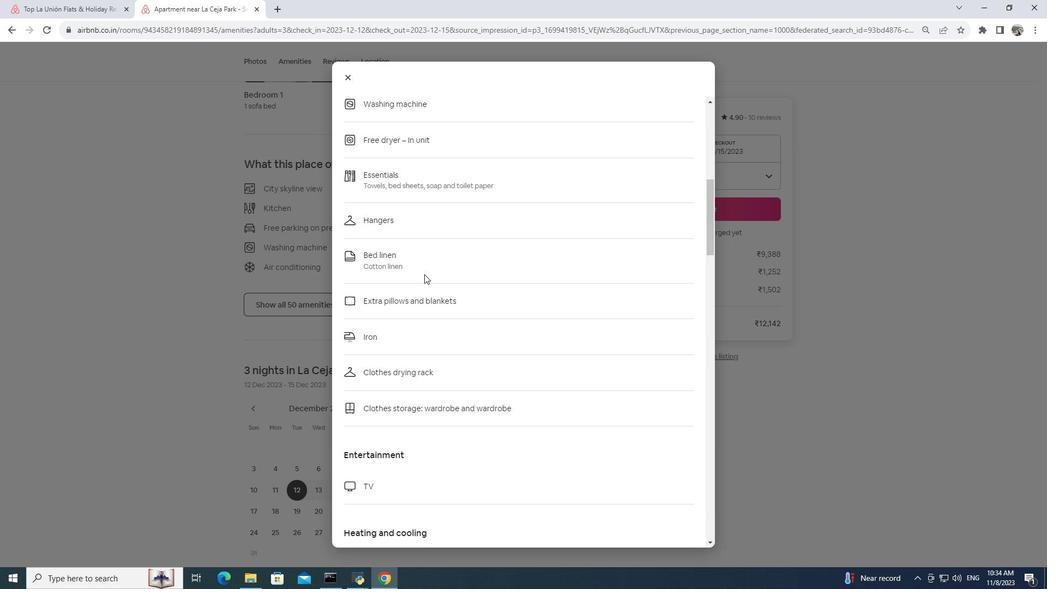 
Action: Mouse scrolled (424, 273) with delta (0, 0)
Screenshot: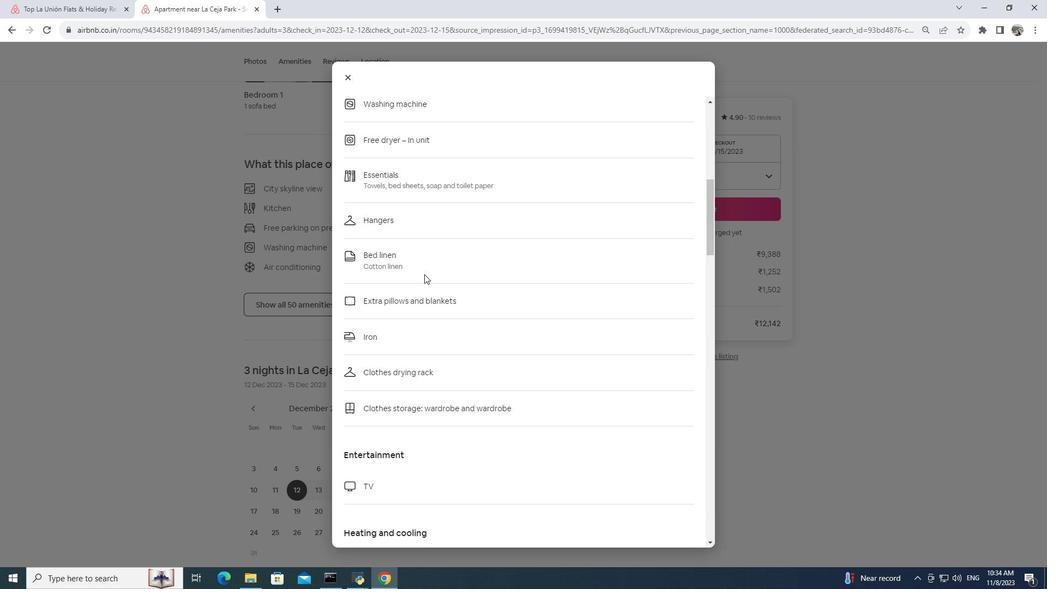 
Action: Mouse scrolled (424, 273) with delta (0, 0)
Screenshot: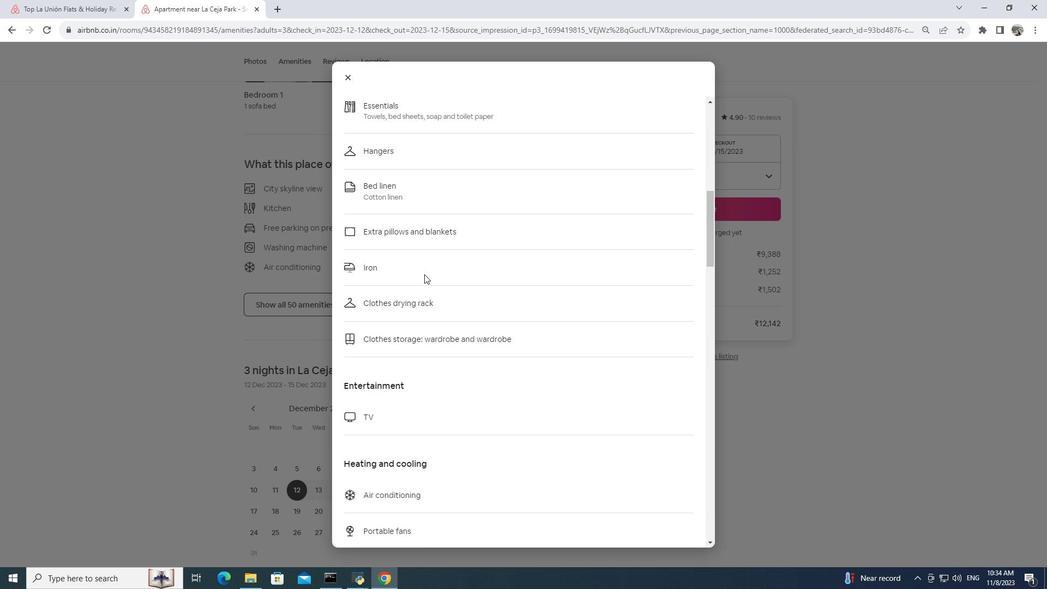 
Action: Mouse moved to (424, 274)
Screenshot: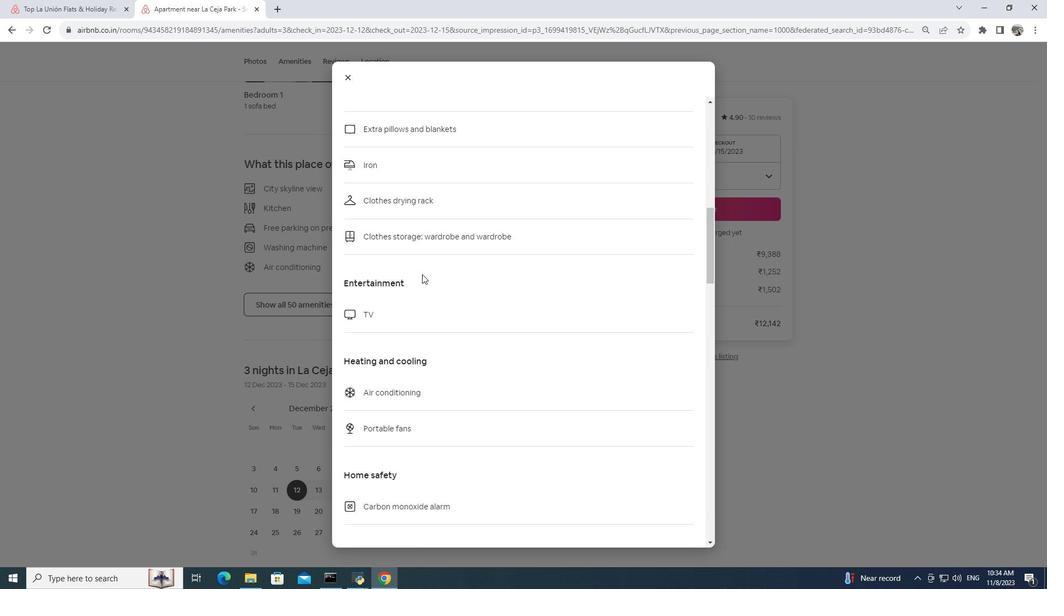 
Action: Mouse scrolled (424, 273) with delta (0, 0)
Screenshot: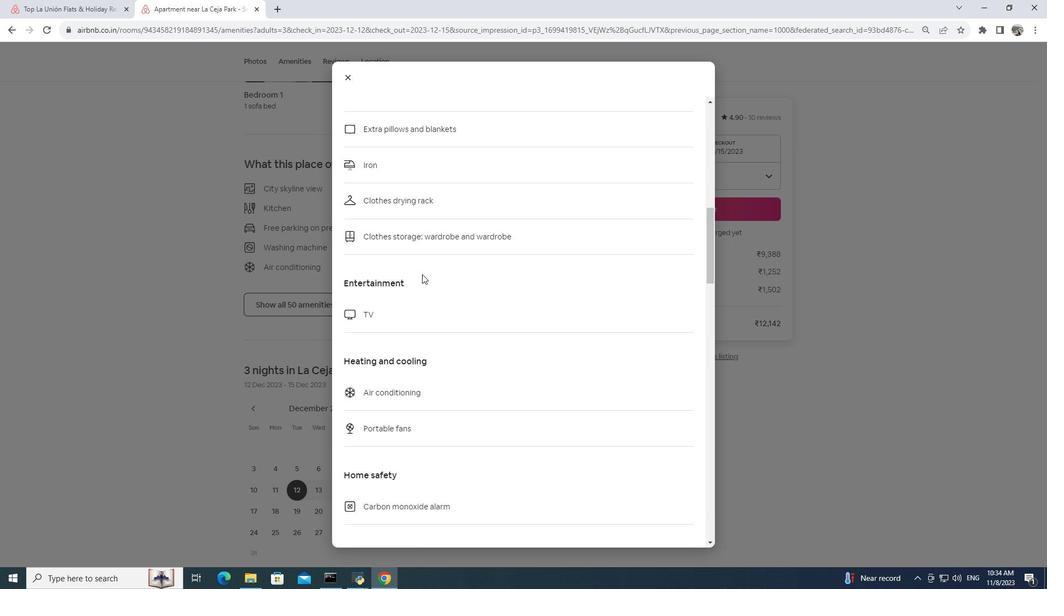 
Action: Mouse moved to (422, 274)
Screenshot: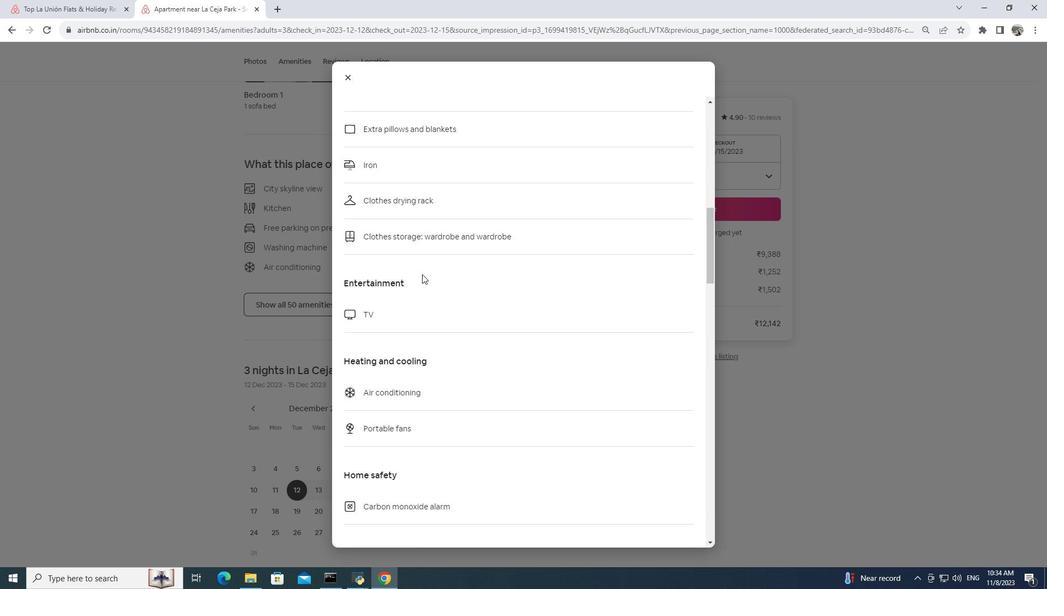 
Action: Mouse scrolled (422, 273) with delta (0, 0)
Screenshot: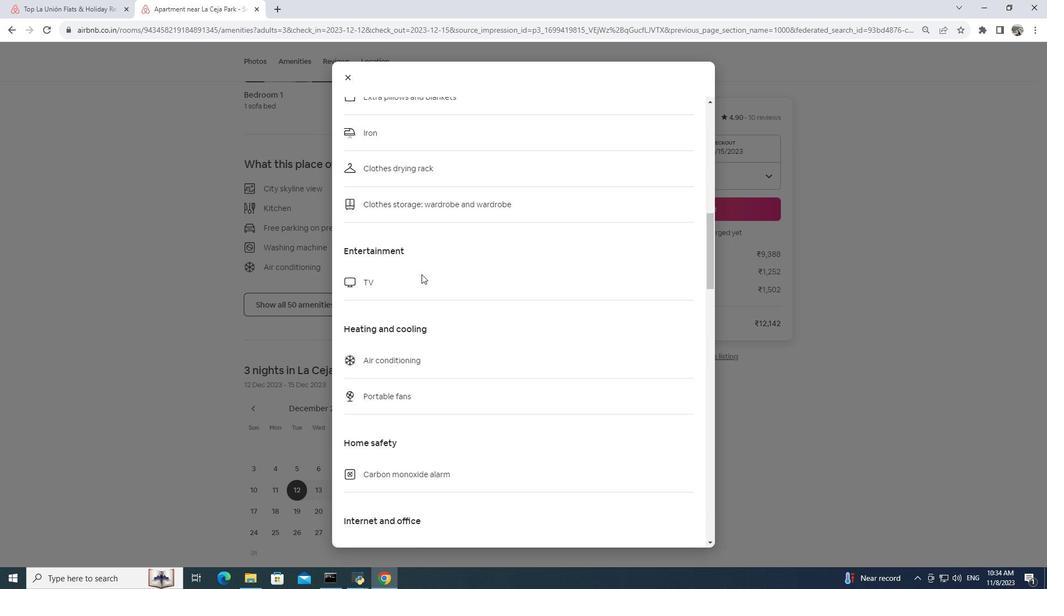 
Action: Mouse moved to (418, 273)
Screenshot: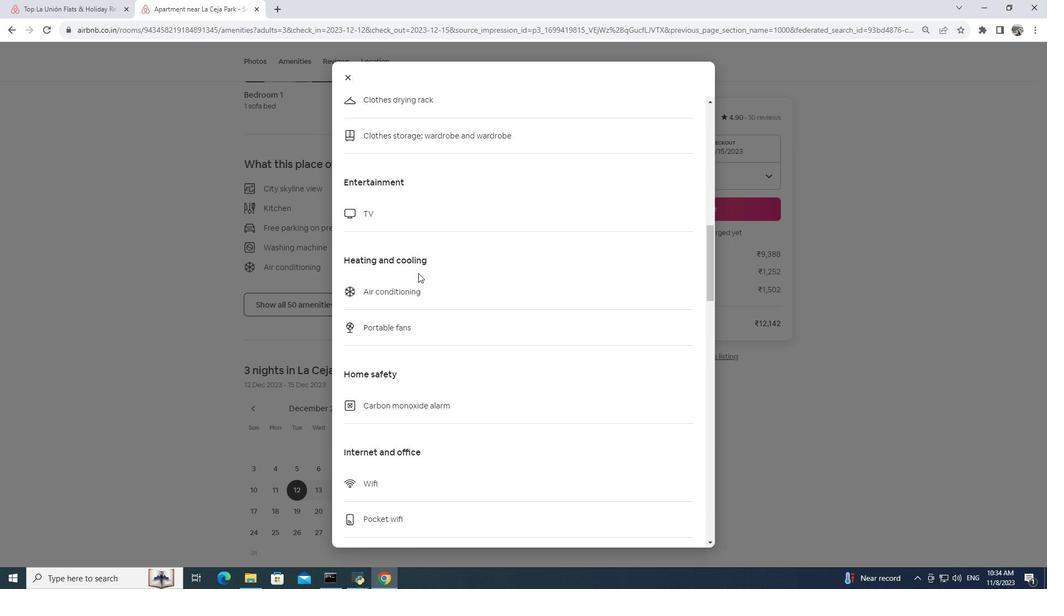 
Action: Mouse scrolled (418, 272) with delta (0, 0)
Screenshot: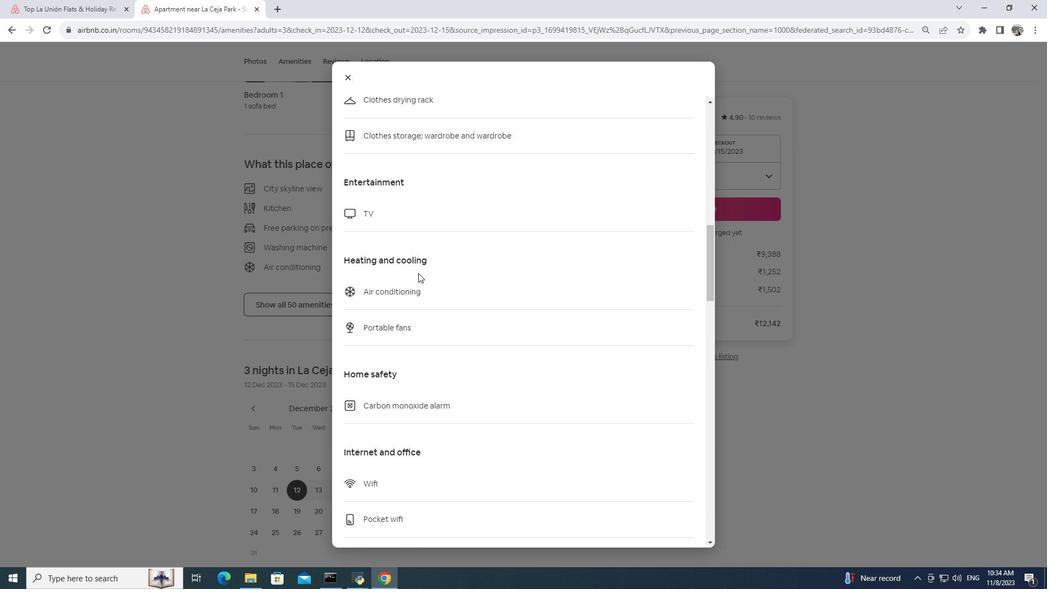 
Action: Mouse moved to (415, 273)
Screenshot: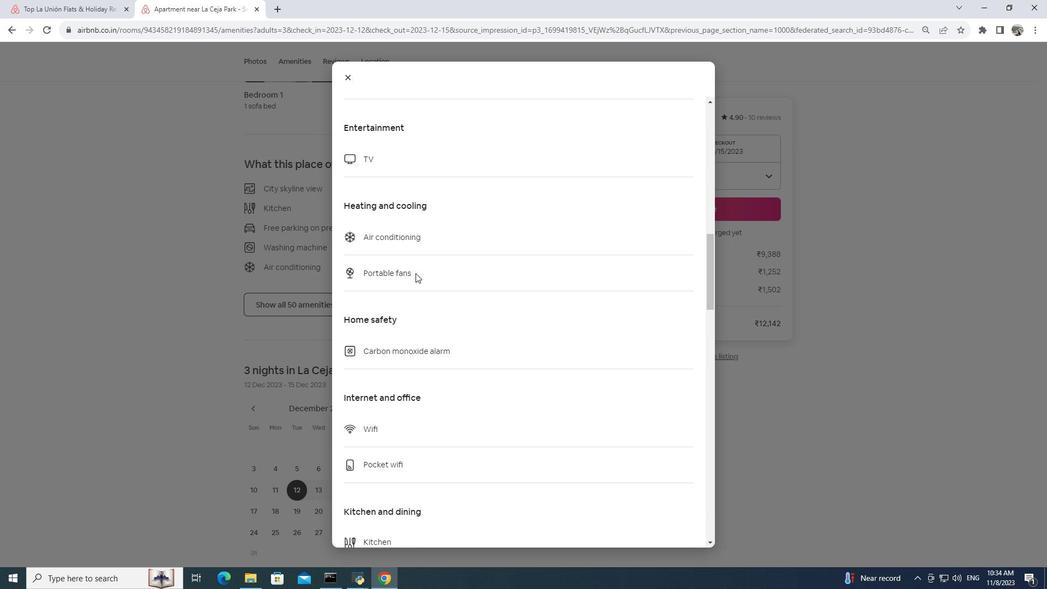 
Action: Mouse scrolled (415, 272) with delta (0, 0)
Screenshot: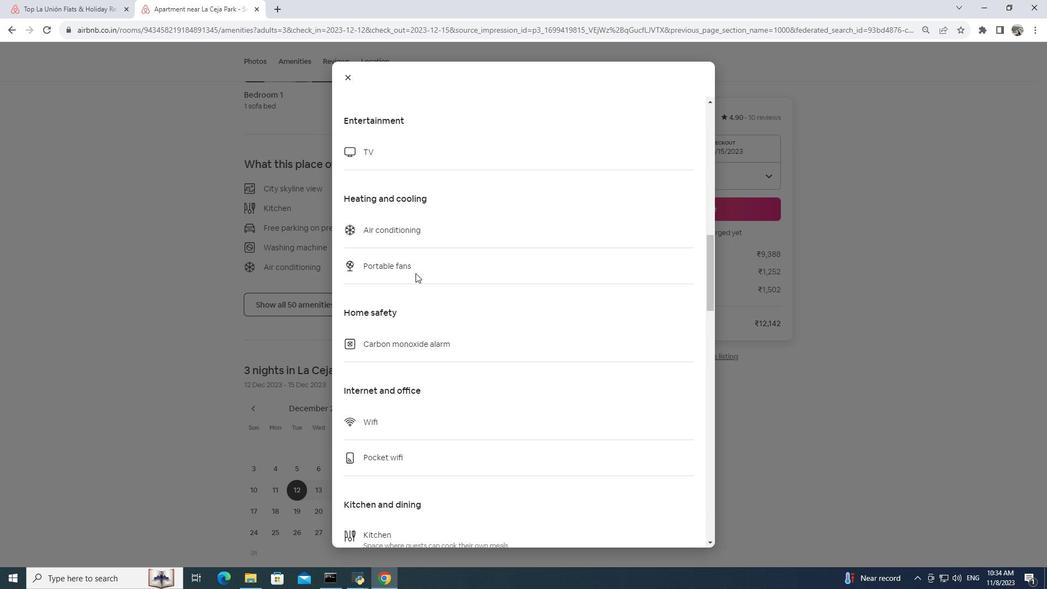 
Action: Mouse scrolled (415, 272) with delta (0, 0)
Screenshot: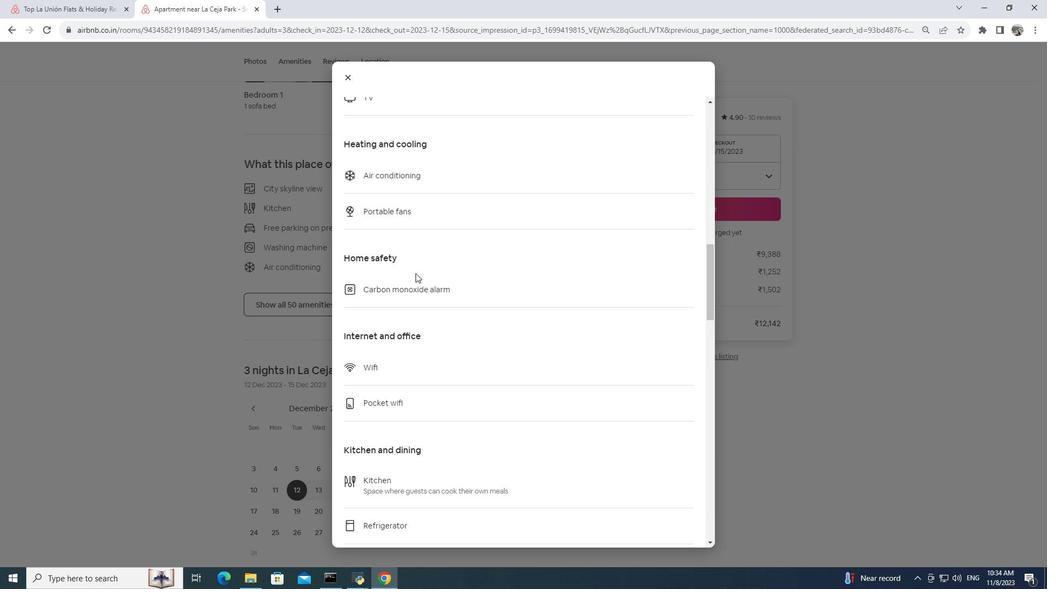 
Action: Mouse scrolled (415, 272) with delta (0, 0)
Screenshot: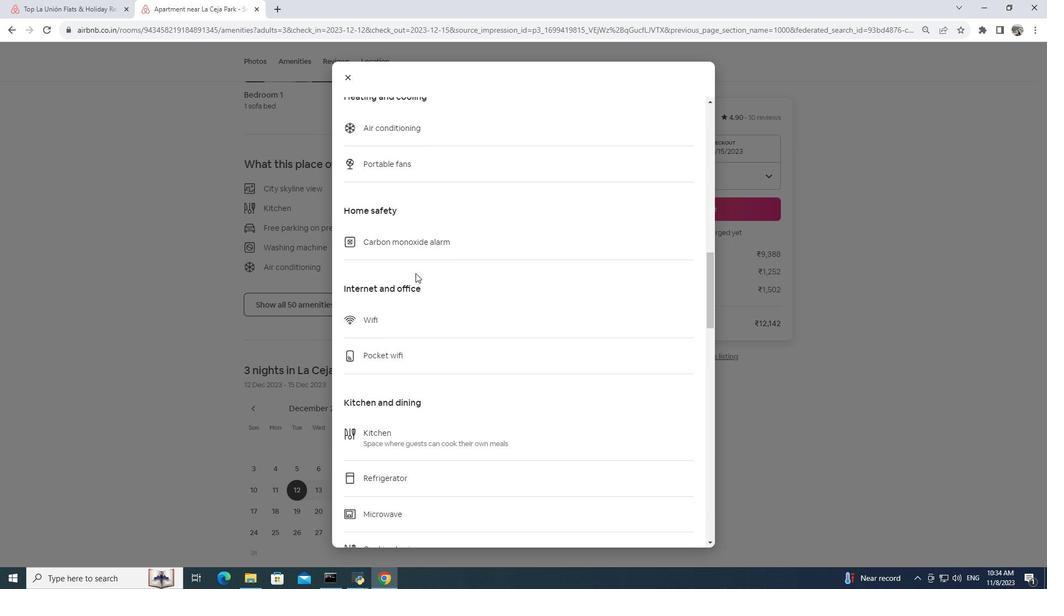
Action: Mouse moved to (414, 273)
Screenshot: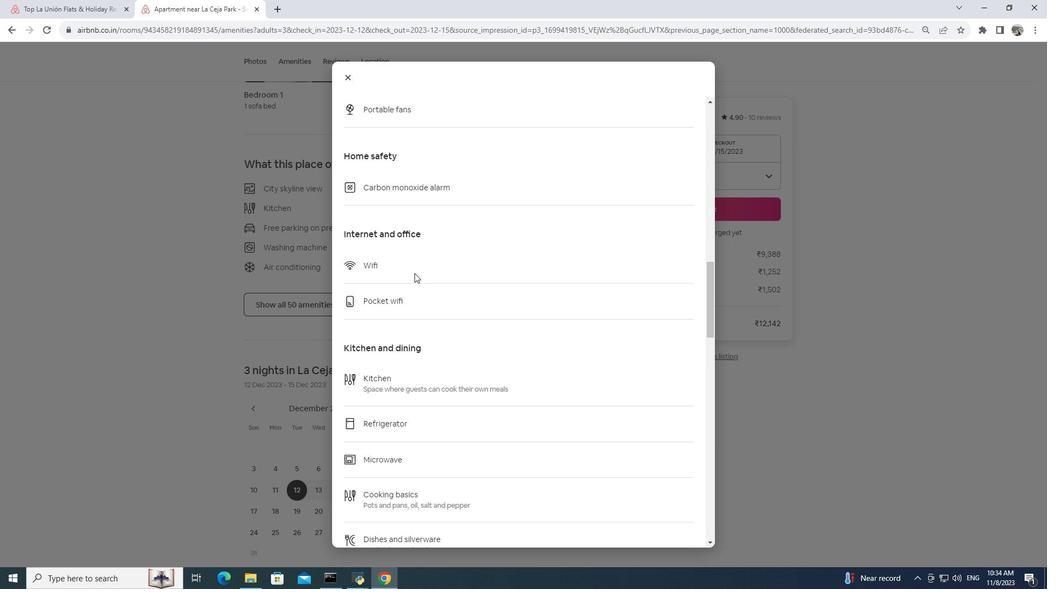 
Action: Mouse scrolled (414, 272) with delta (0, 0)
Screenshot: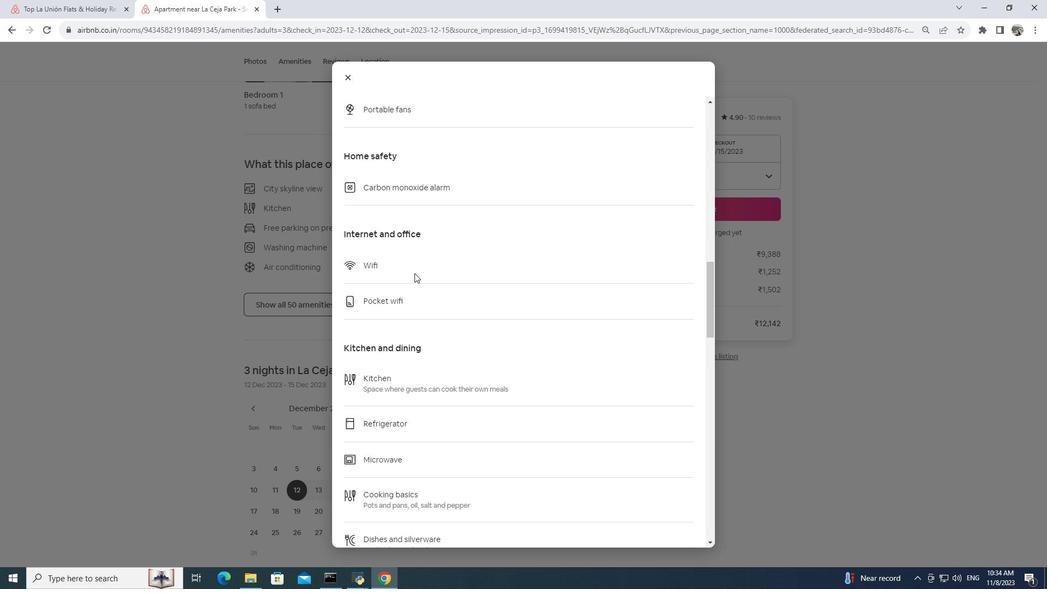 
Action: Mouse moved to (414, 273)
Screenshot: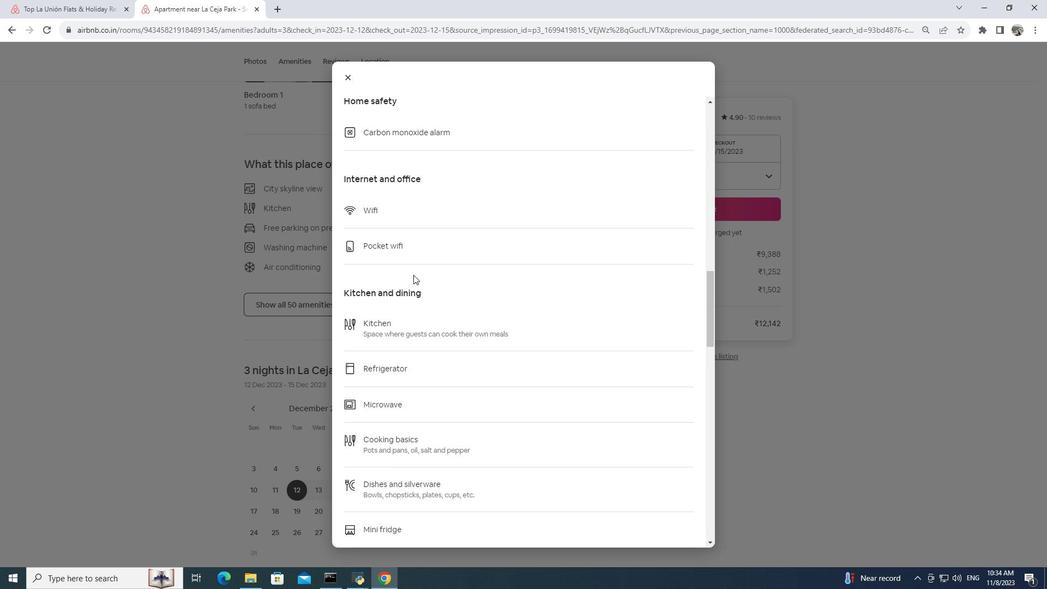 
Action: Mouse scrolled (414, 273) with delta (0, 0)
Screenshot: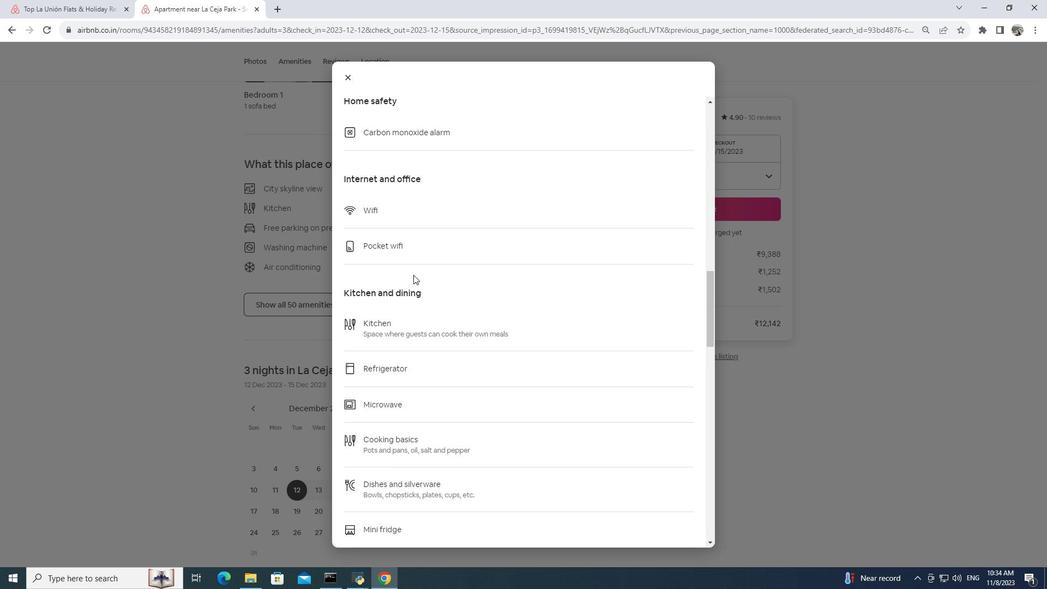 
Action: Mouse moved to (413, 275)
Screenshot: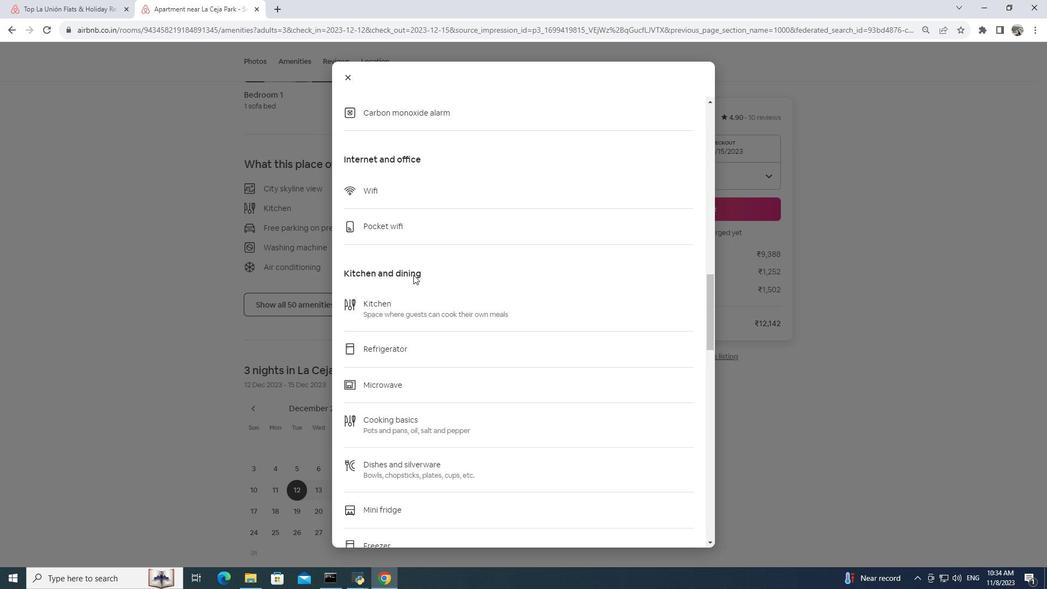 
Action: Mouse scrolled (413, 274) with delta (0, 0)
Screenshot: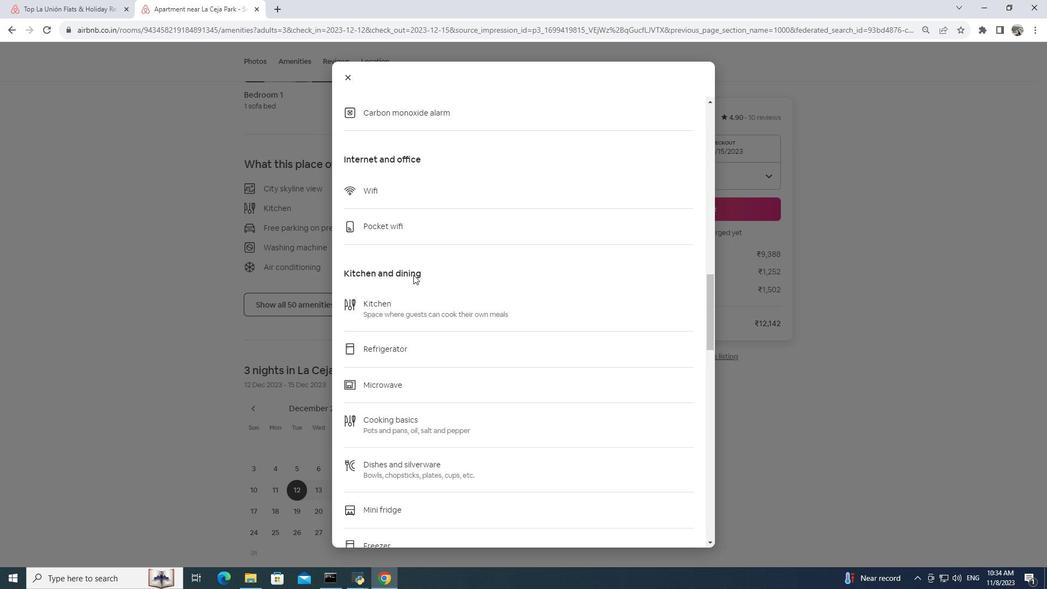 
Action: Mouse moved to (412, 275)
Screenshot: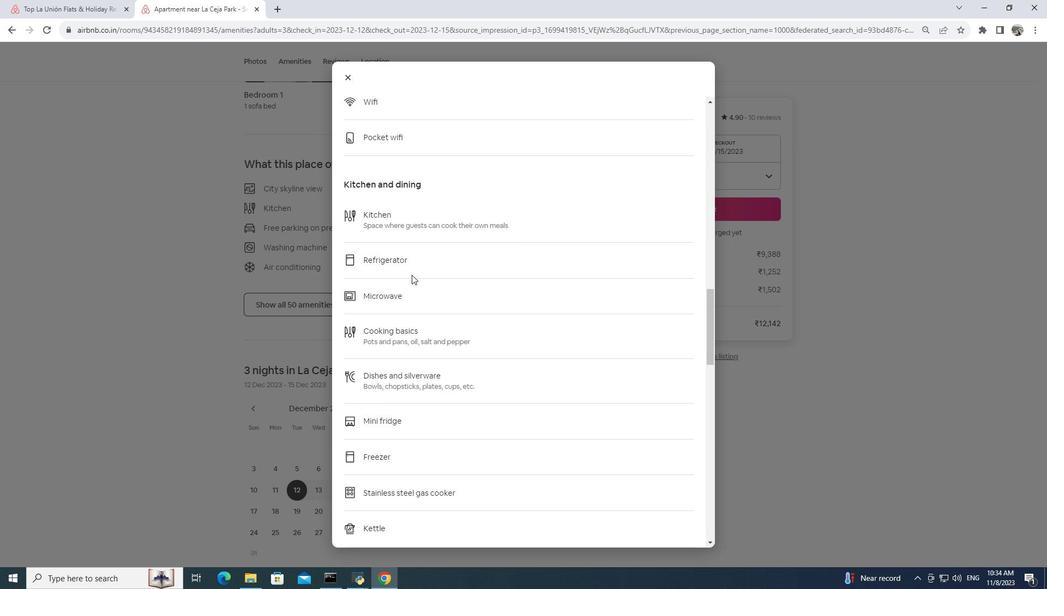 
Action: Mouse scrolled (412, 274) with delta (0, 0)
Screenshot: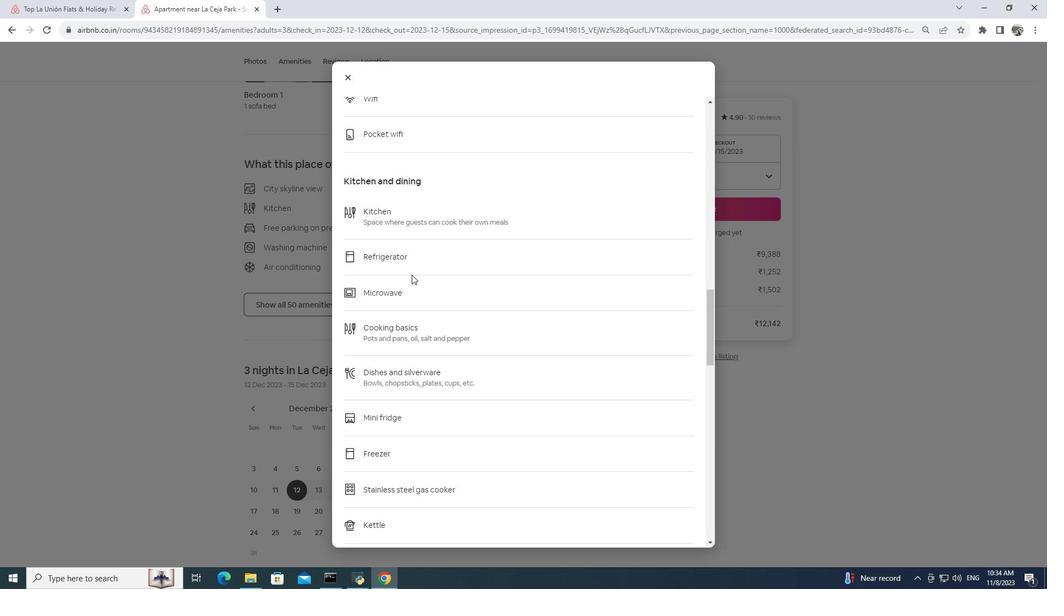 
Action: Mouse scrolled (412, 274) with delta (0, 0)
Screenshot: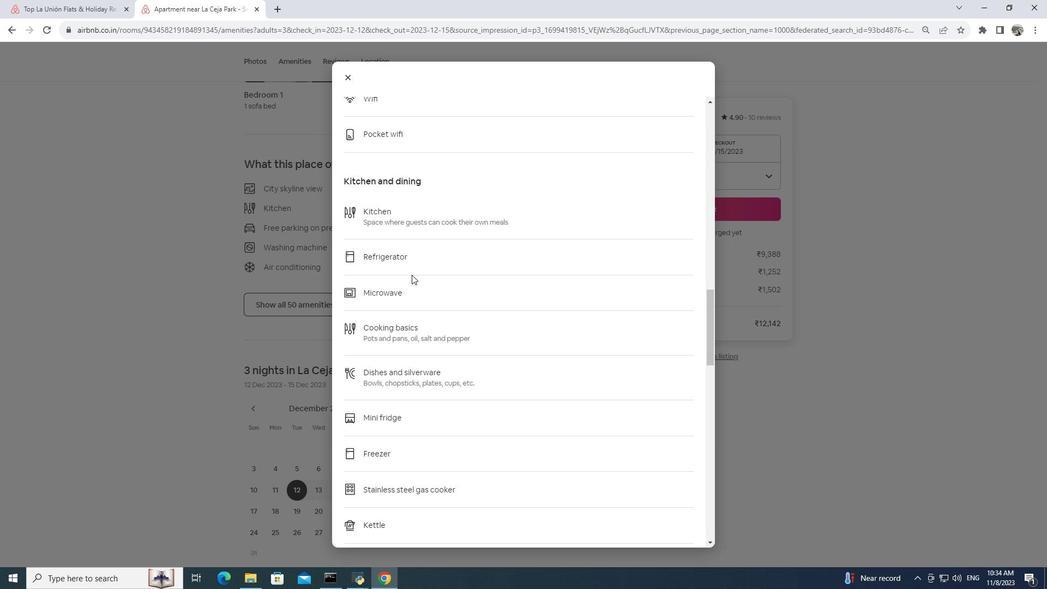 
Action: Mouse scrolled (412, 274) with delta (0, 0)
Screenshot: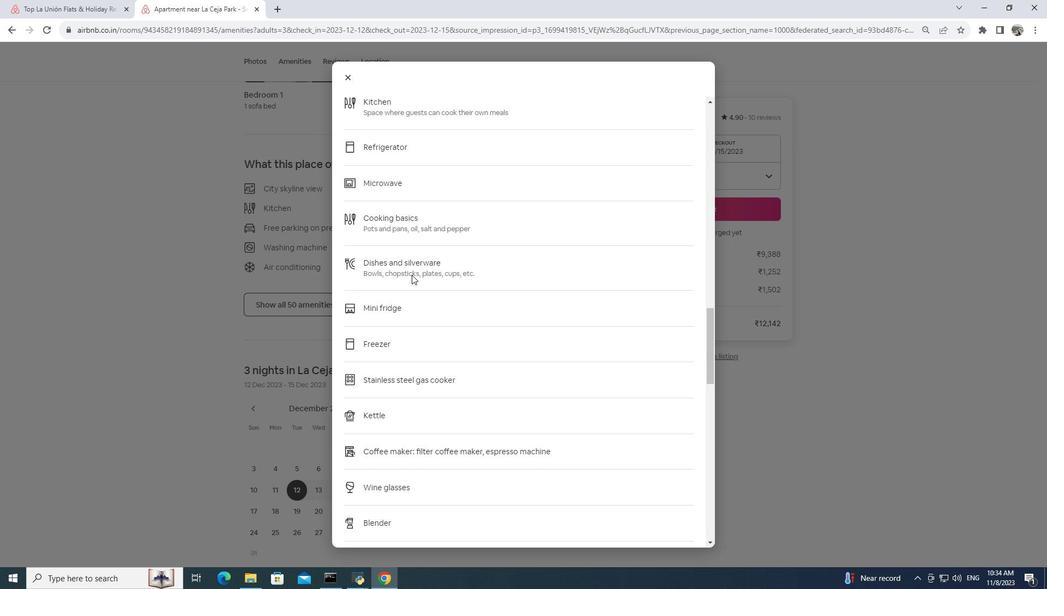 
Action: Mouse scrolled (412, 274) with delta (0, 0)
Screenshot: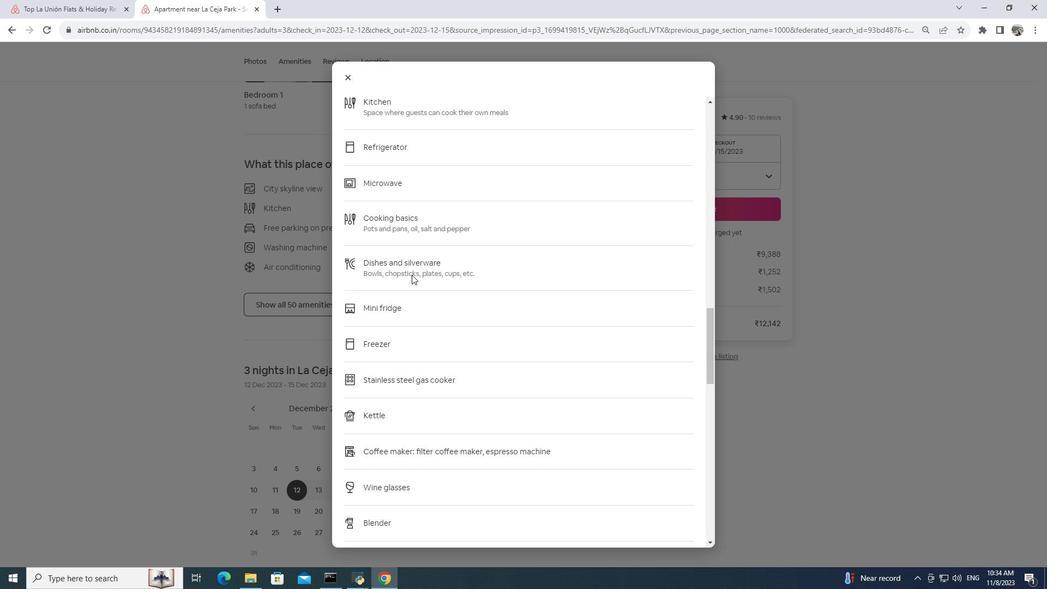 
Action: Mouse scrolled (412, 274) with delta (0, 0)
Screenshot: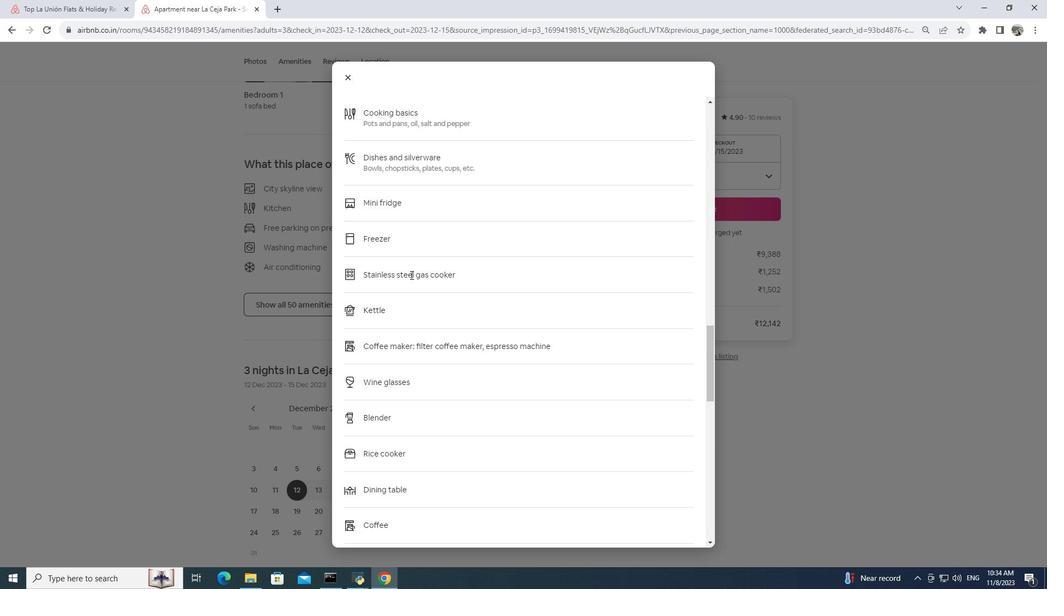 
Action: Mouse moved to (408, 276)
Screenshot: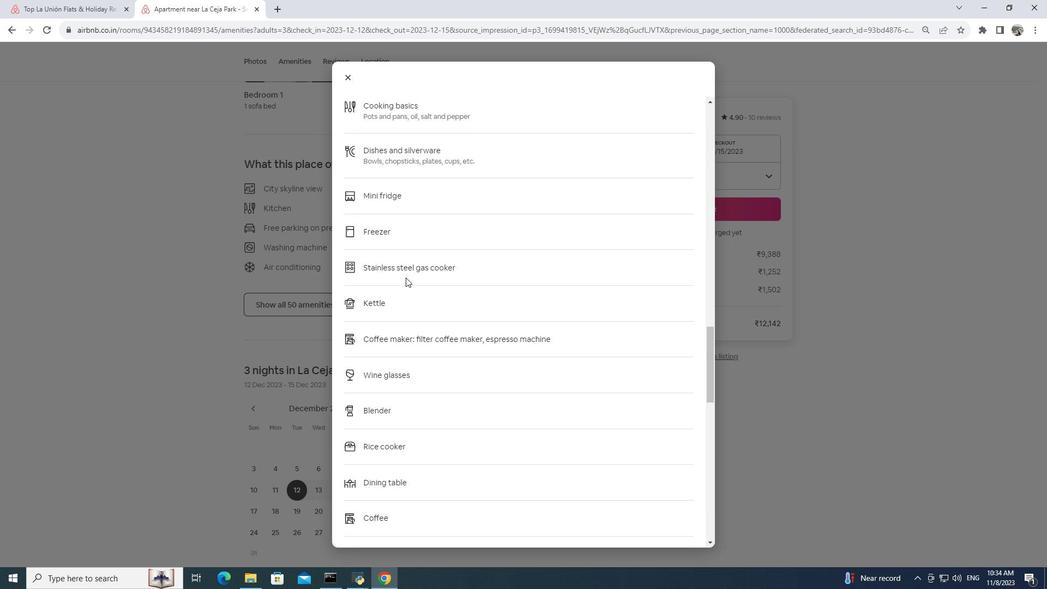 
Action: Mouse scrolled (408, 275) with delta (0, 0)
Screenshot: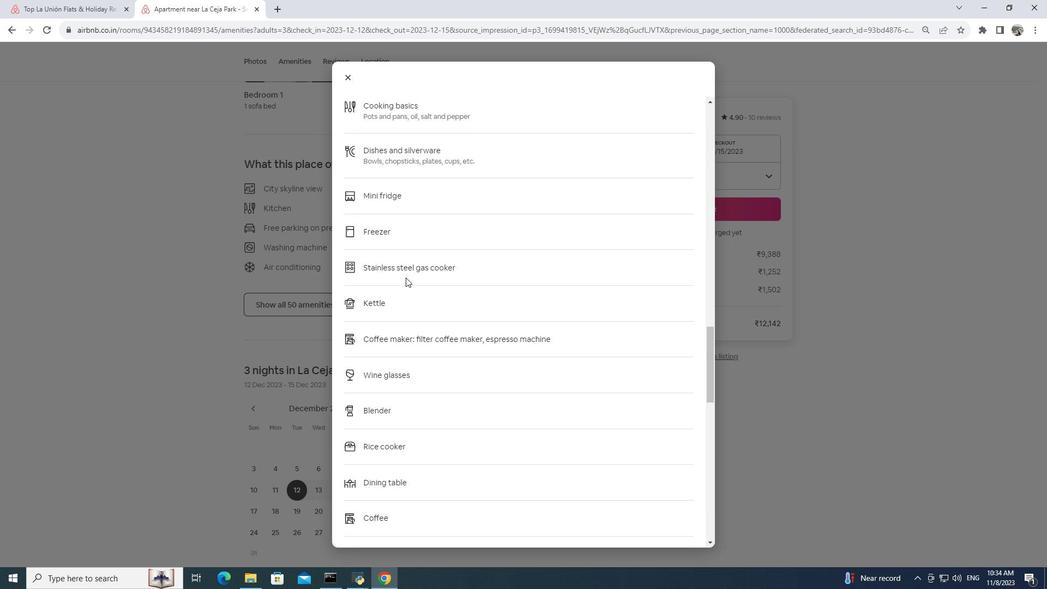 
Action: Mouse moved to (405, 277)
Screenshot: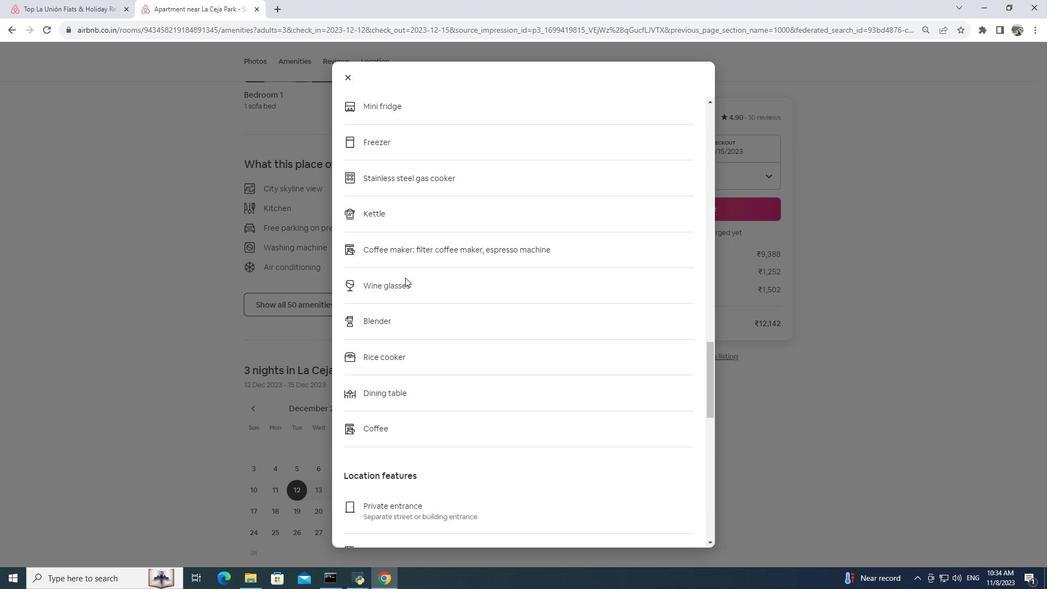 
Action: Mouse scrolled (405, 277) with delta (0, 0)
Screenshot: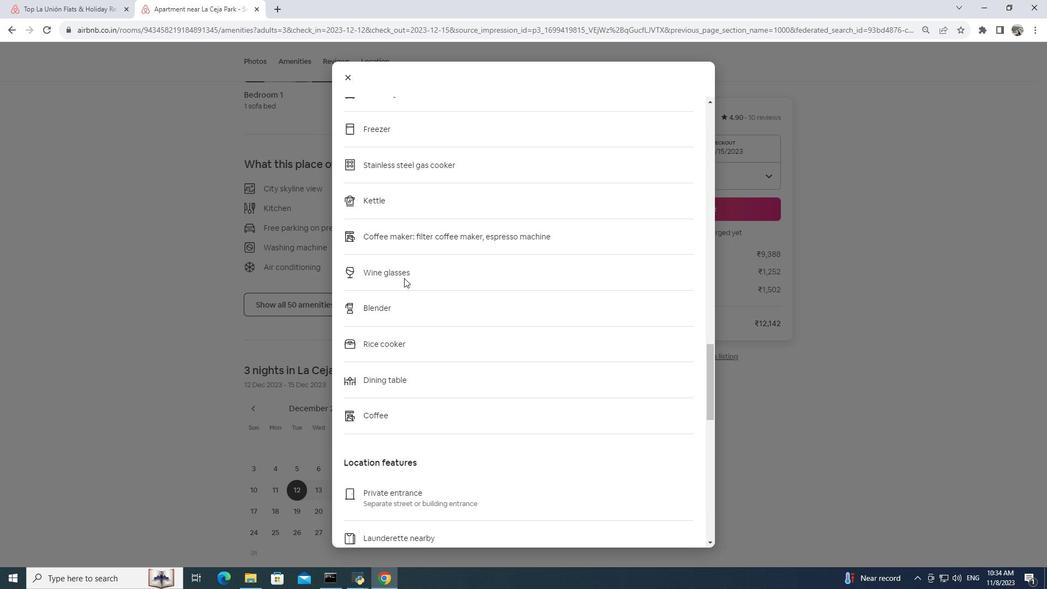 
Action: Mouse moved to (404, 277)
Screenshot: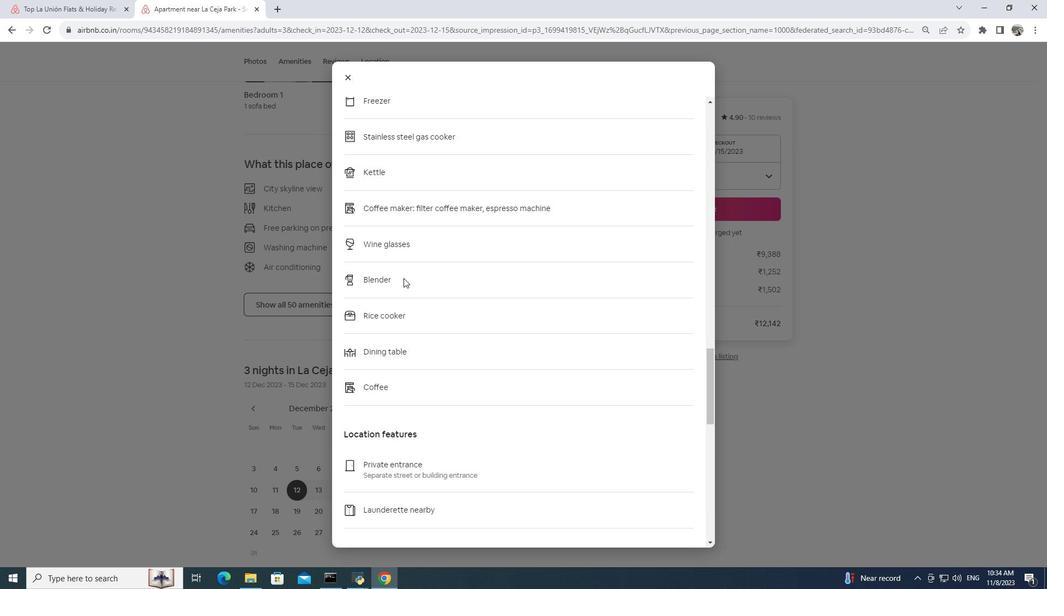 
Action: Mouse scrolled (404, 277) with delta (0, 0)
Screenshot: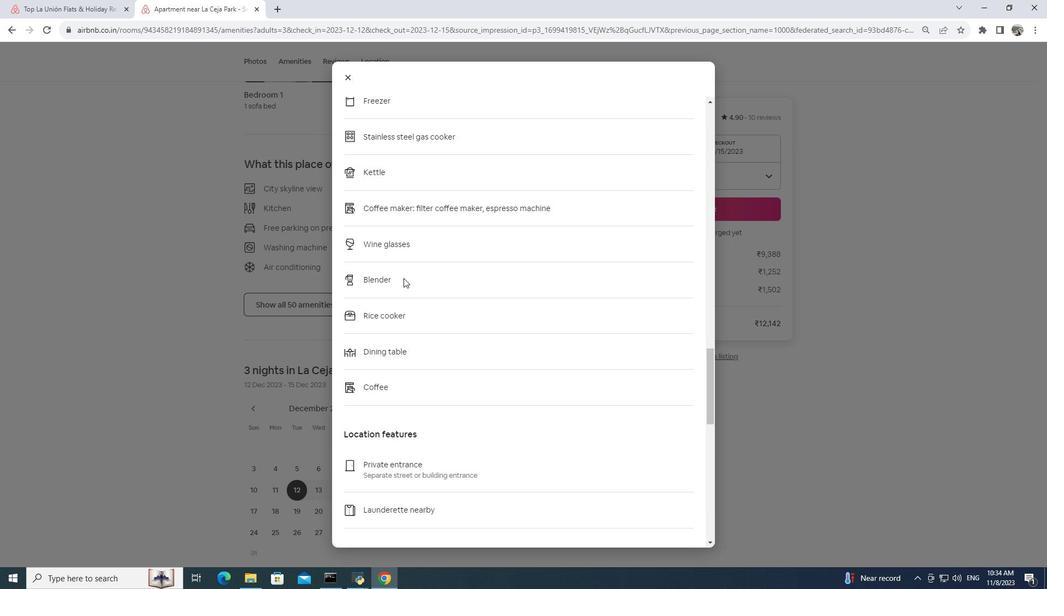 
Action: Mouse moved to (403, 278)
Screenshot: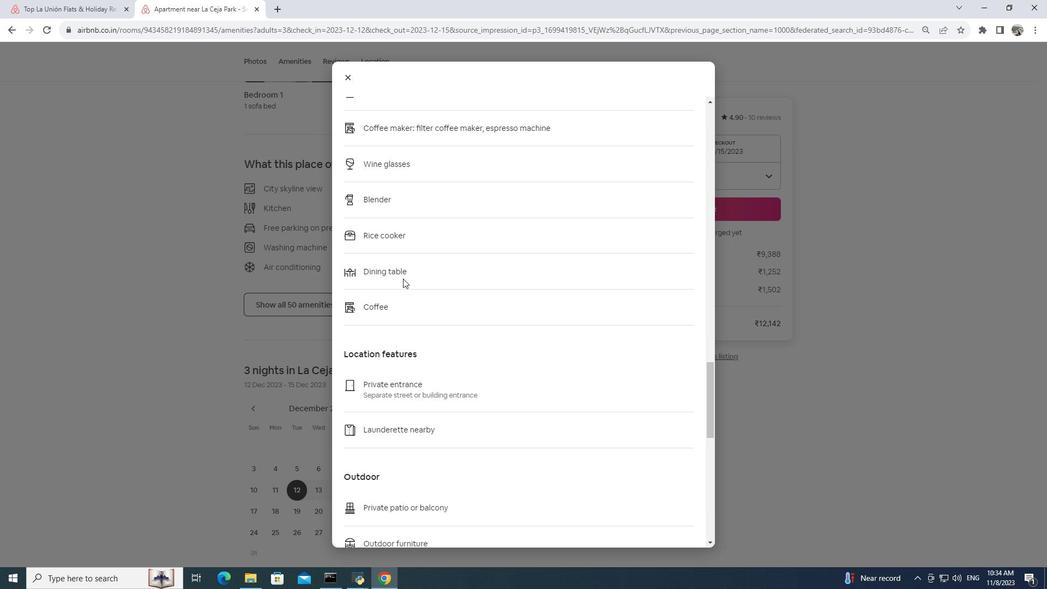 
Action: Mouse scrolled (403, 278) with delta (0, 0)
Screenshot: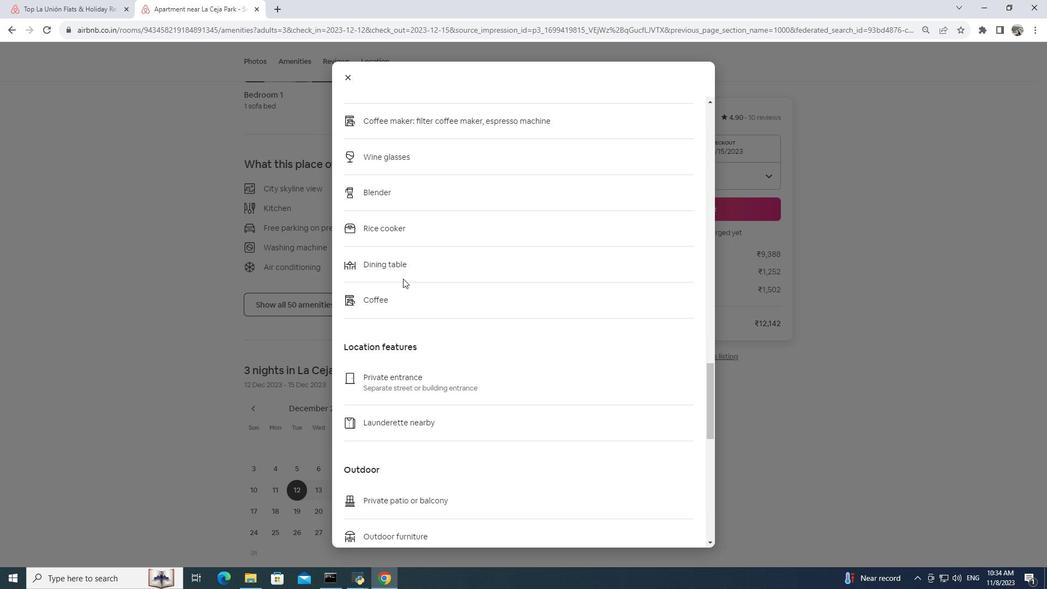 
Action: Mouse scrolled (403, 278) with delta (0, 0)
Screenshot: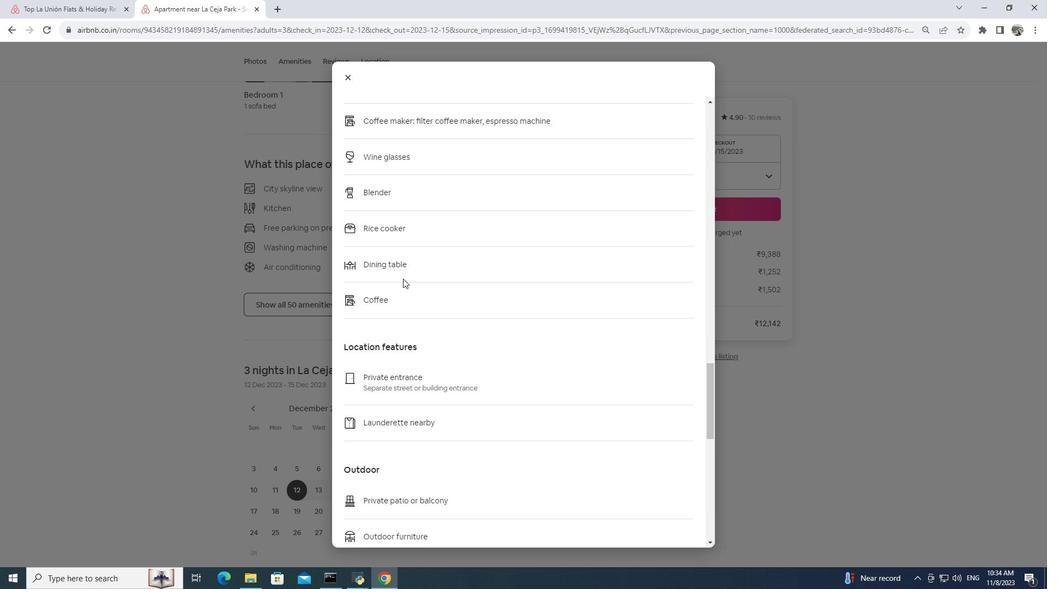 
Action: Mouse scrolled (403, 278) with delta (0, 0)
Screenshot: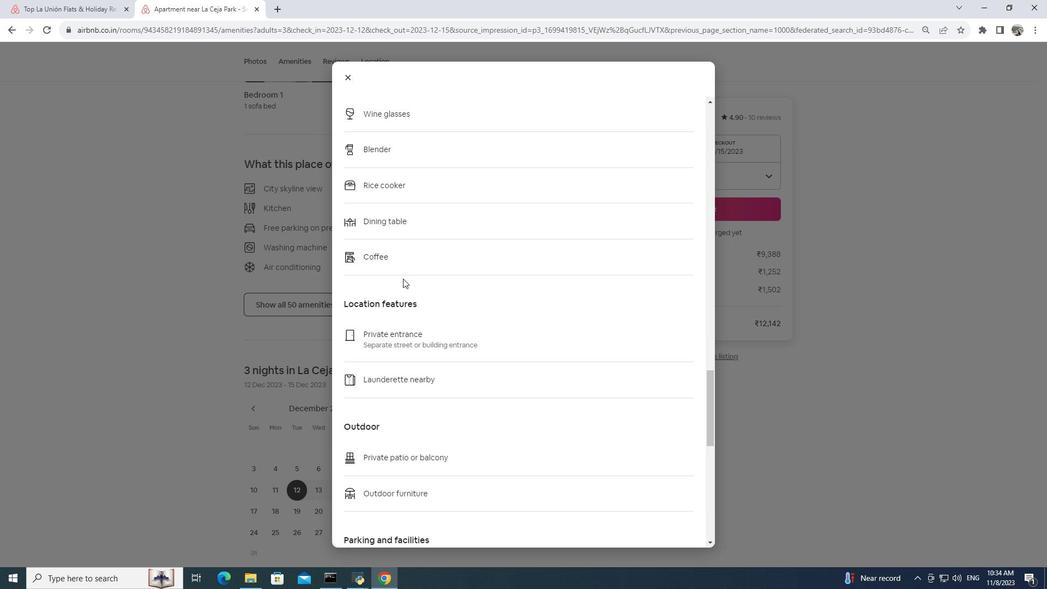 
Action: Mouse moved to (401, 275)
